 Task: Plan a trip to Satun, Thailand from 6th December, 2023 to 8th December, 2023 for 2 adults. Place can be private room with 1  bedroom having 2 beds and 1 bathroom. Property type can be flat. Amenities needed are: wifi.
Action: Mouse moved to (575, 122)
Screenshot: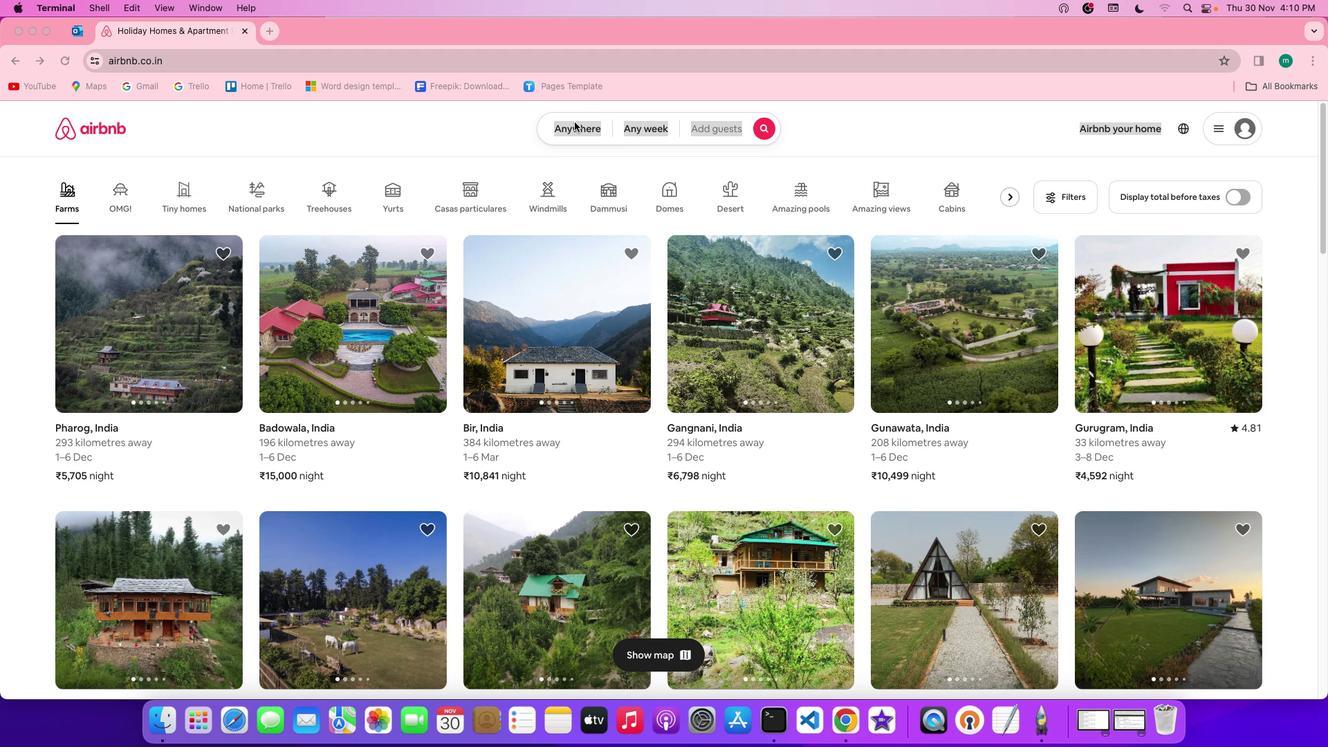
Action: Mouse pressed left at (575, 122)
Screenshot: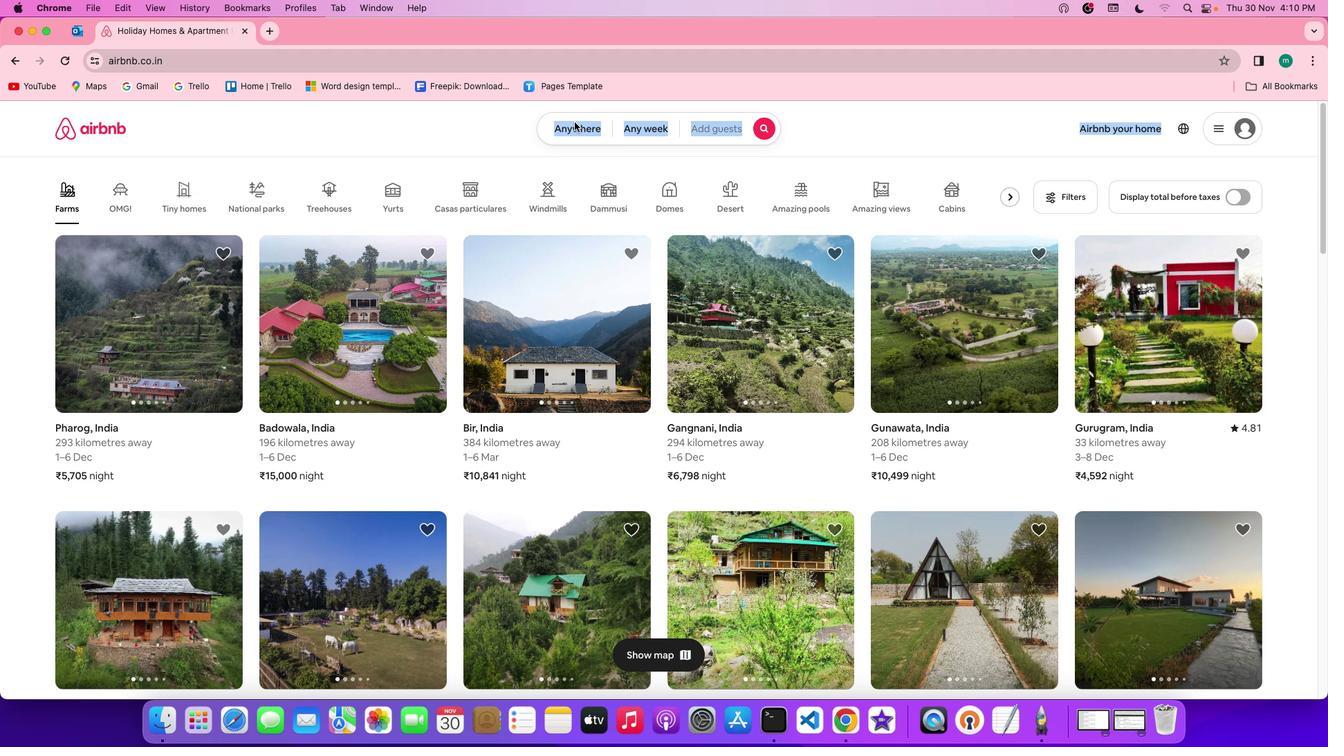 
Action: Mouse pressed left at (575, 122)
Screenshot: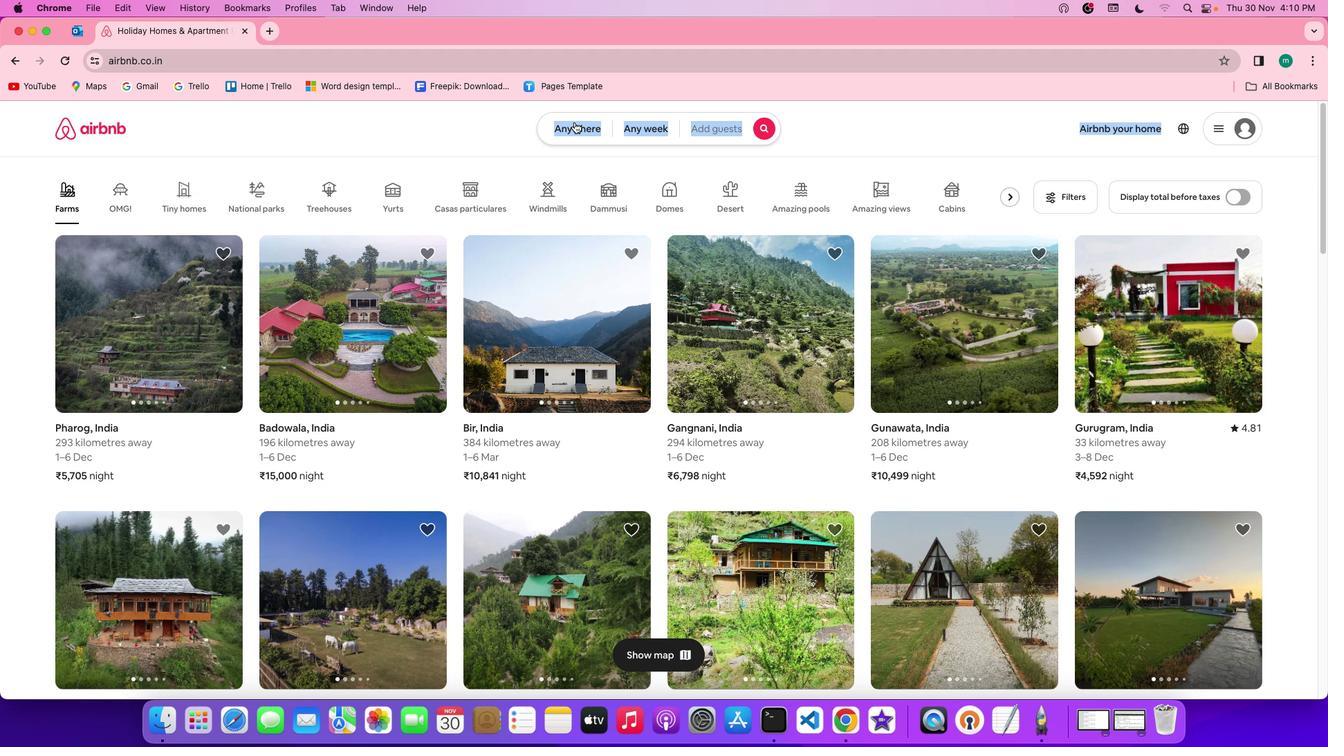 
Action: Mouse moved to (562, 173)
Screenshot: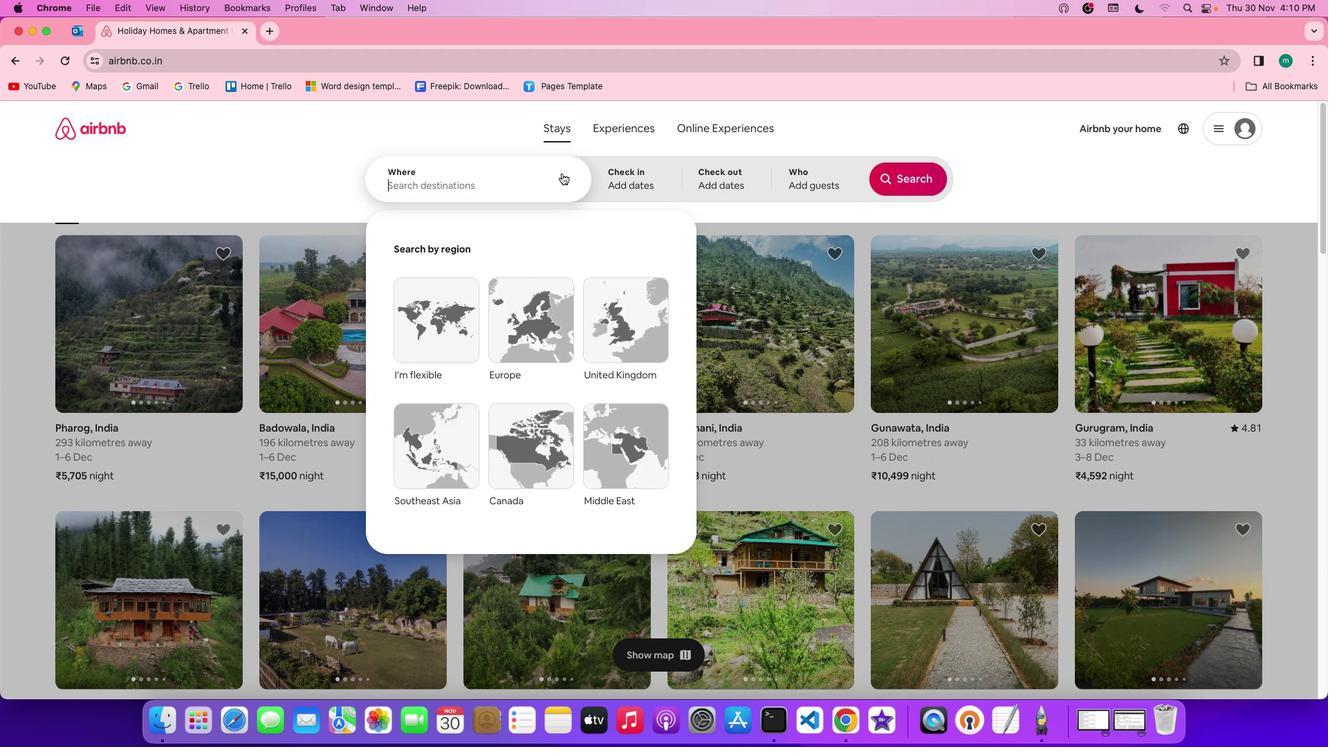 
Action: Mouse pressed left at (562, 173)
Screenshot: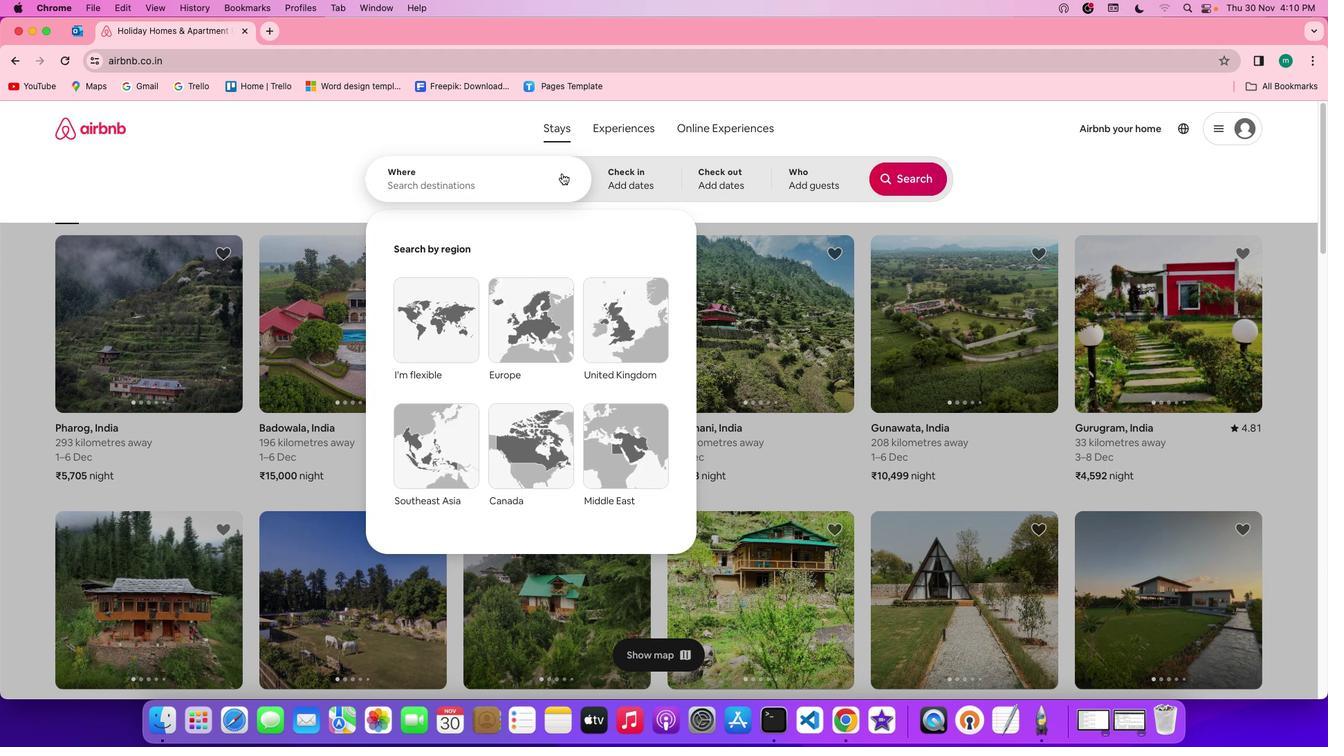 
Action: Key pressed Key.shift'S''a''t''u''n'','Key.spaceKey.shift't''h'Key.shift'A'Key.backspace'a''i''l''a''n''d'
Screenshot: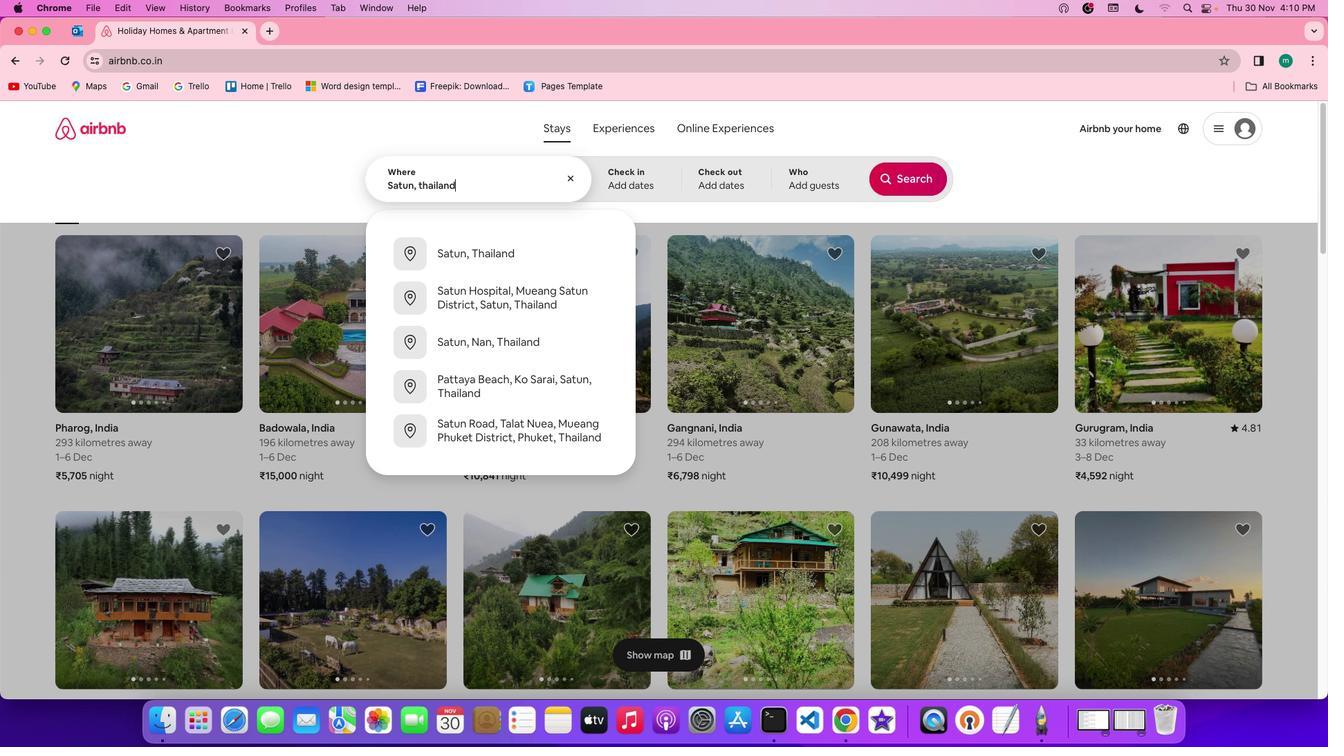 
Action: Mouse moved to (646, 165)
Screenshot: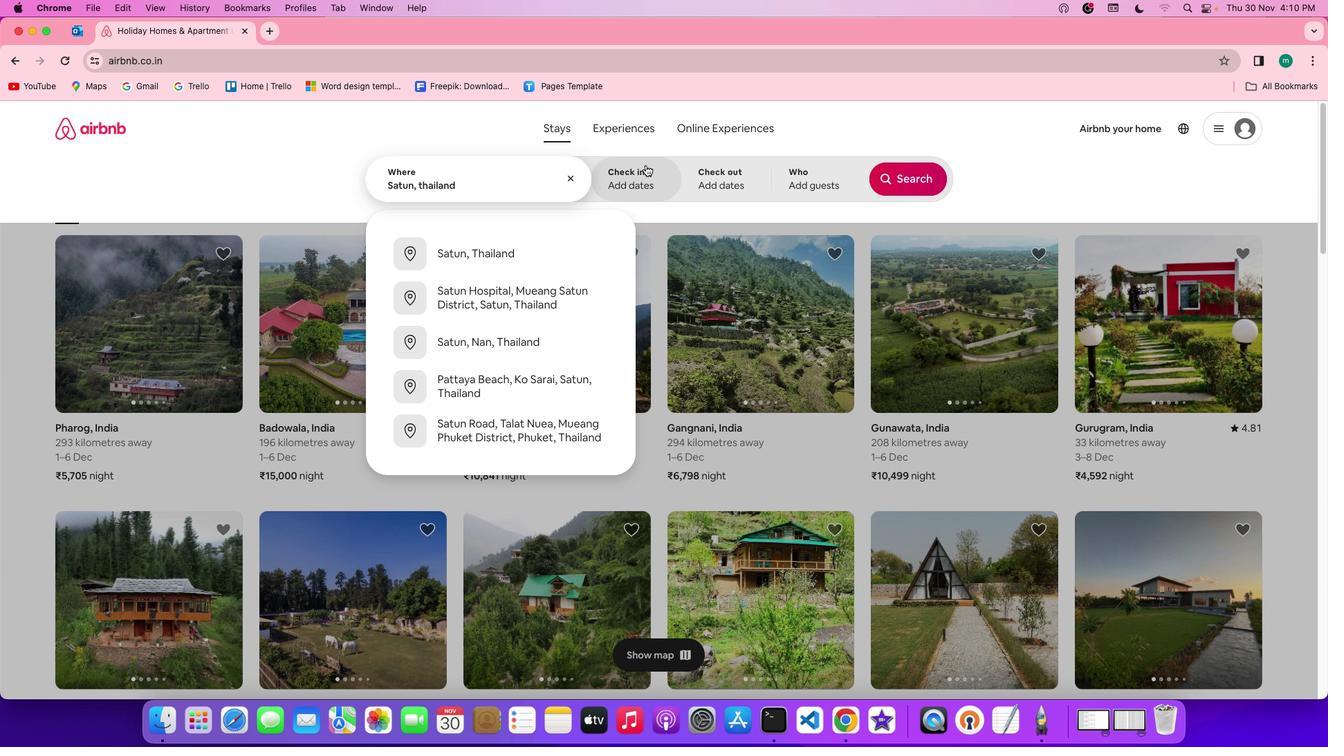 
Action: Mouse pressed left at (646, 165)
Screenshot: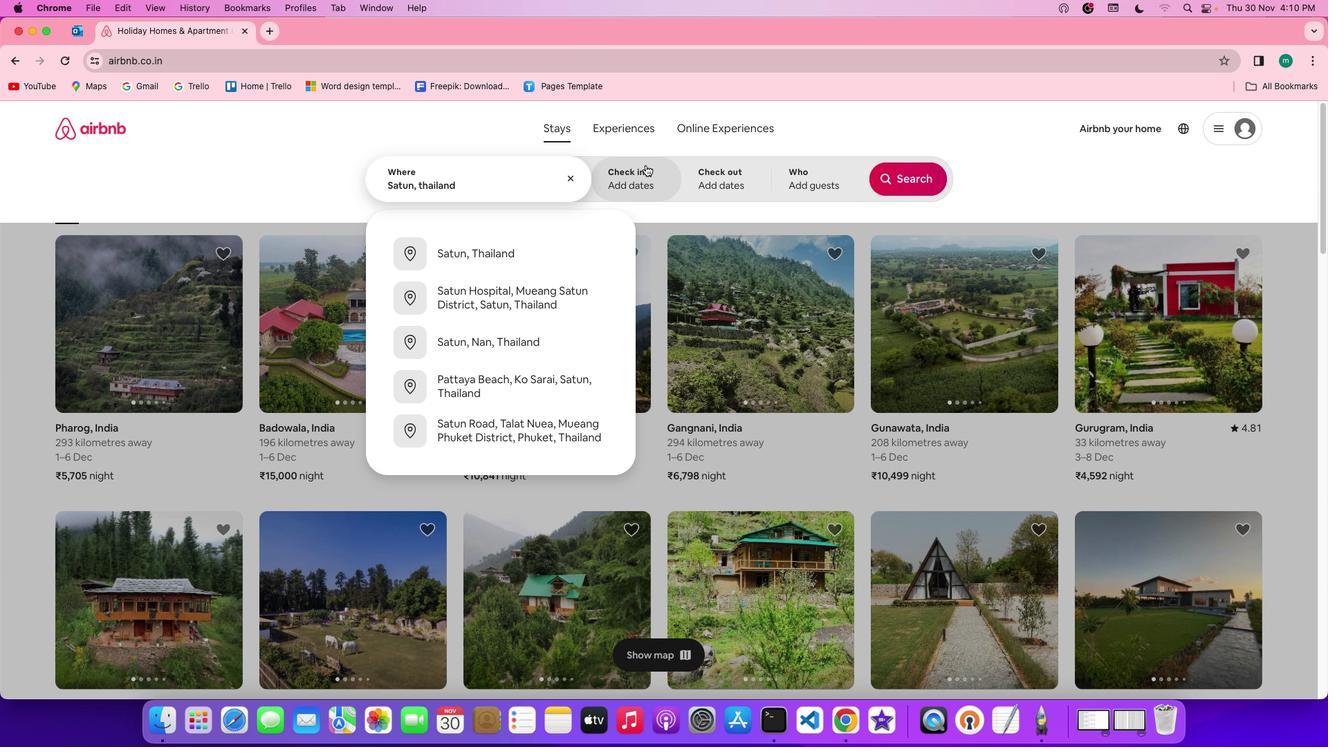 
Action: Mouse moved to (794, 394)
Screenshot: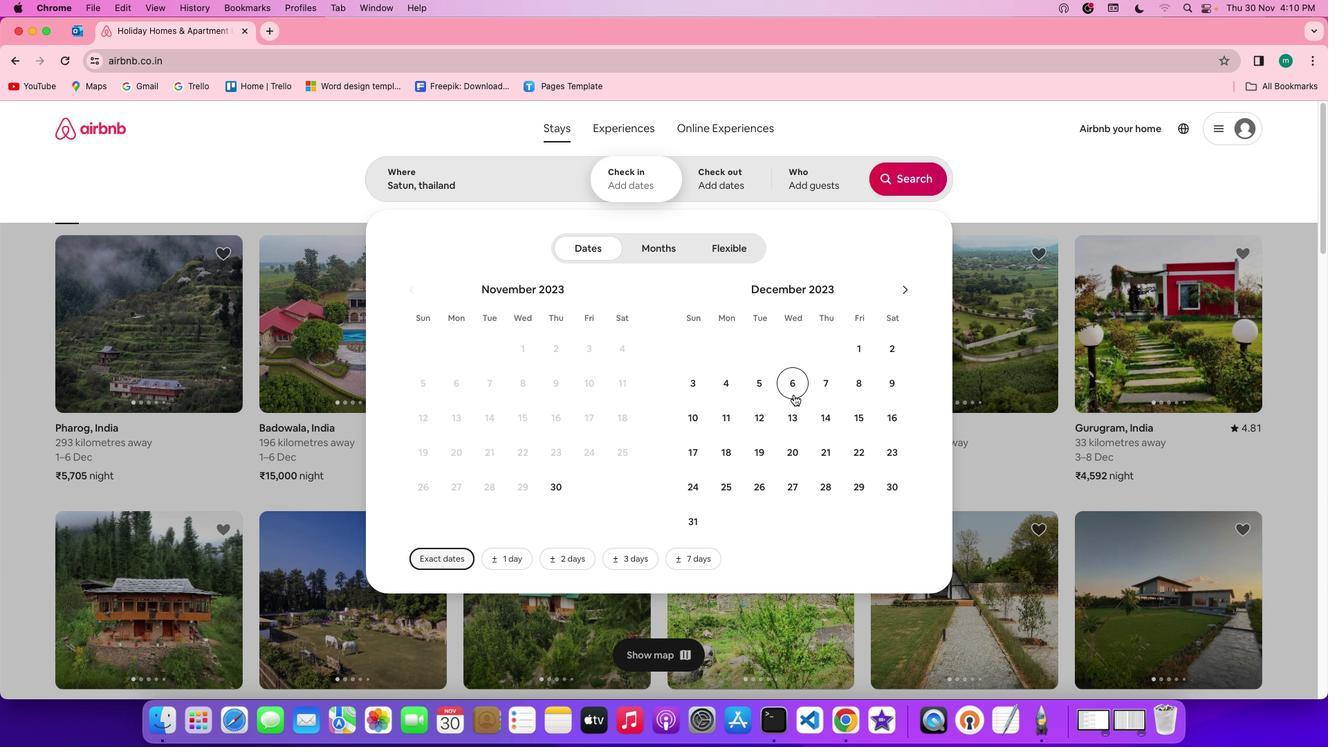 
Action: Mouse pressed left at (794, 394)
Screenshot: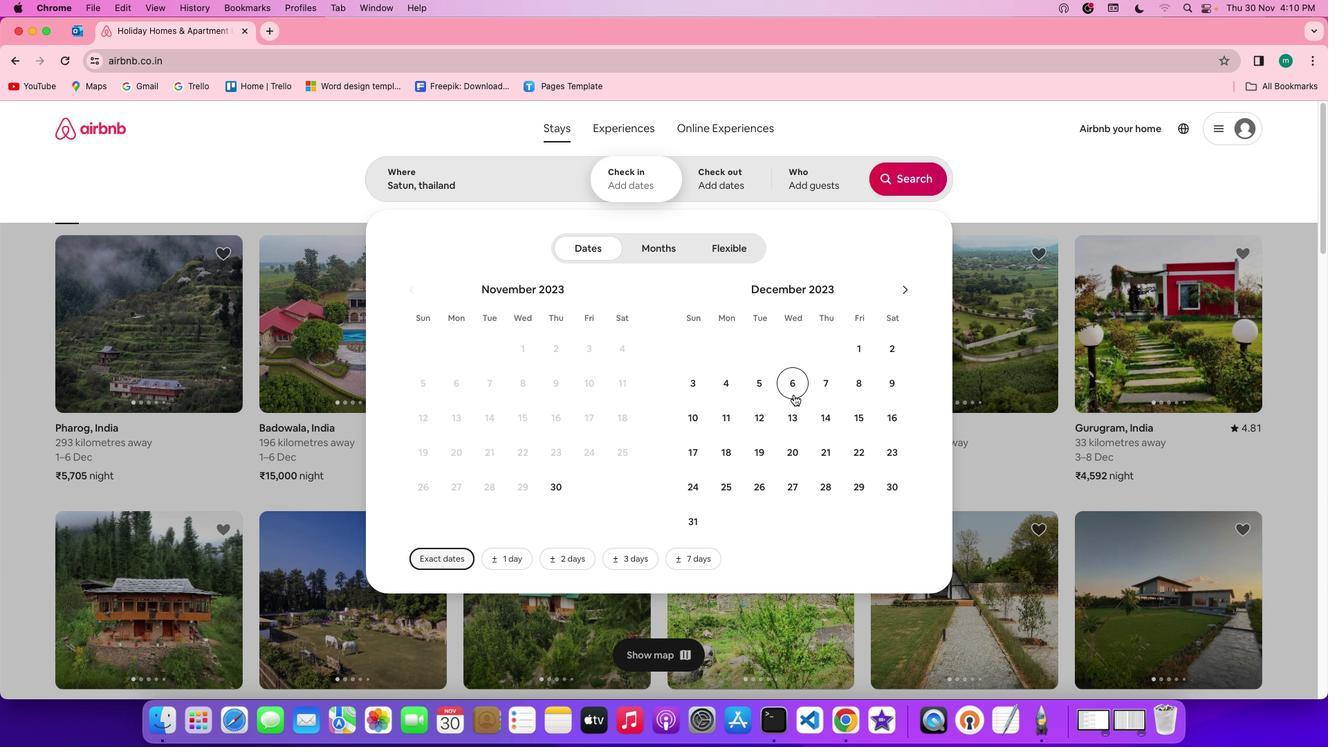
Action: Mouse moved to (856, 392)
Screenshot: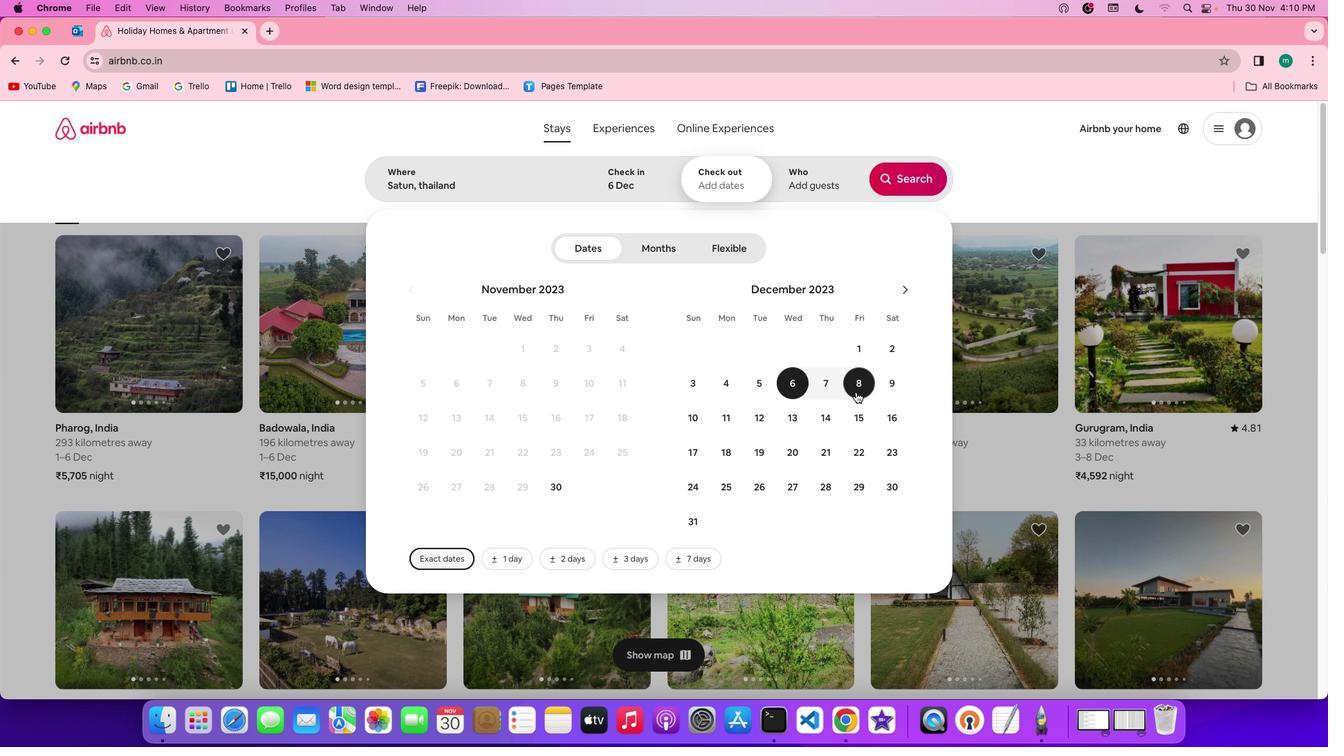 
Action: Mouse pressed left at (856, 392)
Screenshot: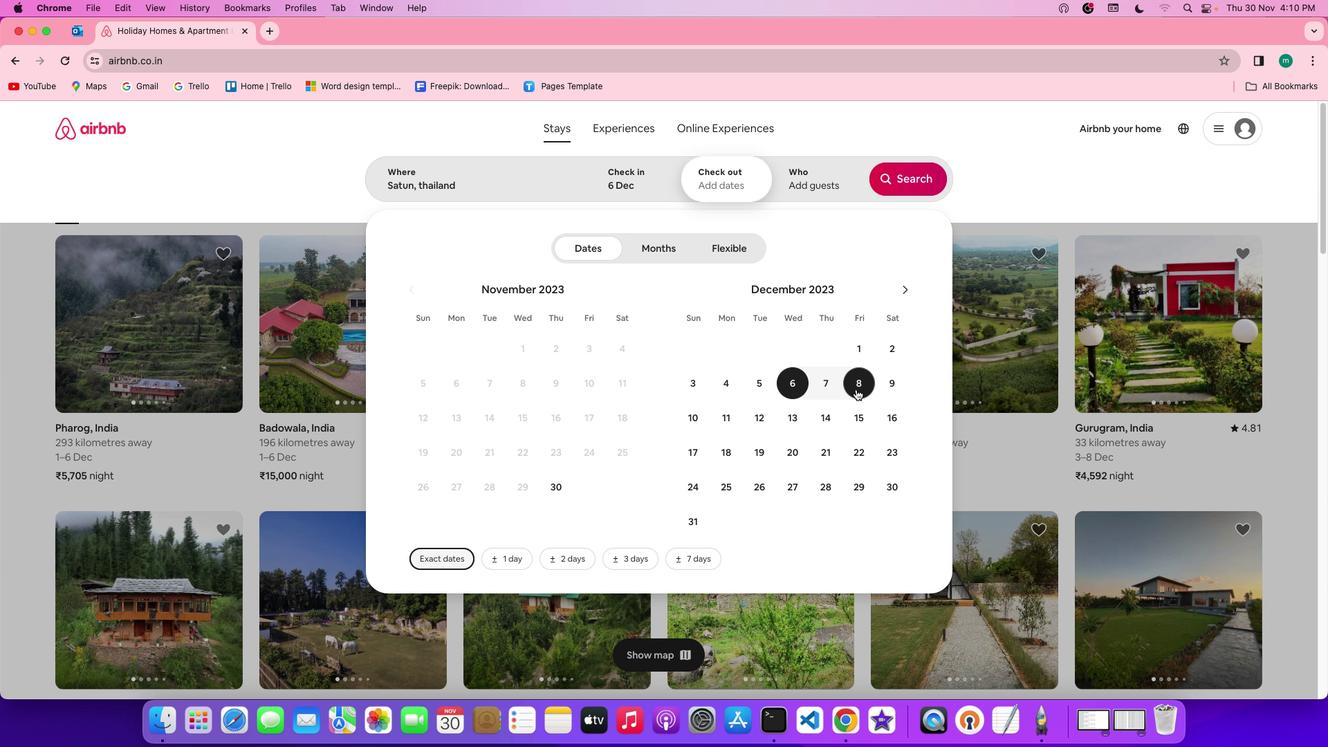 
Action: Mouse moved to (823, 173)
Screenshot: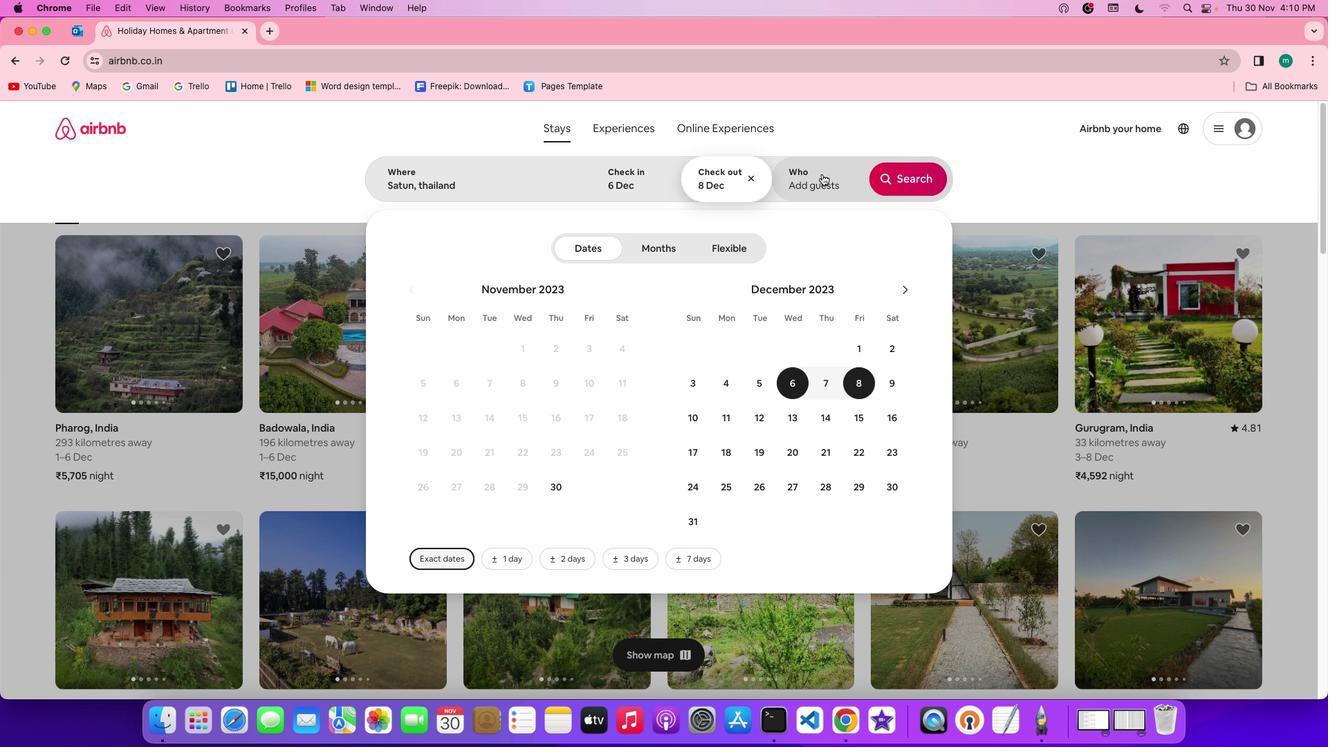 
Action: Mouse pressed left at (823, 173)
Screenshot: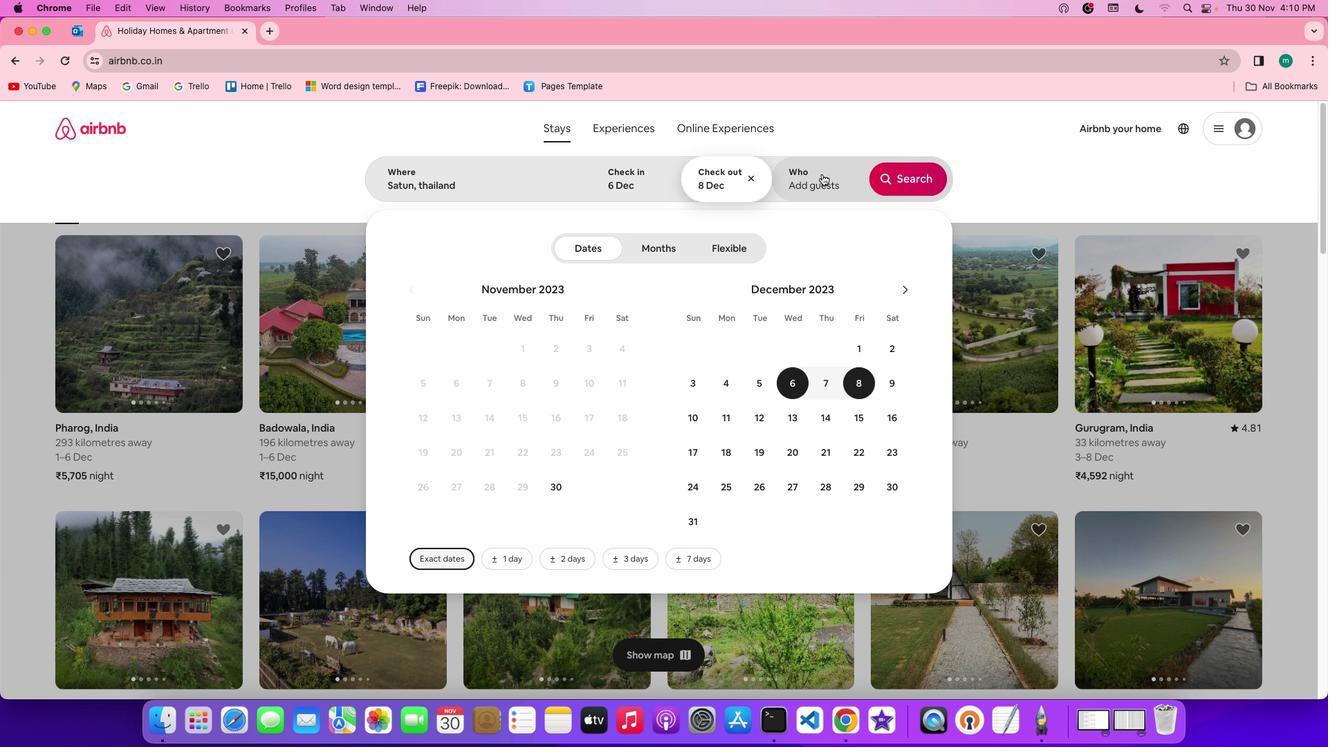 
Action: Mouse moved to (908, 257)
Screenshot: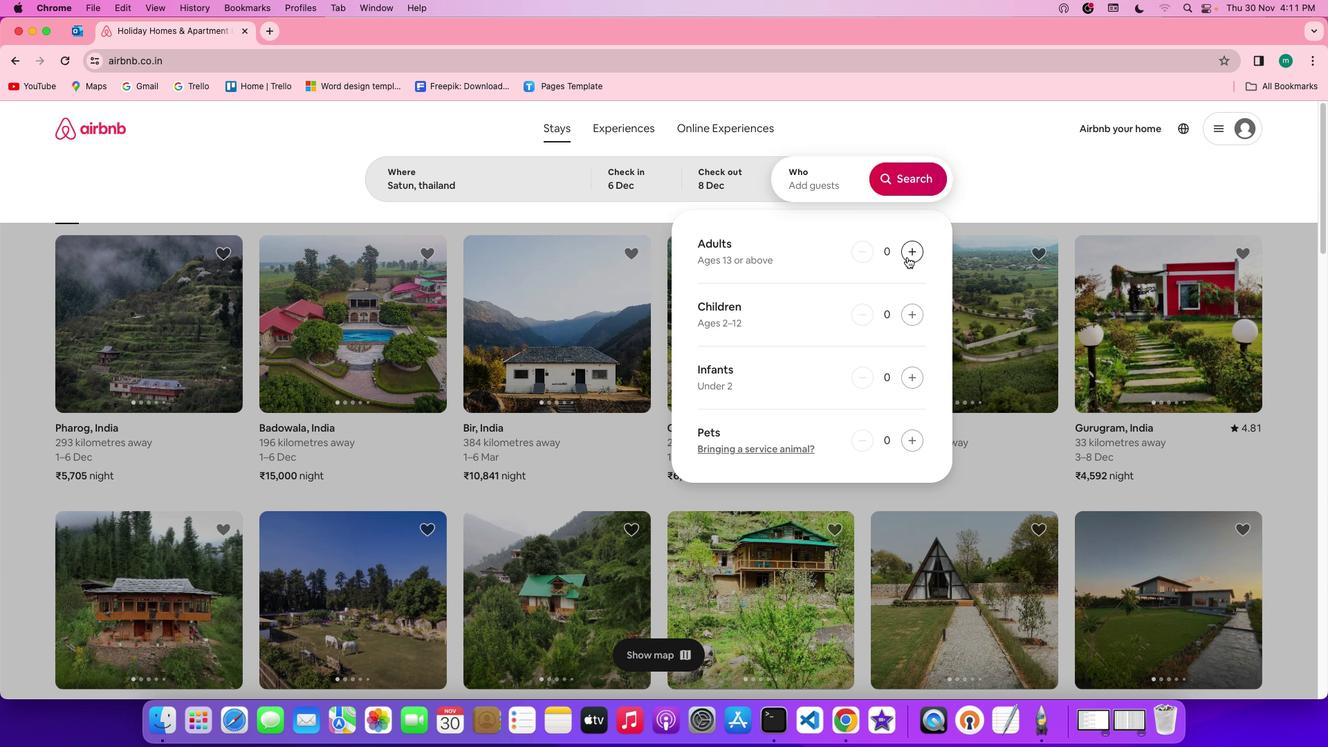 
Action: Mouse pressed left at (908, 257)
Screenshot: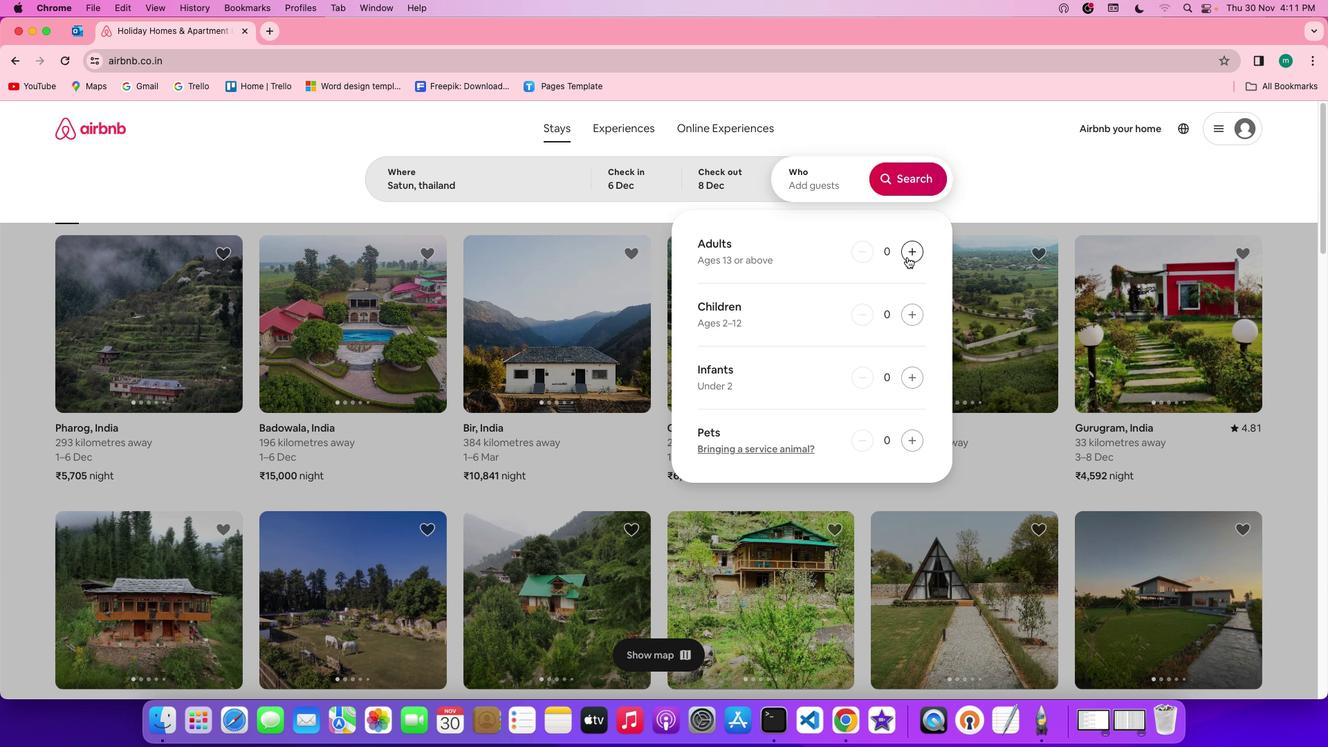 
Action: Mouse pressed left at (908, 257)
Screenshot: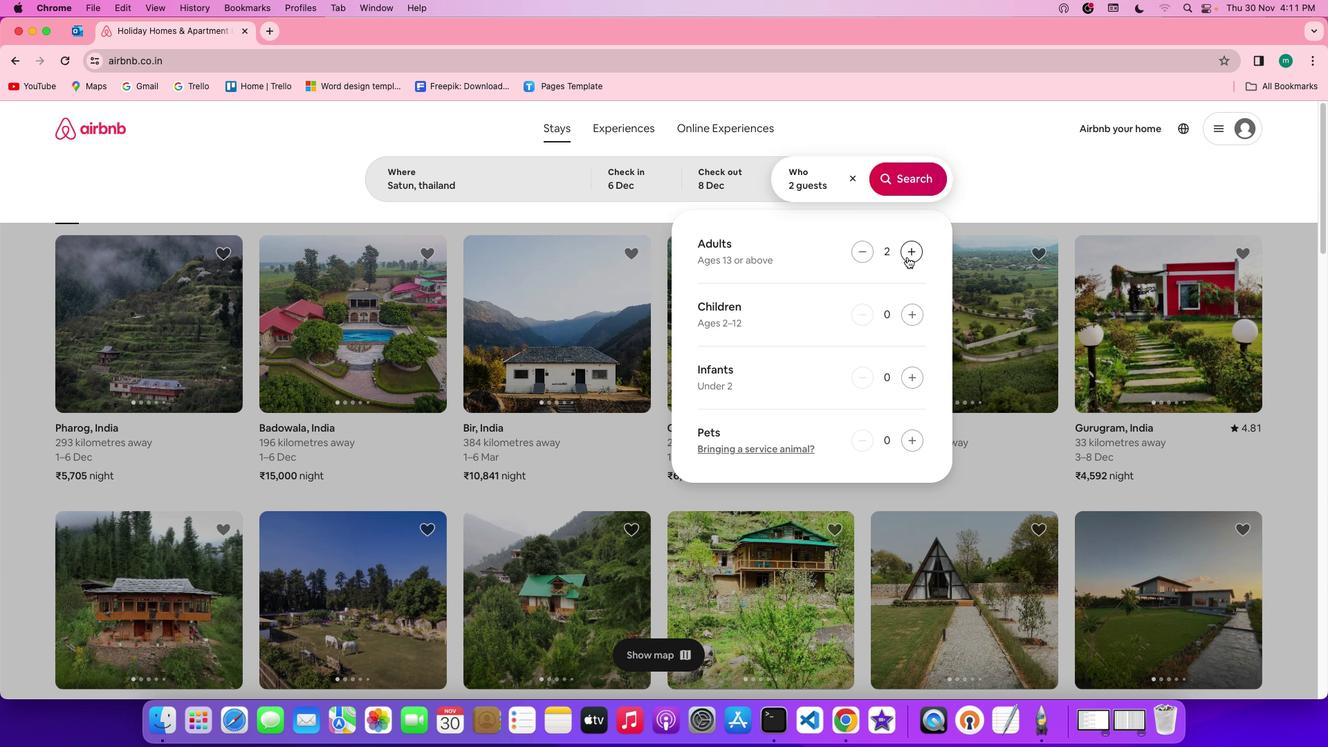 
Action: Mouse moved to (910, 184)
Screenshot: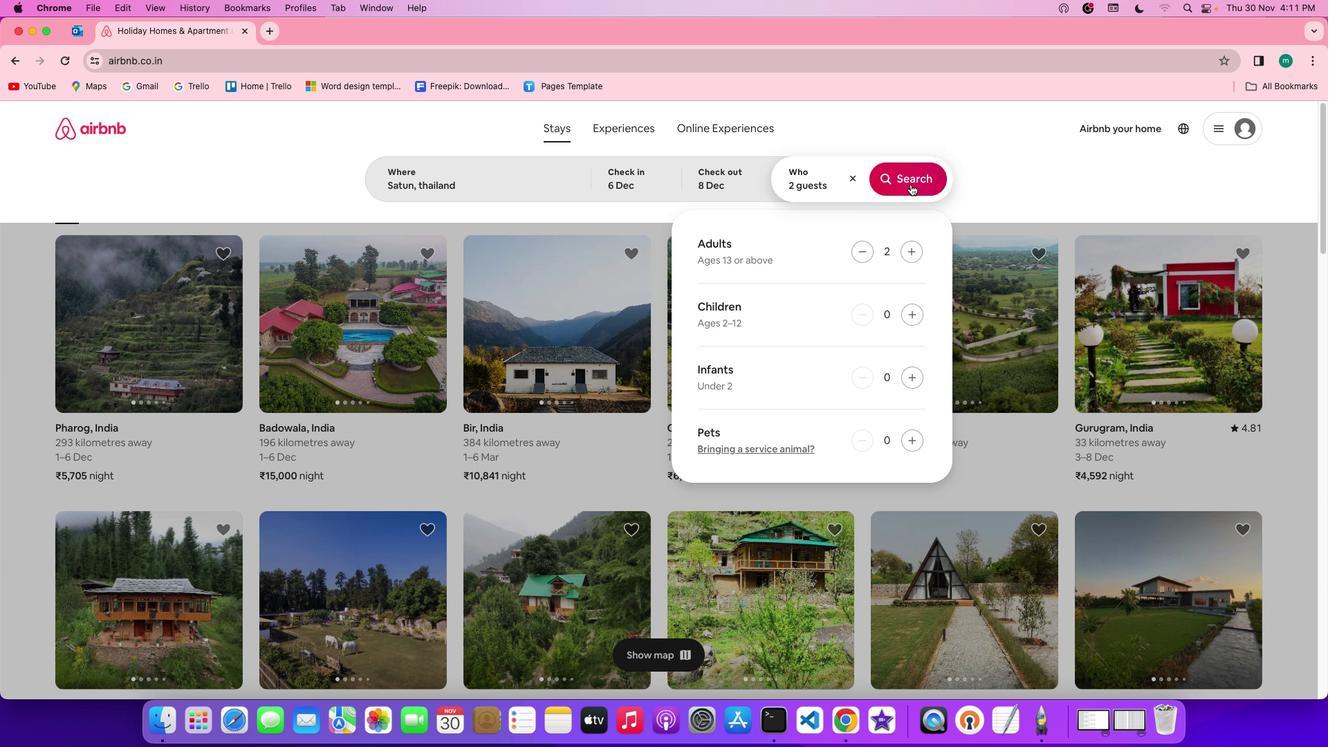 
Action: Mouse pressed left at (910, 184)
Screenshot: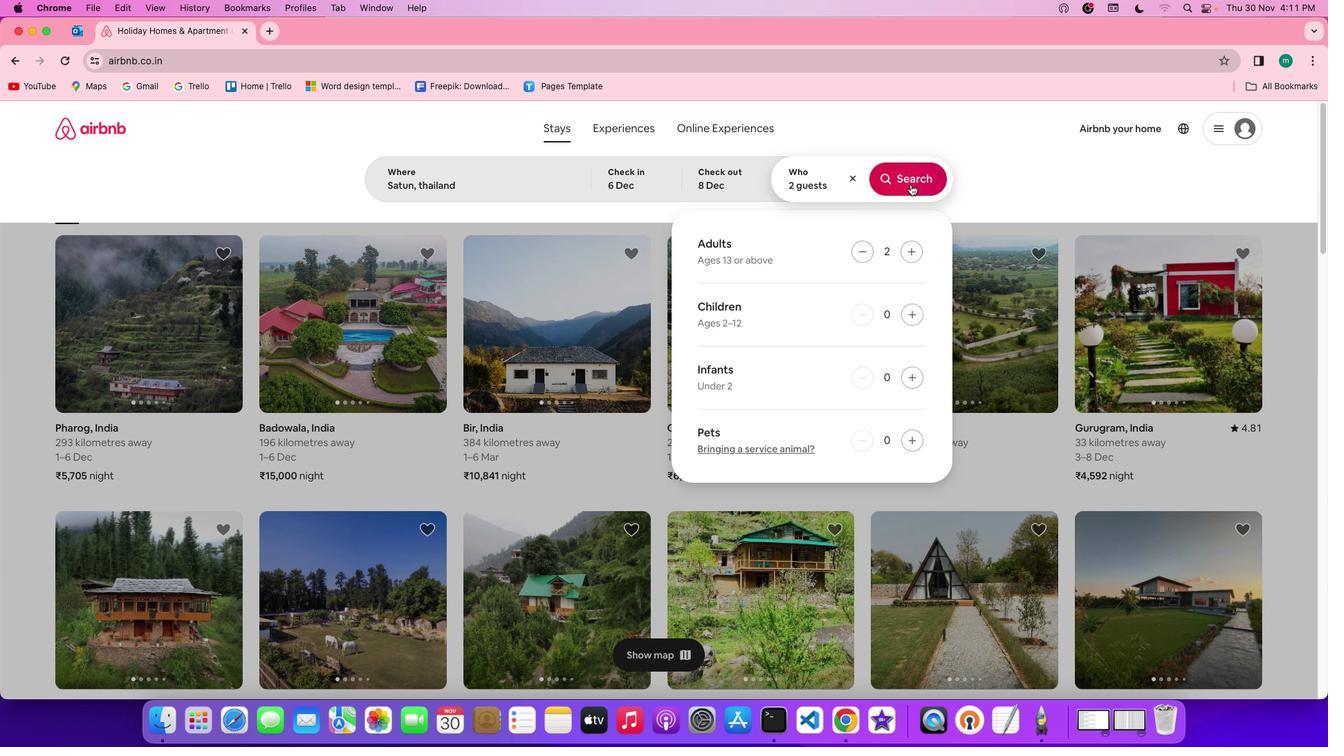 
Action: Mouse moved to (1109, 179)
Screenshot: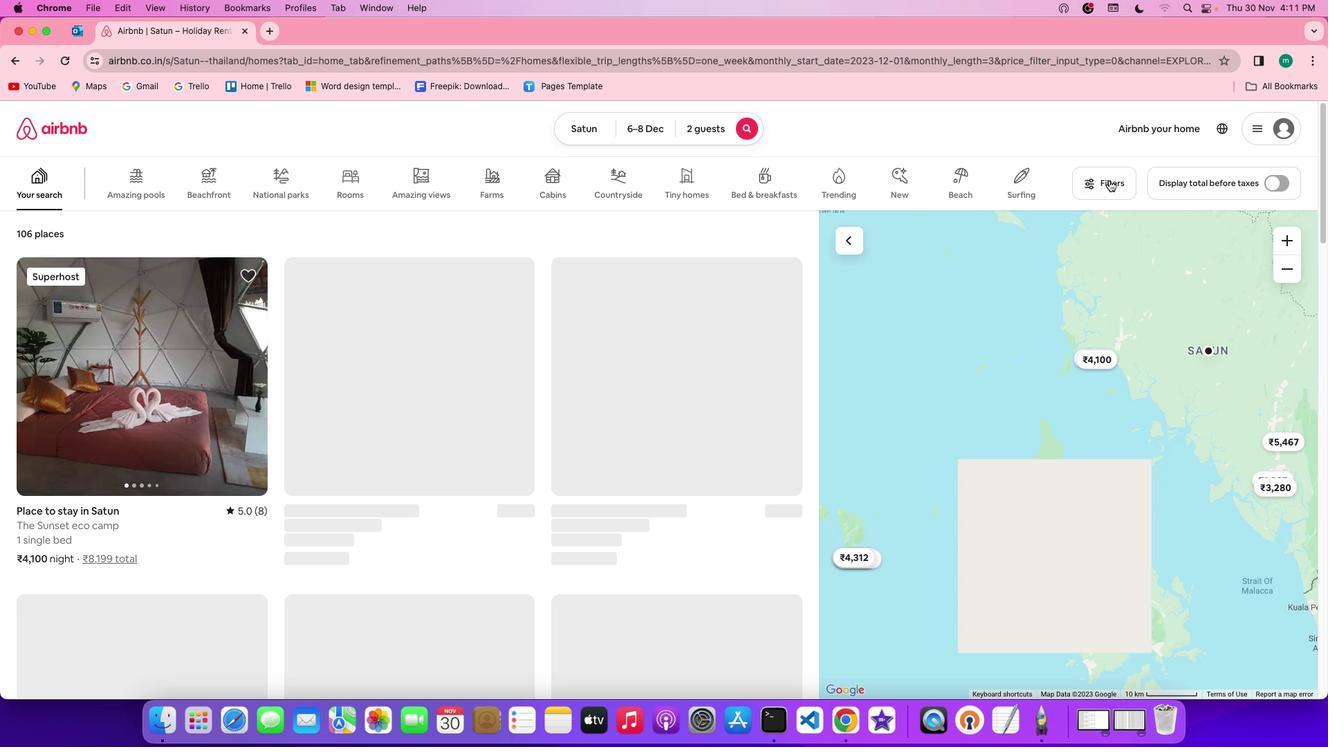 
Action: Mouse pressed left at (1109, 179)
Screenshot: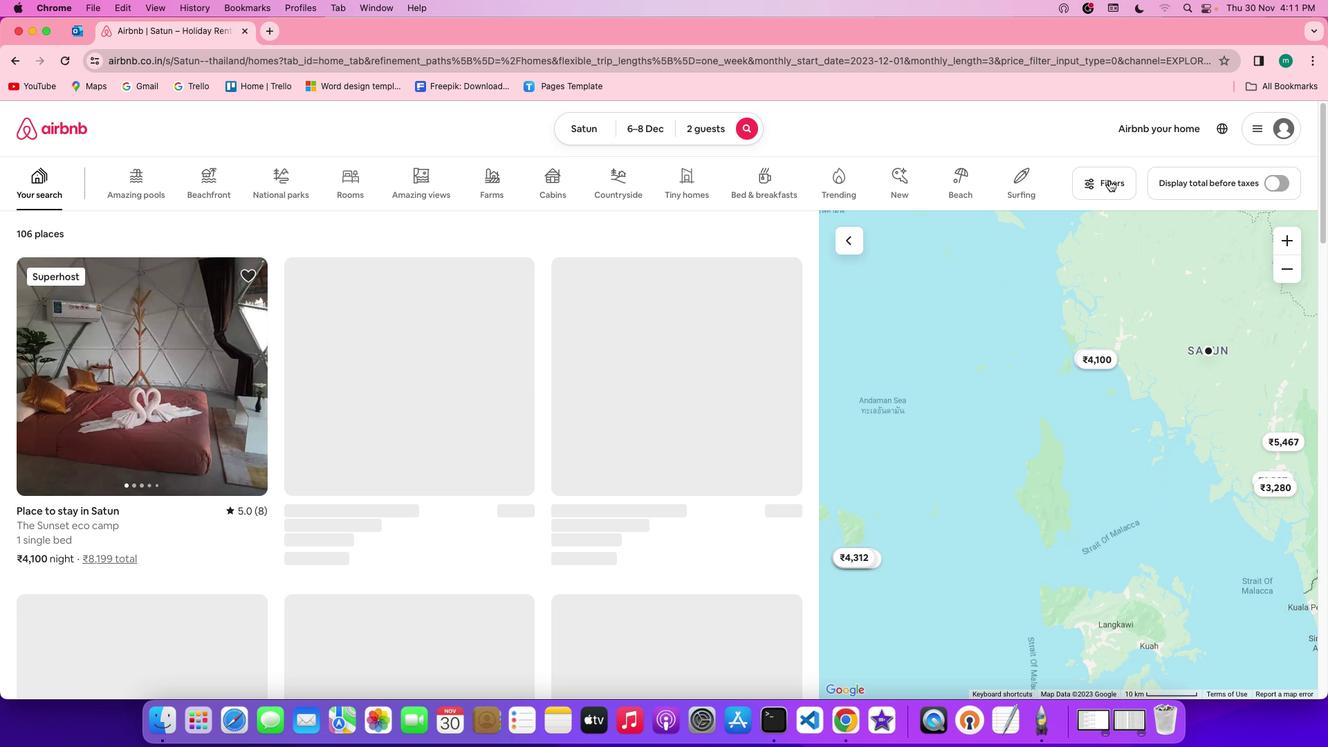 
Action: Mouse moved to (644, 455)
Screenshot: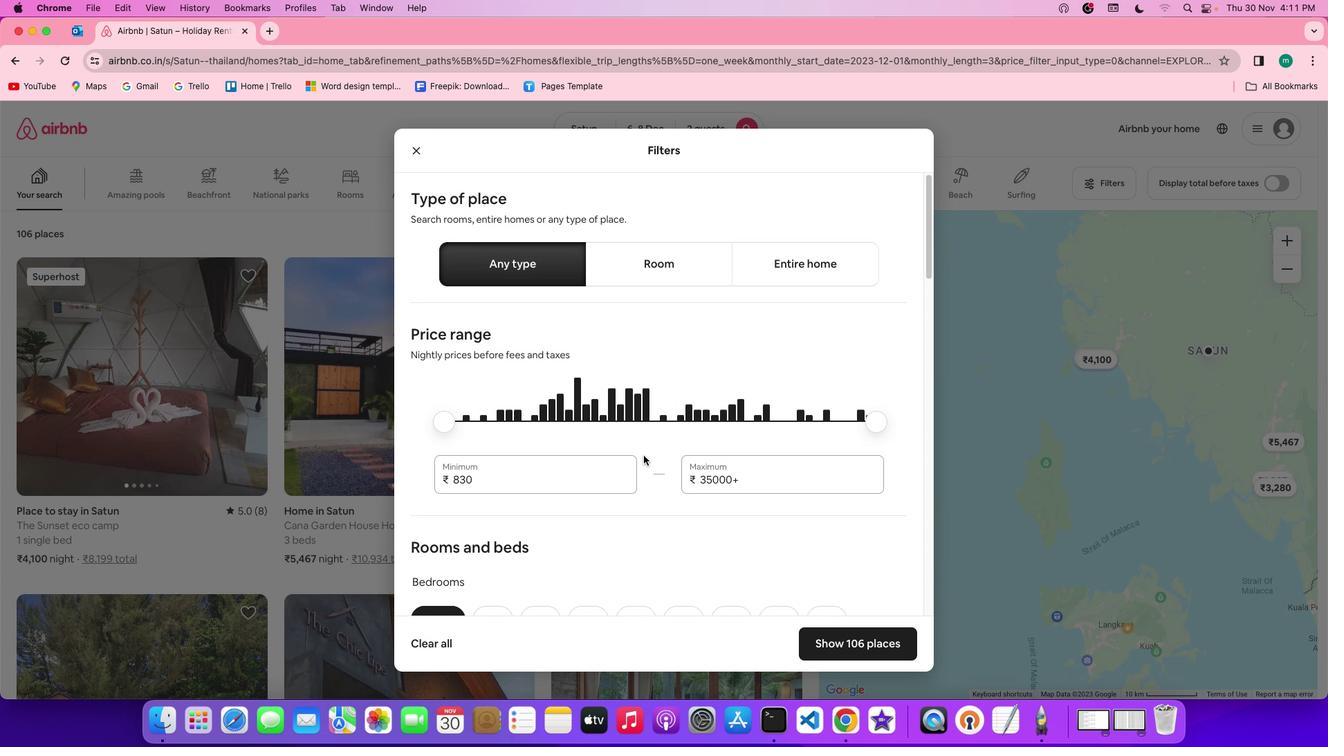
Action: Mouse scrolled (644, 455) with delta (0, 0)
Screenshot: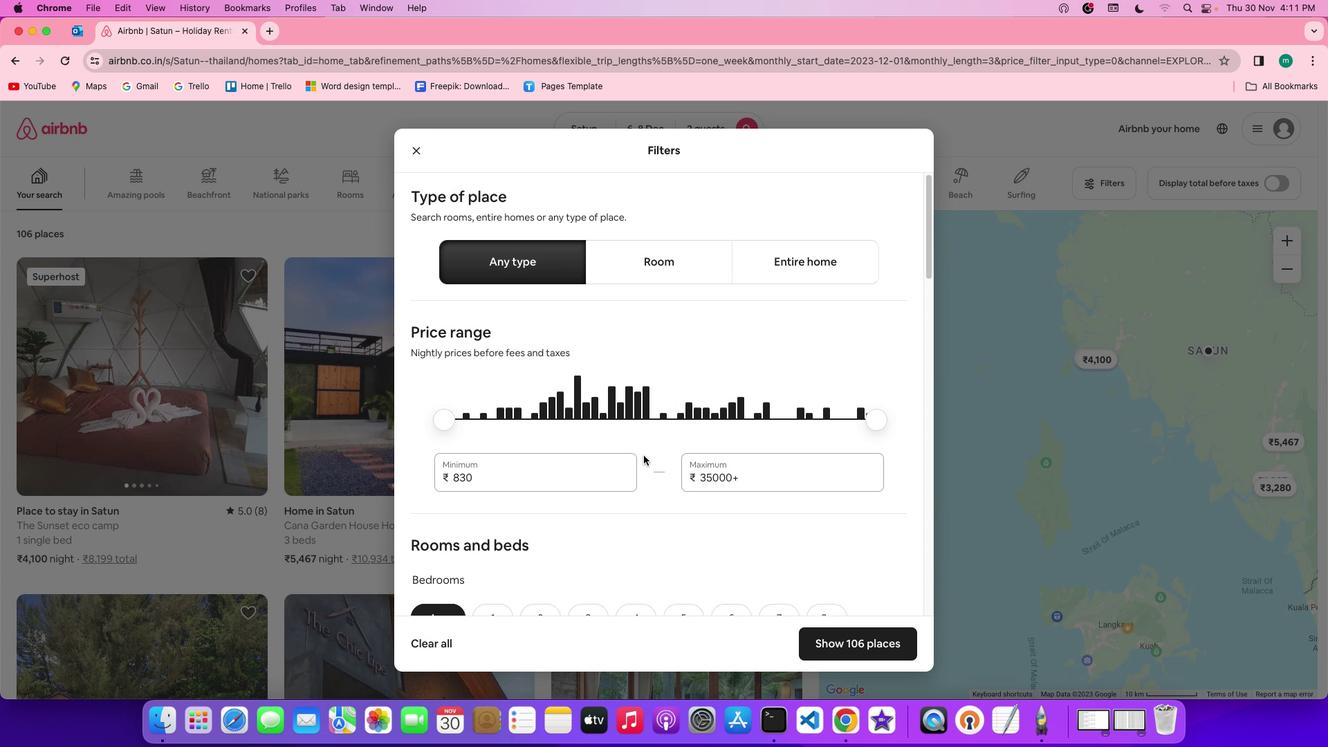 
Action: Mouse moved to (644, 455)
Screenshot: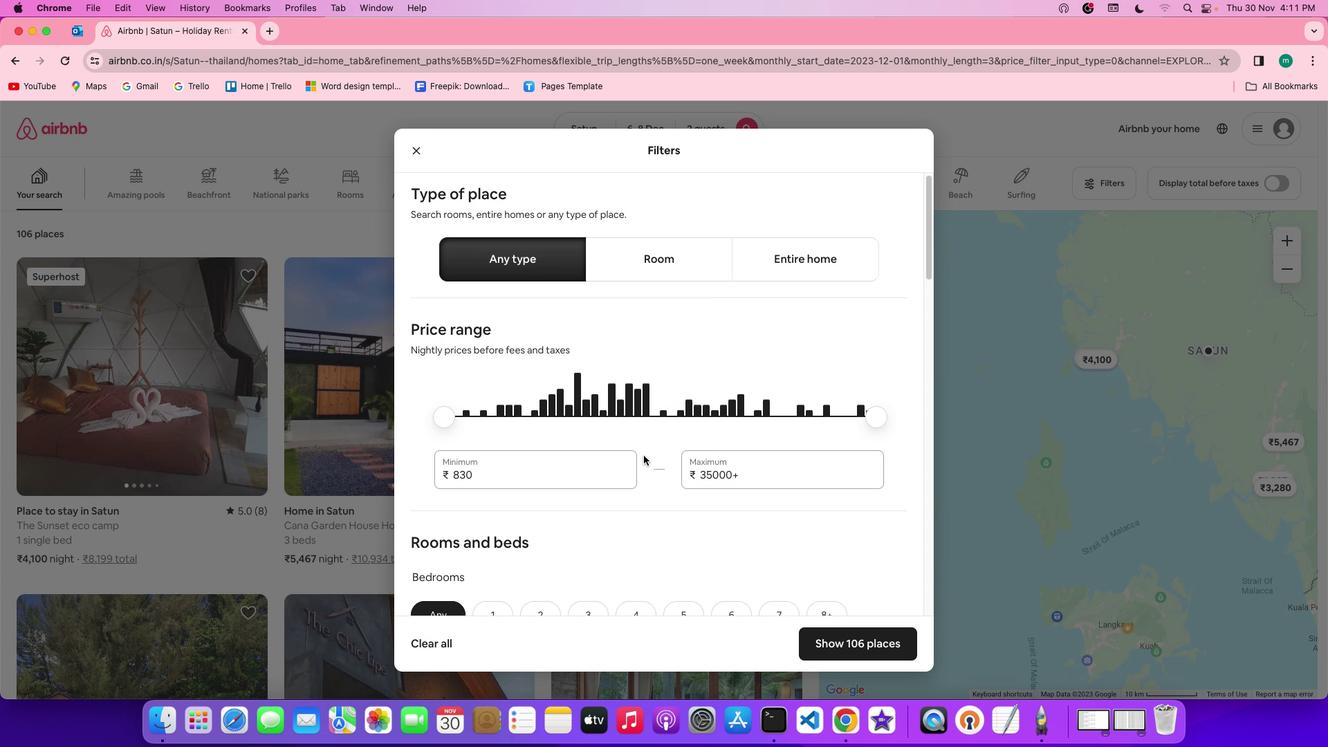 
Action: Mouse scrolled (644, 455) with delta (0, 0)
Screenshot: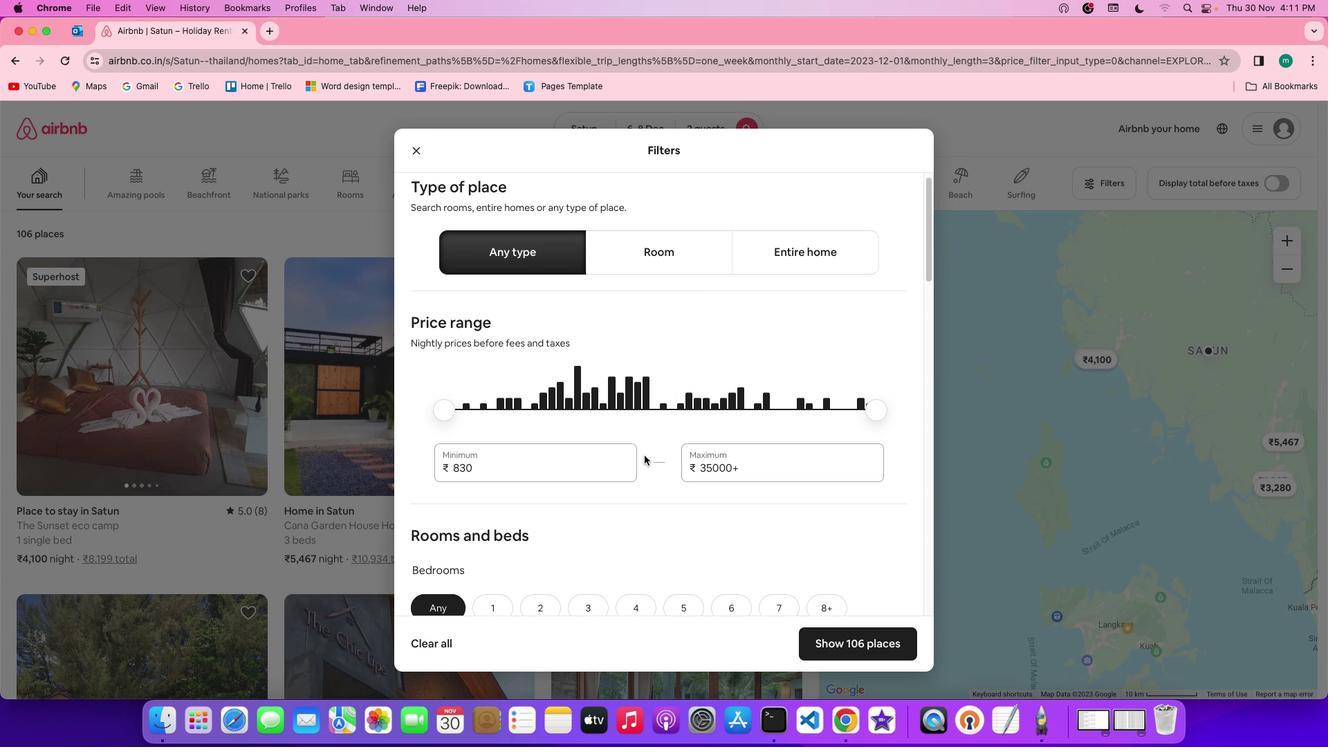 
Action: Mouse scrolled (644, 455) with delta (0, 0)
Screenshot: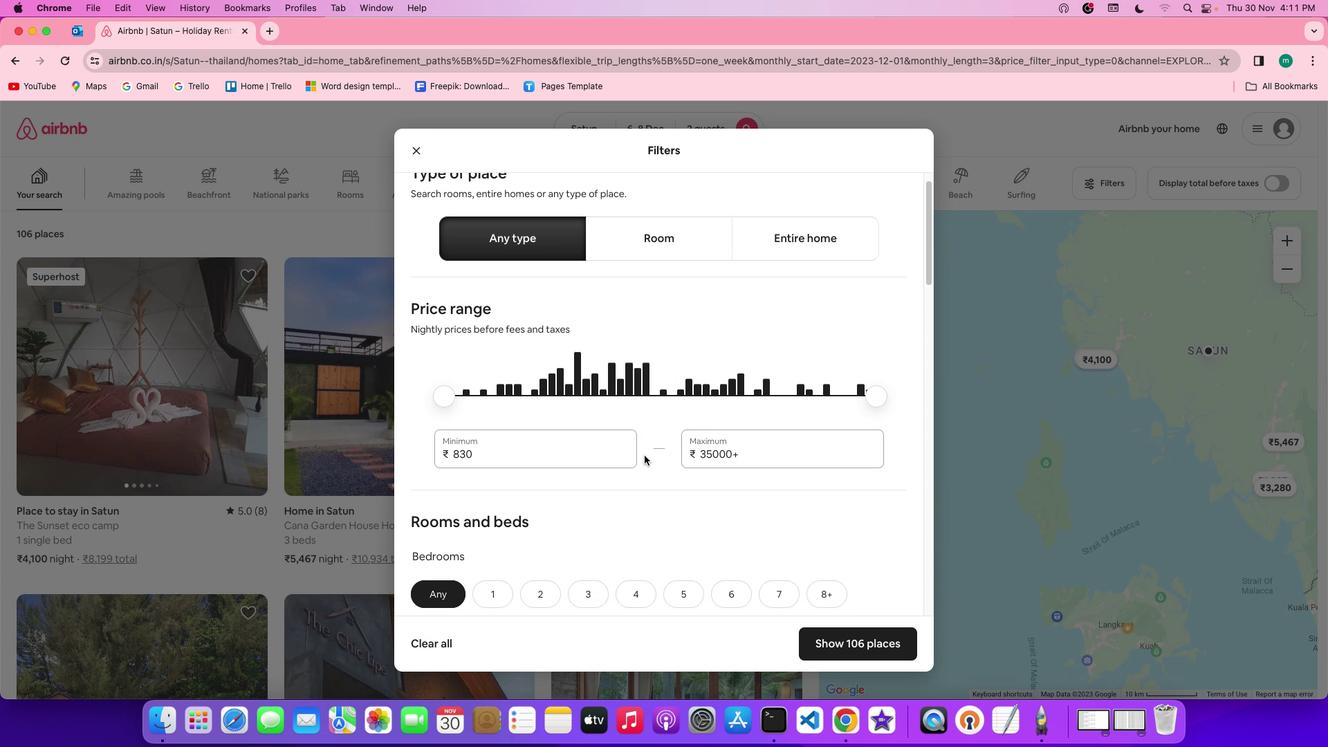 
Action: Mouse moved to (645, 455)
Screenshot: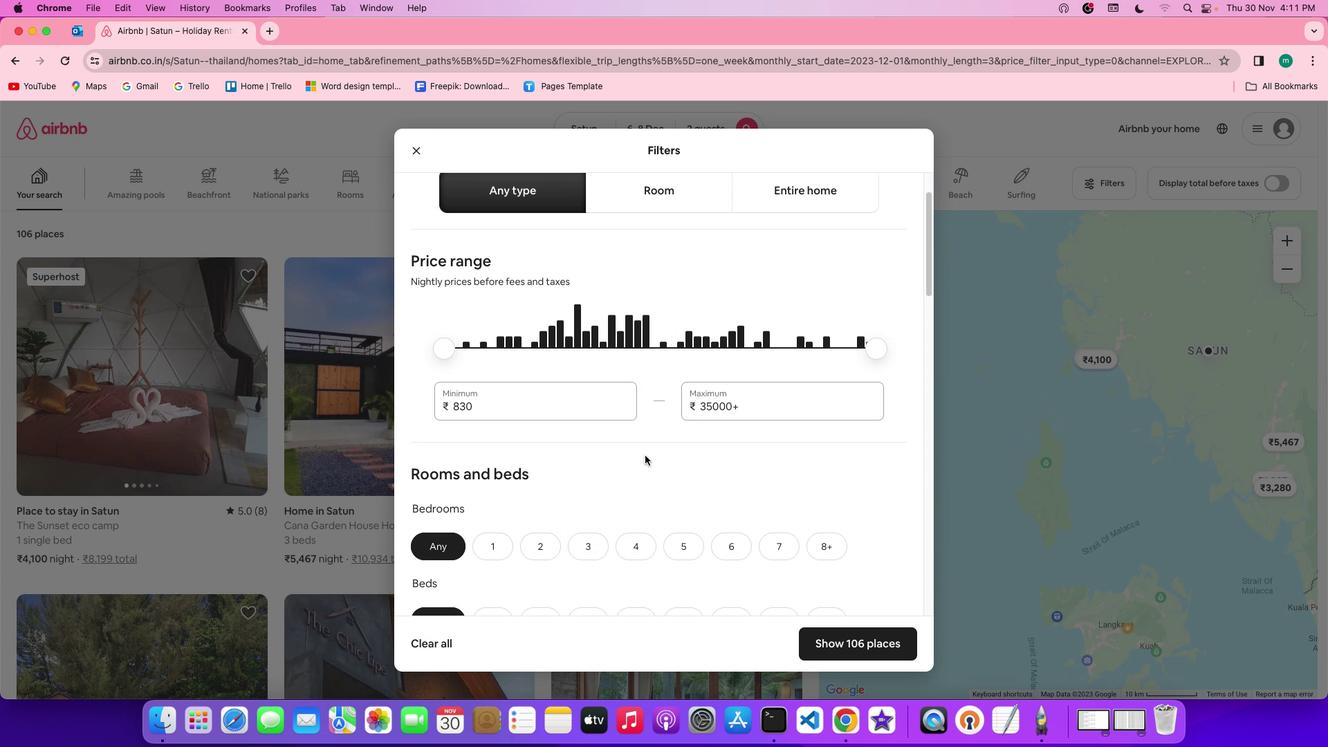 
Action: Mouse scrolled (645, 455) with delta (0, -1)
Screenshot: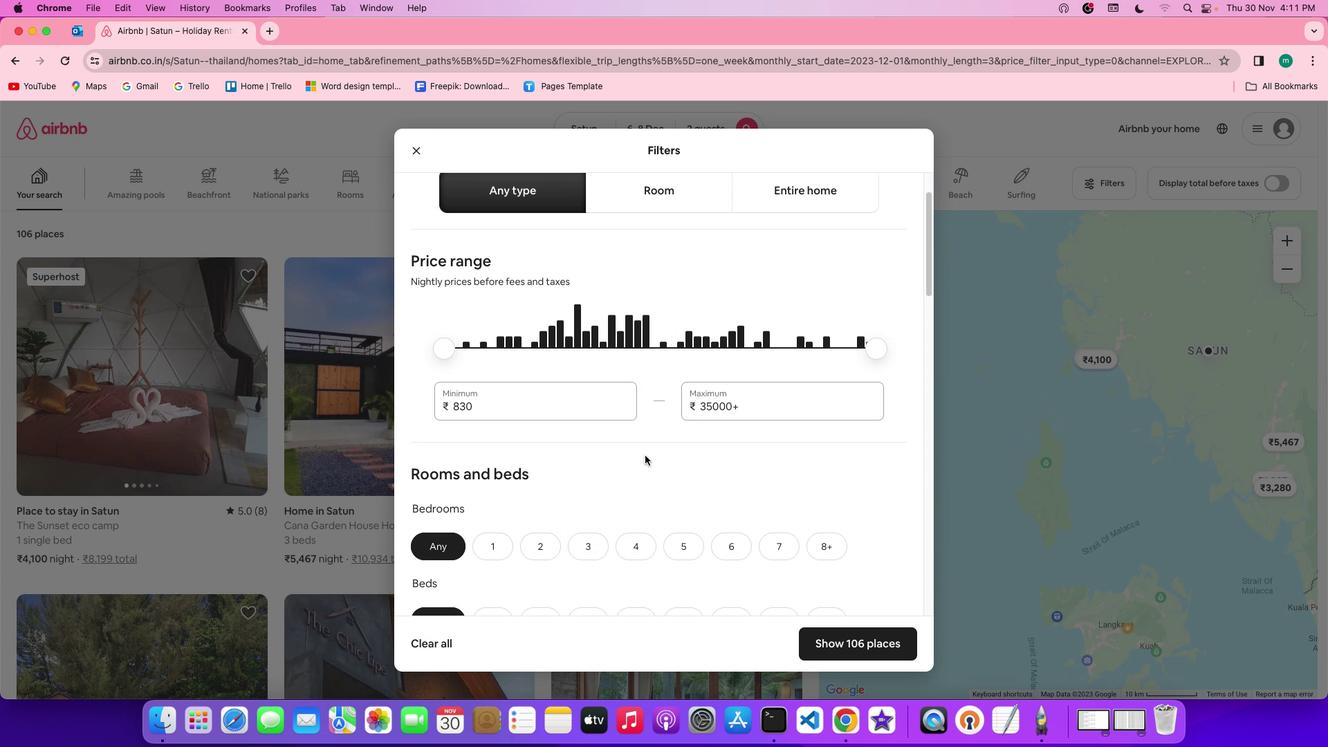 
Action: Mouse scrolled (645, 455) with delta (0, 0)
Screenshot: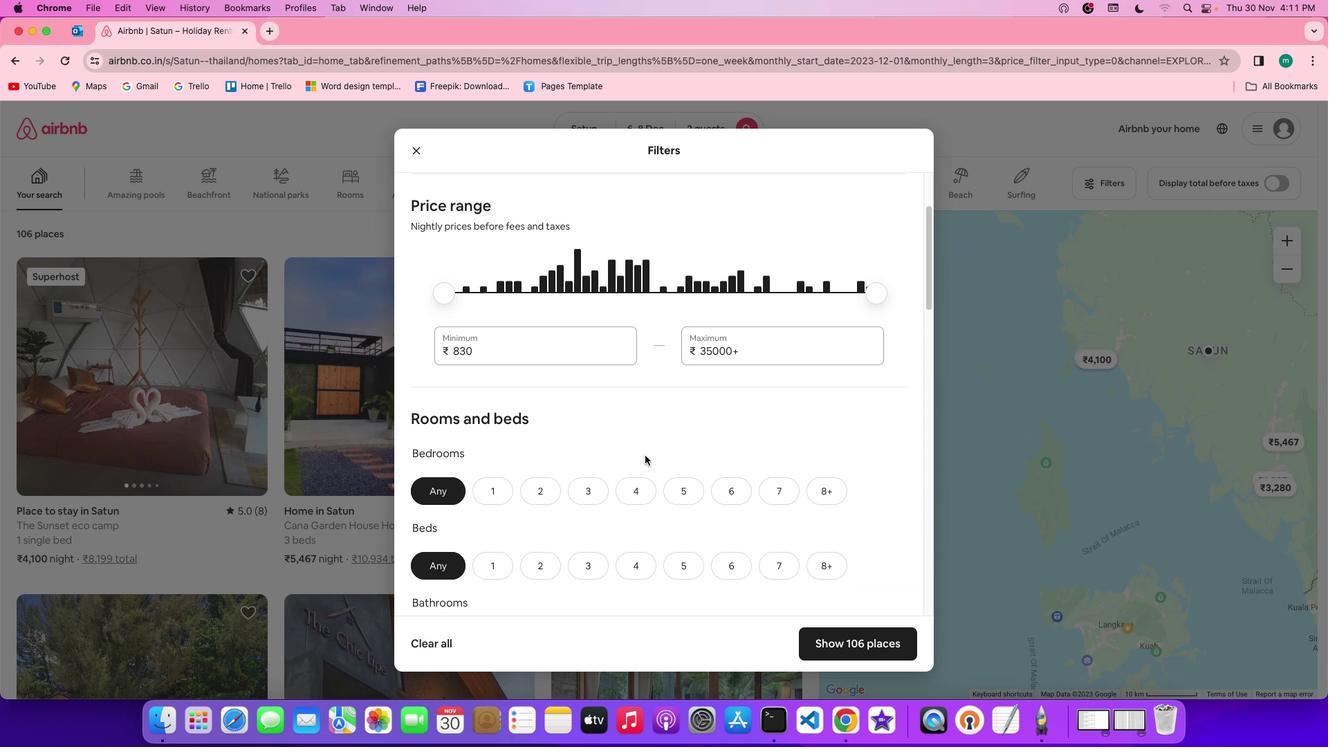 
Action: Mouse scrolled (645, 455) with delta (0, 0)
Screenshot: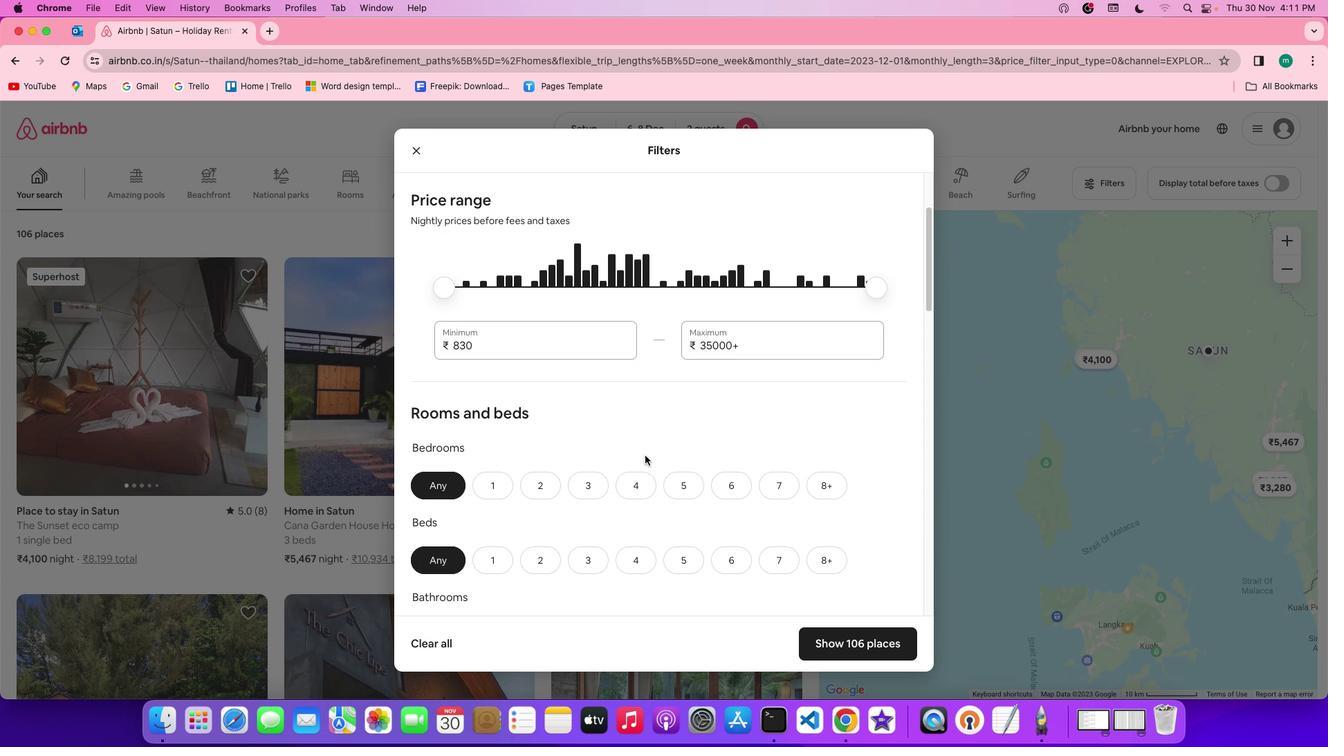
Action: Mouse scrolled (645, 455) with delta (0, -1)
Screenshot: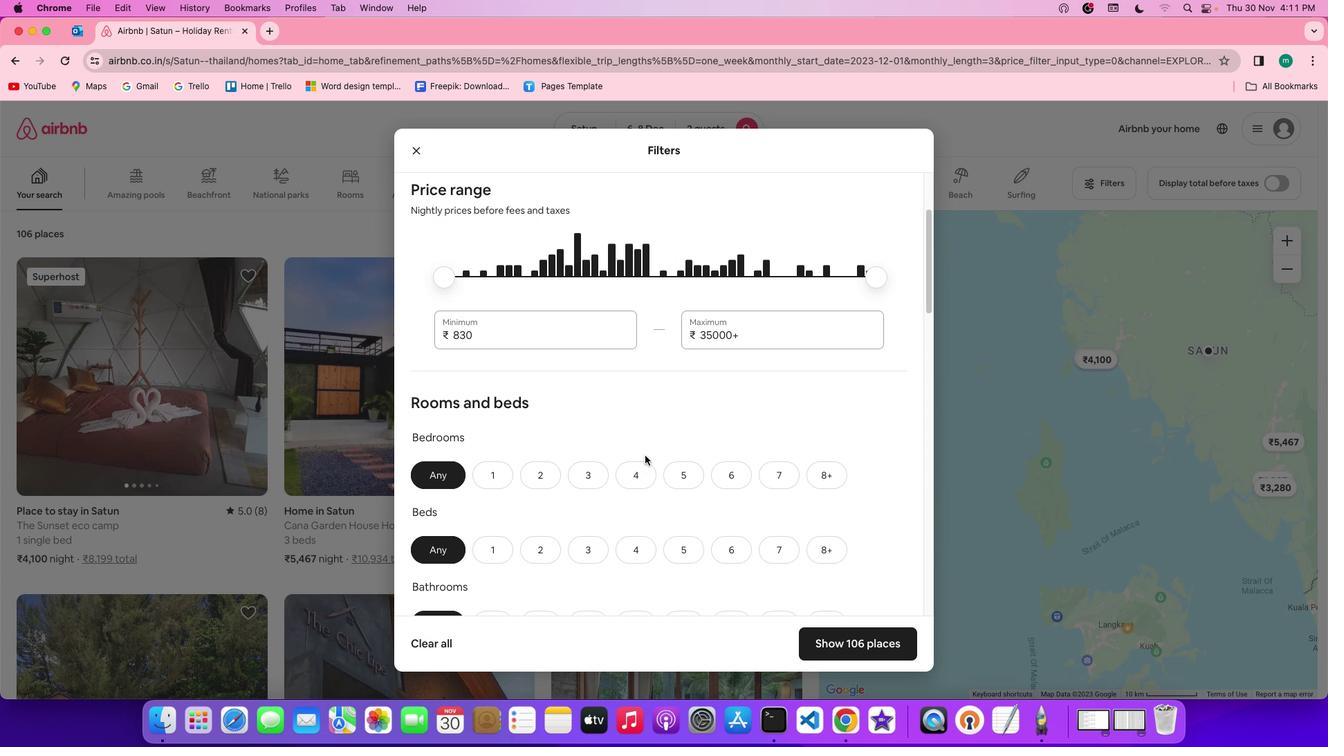 
Action: Mouse scrolled (645, 455) with delta (0, 0)
Screenshot: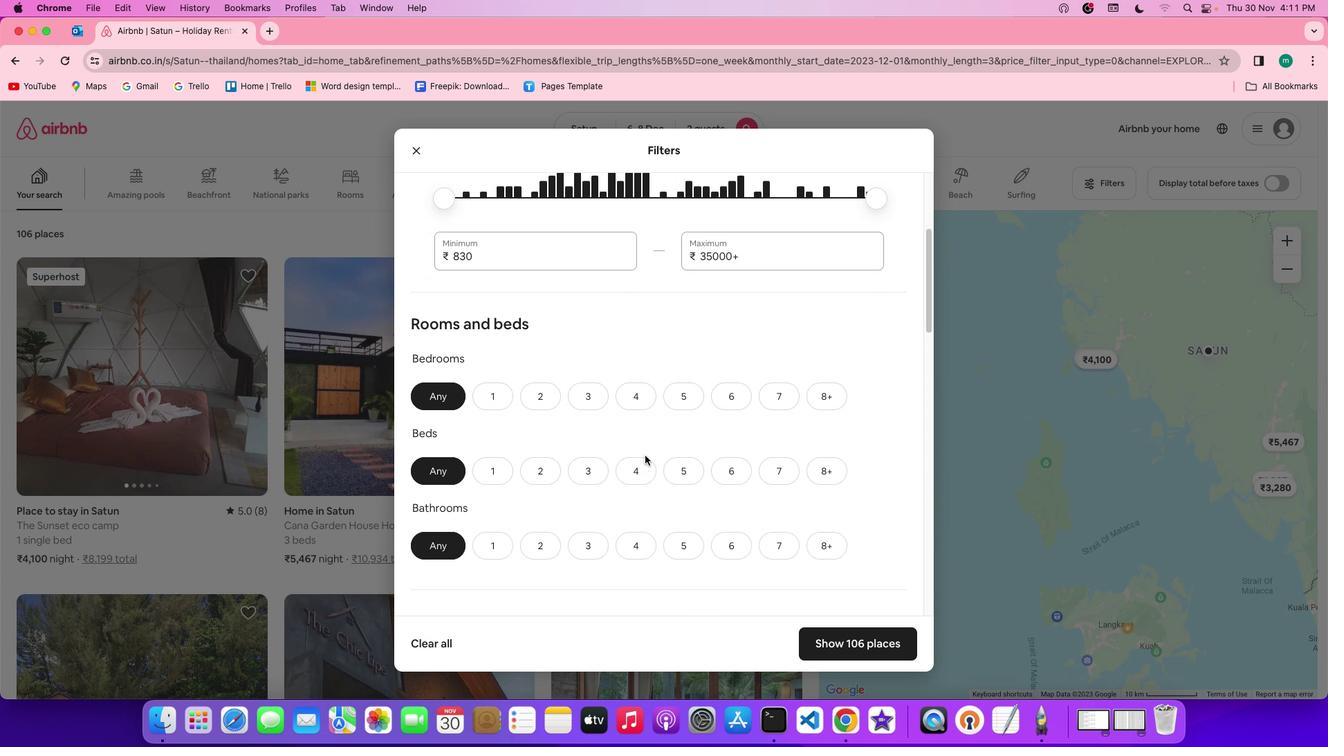 
Action: Mouse scrolled (645, 455) with delta (0, 0)
Screenshot: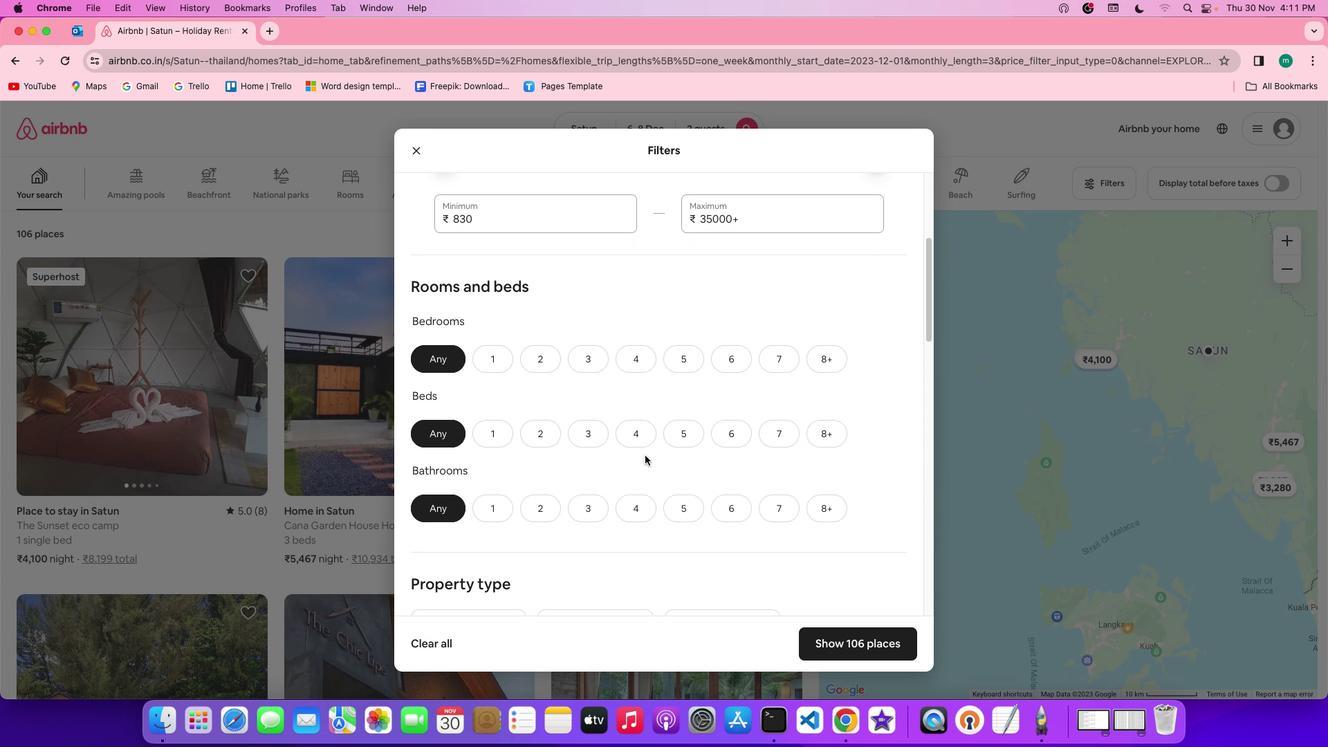 
Action: Mouse scrolled (645, 455) with delta (0, 0)
Screenshot: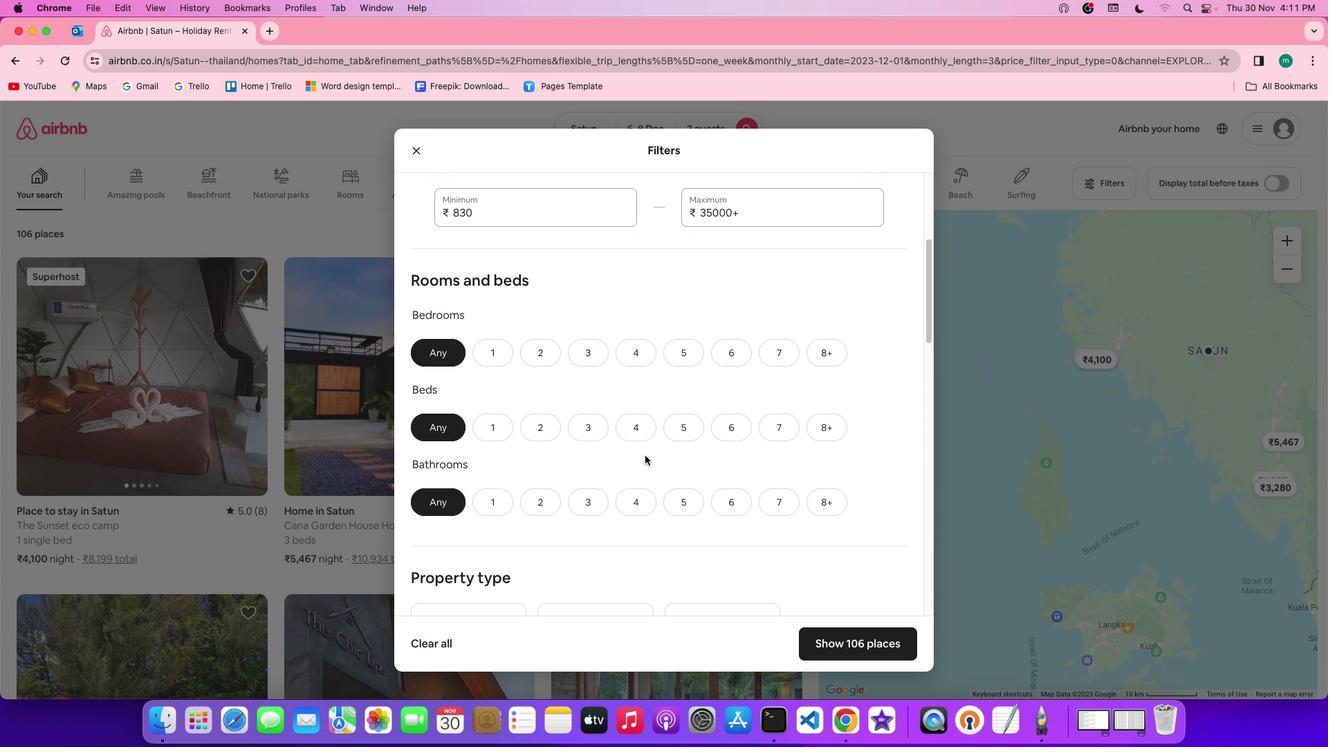 
Action: Mouse scrolled (645, 455) with delta (0, -1)
Screenshot: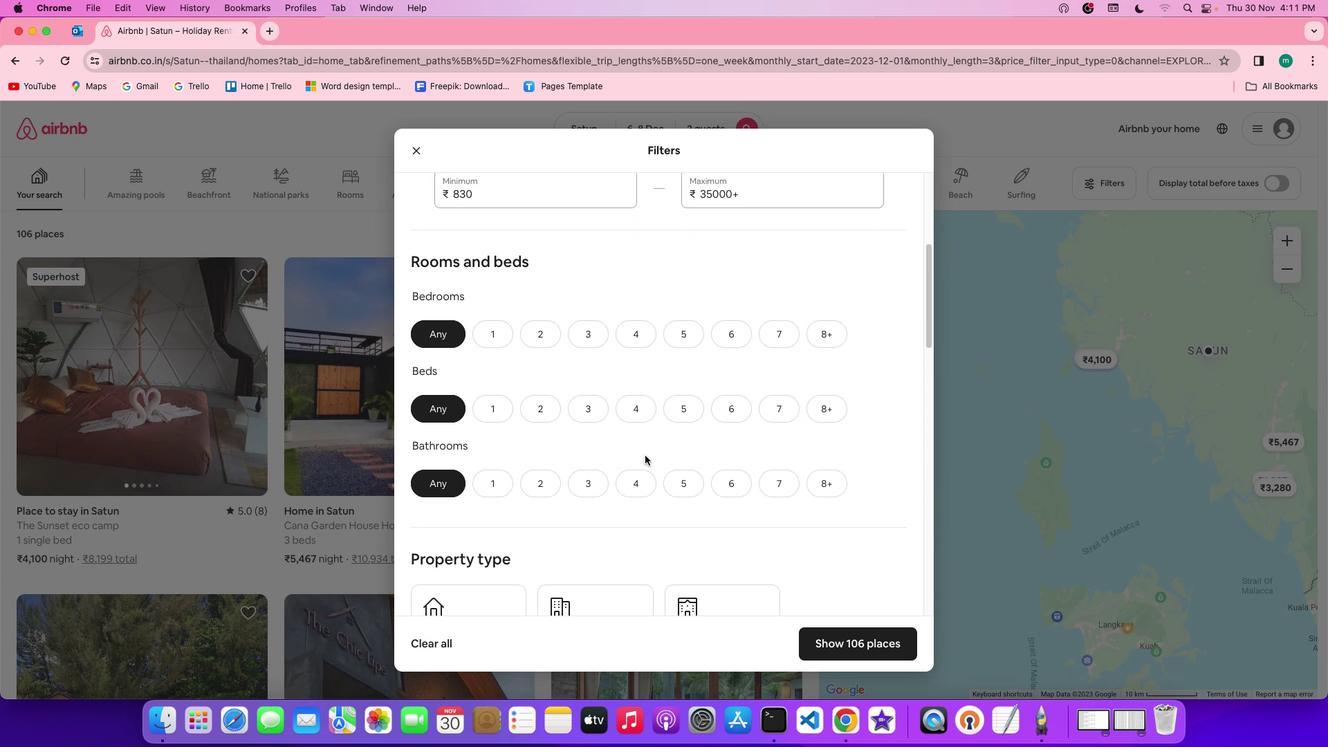 
Action: Mouse moved to (490, 284)
Screenshot: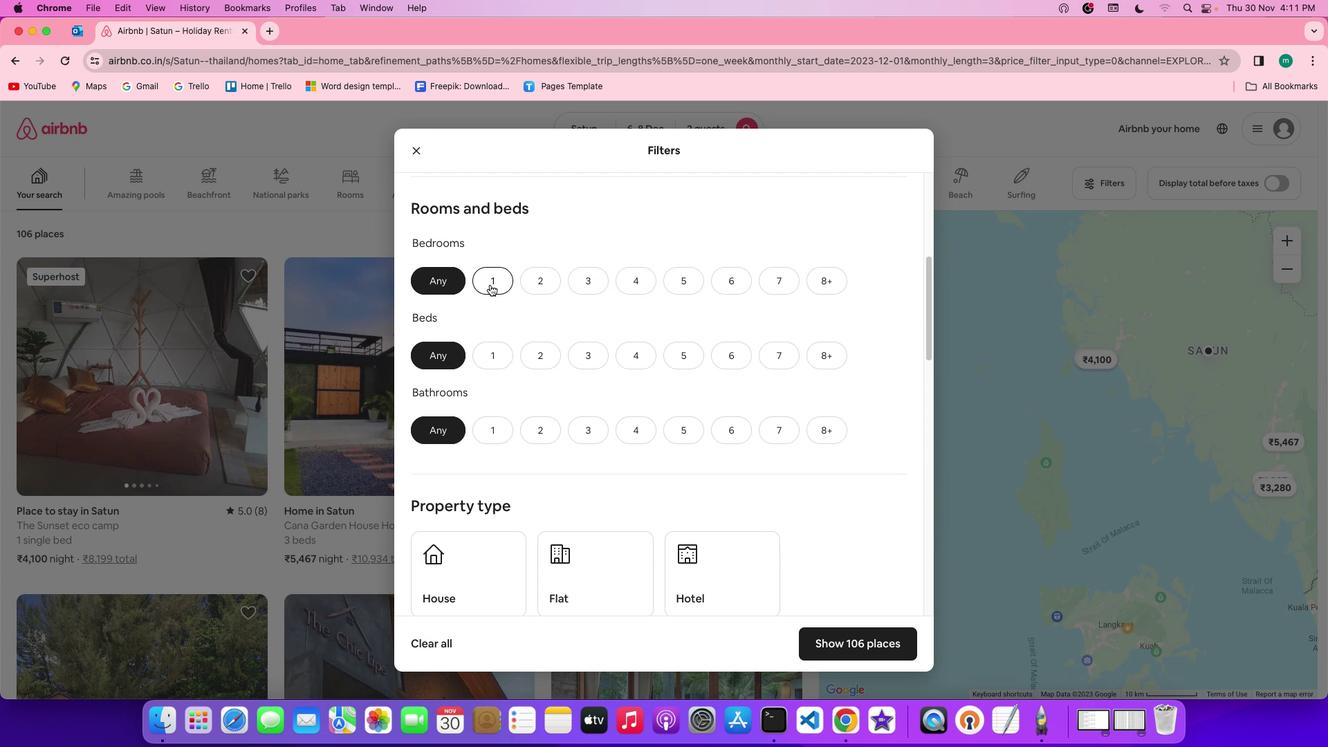 
Action: Mouse pressed left at (490, 284)
Screenshot: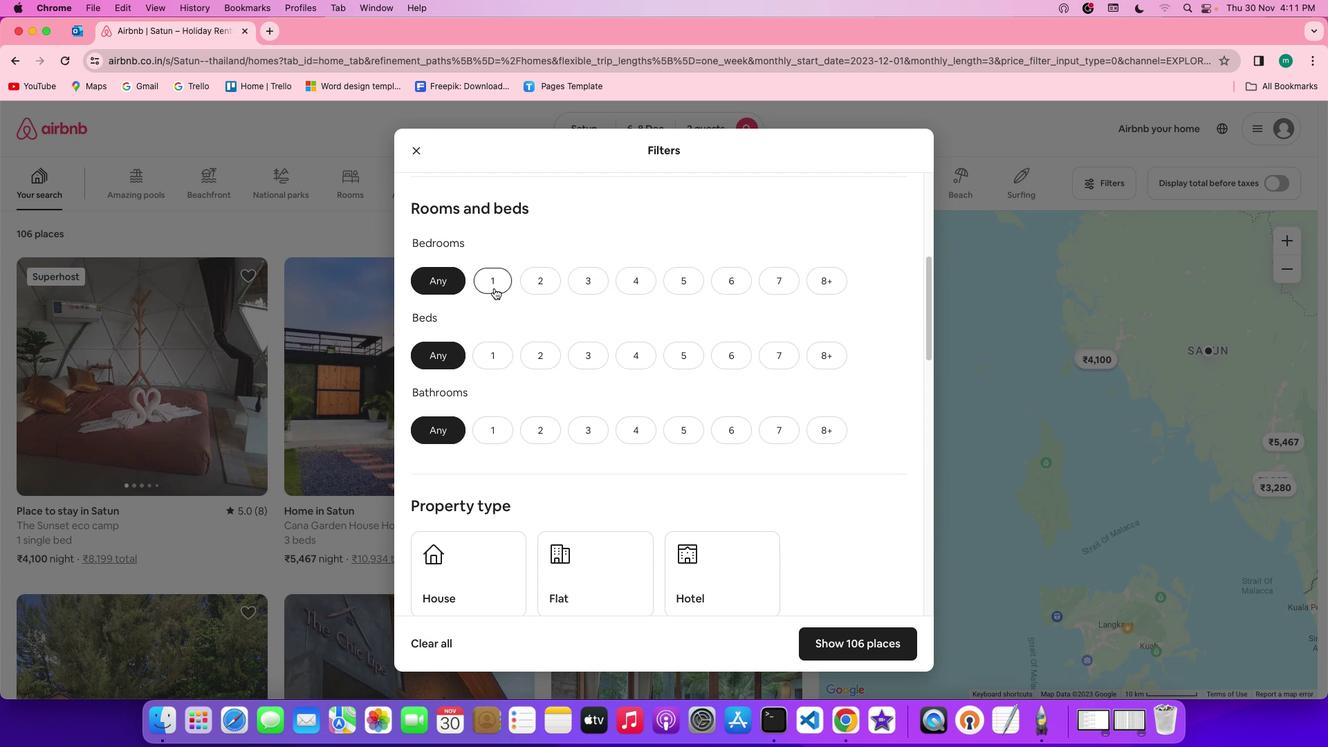 
Action: Mouse moved to (550, 348)
Screenshot: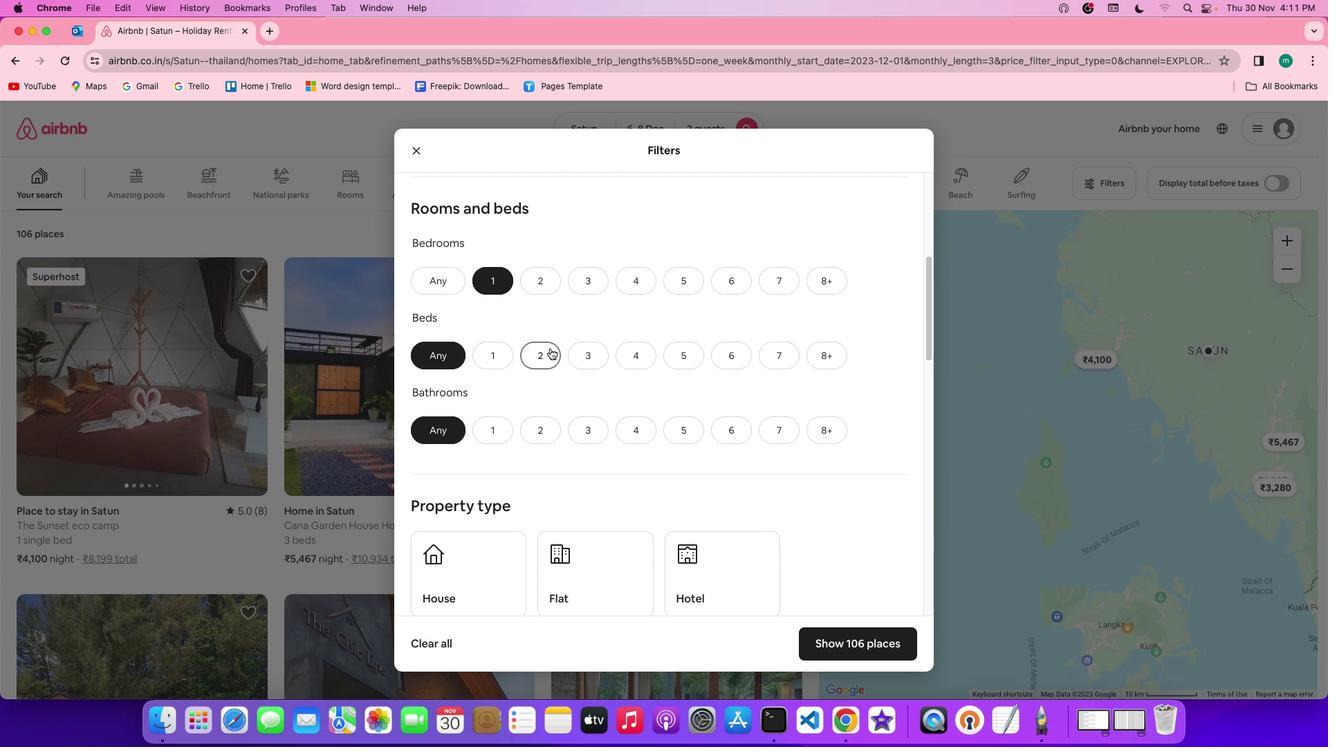 
Action: Mouse pressed left at (550, 348)
Screenshot: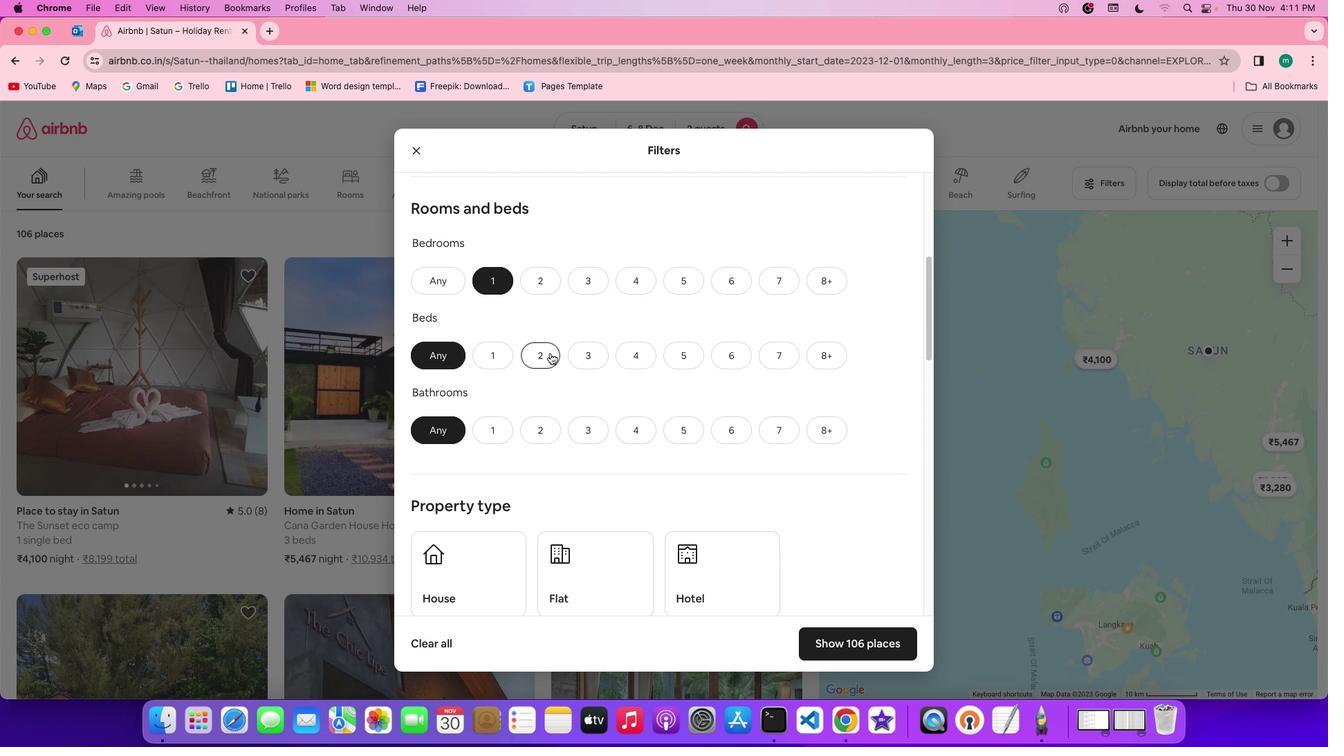 
Action: Mouse moved to (494, 417)
Screenshot: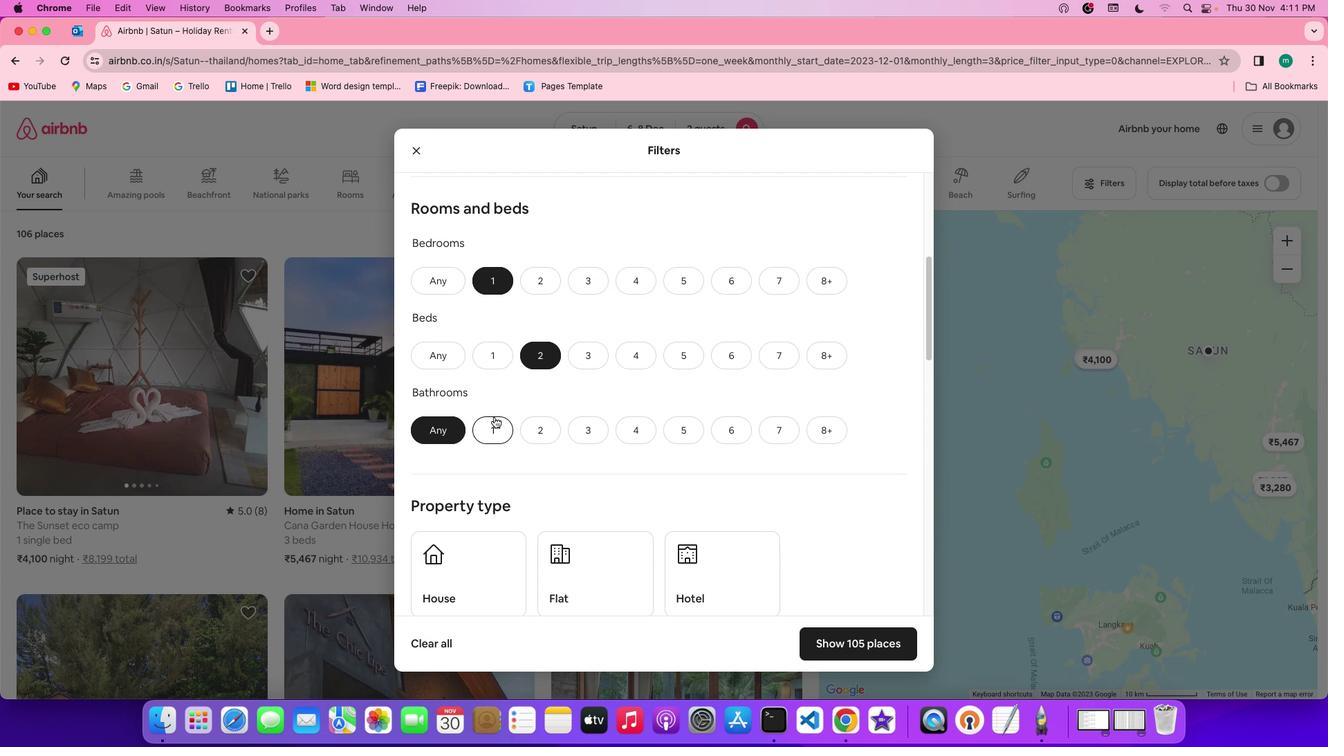 
Action: Mouse pressed left at (494, 417)
Screenshot: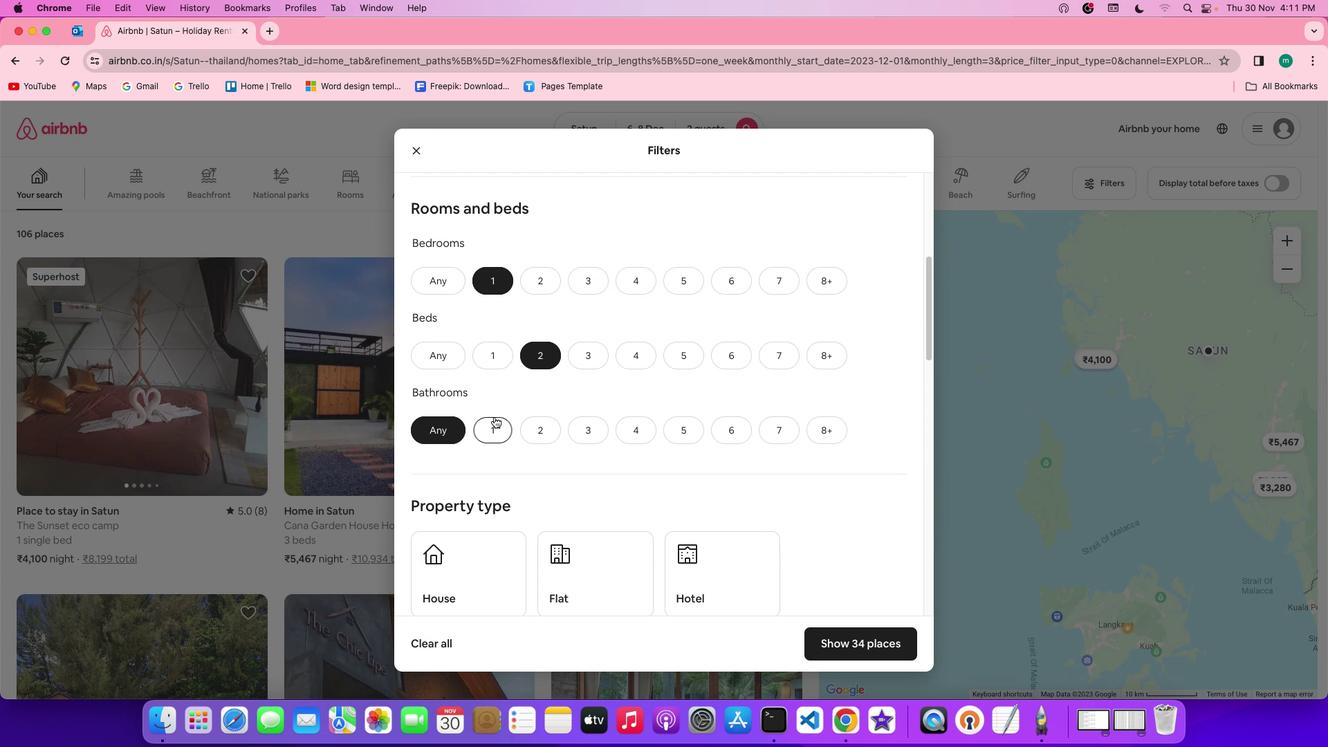 
Action: Mouse moved to (686, 412)
Screenshot: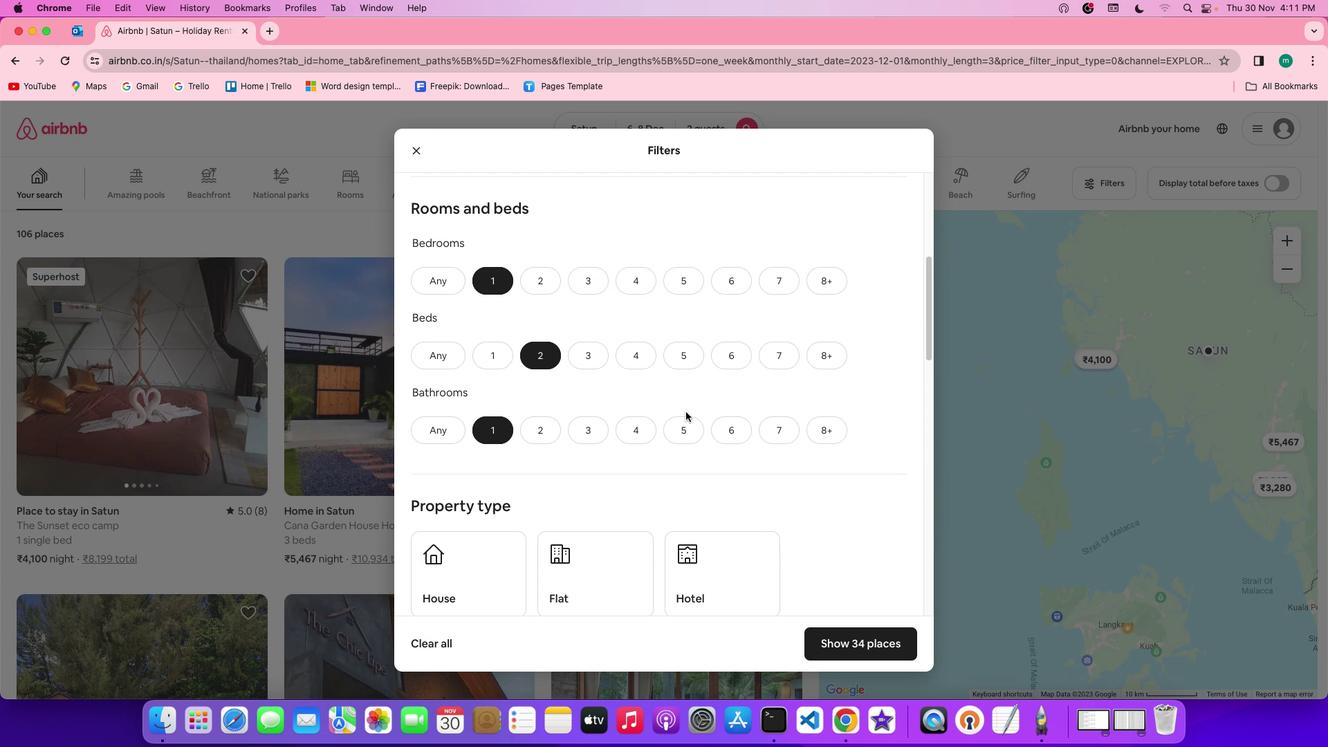 
Action: Mouse scrolled (686, 412) with delta (0, 0)
Screenshot: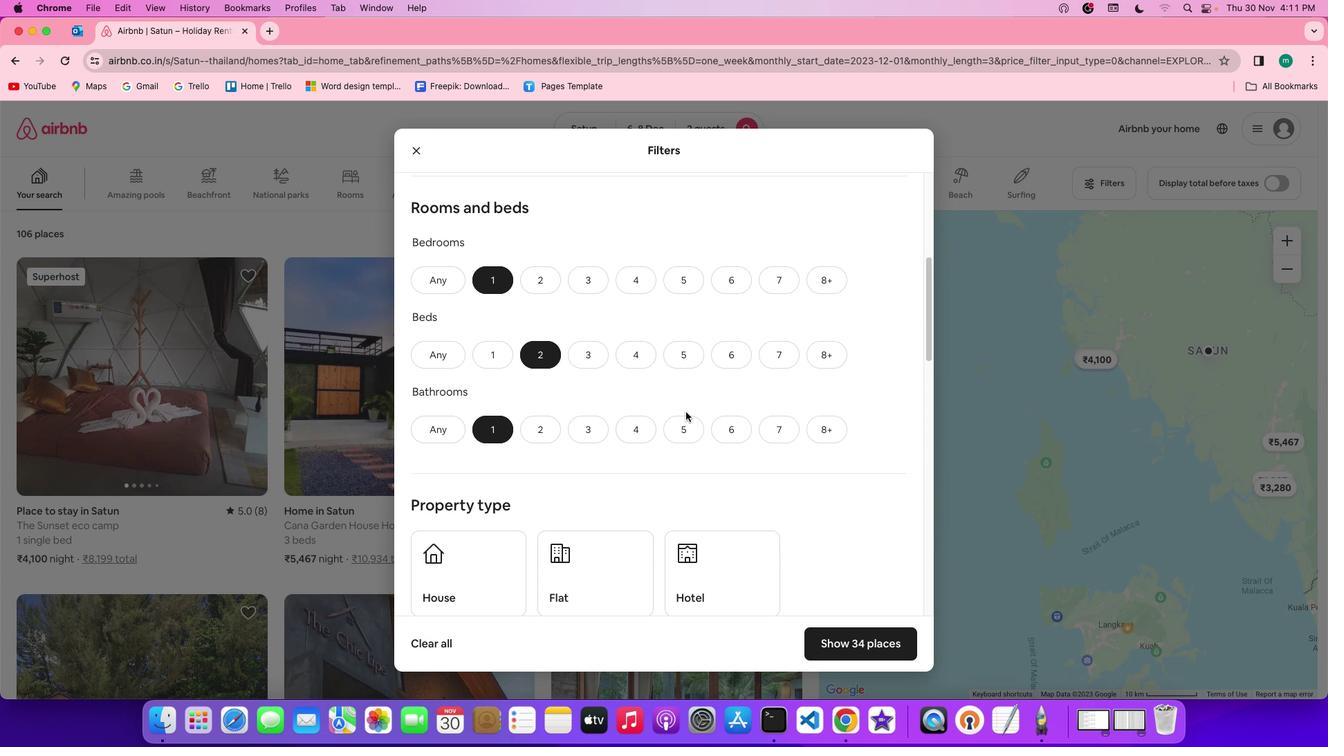 
Action: Mouse scrolled (686, 412) with delta (0, 0)
Screenshot: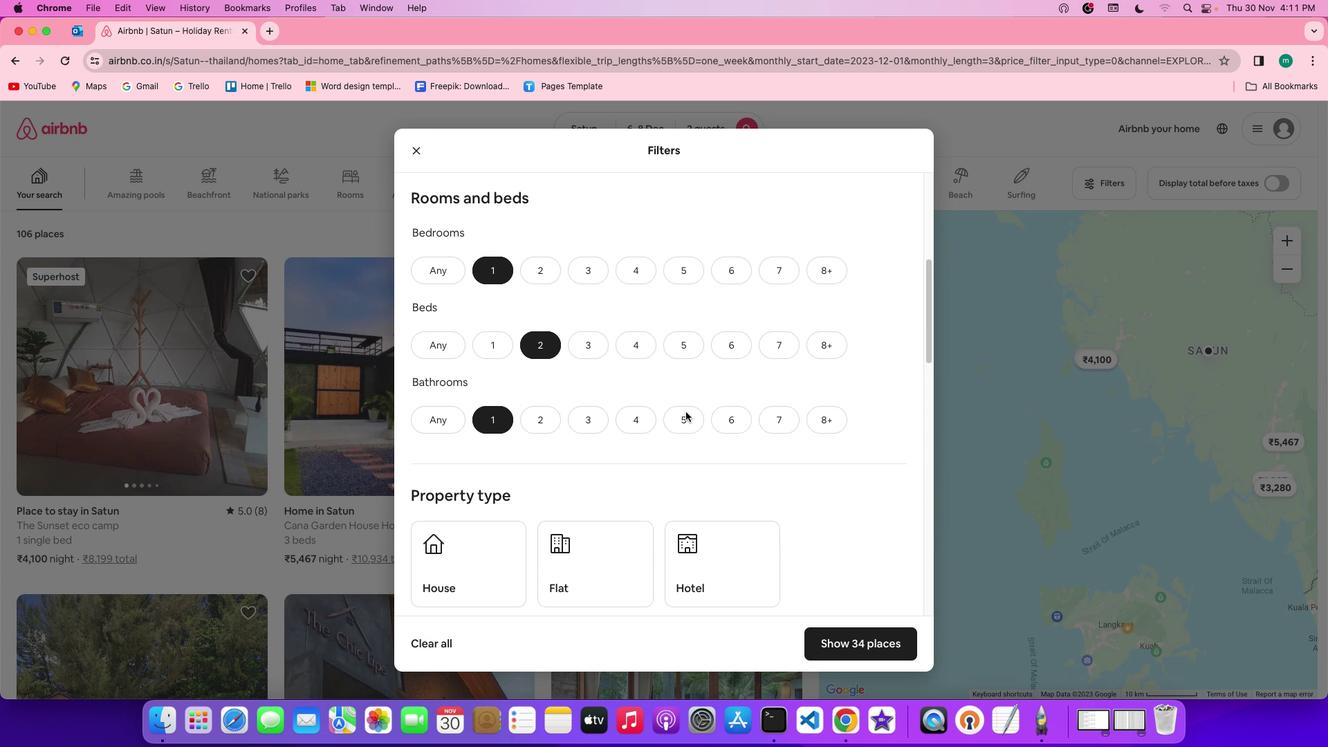 
Action: Mouse scrolled (686, 412) with delta (0, -1)
Screenshot: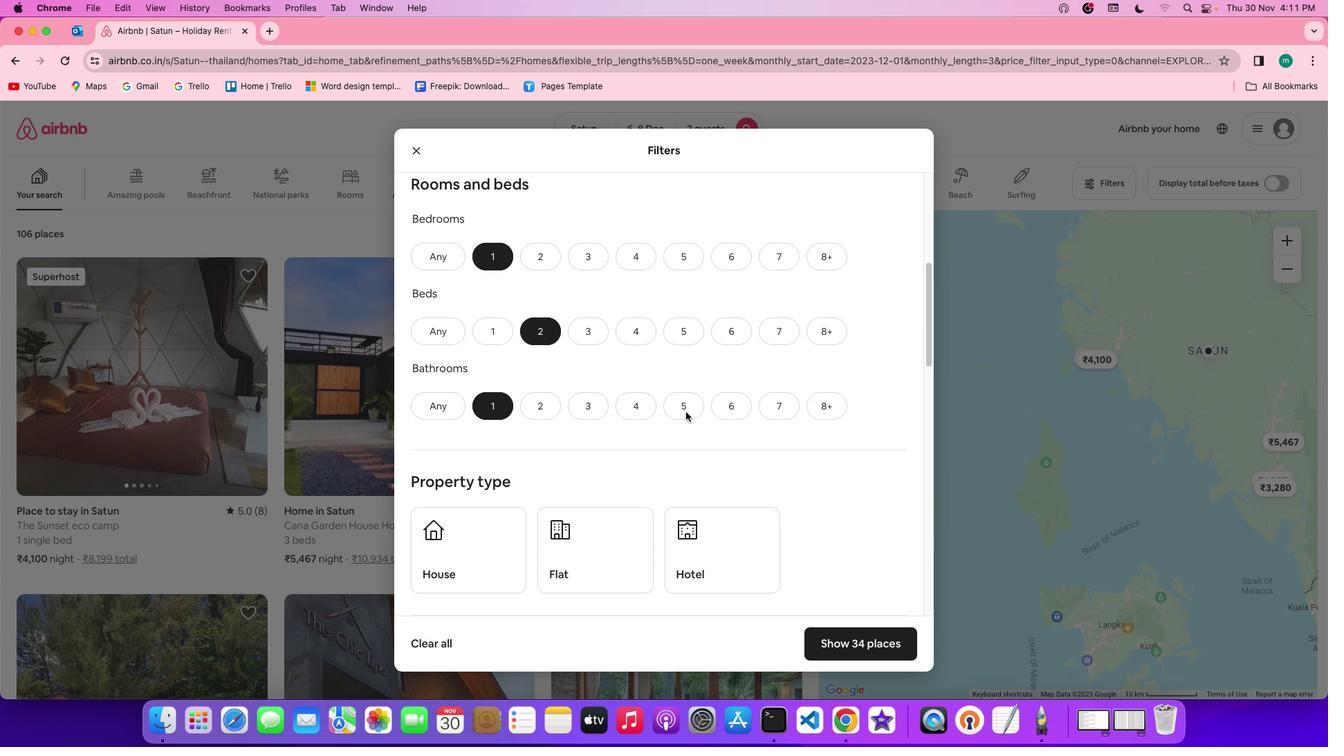 
Action: Mouse scrolled (686, 412) with delta (0, 0)
Screenshot: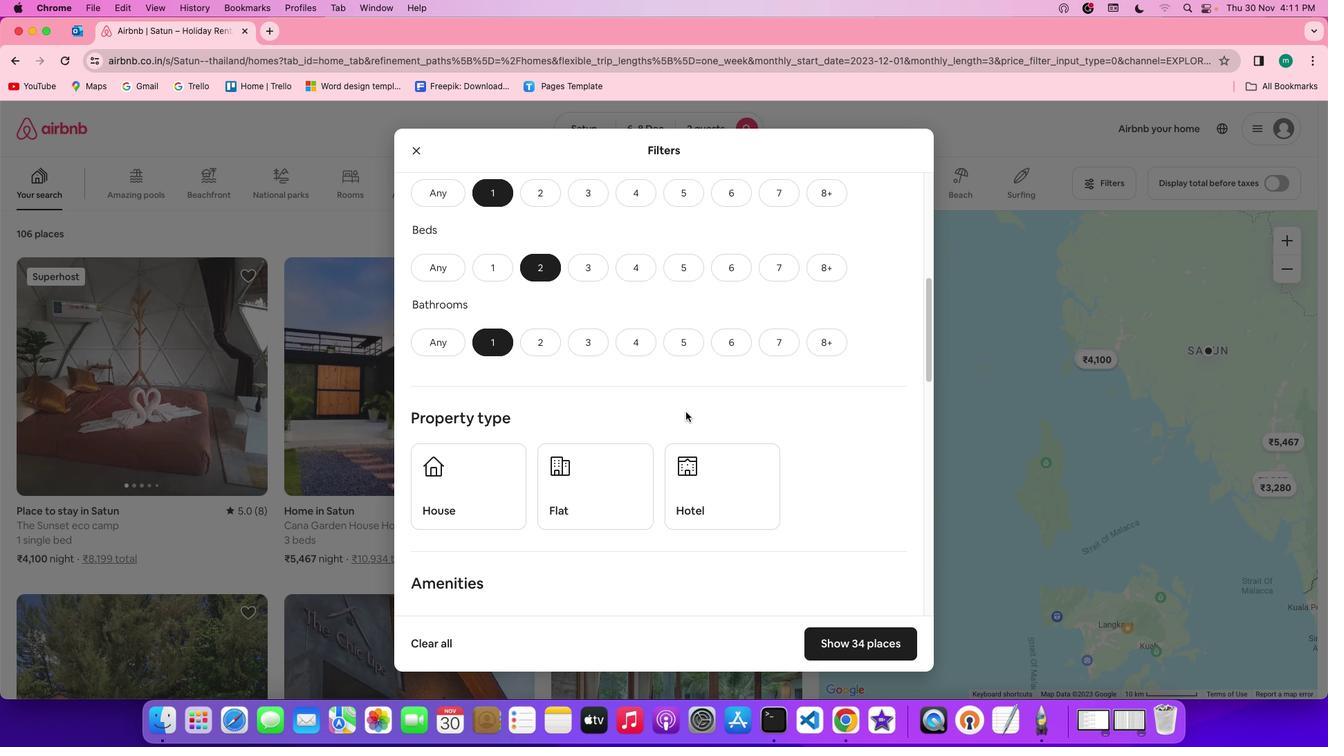 
Action: Mouse scrolled (686, 412) with delta (0, 0)
Screenshot: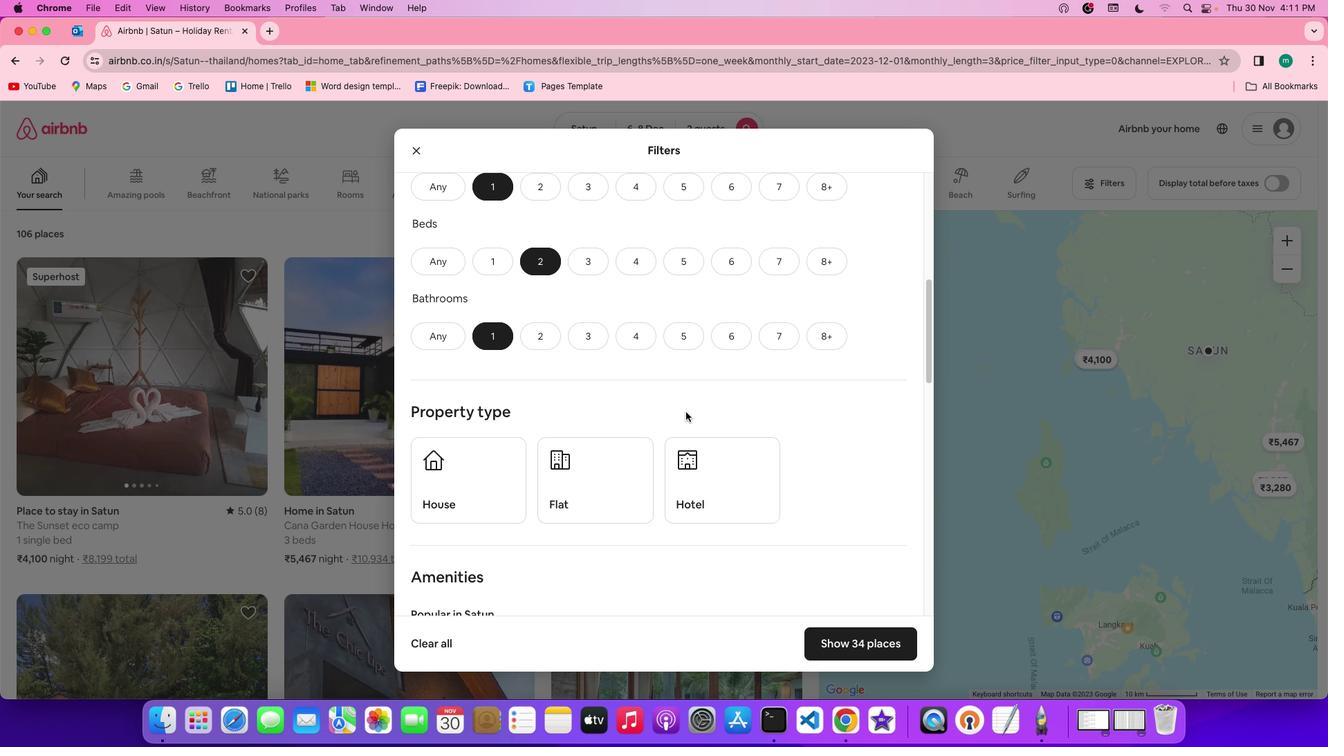 
Action: Mouse scrolled (686, 412) with delta (0, -1)
Screenshot: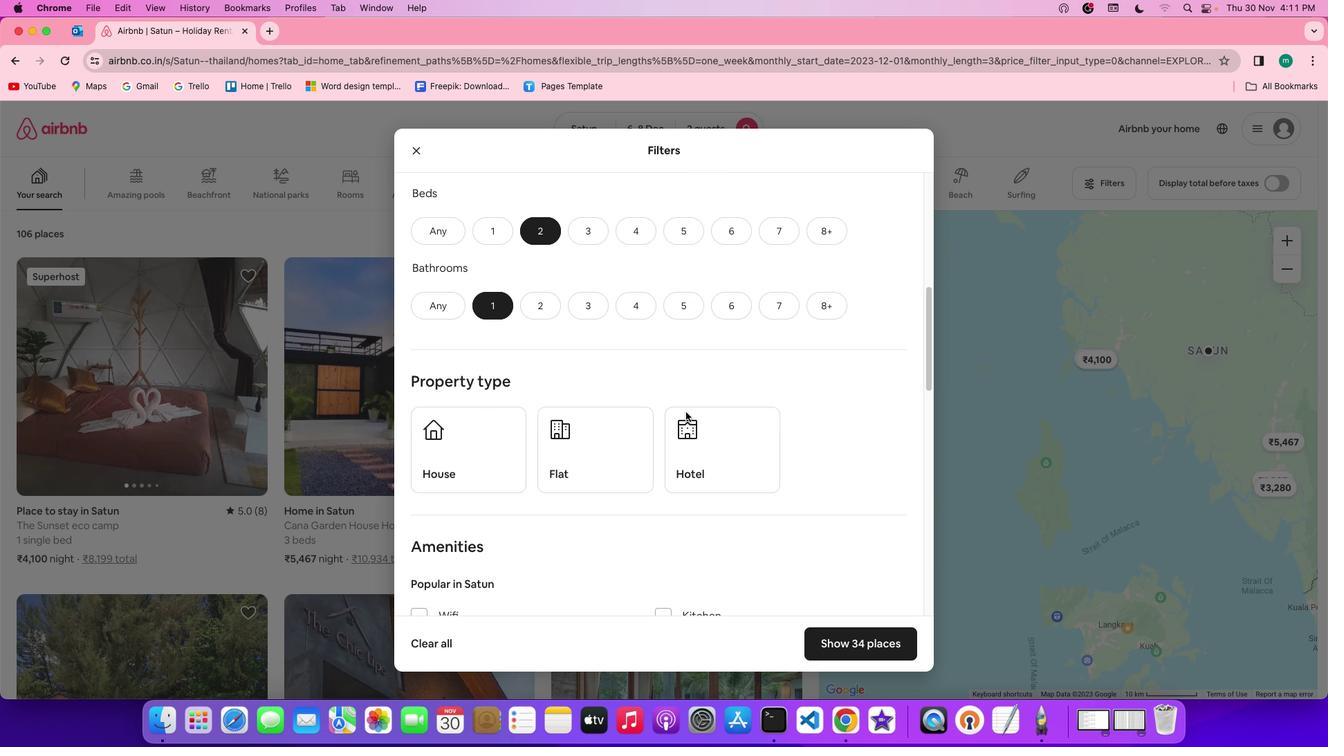 
Action: Mouse scrolled (686, 412) with delta (0, 0)
Screenshot: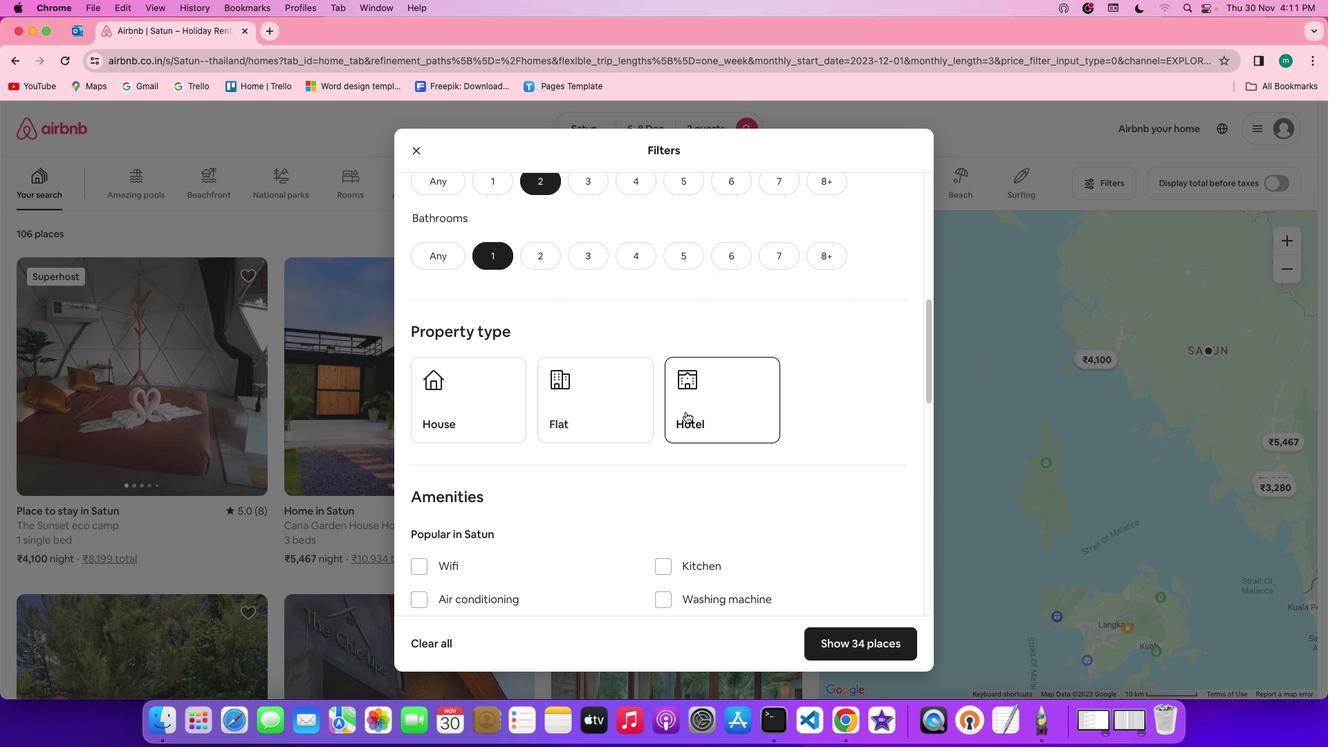 
Action: Mouse scrolled (686, 412) with delta (0, 0)
Screenshot: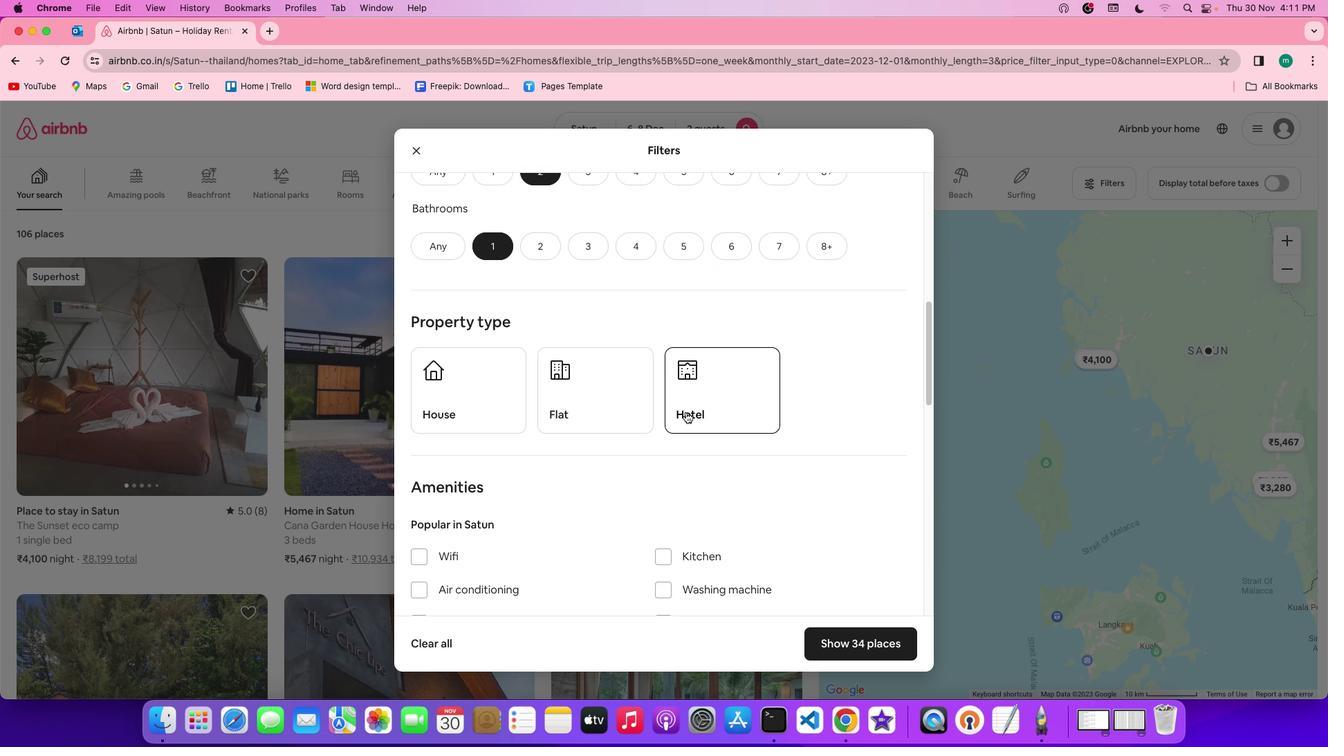 
Action: Mouse scrolled (686, 412) with delta (0, 0)
Screenshot: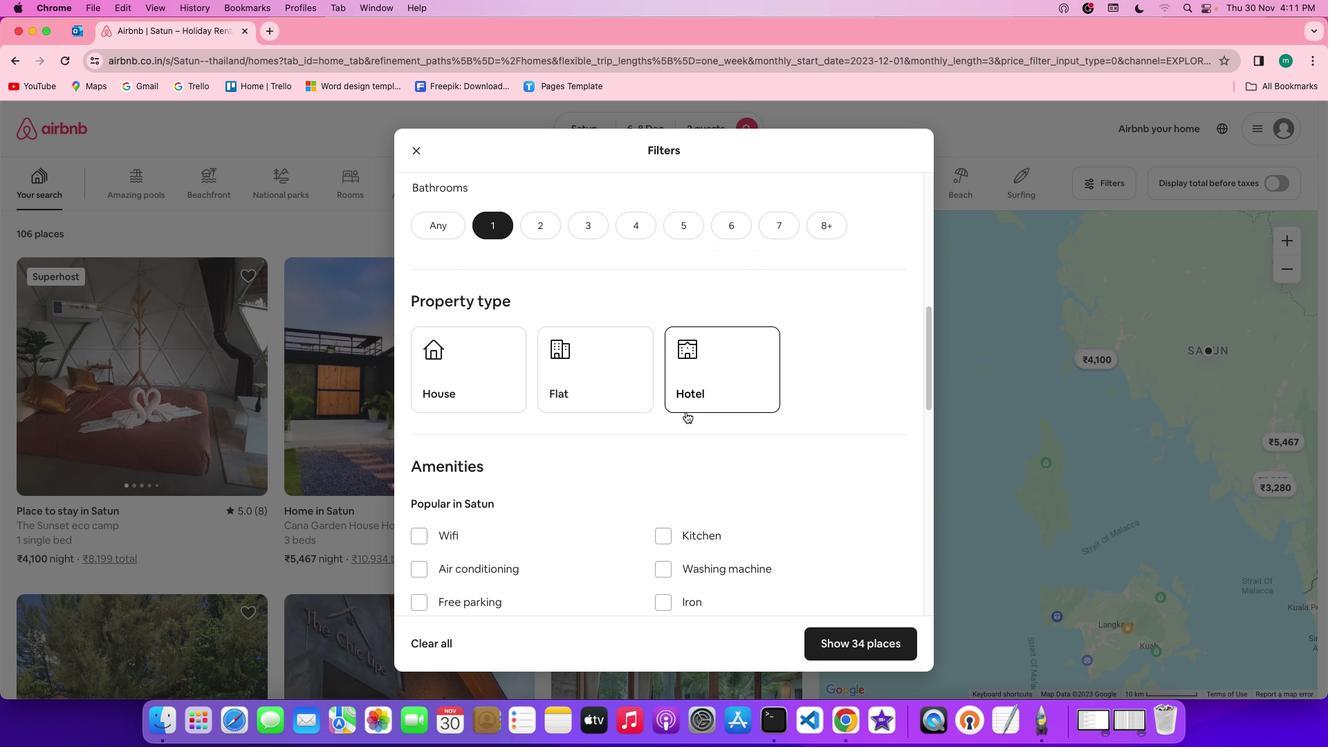 
Action: Mouse scrolled (686, 412) with delta (0, 0)
Screenshot: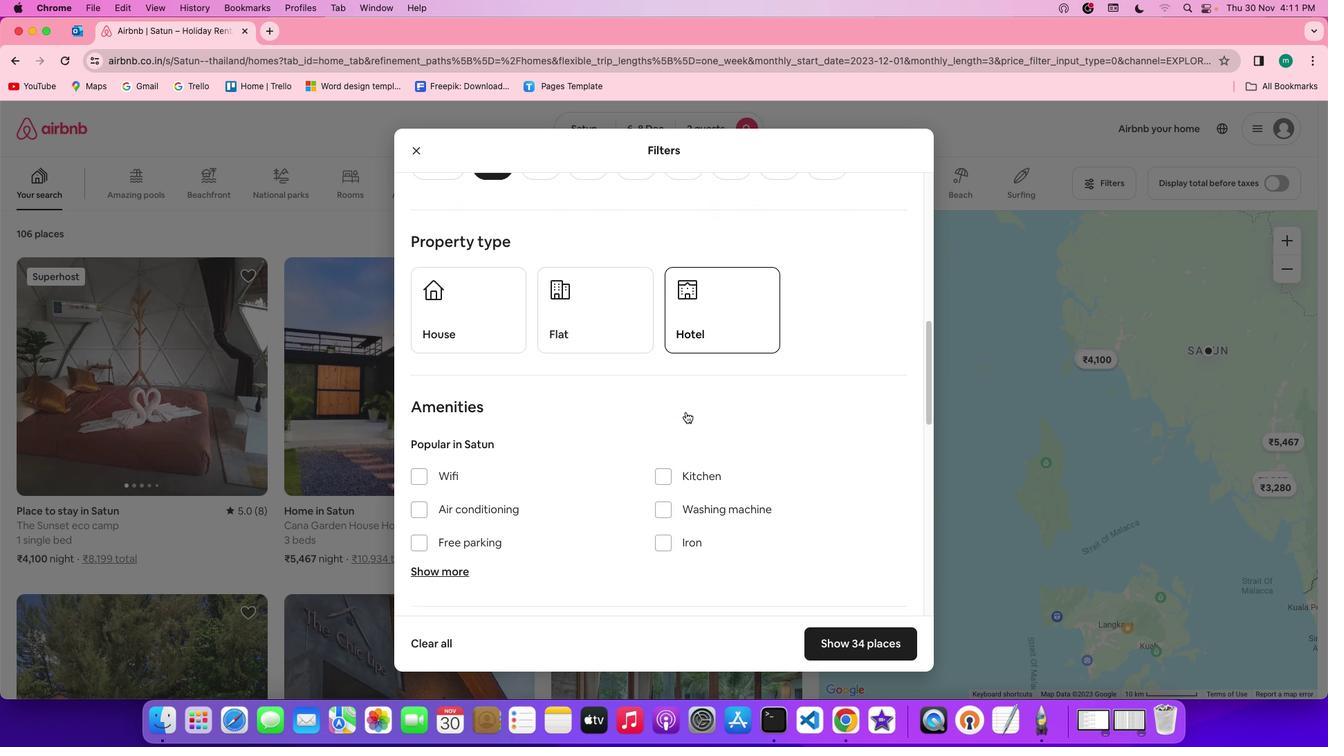 
Action: Mouse scrolled (686, 412) with delta (0, 0)
Screenshot: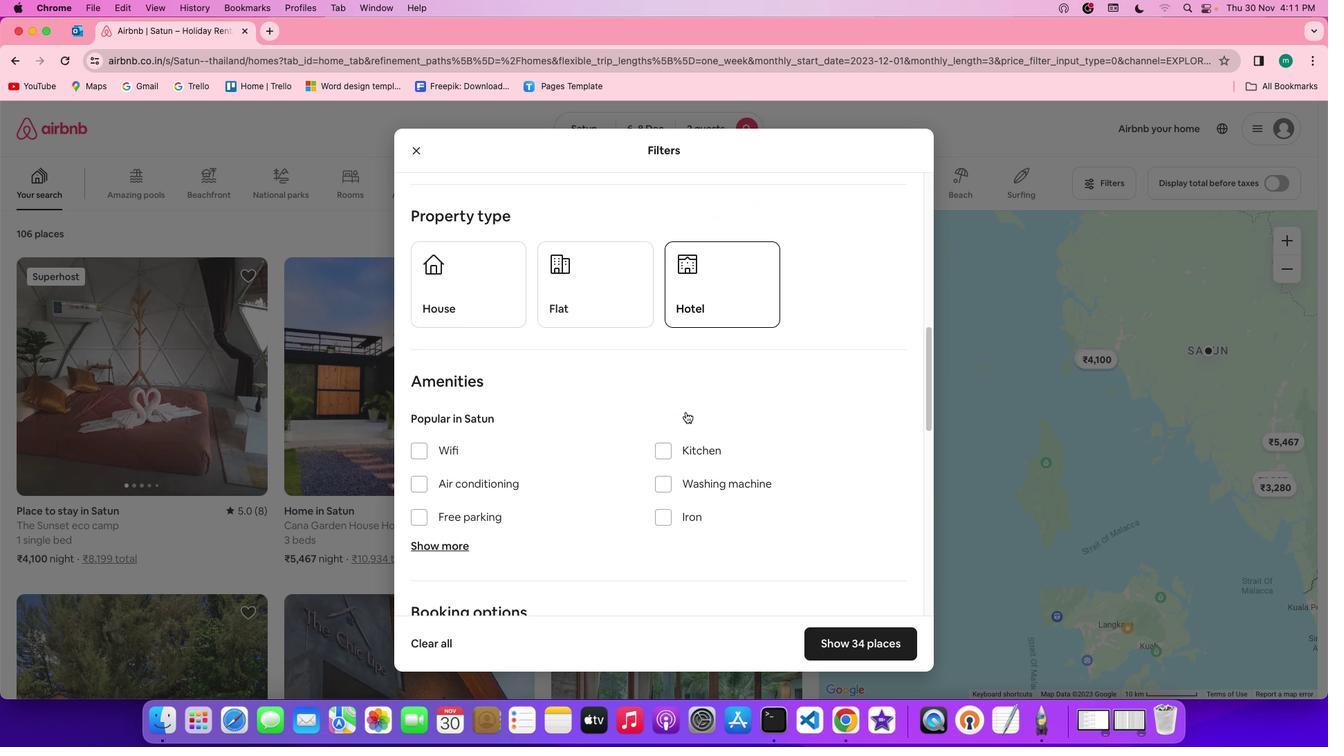 
Action: Mouse scrolled (686, 412) with delta (0, 0)
Screenshot: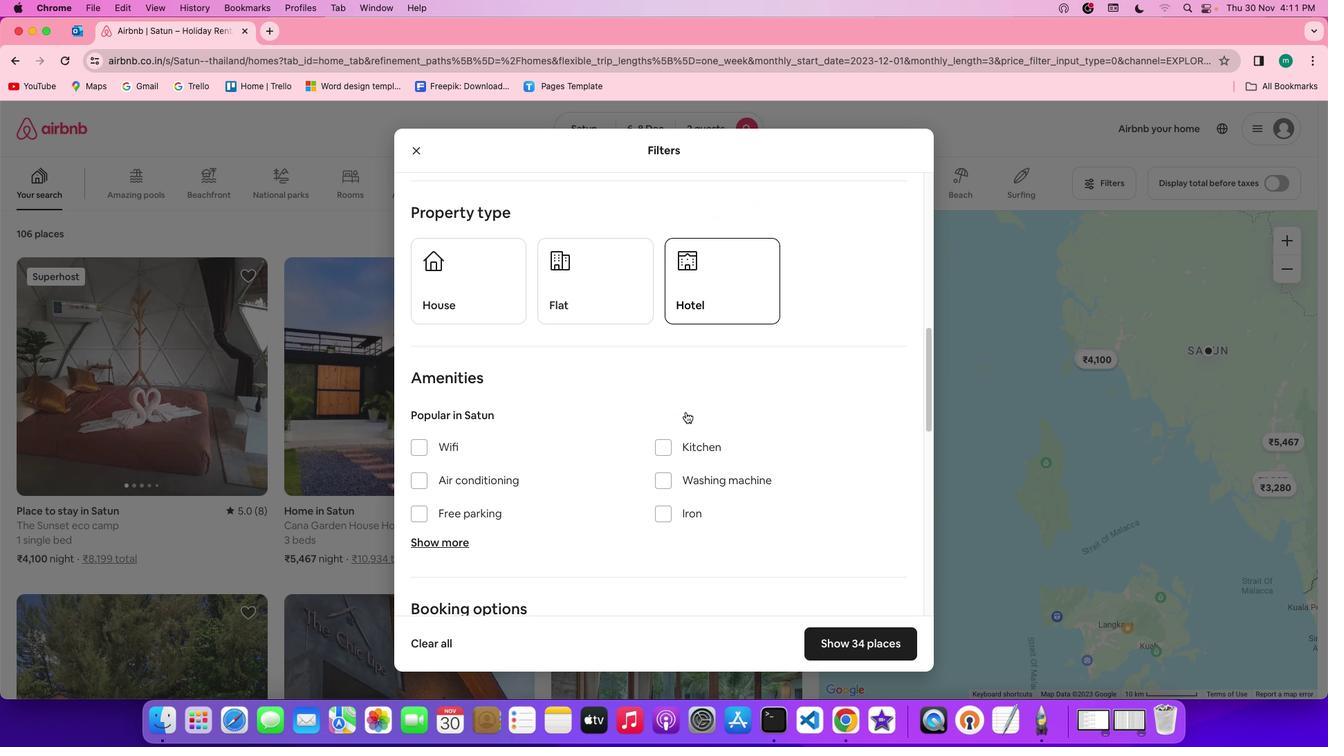 
Action: Mouse moved to (600, 299)
Screenshot: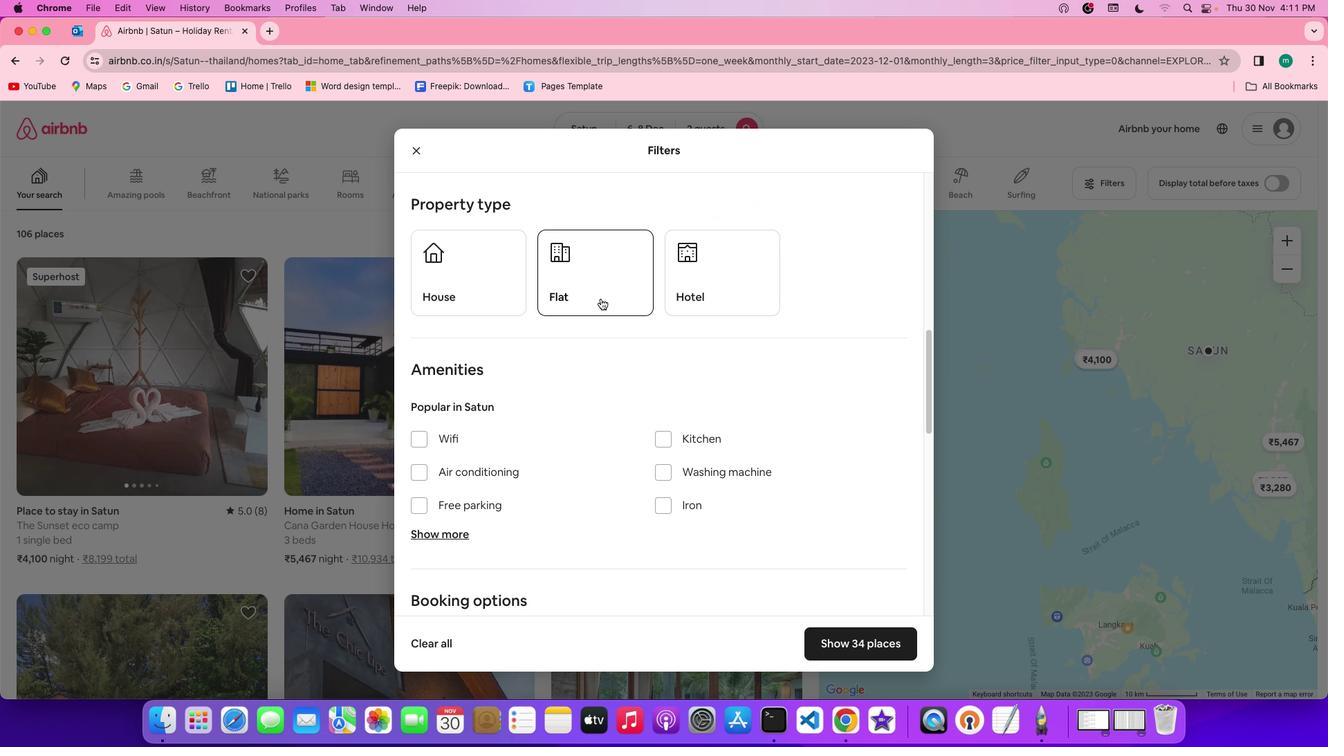 
Action: Mouse pressed left at (600, 299)
Screenshot: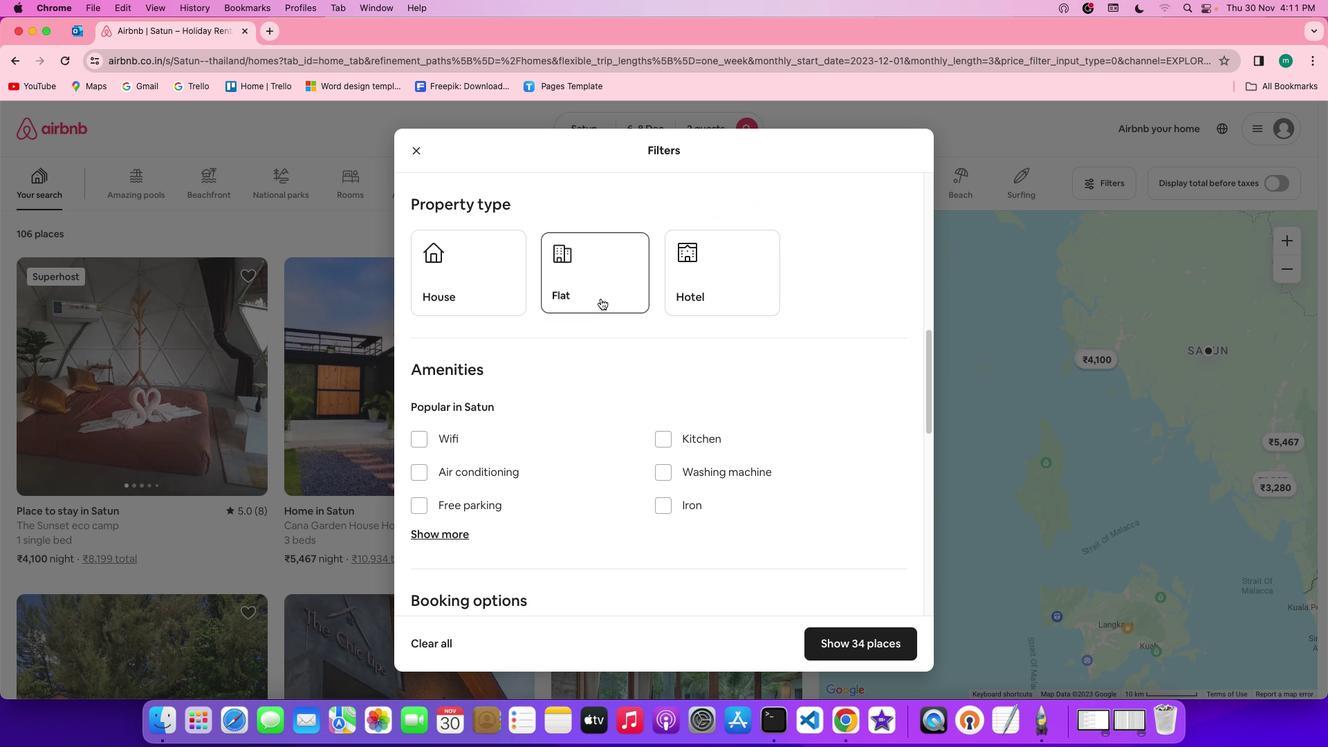 
Action: Mouse moved to (791, 425)
Screenshot: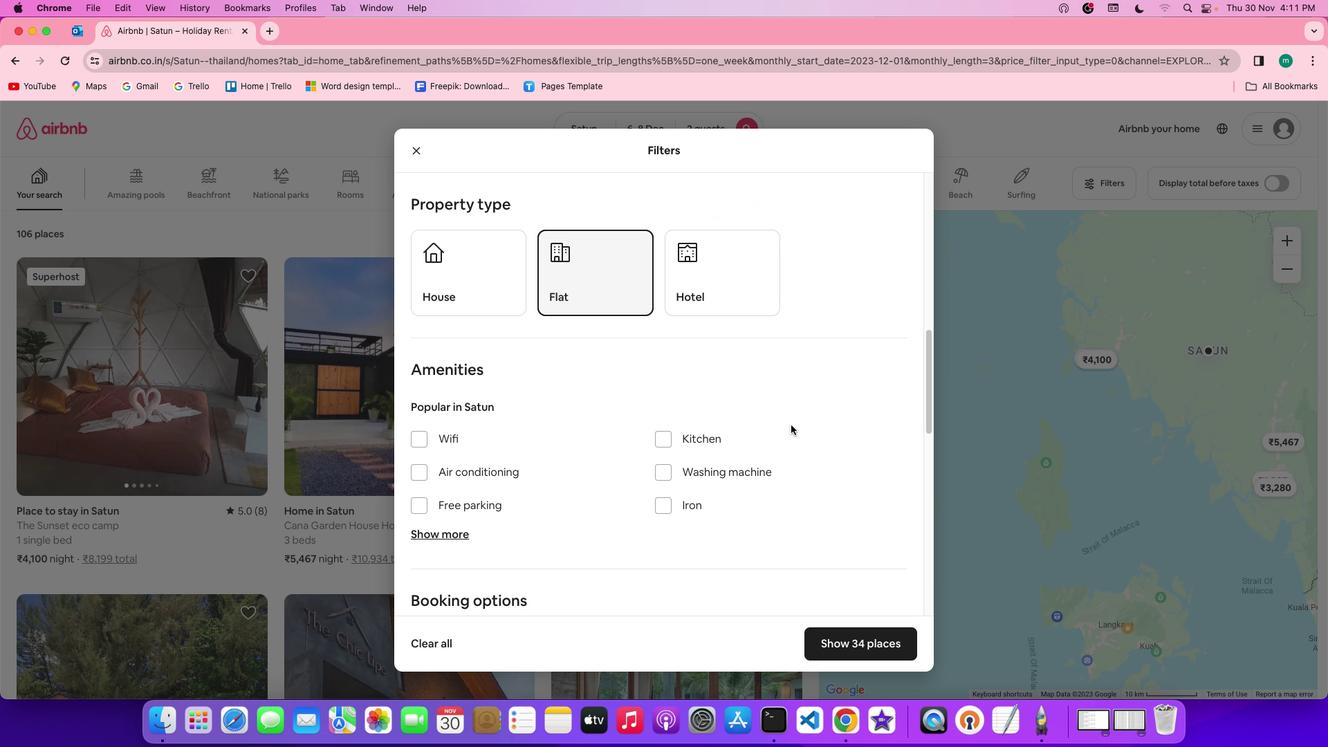 
Action: Mouse scrolled (791, 425) with delta (0, 0)
Screenshot: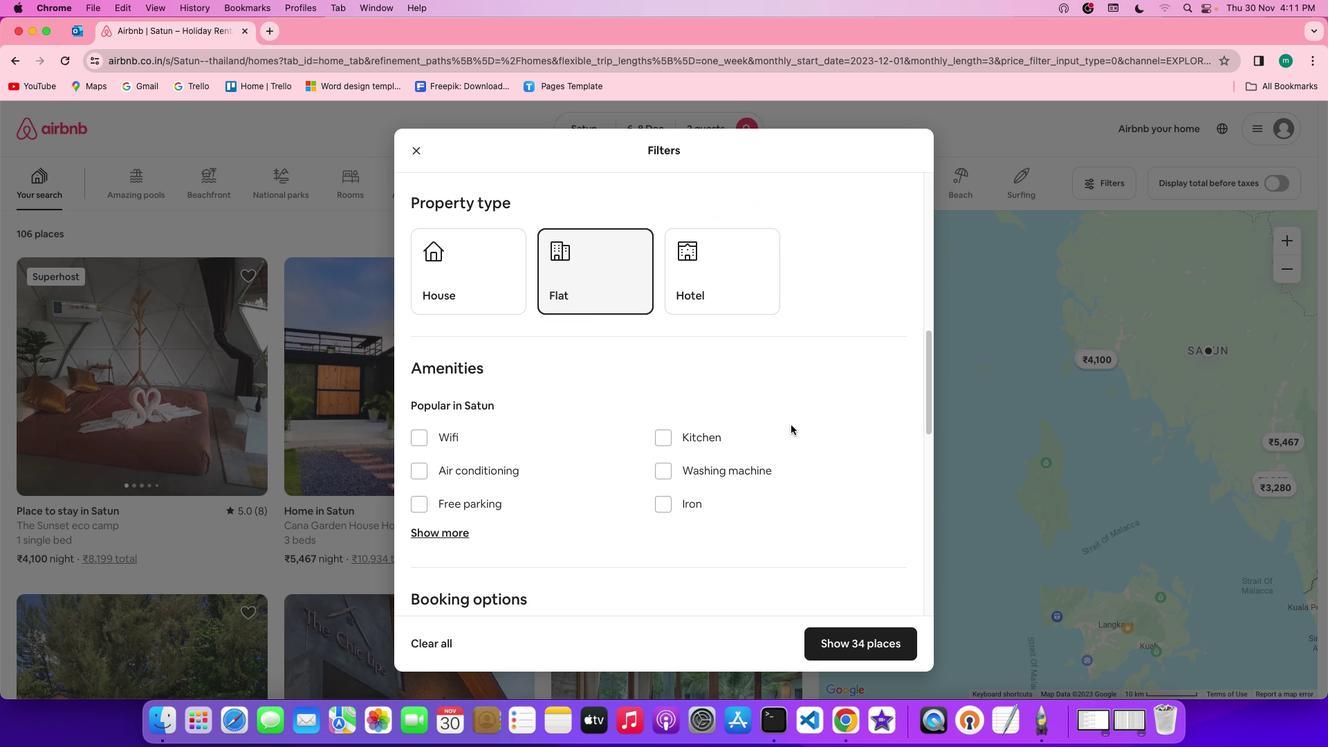 
Action: Mouse scrolled (791, 425) with delta (0, 0)
Screenshot: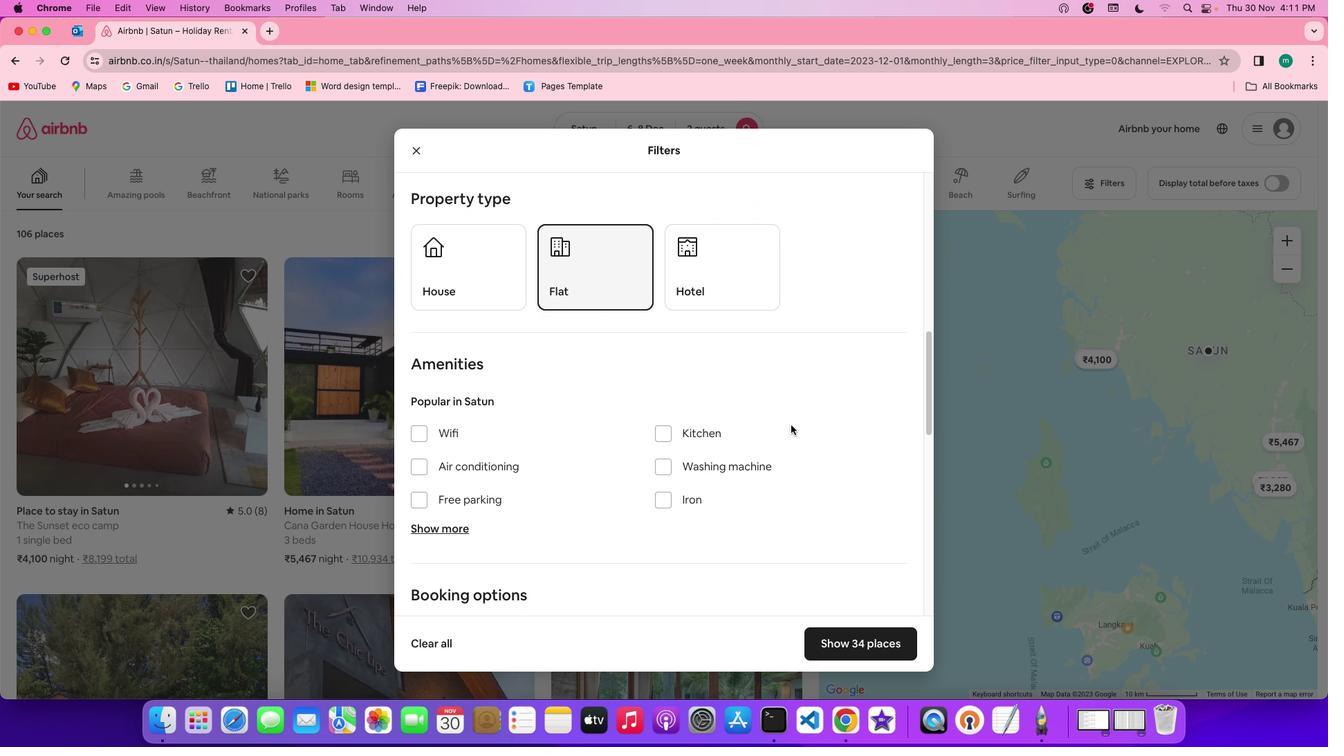 
Action: Mouse scrolled (791, 425) with delta (0, 0)
Screenshot: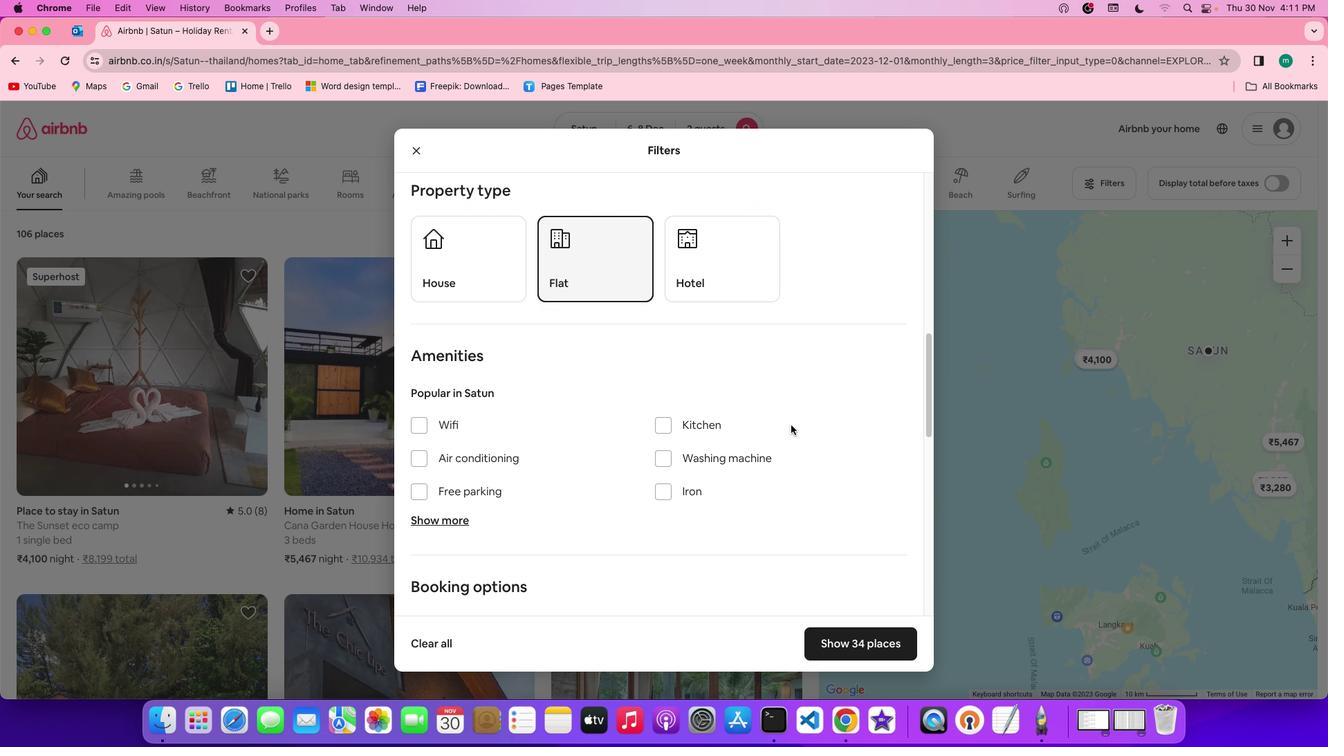 
Action: Mouse scrolled (791, 425) with delta (0, 0)
Screenshot: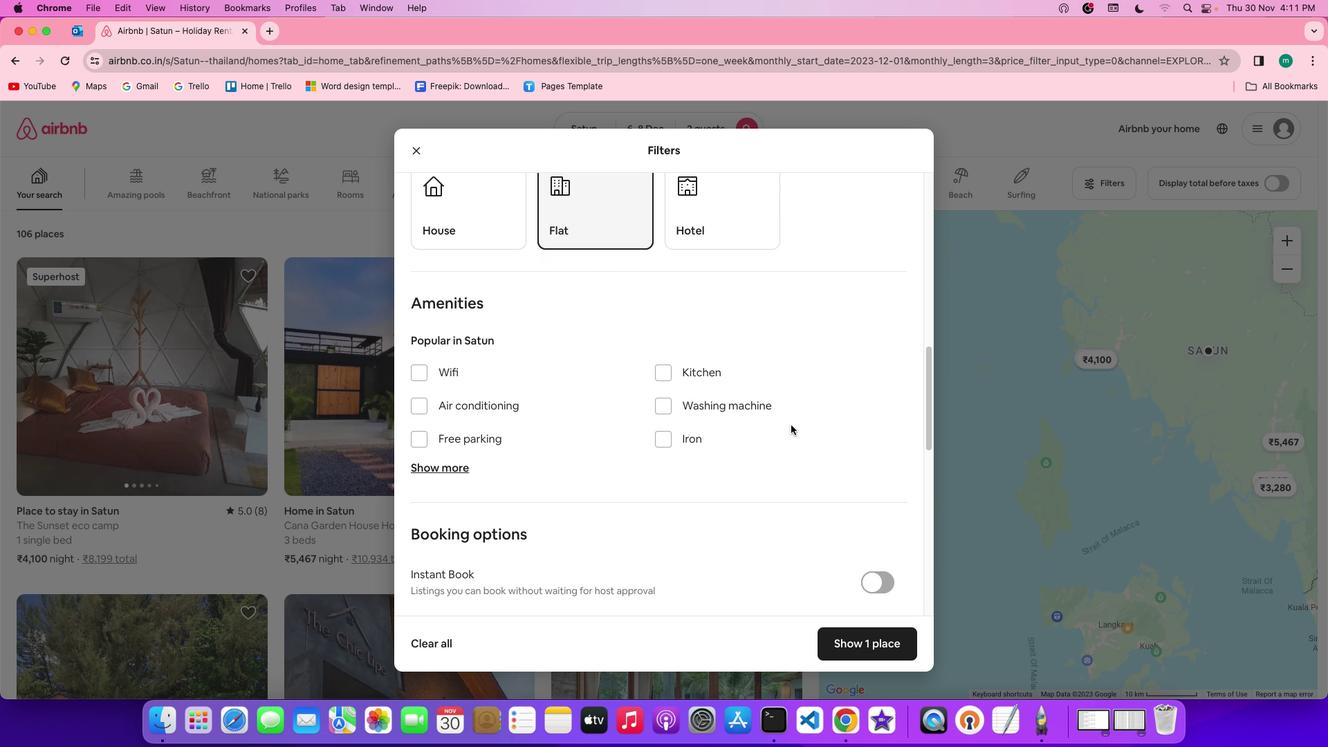 
Action: Mouse scrolled (791, 425) with delta (0, 0)
Screenshot: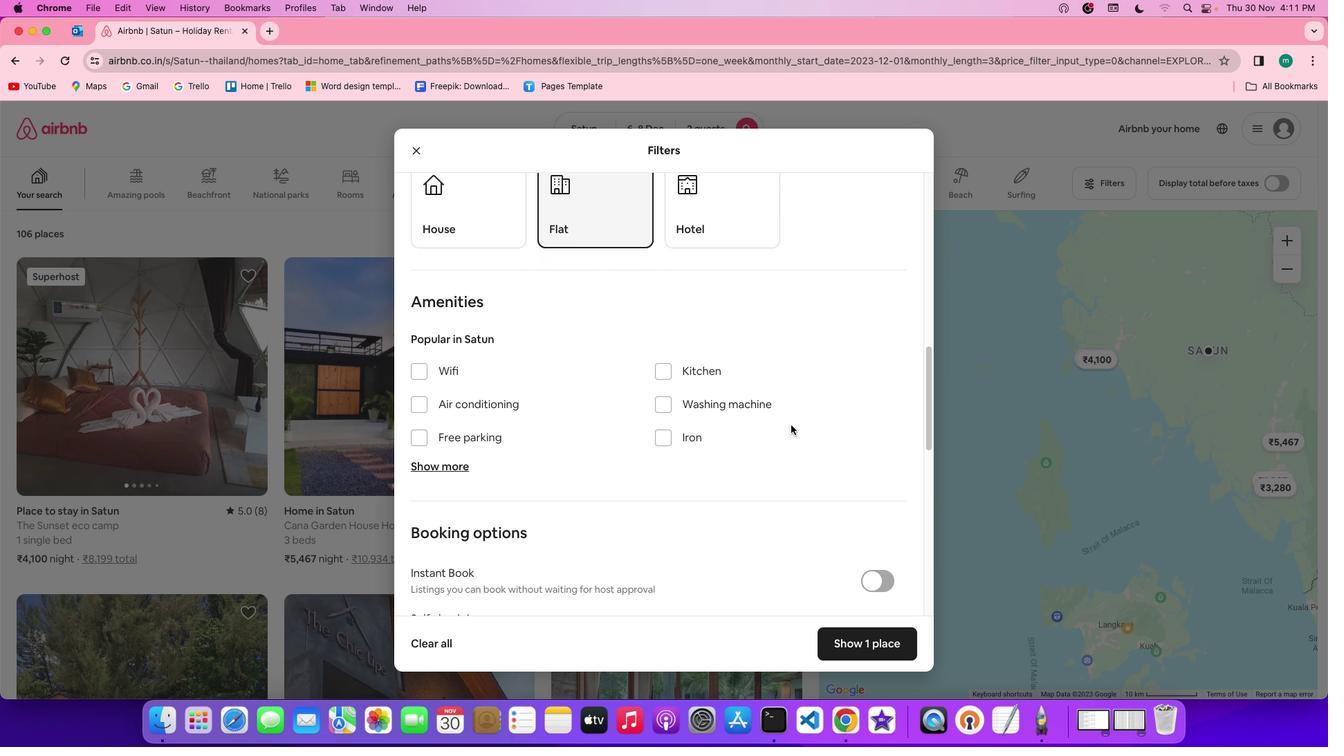 
Action: Mouse scrolled (791, 425) with delta (0, 0)
Screenshot: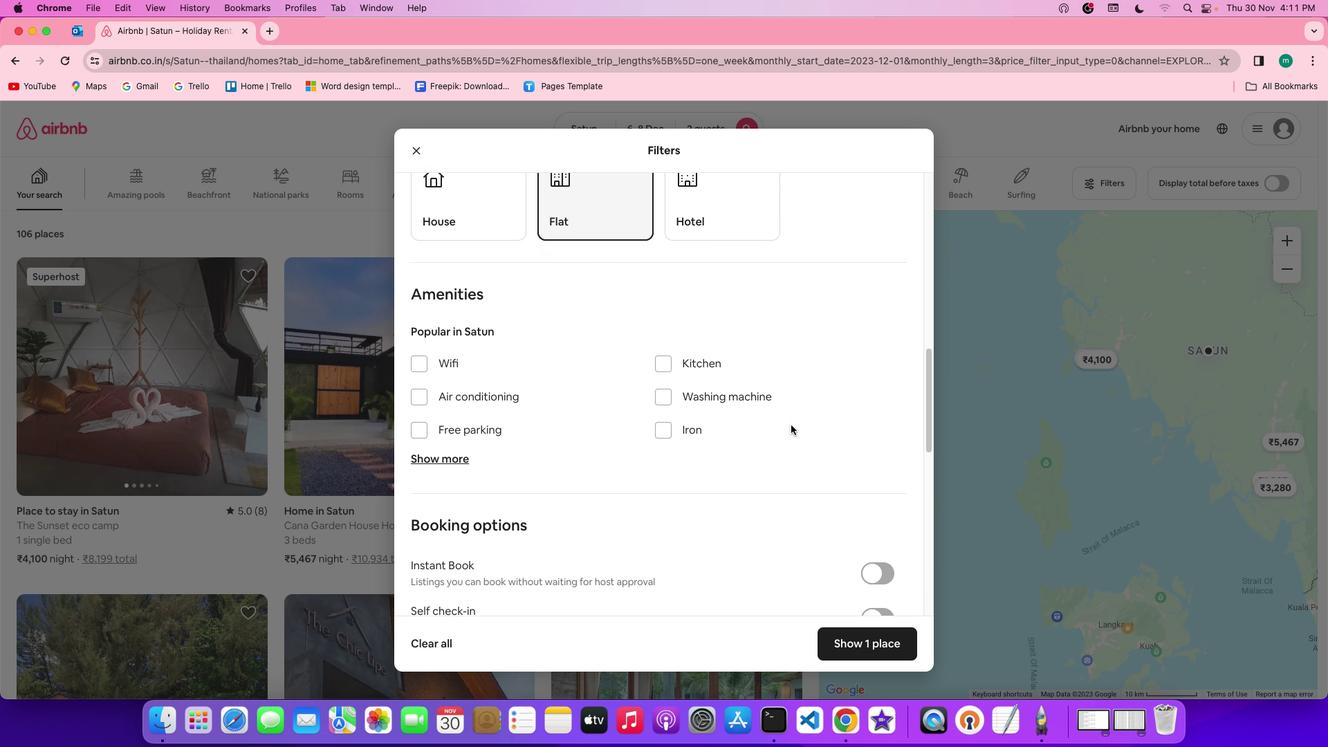 
Action: Mouse scrolled (791, 425) with delta (0, 0)
Screenshot: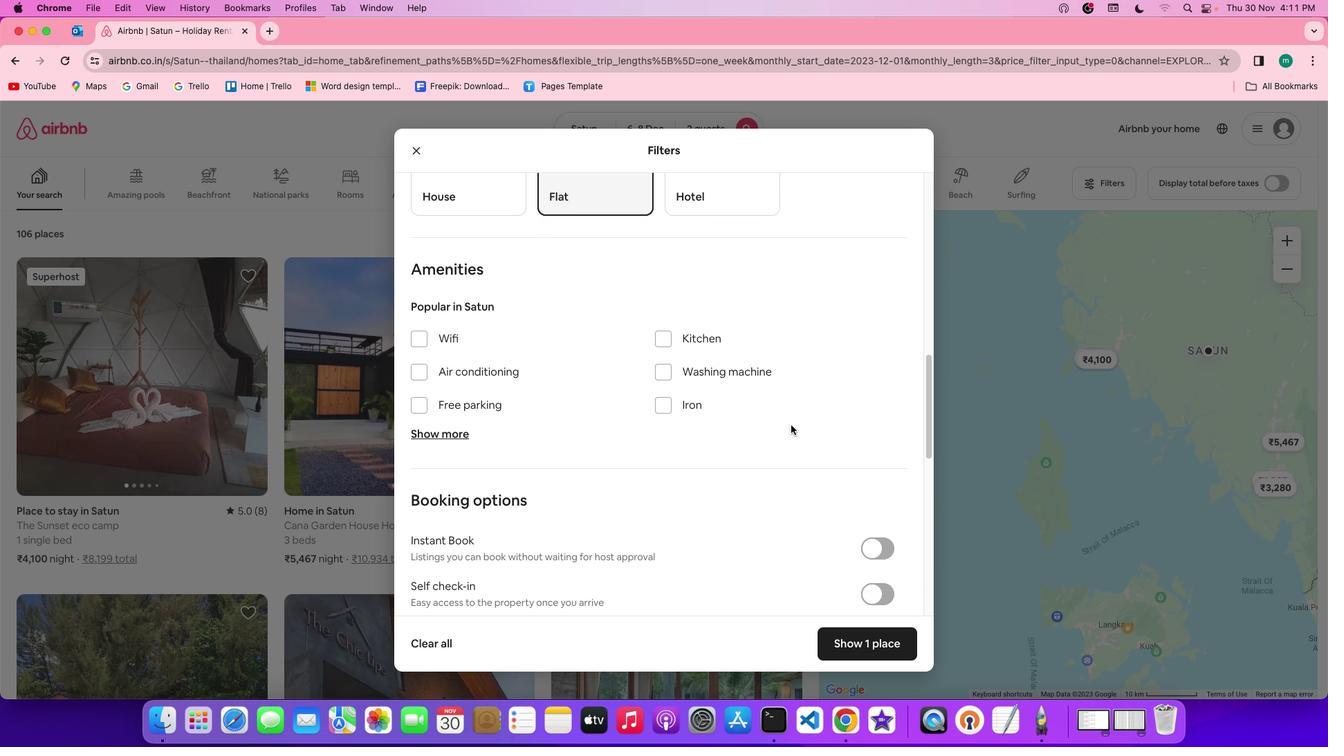 
Action: Mouse moved to (427, 321)
Screenshot: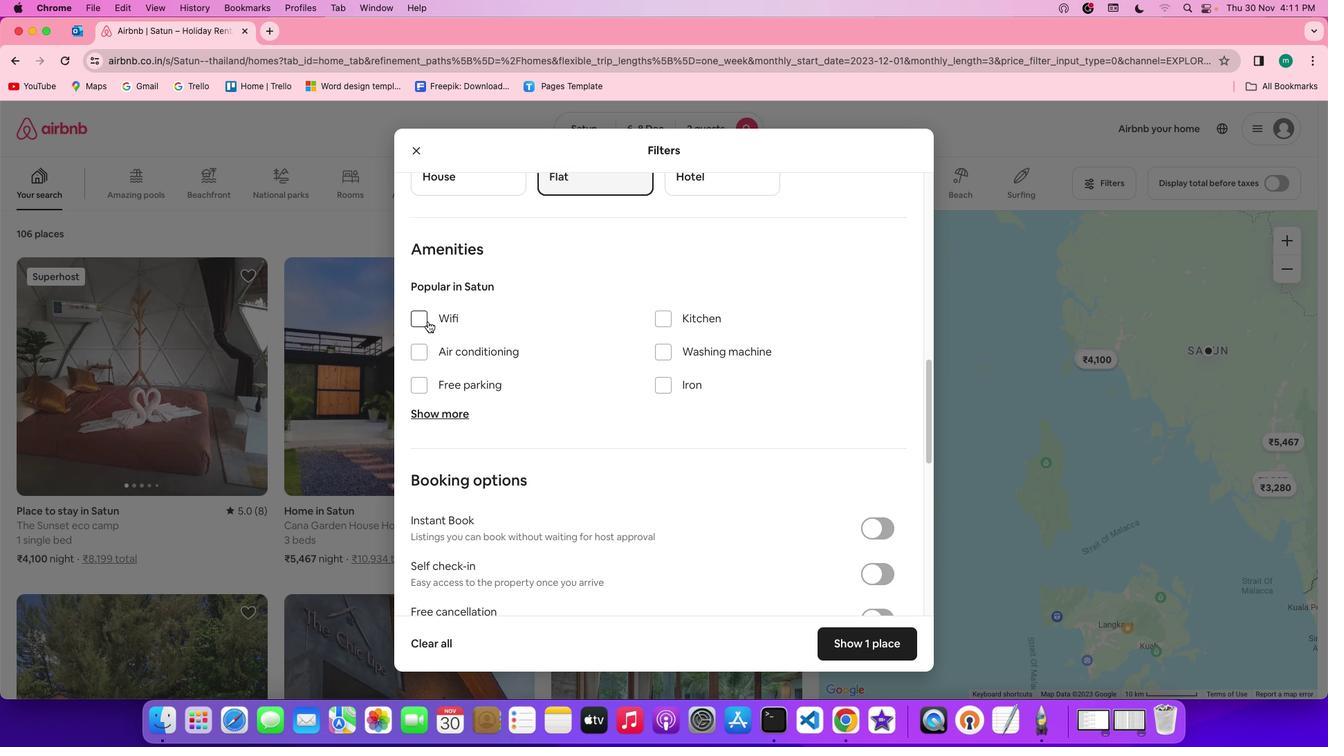 
Action: Mouse pressed left at (427, 321)
Screenshot: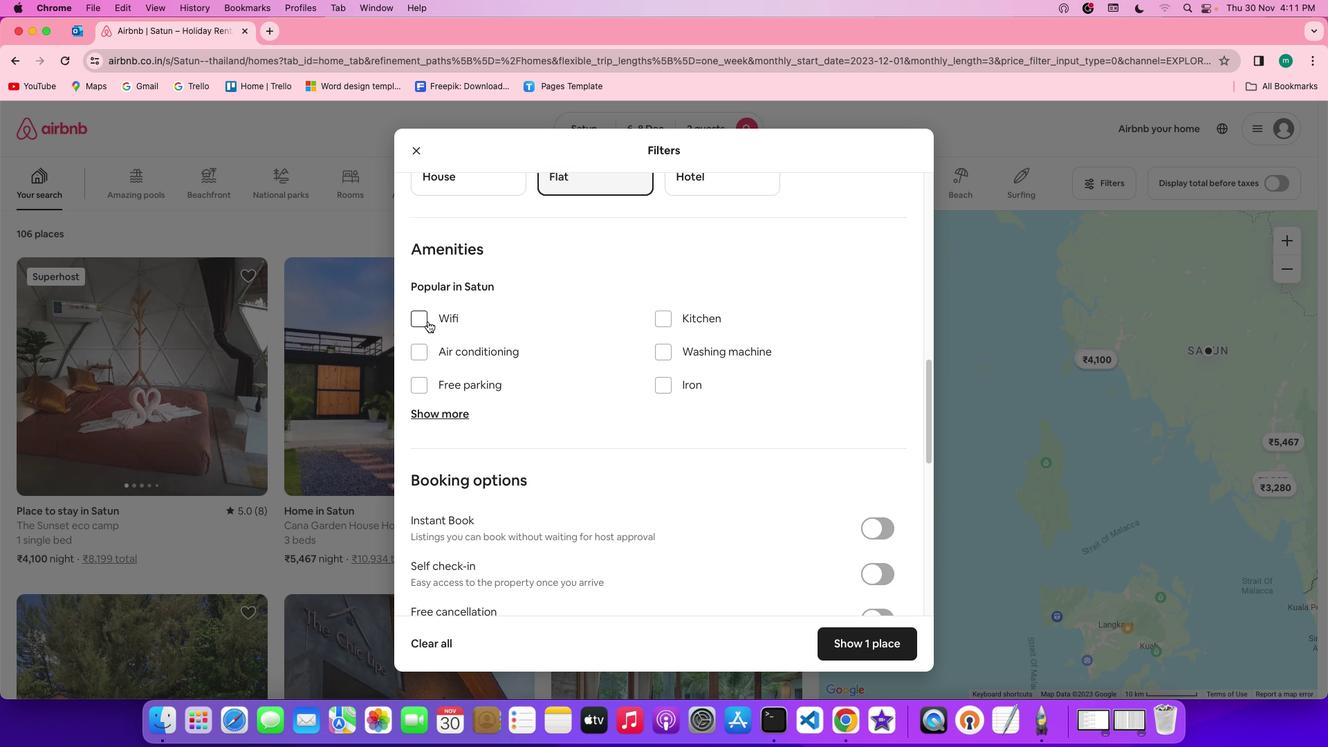 
Action: Mouse moved to (704, 464)
Screenshot: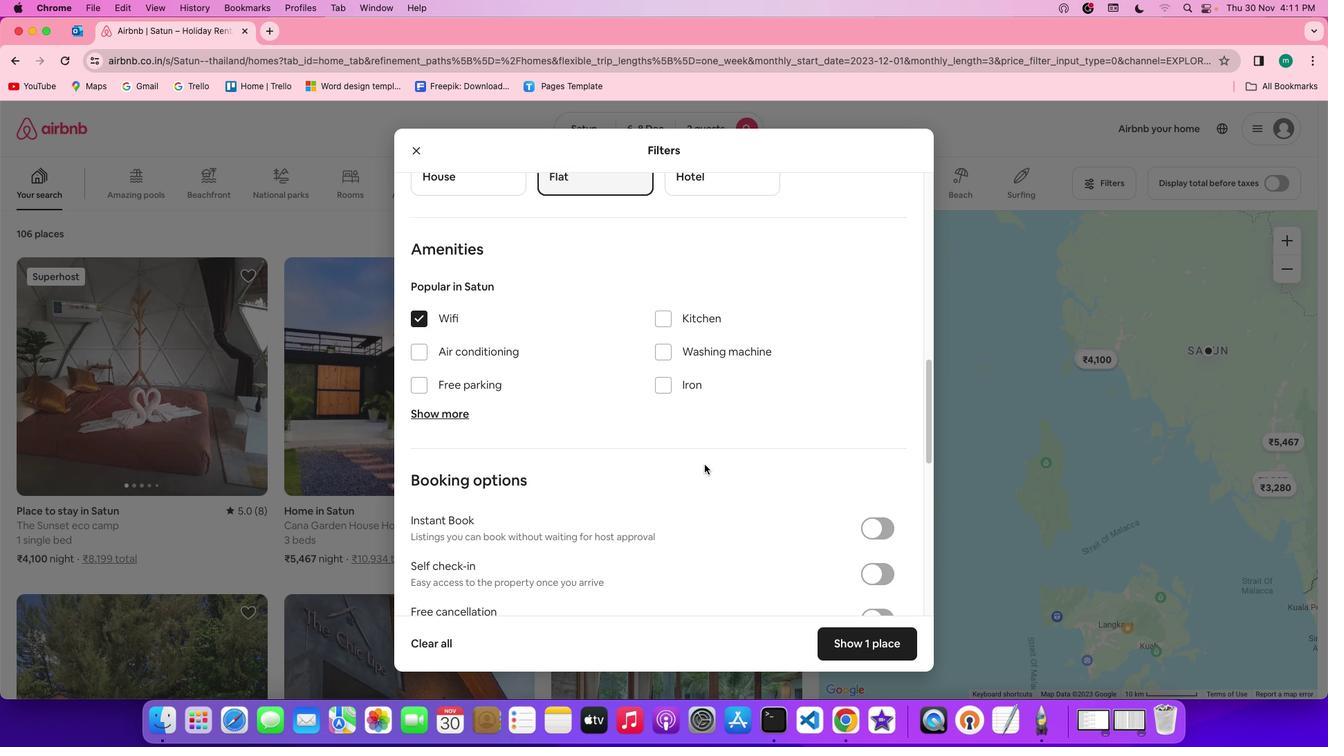 
Action: Mouse scrolled (704, 464) with delta (0, 0)
Screenshot: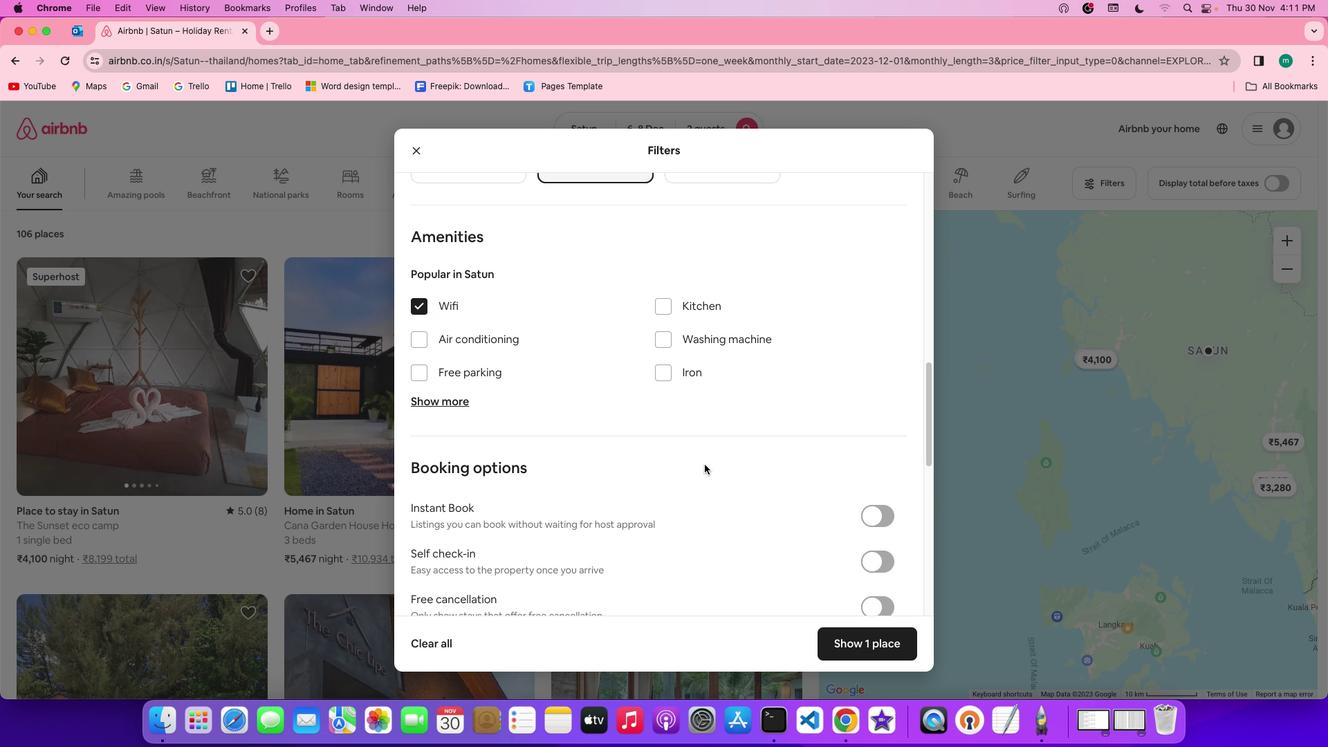 
Action: Mouse scrolled (704, 464) with delta (0, 0)
Screenshot: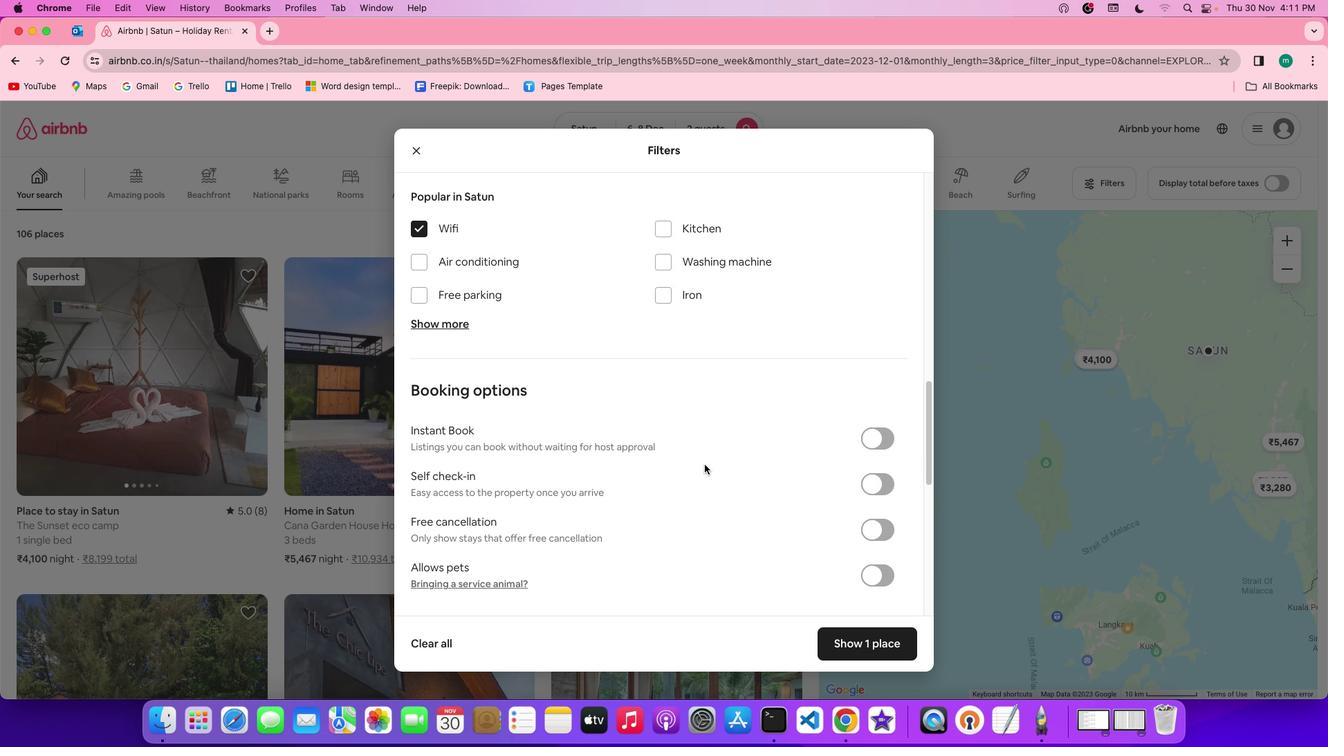 
Action: Mouse scrolled (704, 464) with delta (0, -2)
Screenshot: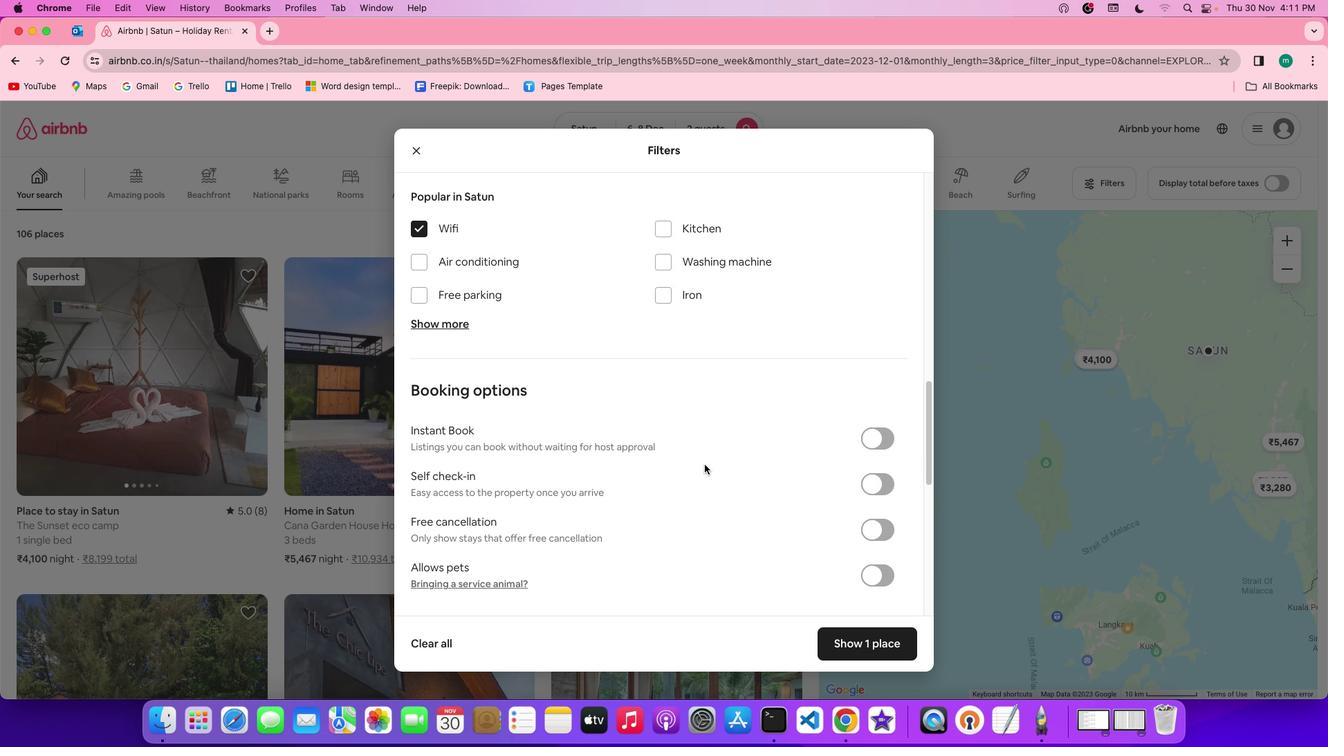 
Action: Mouse scrolled (704, 464) with delta (0, -3)
Screenshot: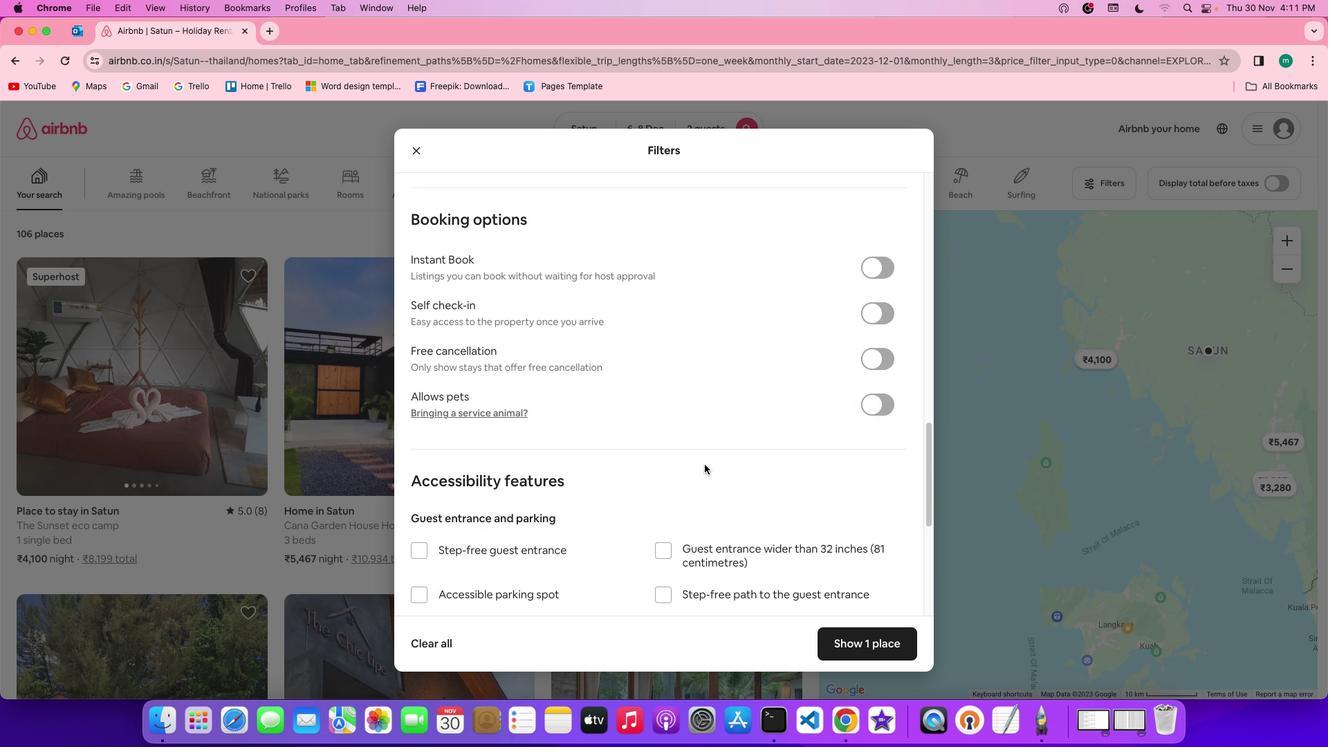 
Action: Mouse scrolled (704, 464) with delta (0, -4)
Screenshot: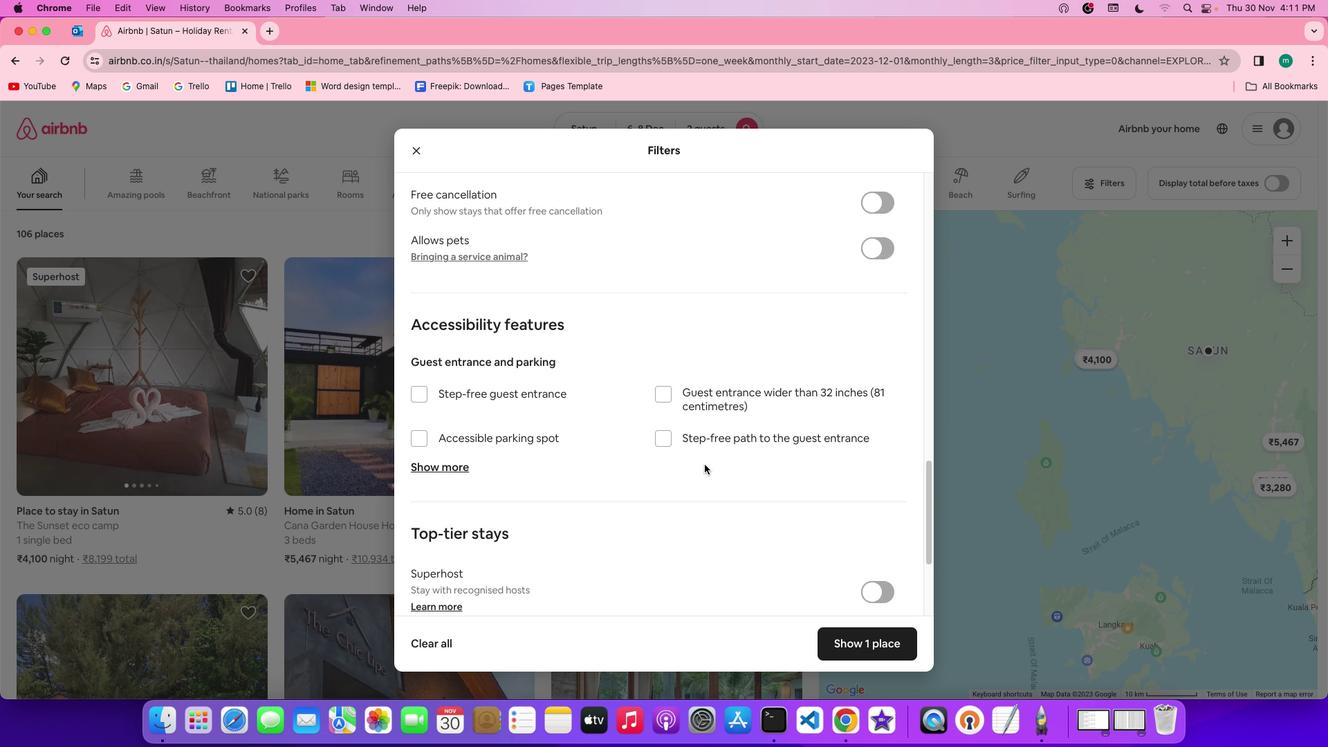 
Action: Mouse scrolled (704, 464) with delta (0, 0)
Screenshot: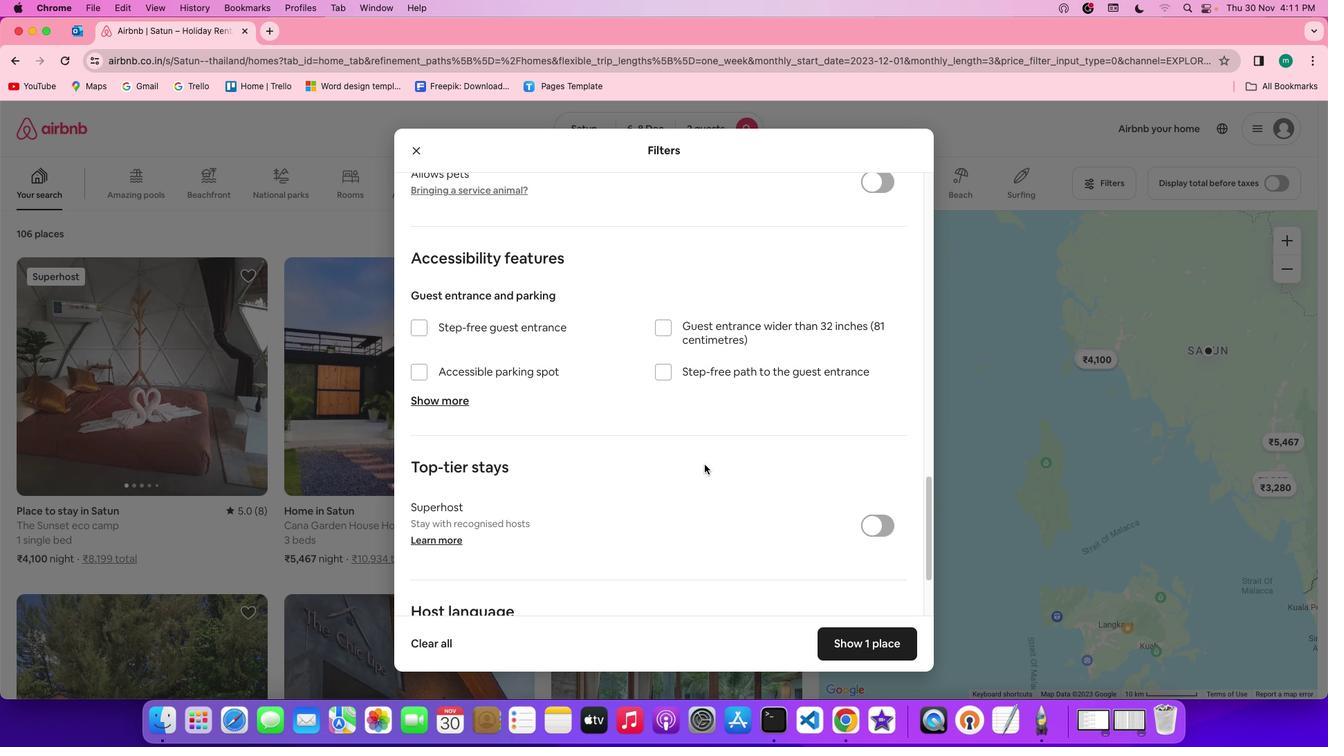 
Action: Mouse scrolled (704, 464) with delta (0, 0)
Screenshot: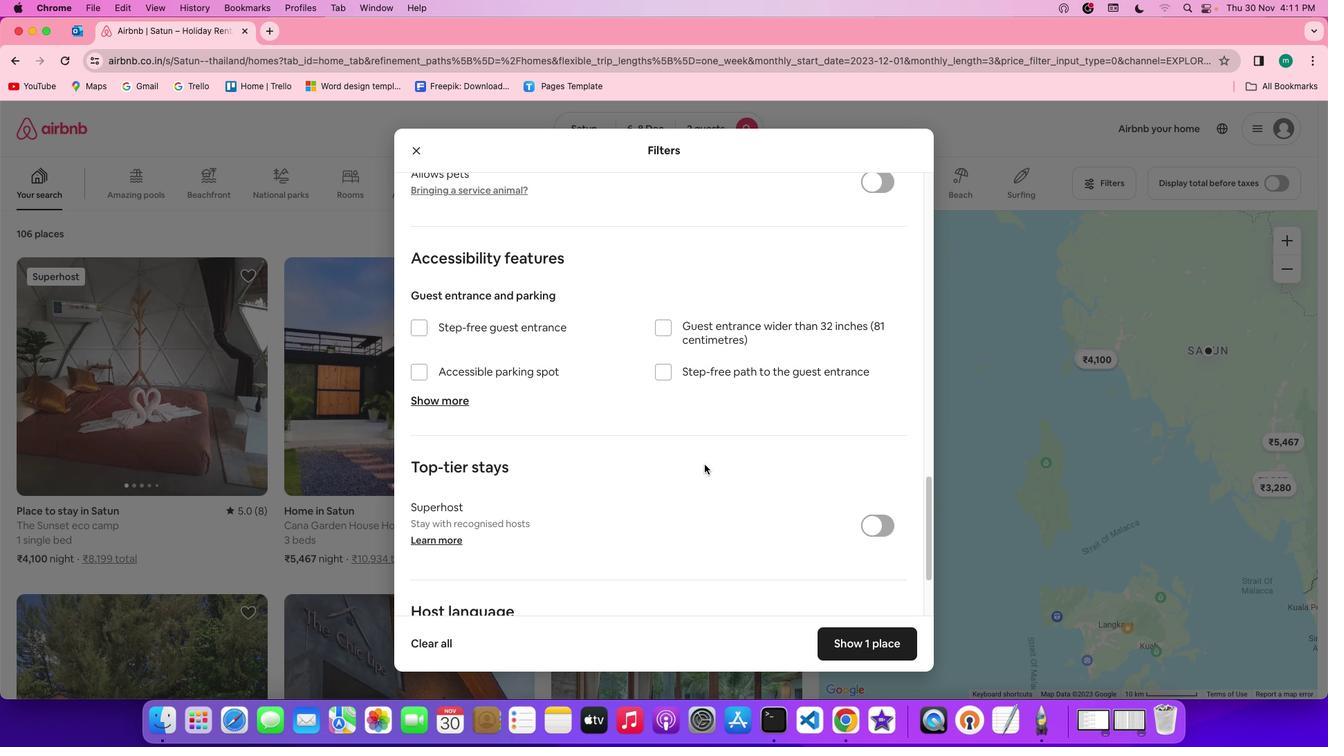 
Action: Mouse scrolled (704, 464) with delta (0, -2)
Screenshot: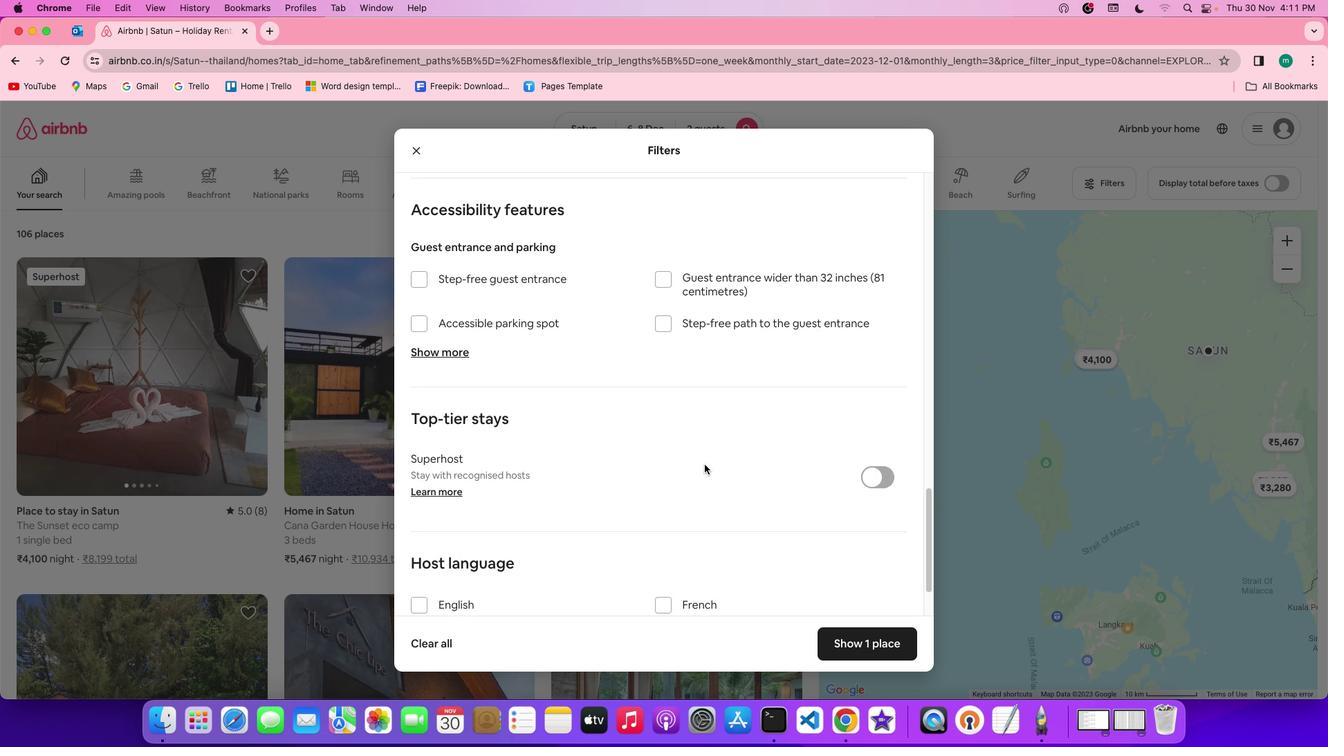 
Action: Mouse scrolled (704, 464) with delta (0, -3)
Screenshot: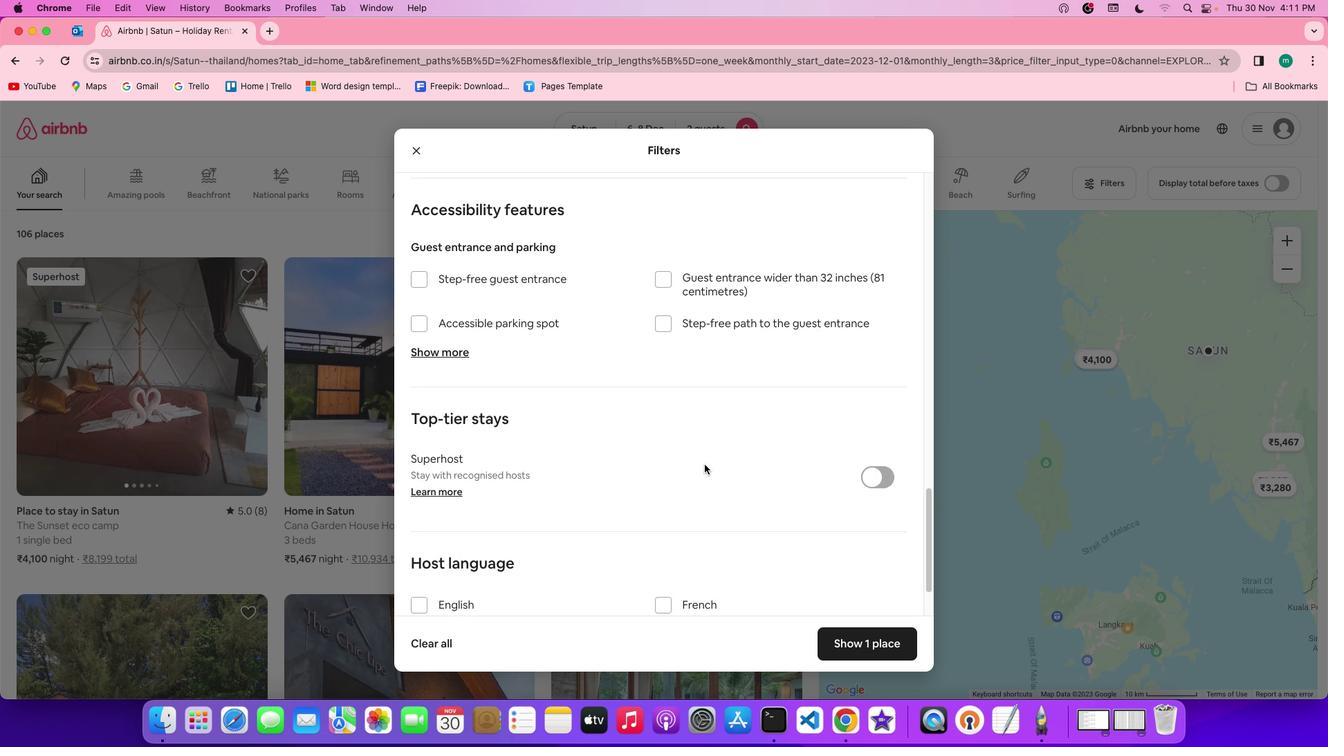 
Action: Mouse scrolled (704, 464) with delta (0, -4)
Screenshot: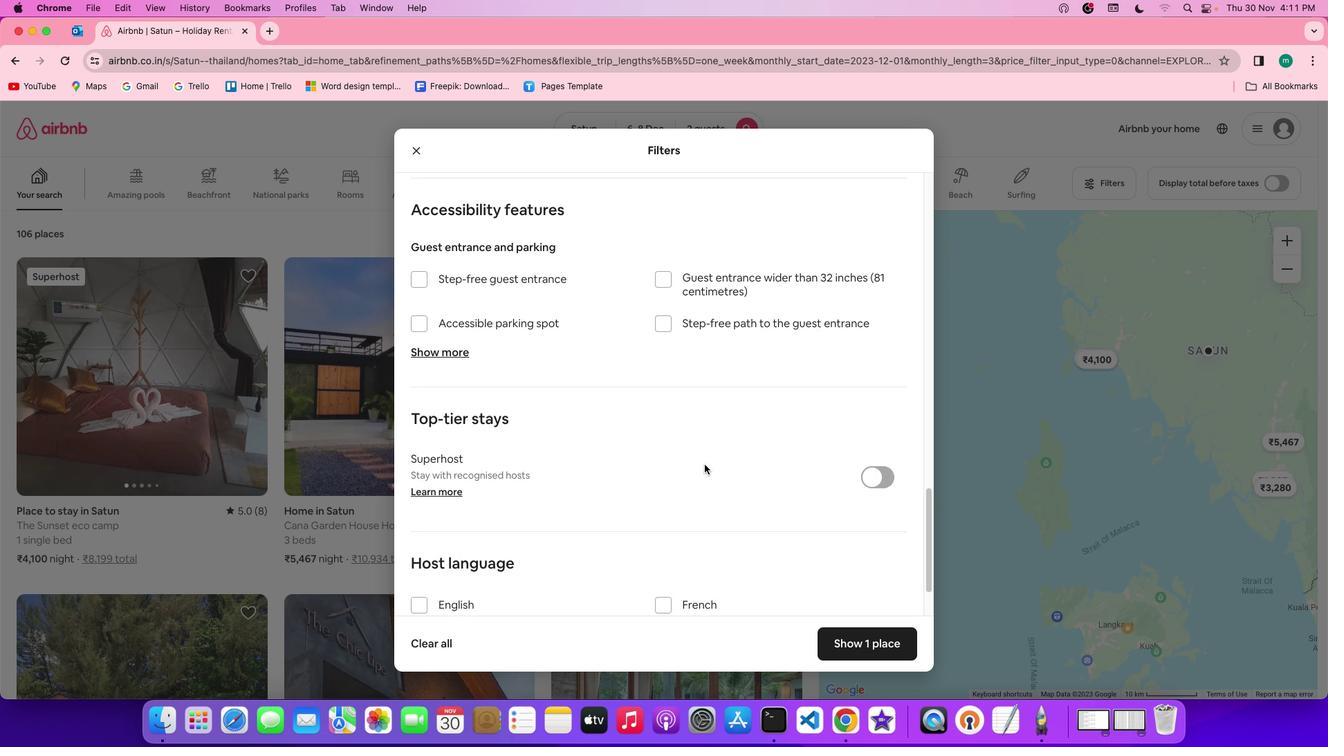 
Action: Mouse scrolled (704, 464) with delta (0, -4)
Screenshot: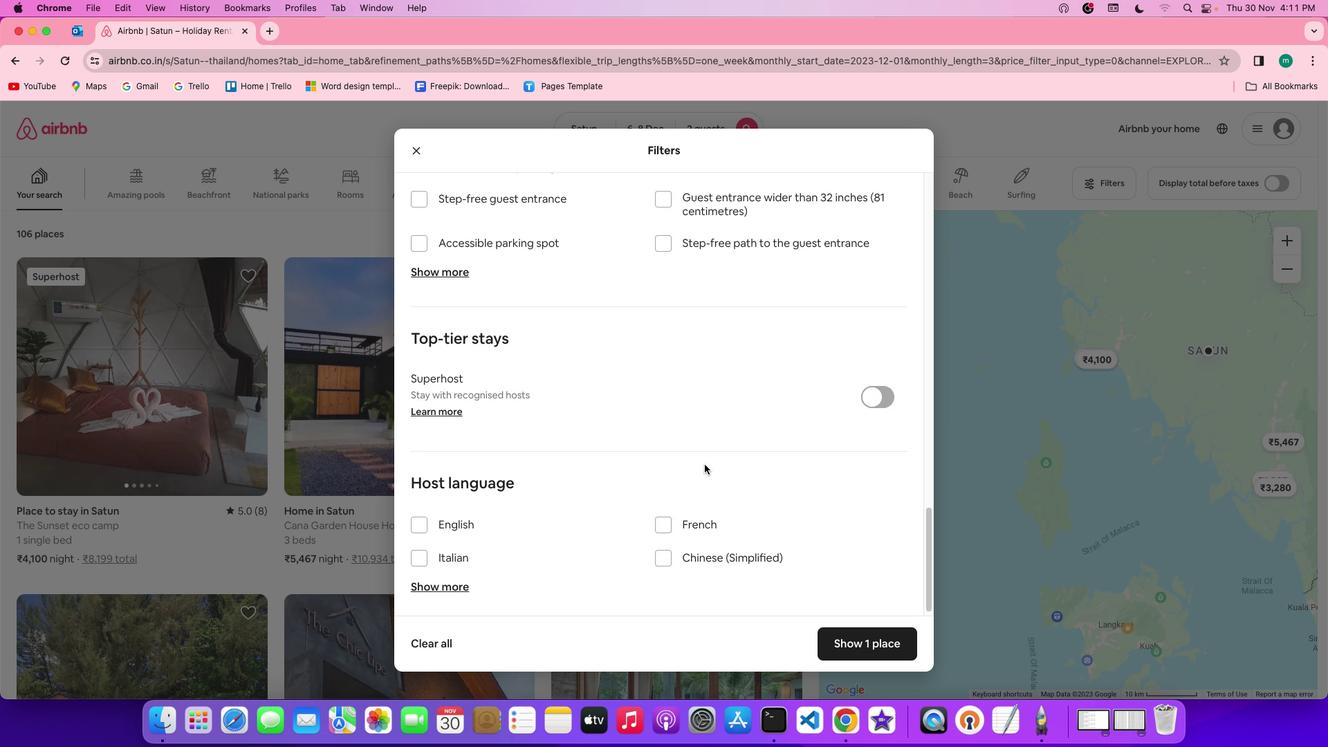 
Action: Mouse moved to (850, 559)
Screenshot: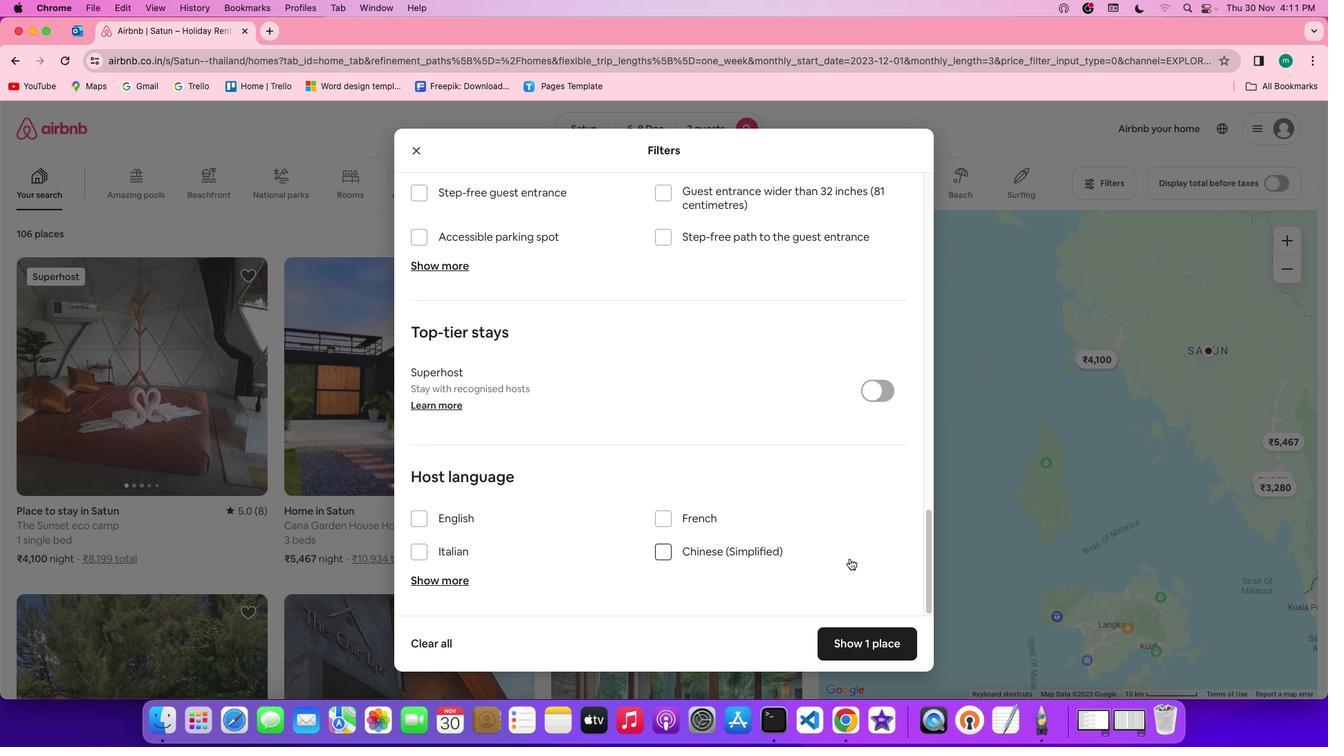 
Action: Mouse scrolled (850, 559) with delta (0, 0)
Screenshot: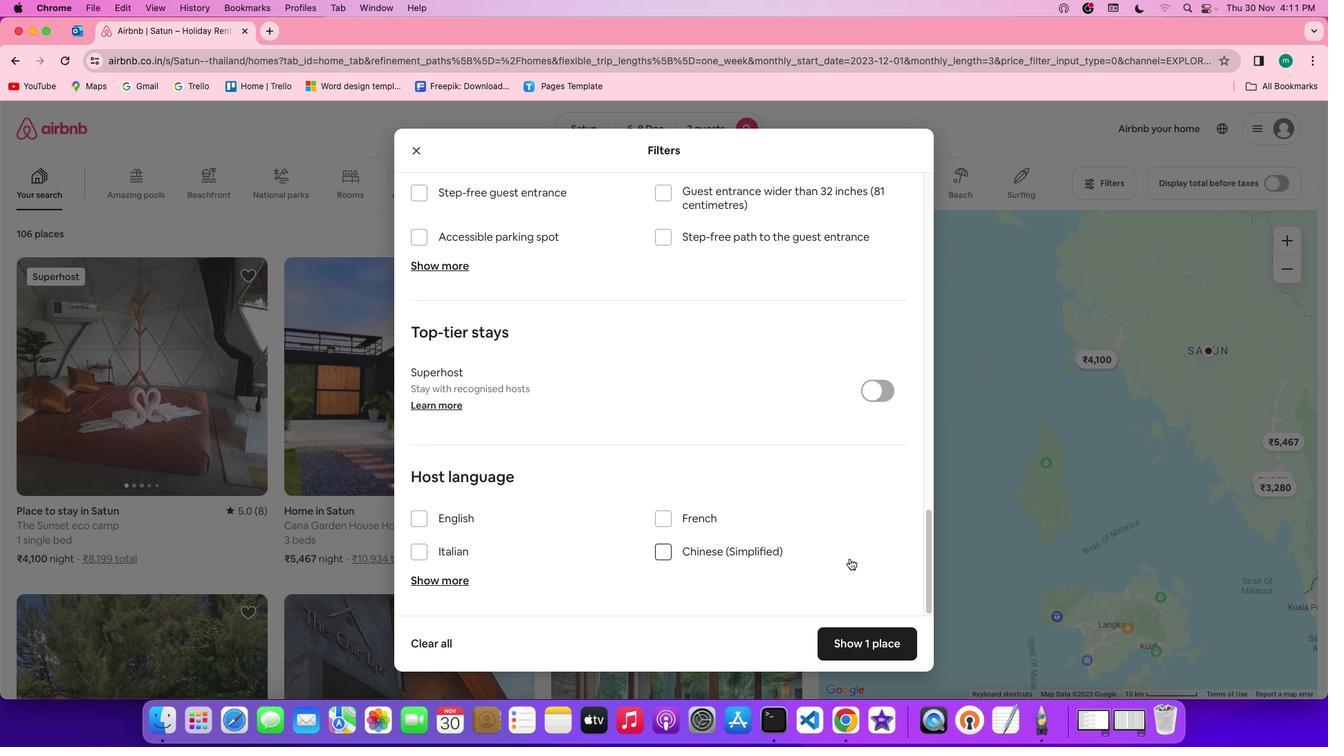 
Action: Mouse scrolled (850, 559) with delta (0, 0)
Screenshot: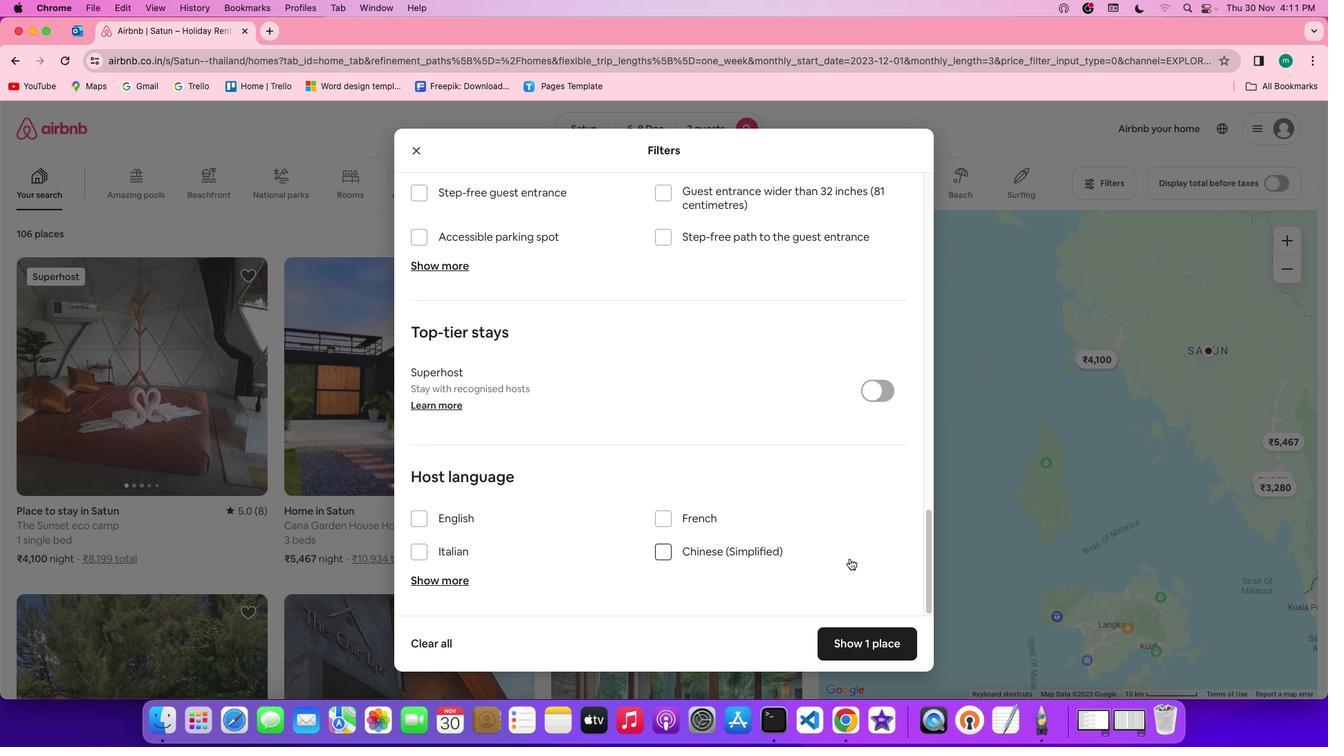 
Action: Mouse scrolled (850, 559) with delta (0, -2)
Screenshot: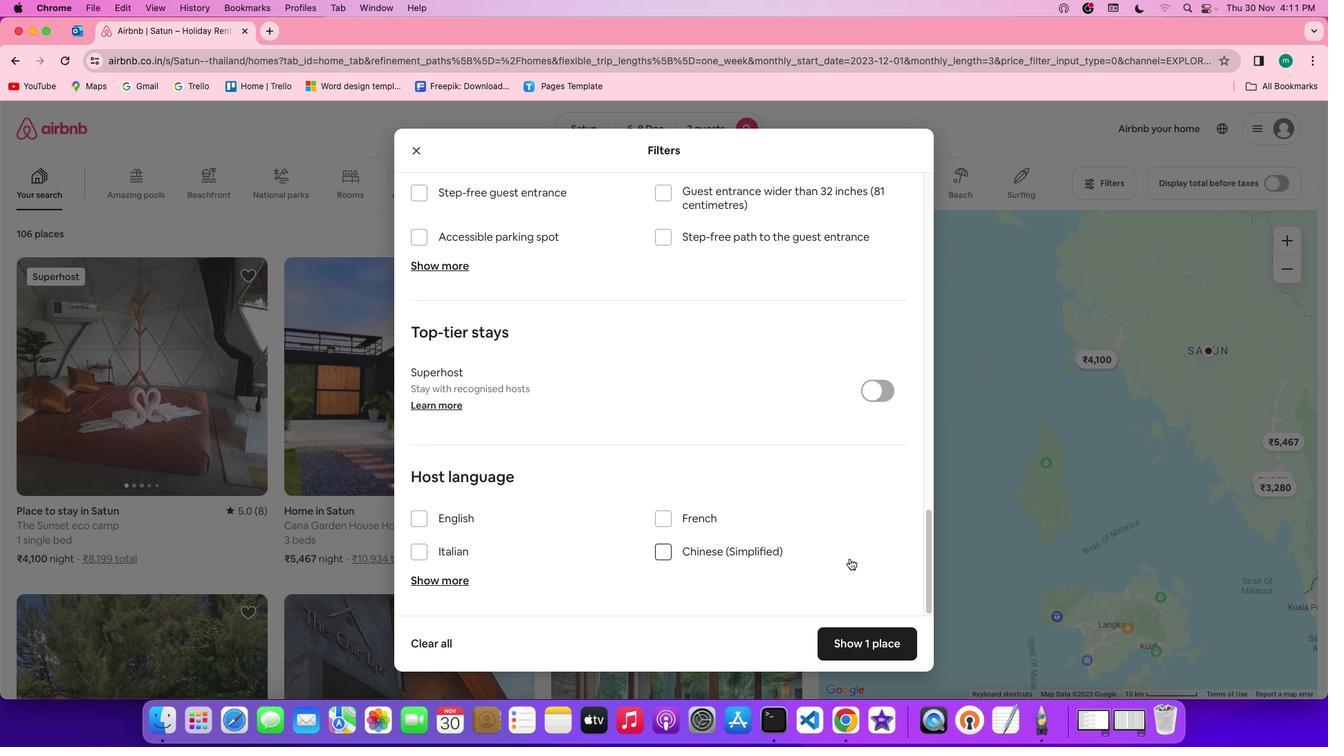 
Action: Mouse scrolled (850, 559) with delta (0, -3)
Screenshot: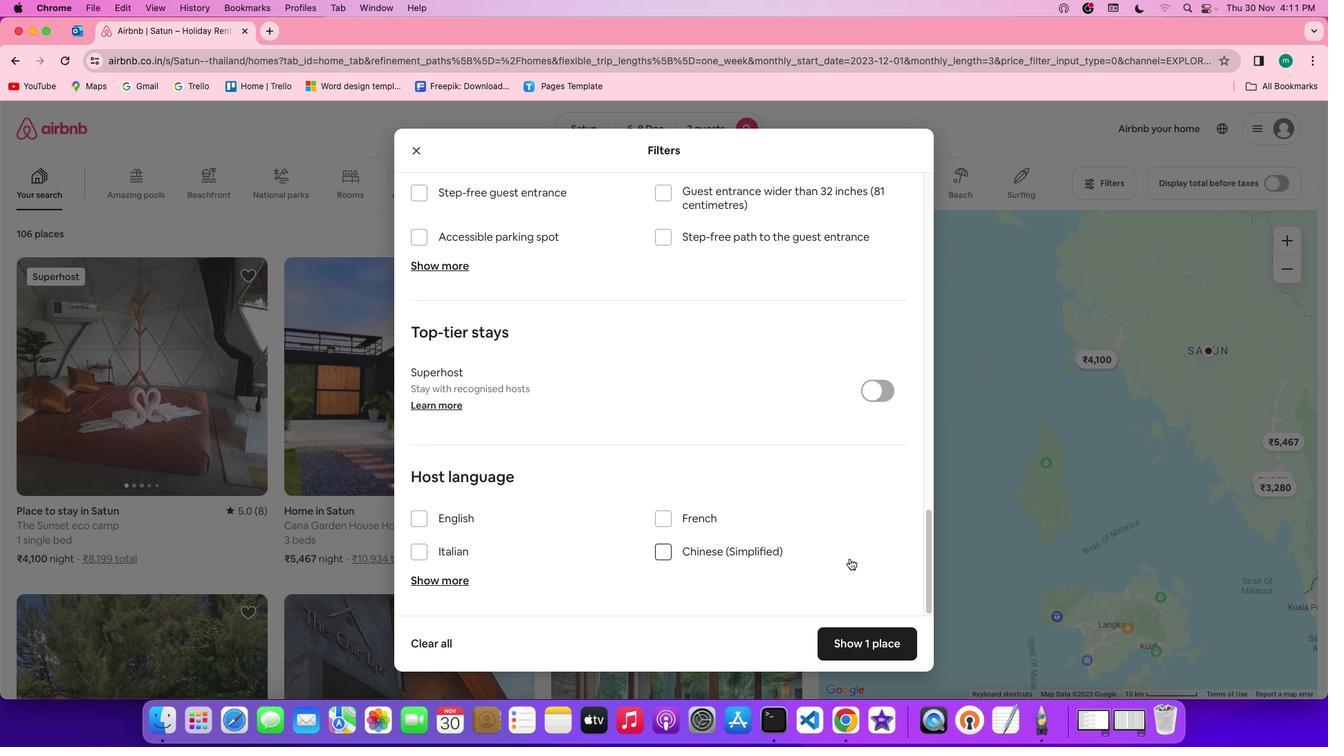 
Action: Mouse scrolled (850, 559) with delta (0, -4)
Screenshot: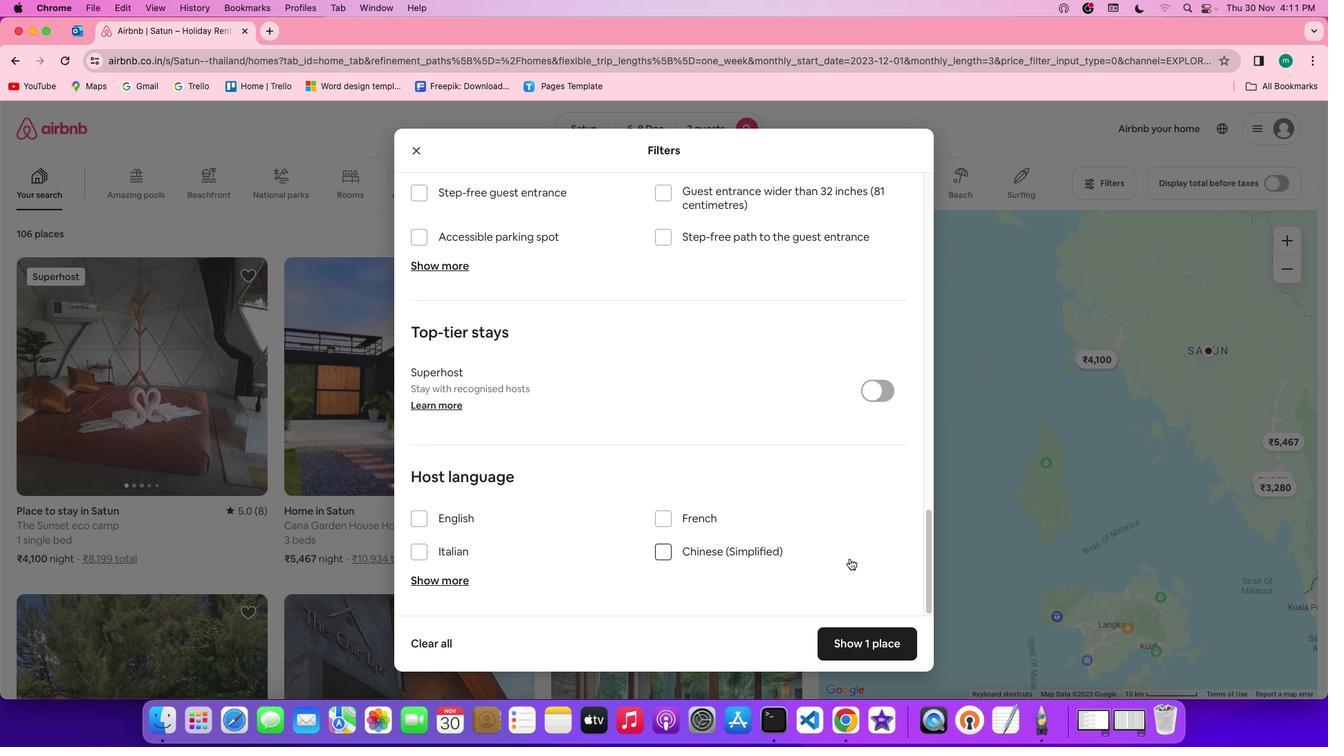 
Action: Mouse moved to (875, 643)
Screenshot: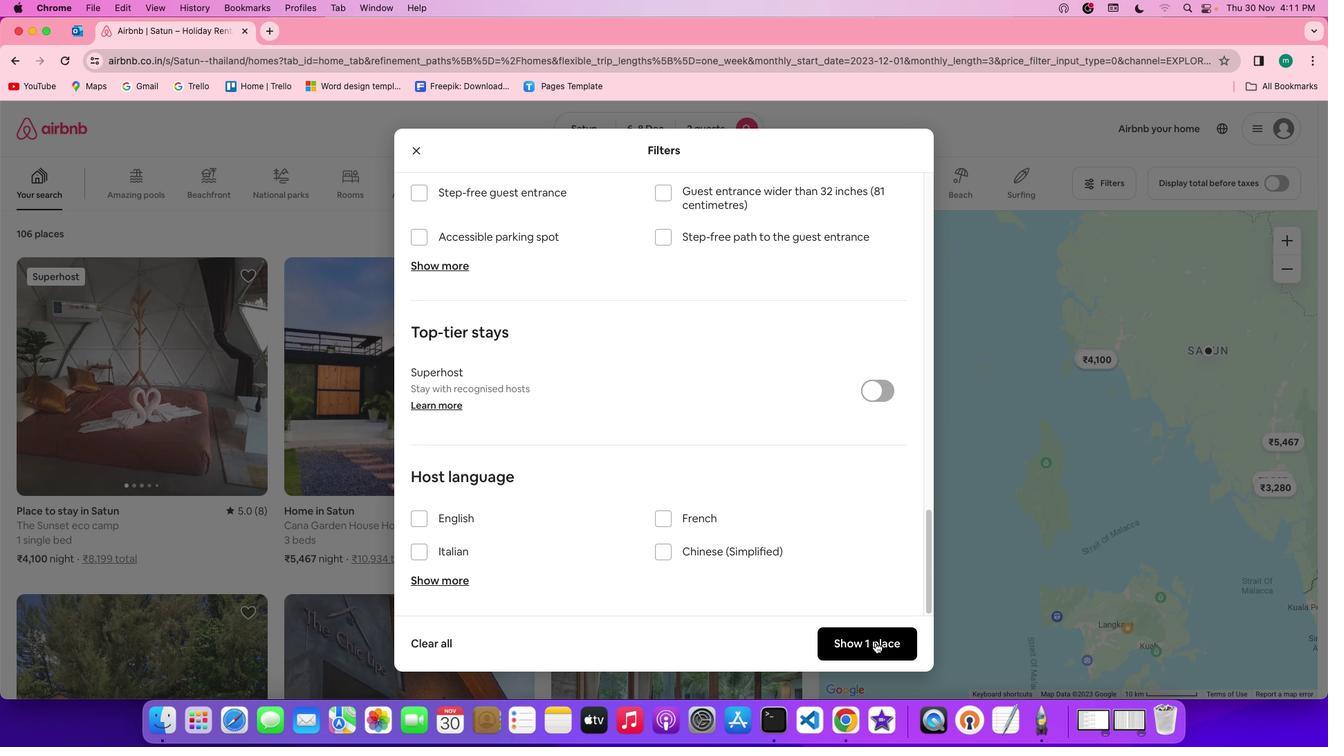
Action: Mouse pressed left at (875, 643)
Screenshot: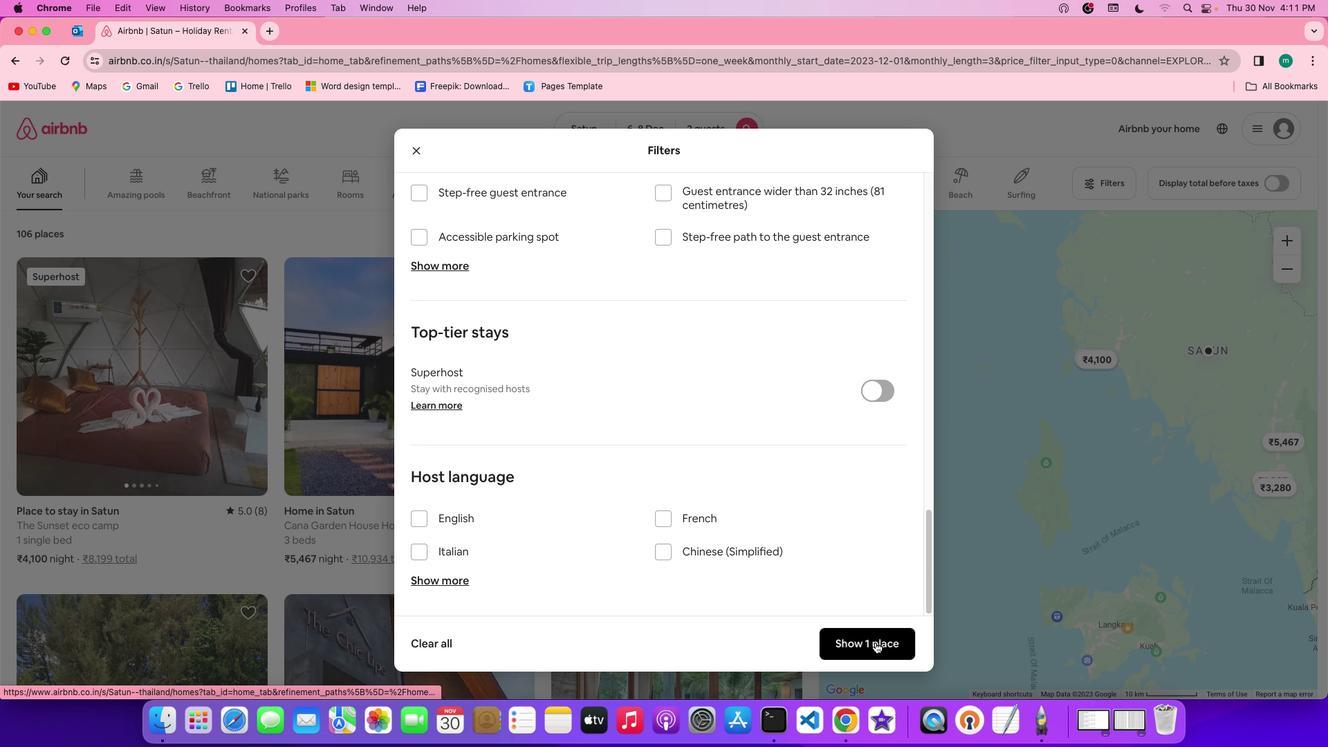 
Action: Mouse moved to (137, 411)
Screenshot: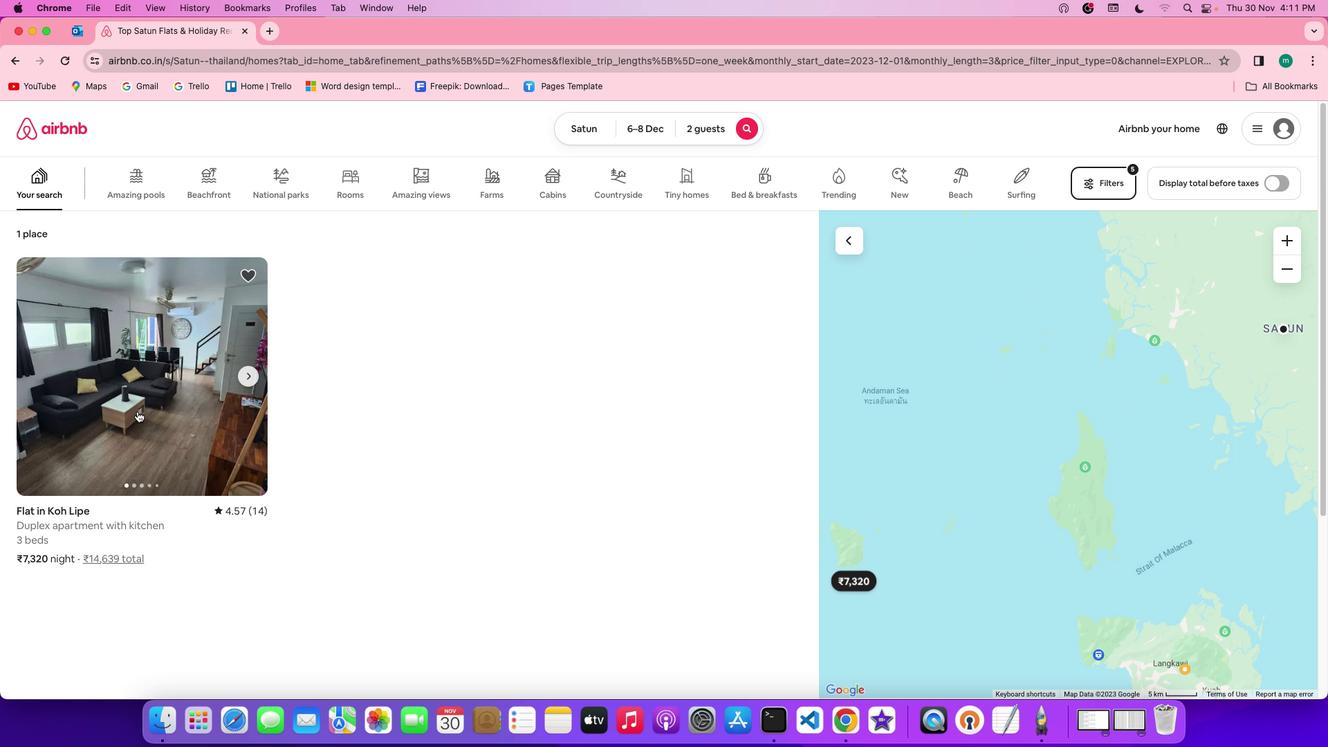 
Action: Mouse pressed left at (137, 411)
Screenshot: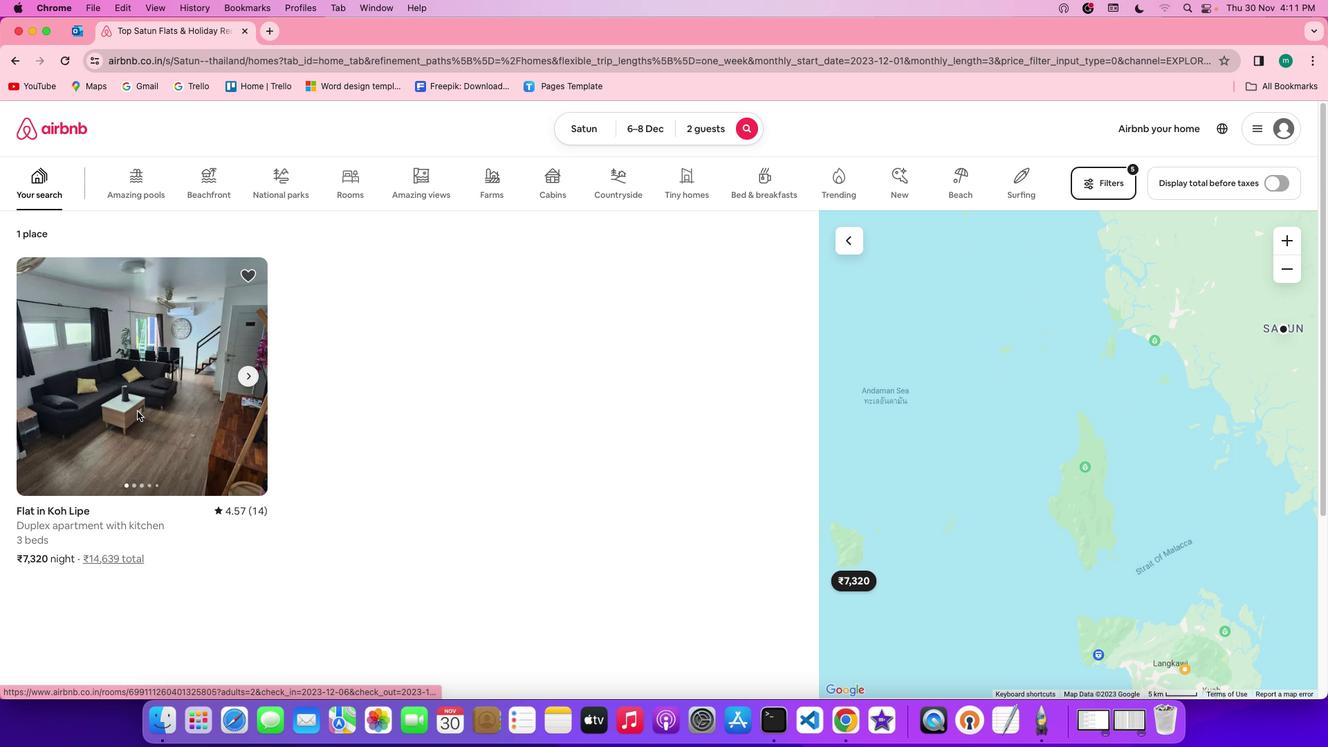 
Action: Mouse moved to (958, 517)
Screenshot: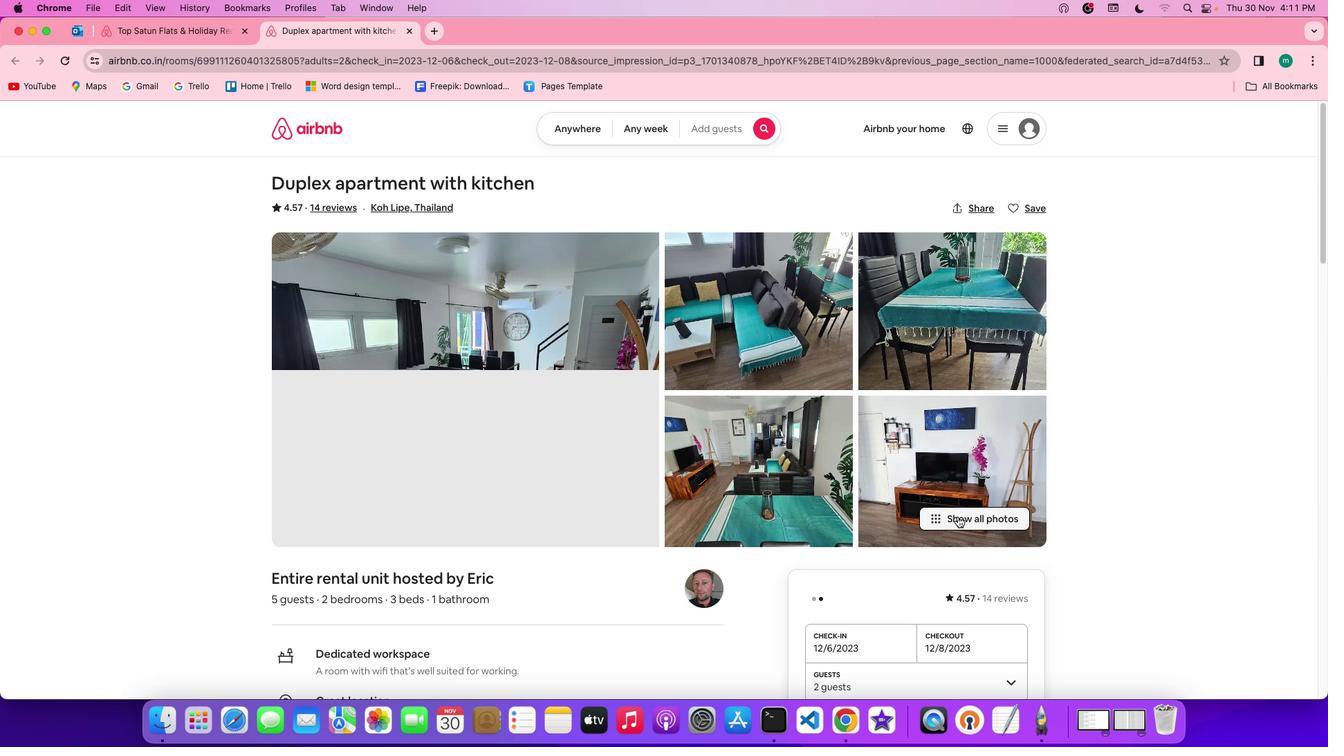 
Action: Mouse pressed left at (958, 517)
Screenshot: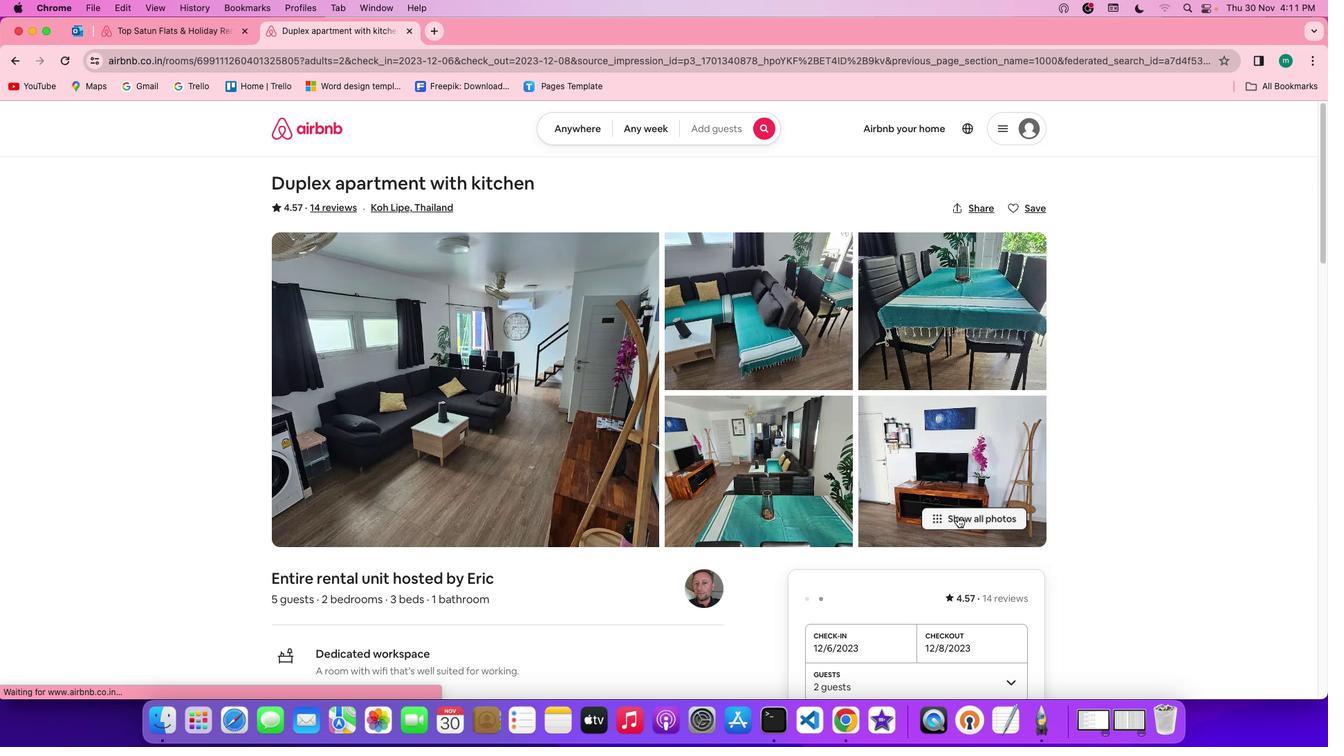 
Action: Mouse moved to (617, 512)
Screenshot: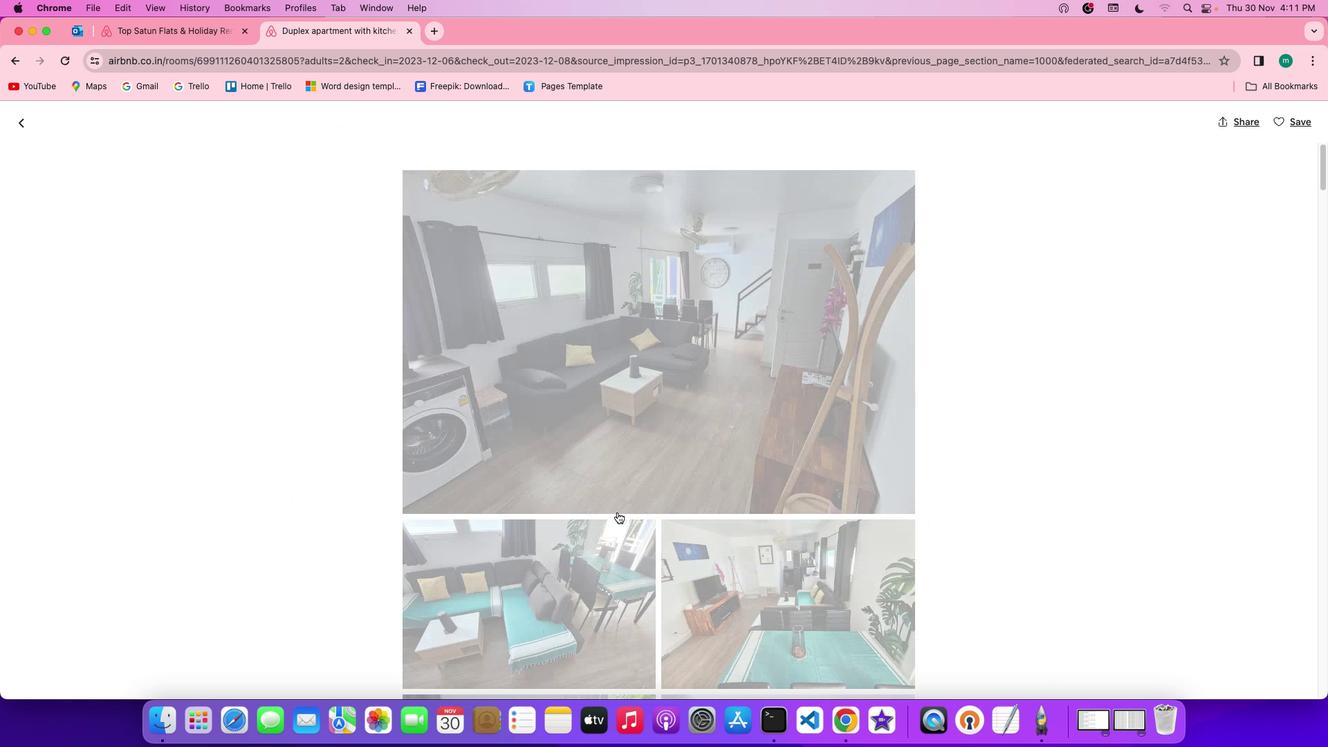 
Action: Mouse scrolled (617, 512) with delta (0, 0)
Screenshot: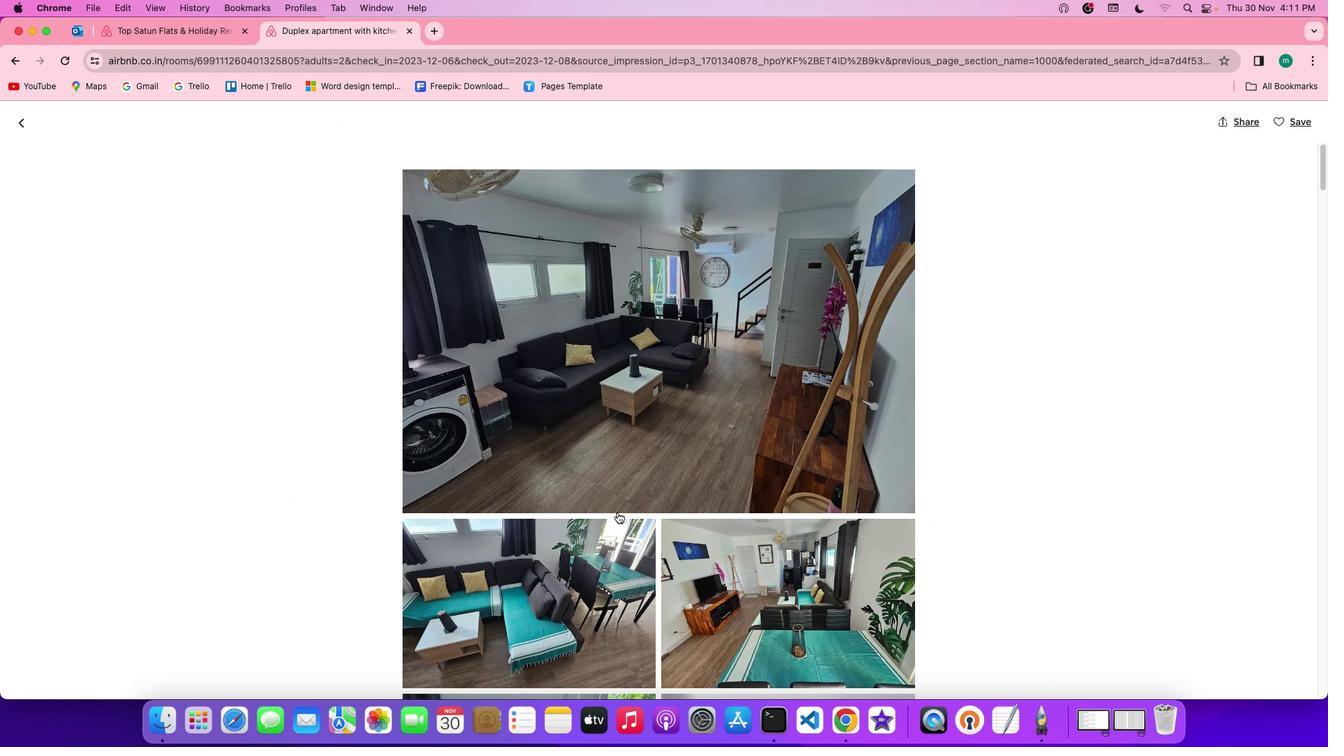
Action: Mouse scrolled (617, 512) with delta (0, 0)
Screenshot: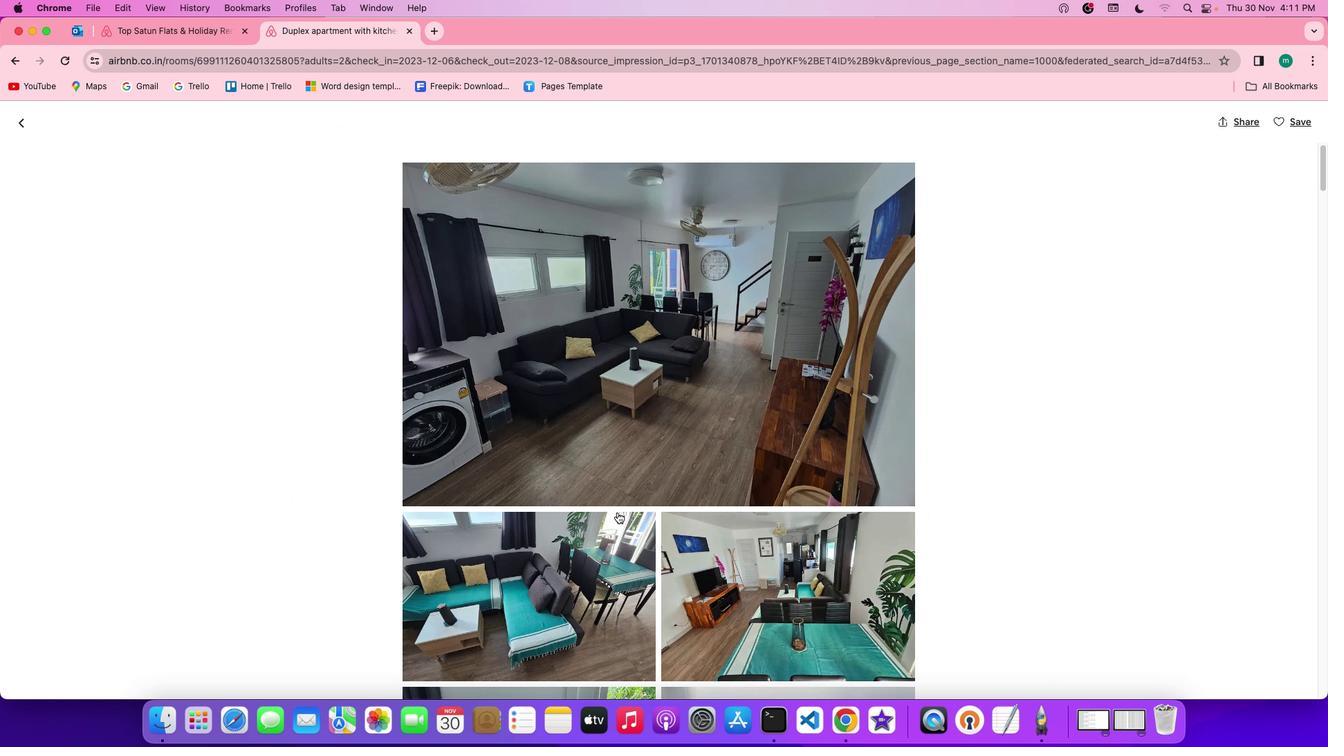 
Action: Mouse scrolled (617, 512) with delta (0, -1)
Screenshot: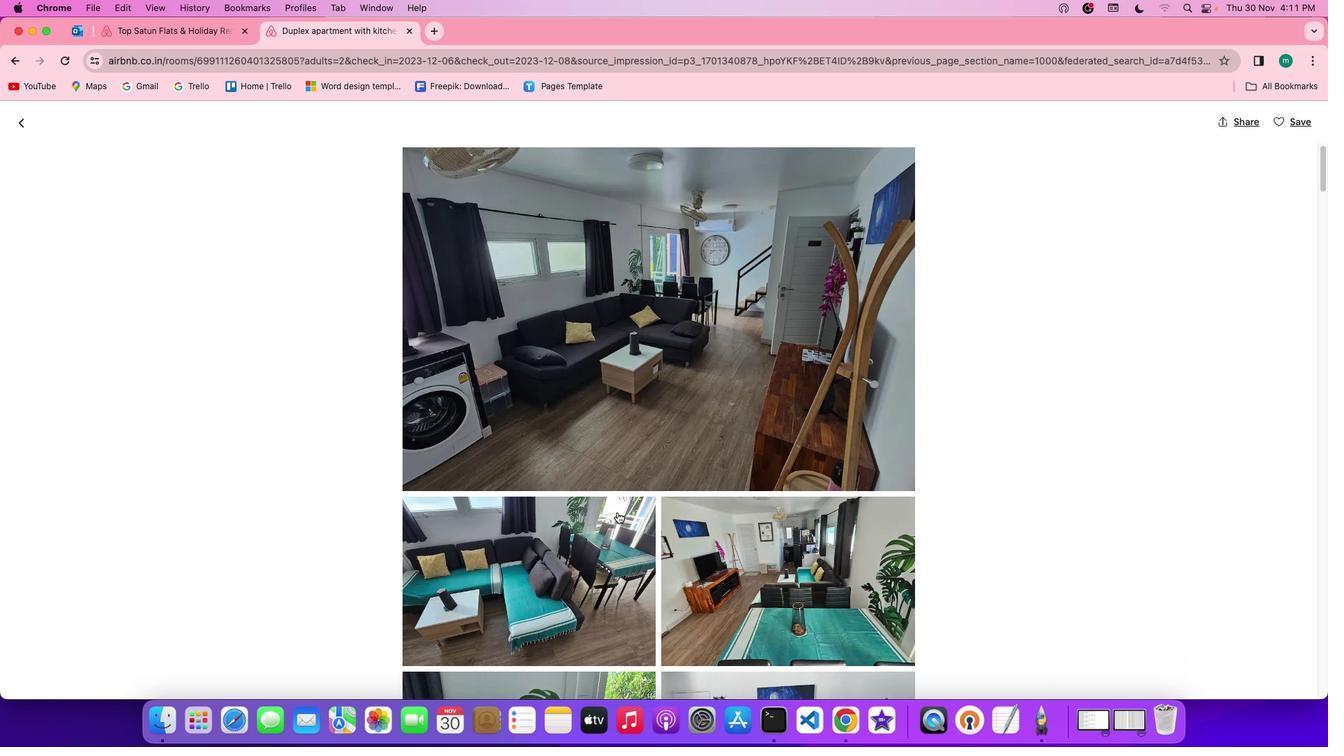 
Action: Mouse scrolled (617, 512) with delta (0, -1)
Screenshot: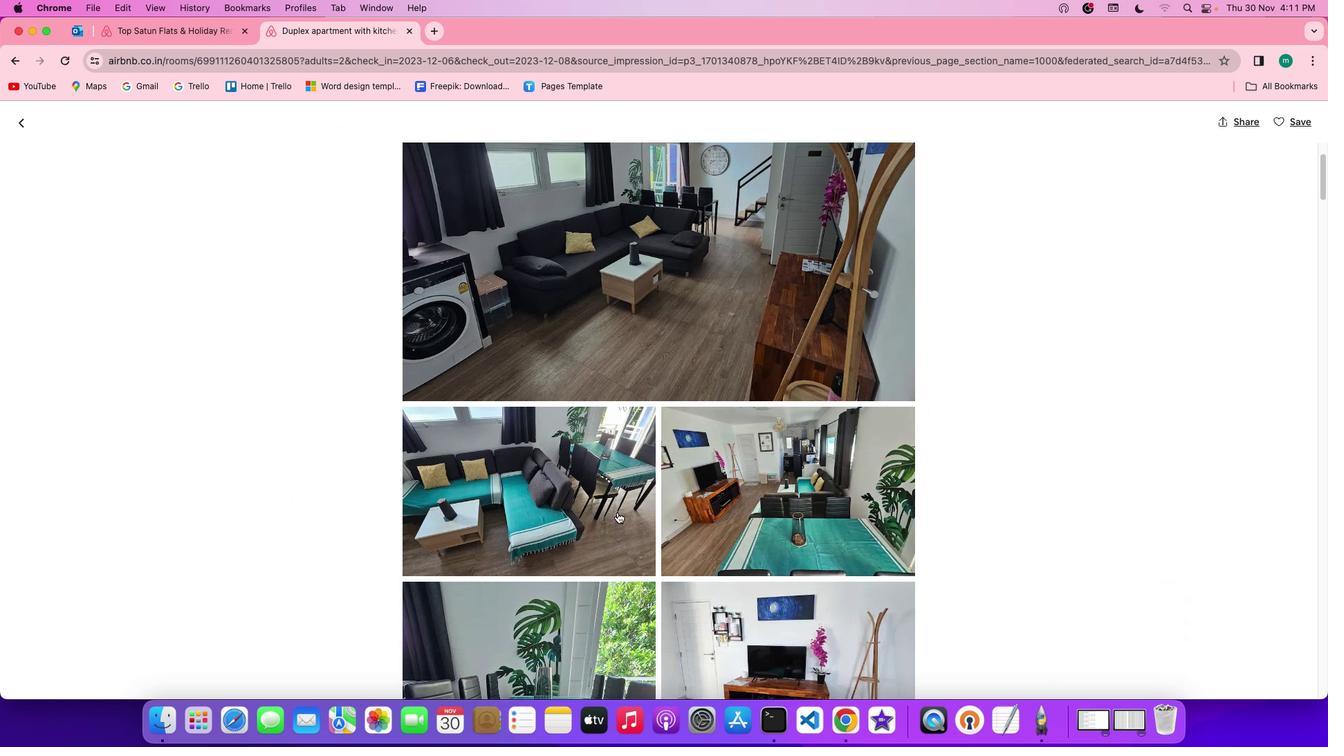 
Action: Mouse scrolled (617, 512) with delta (0, 0)
Screenshot: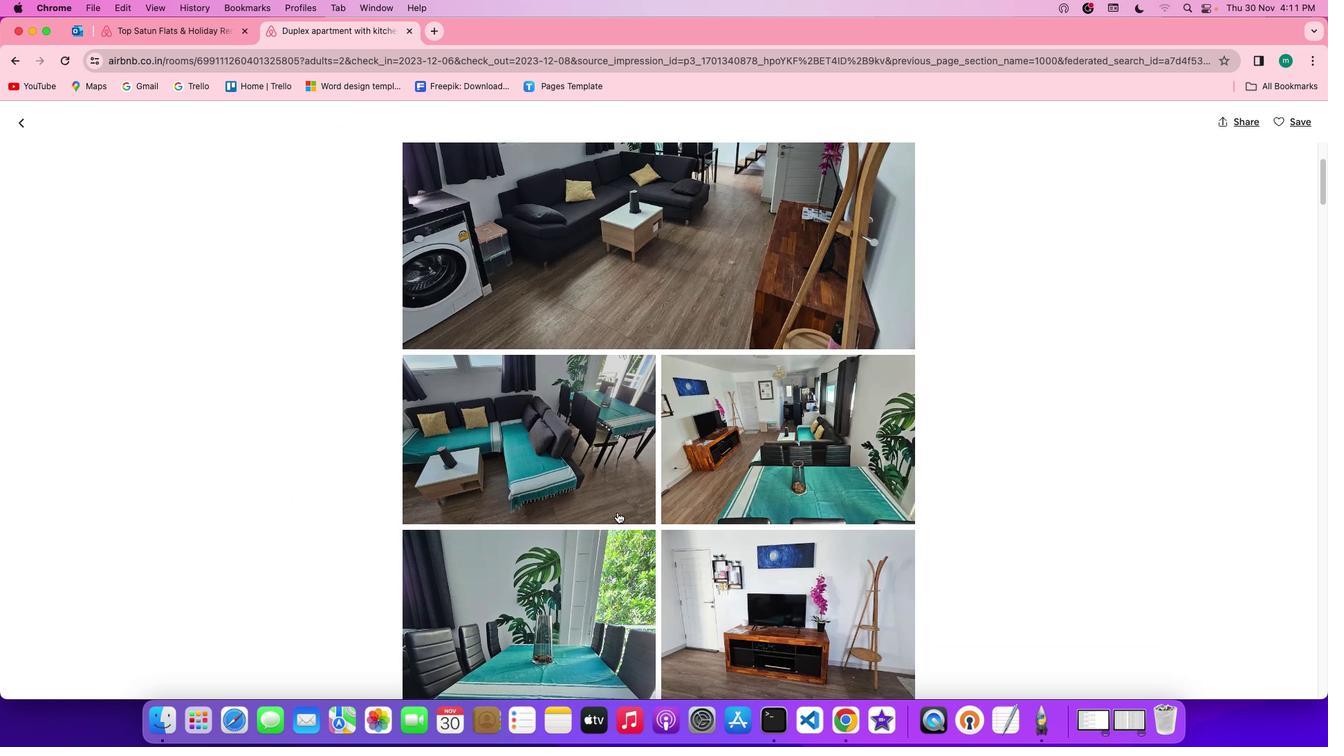 
Action: Mouse scrolled (617, 512) with delta (0, 0)
Screenshot: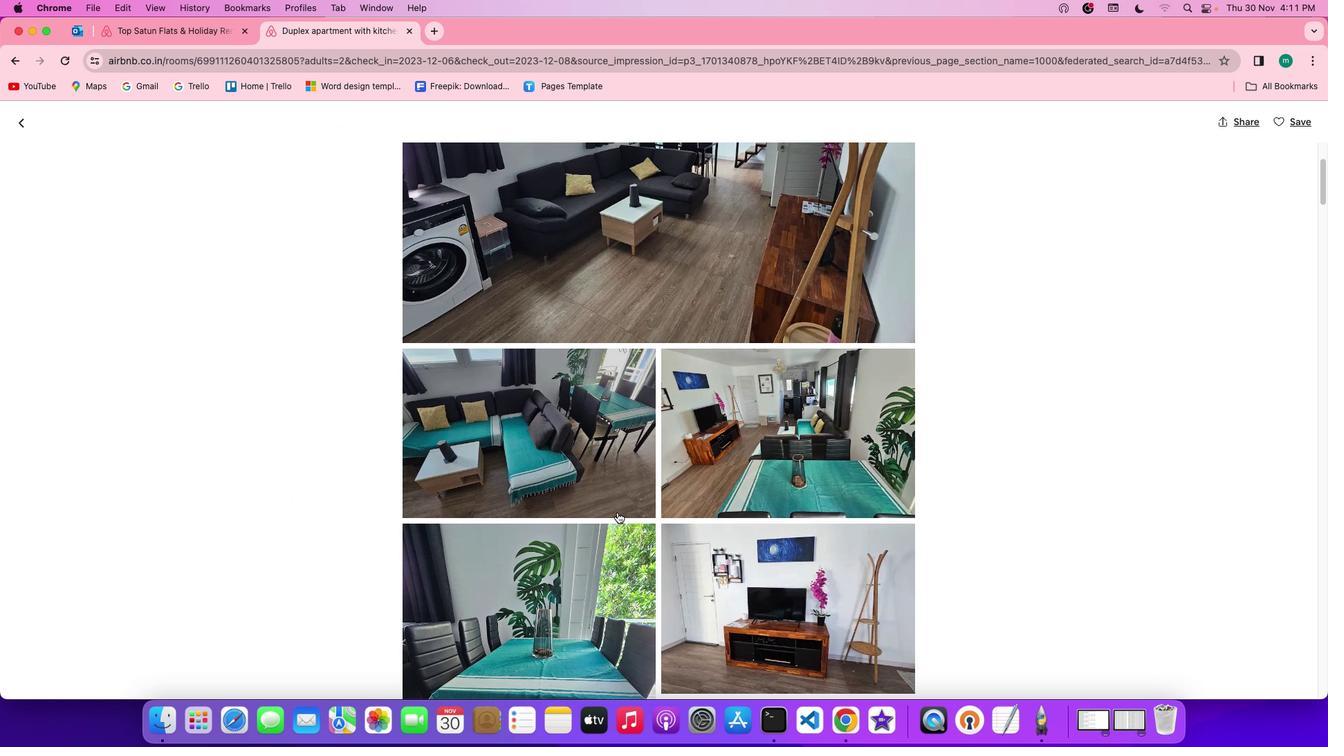 
Action: Mouse scrolled (617, 512) with delta (0, 0)
Screenshot: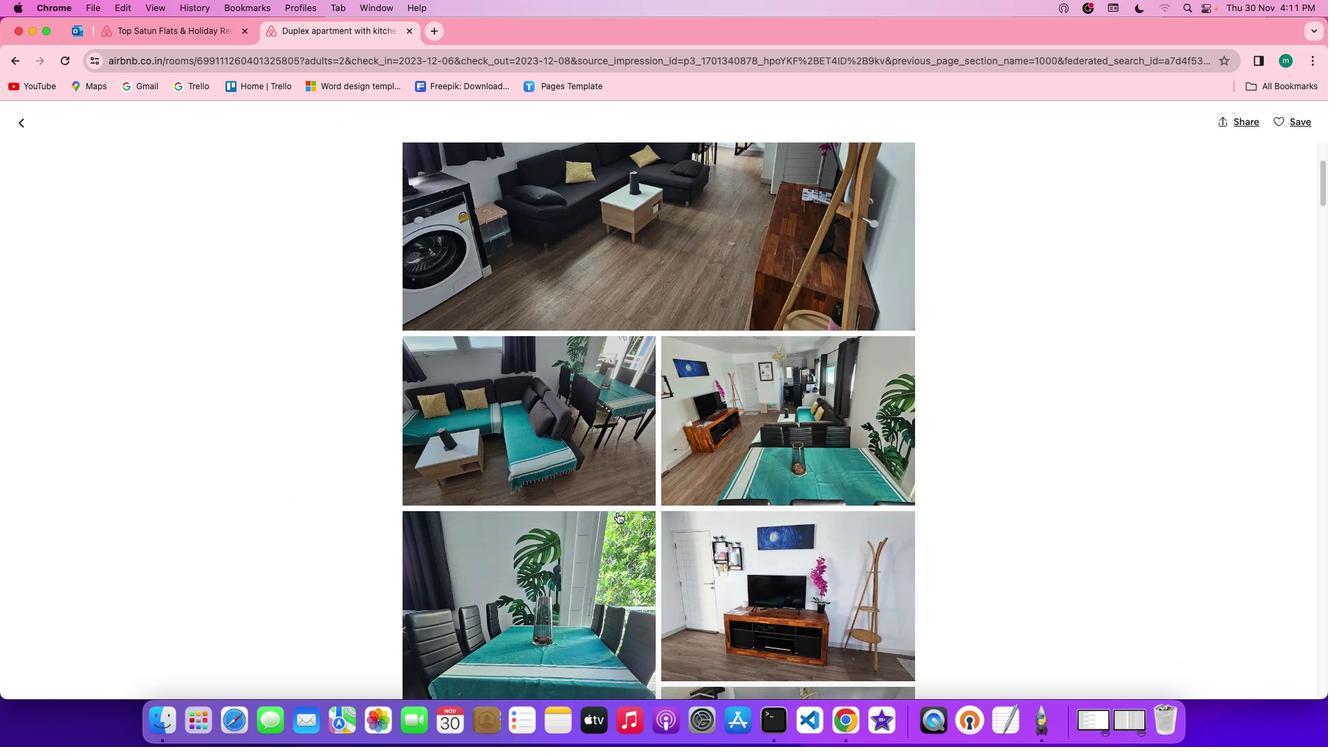 
Action: Mouse scrolled (617, 512) with delta (0, -2)
Screenshot: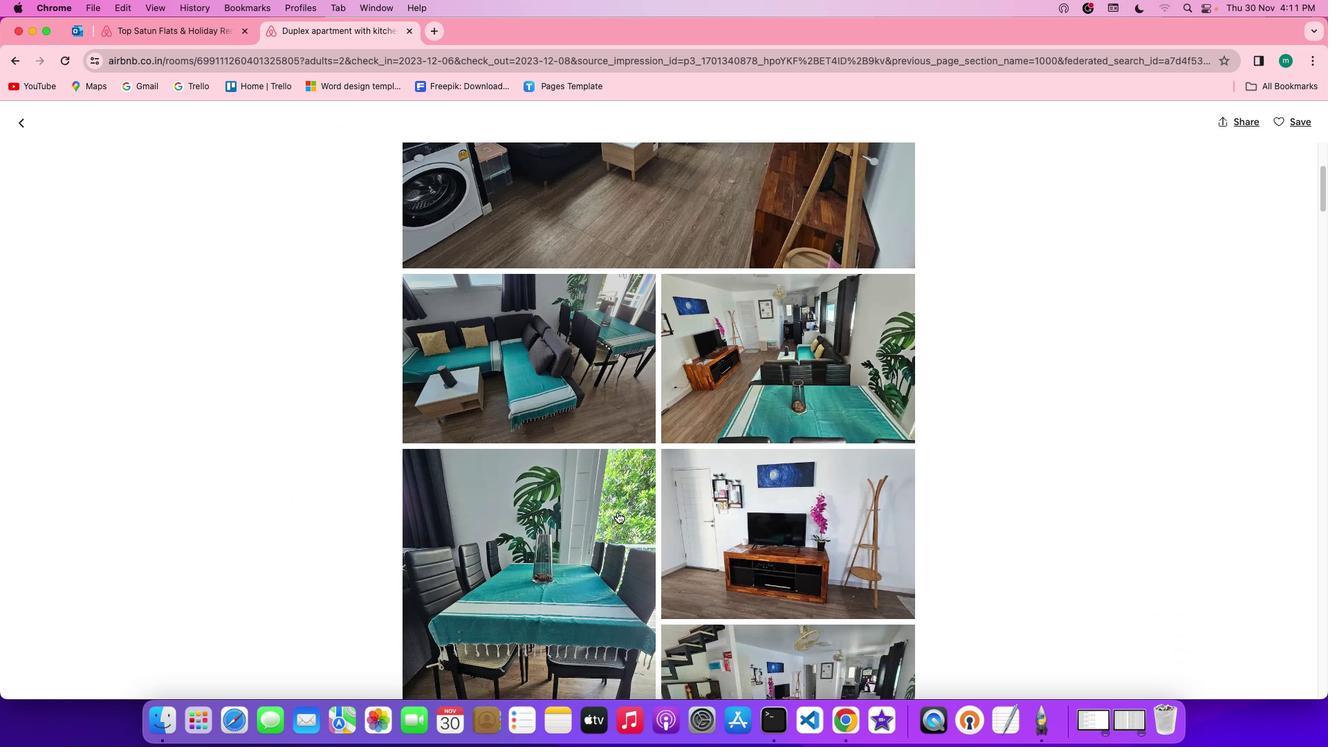 
Action: Mouse scrolled (617, 512) with delta (0, 0)
Screenshot: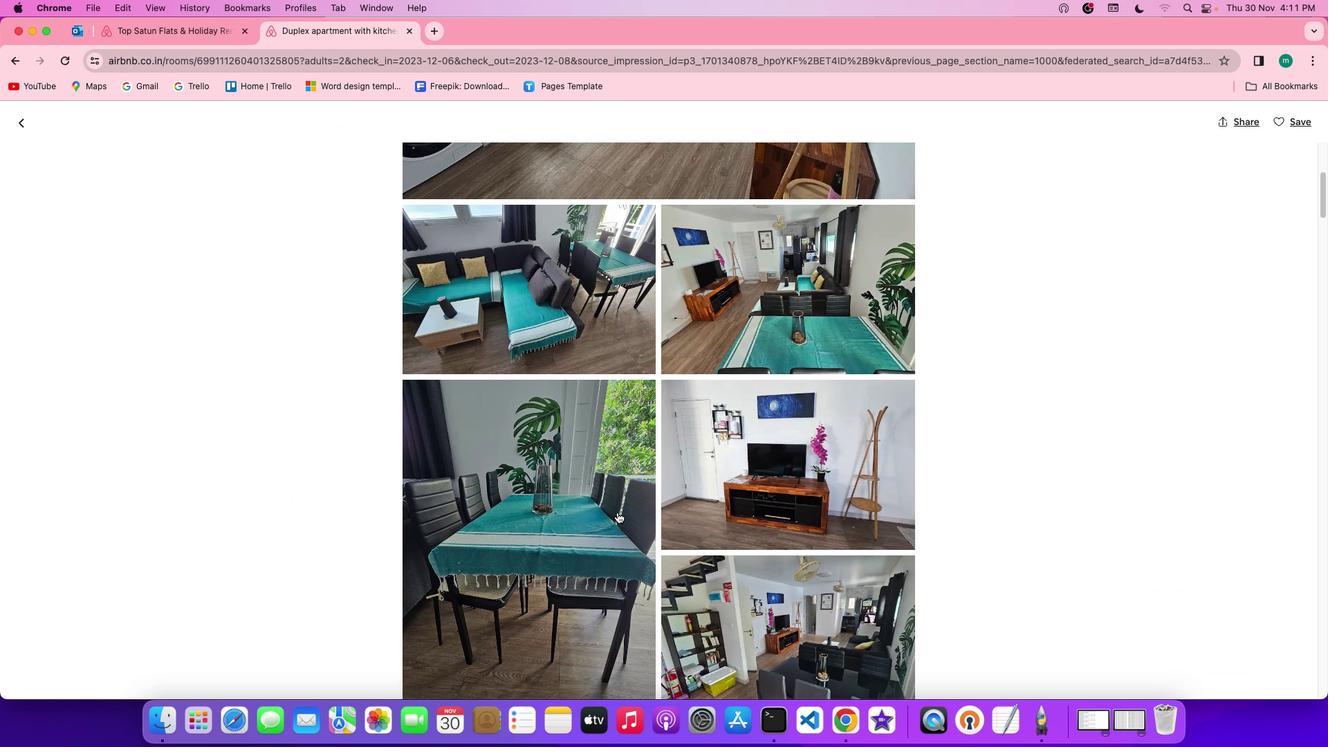 
Action: Mouse scrolled (617, 512) with delta (0, 0)
Screenshot: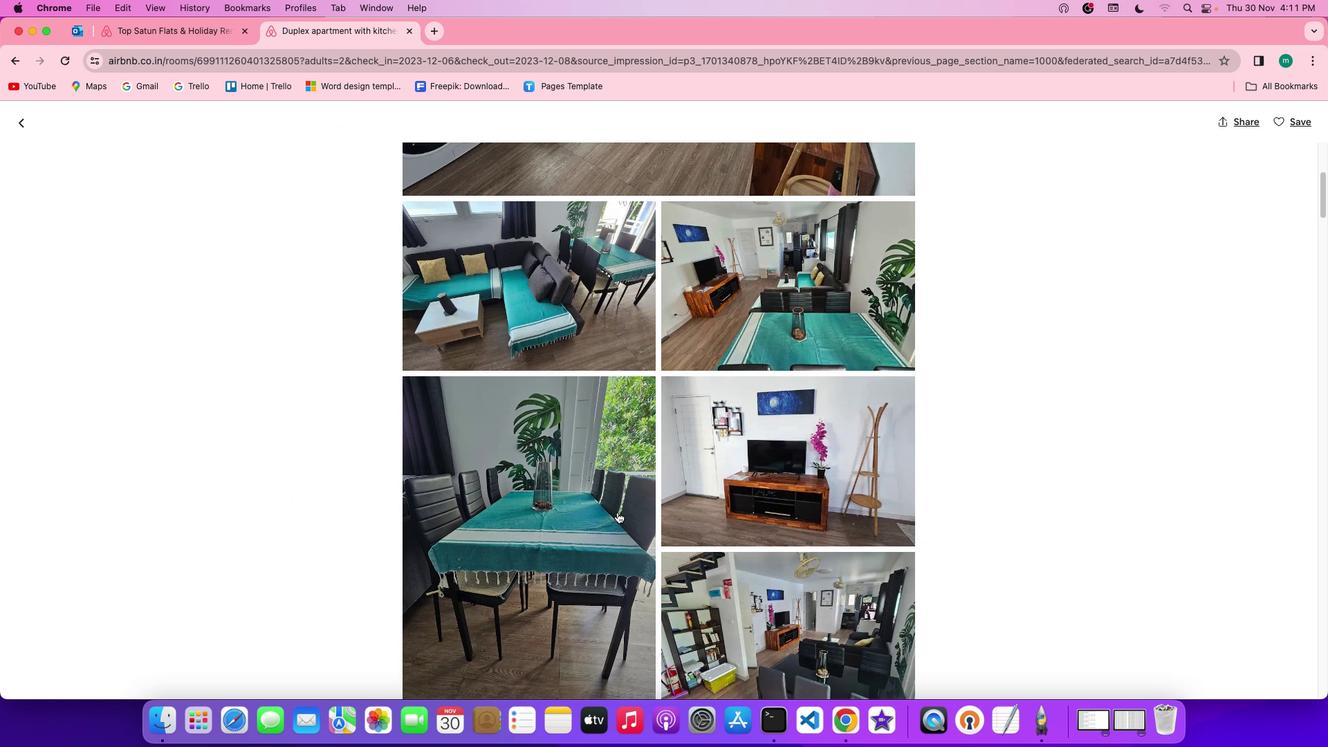 
Action: Mouse scrolled (617, 512) with delta (0, 0)
Screenshot: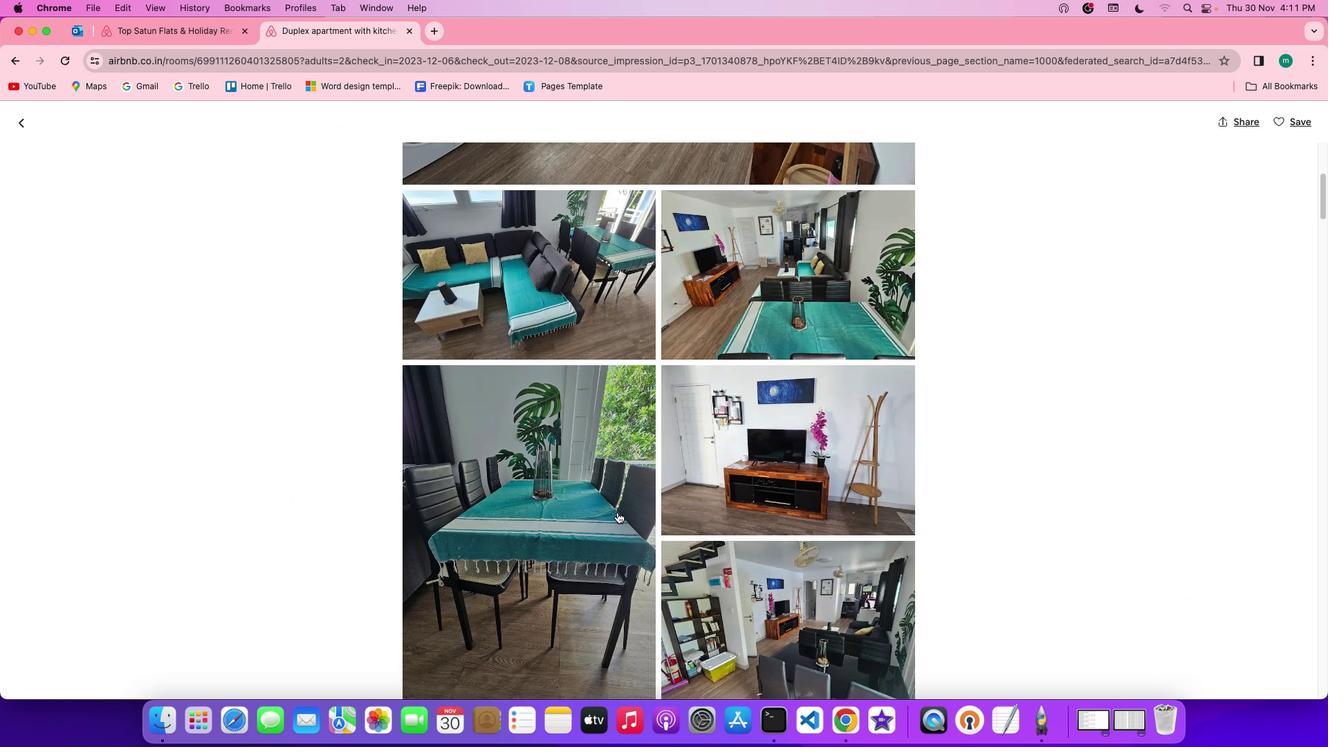 
Action: Mouse scrolled (617, 512) with delta (0, -1)
Screenshot: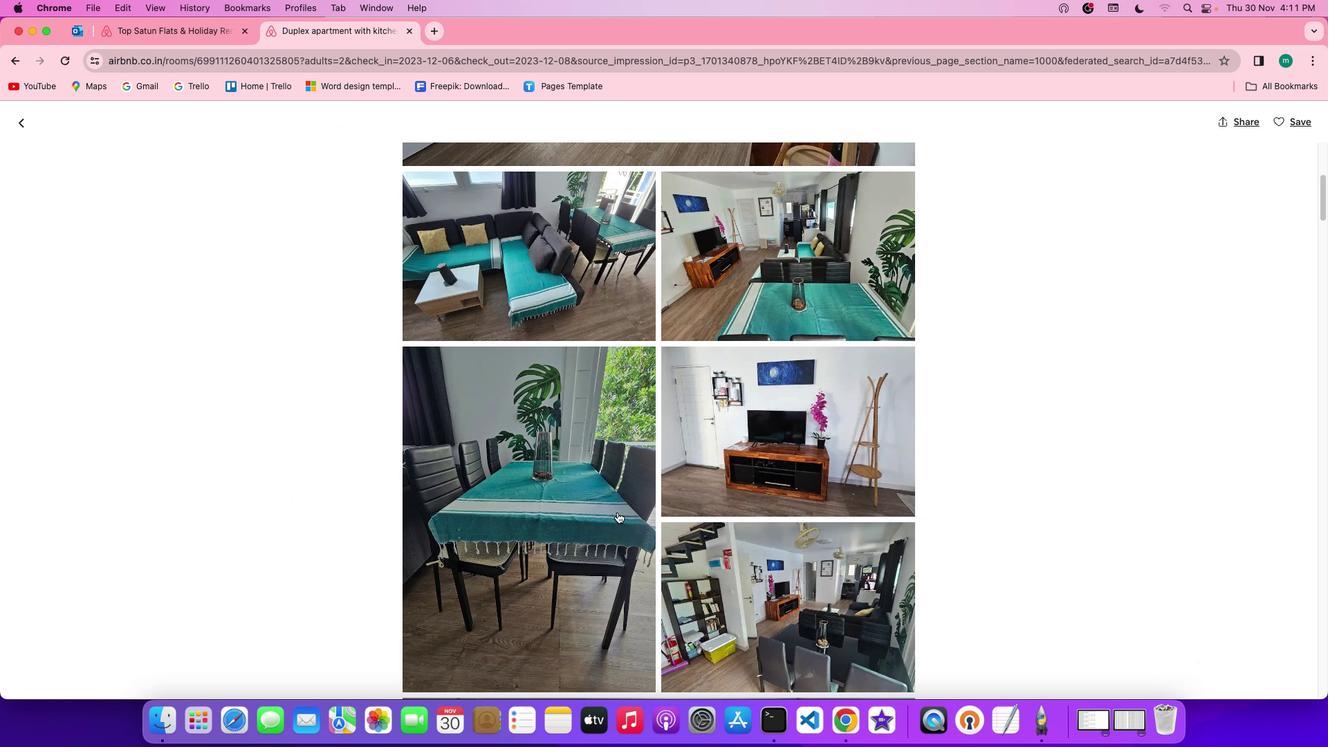 
Action: Mouse scrolled (617, 512) with delta (0, -2)
Screenshot: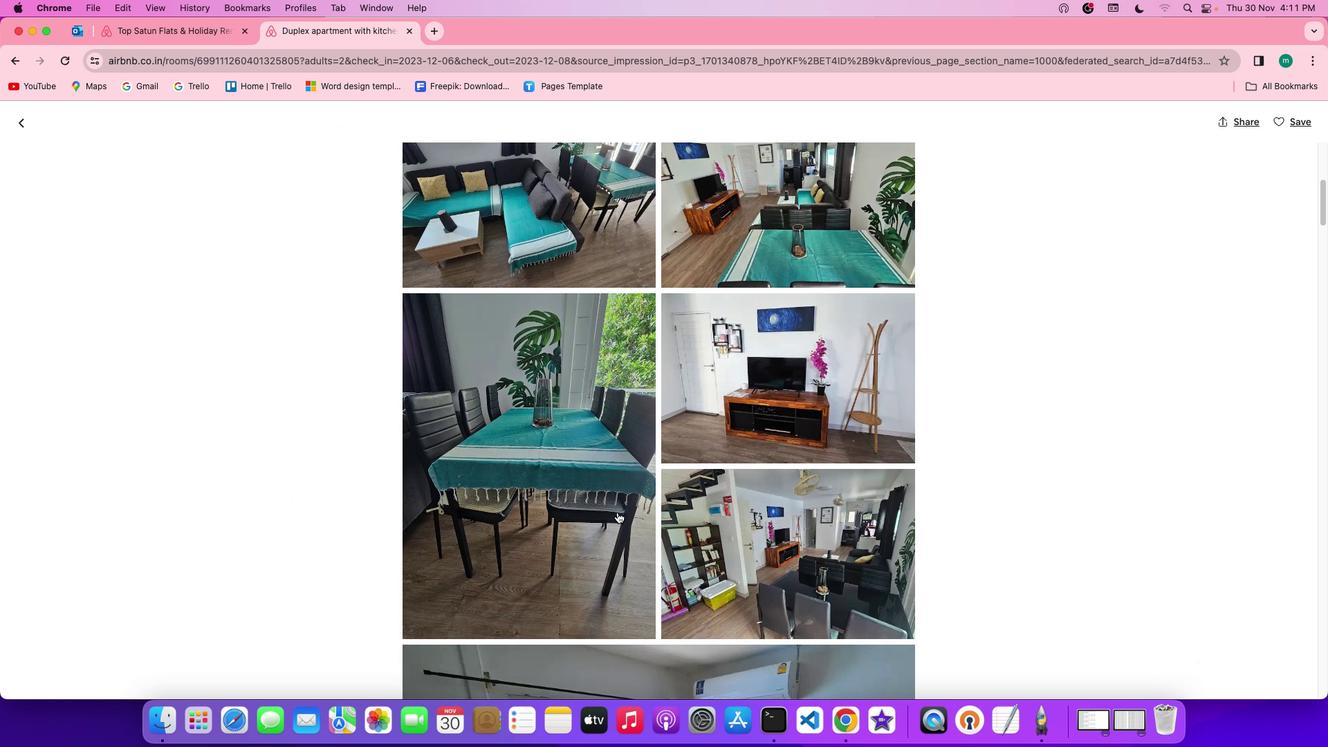
Action: Mouse scrolled (617, 512) with delta (0, -2)
Screenshot: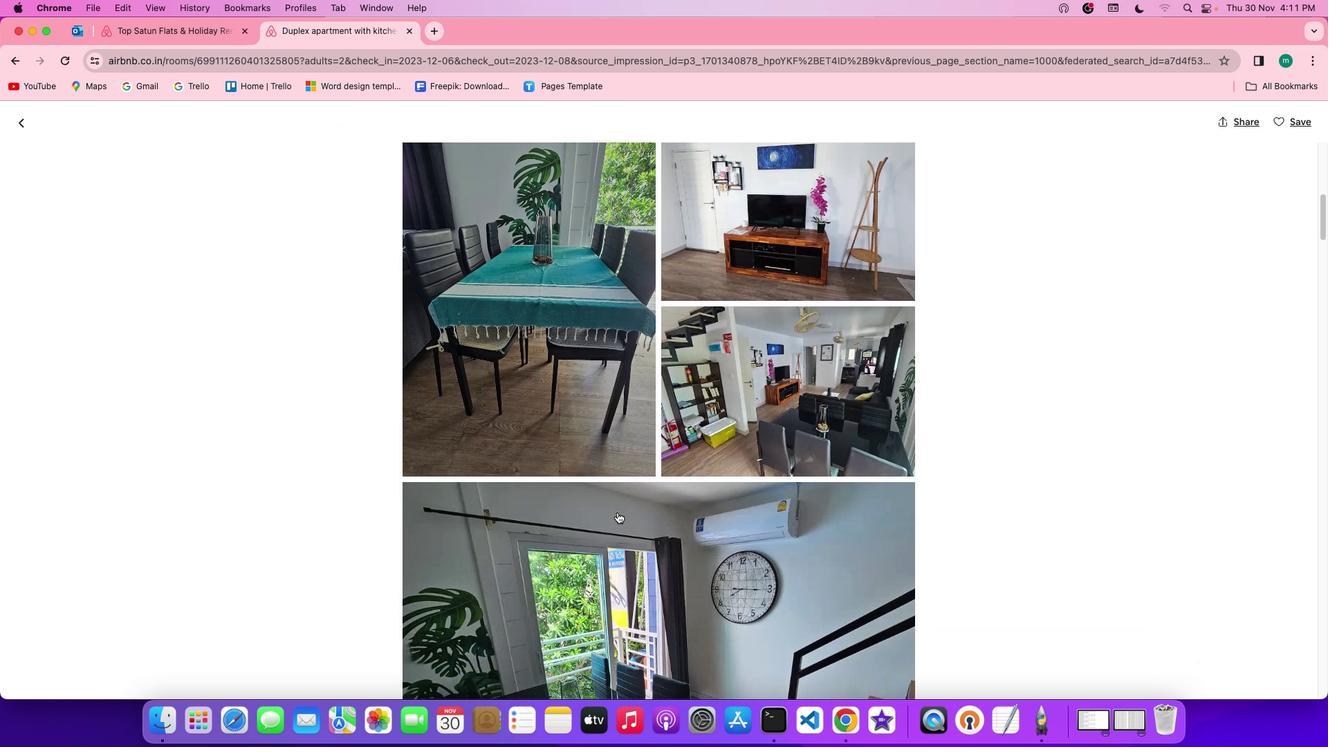
Action: Mouse scrolled (617, 512) with delta (0, 0)
Screenshot: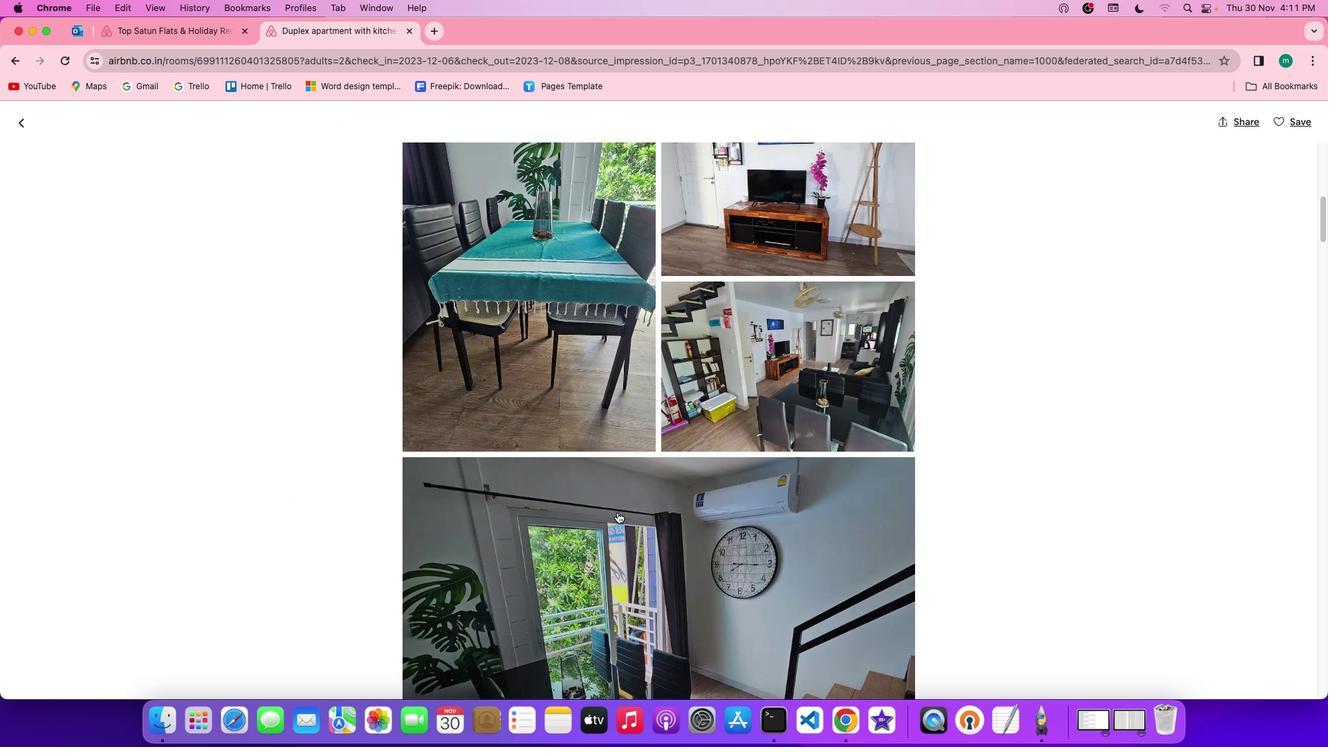 
Action: Mouse scrolled (617, 512) with delta (0, 0)
Screenshot: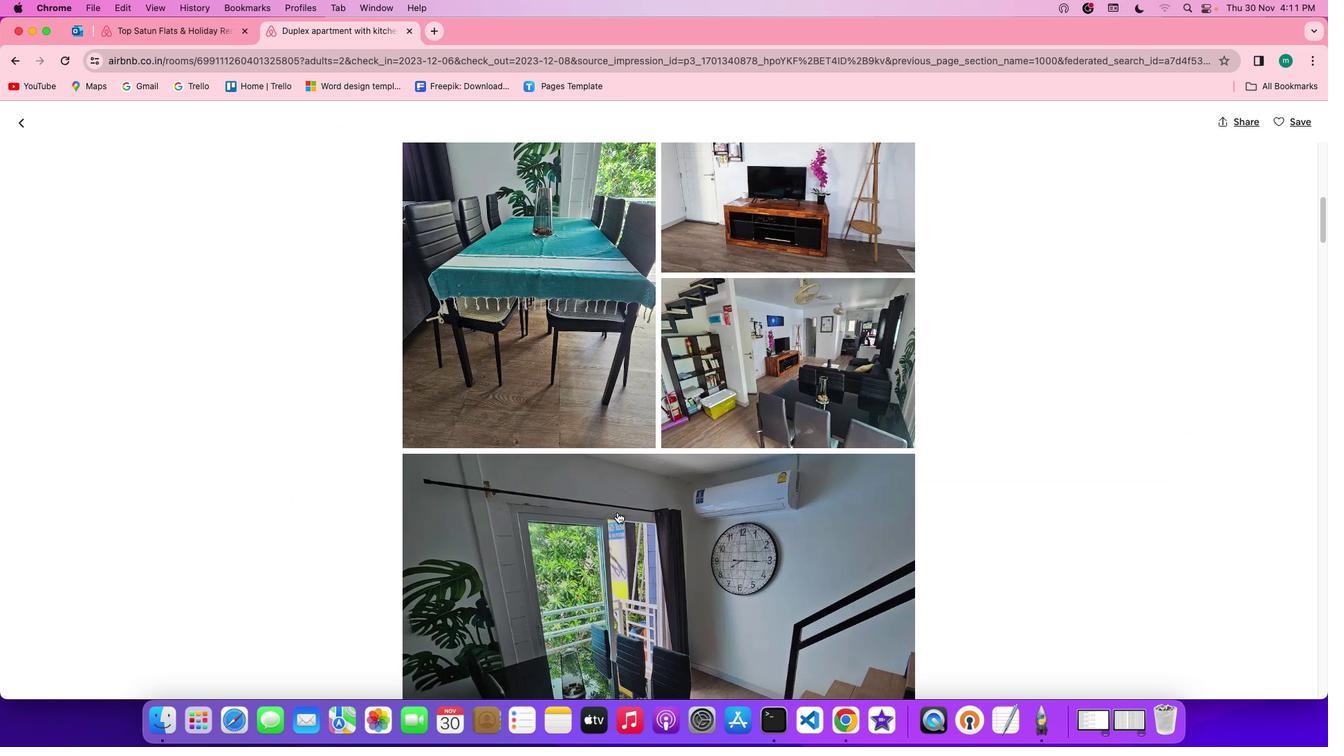 
Action: Mouse scrolled (617, 512) with delta (0, -1)
Screenshot: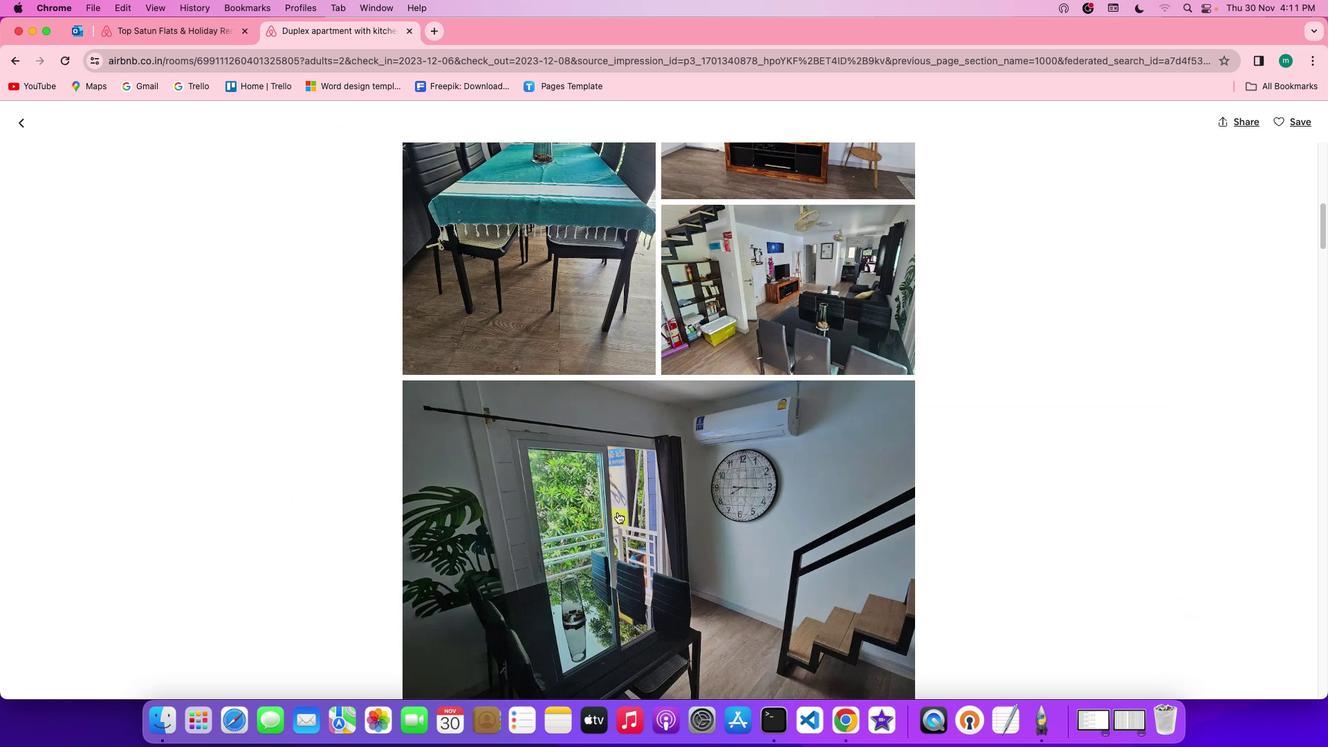 
Action: Mouse scrolled (617, 512) with delta (0, -2)
Screenshot: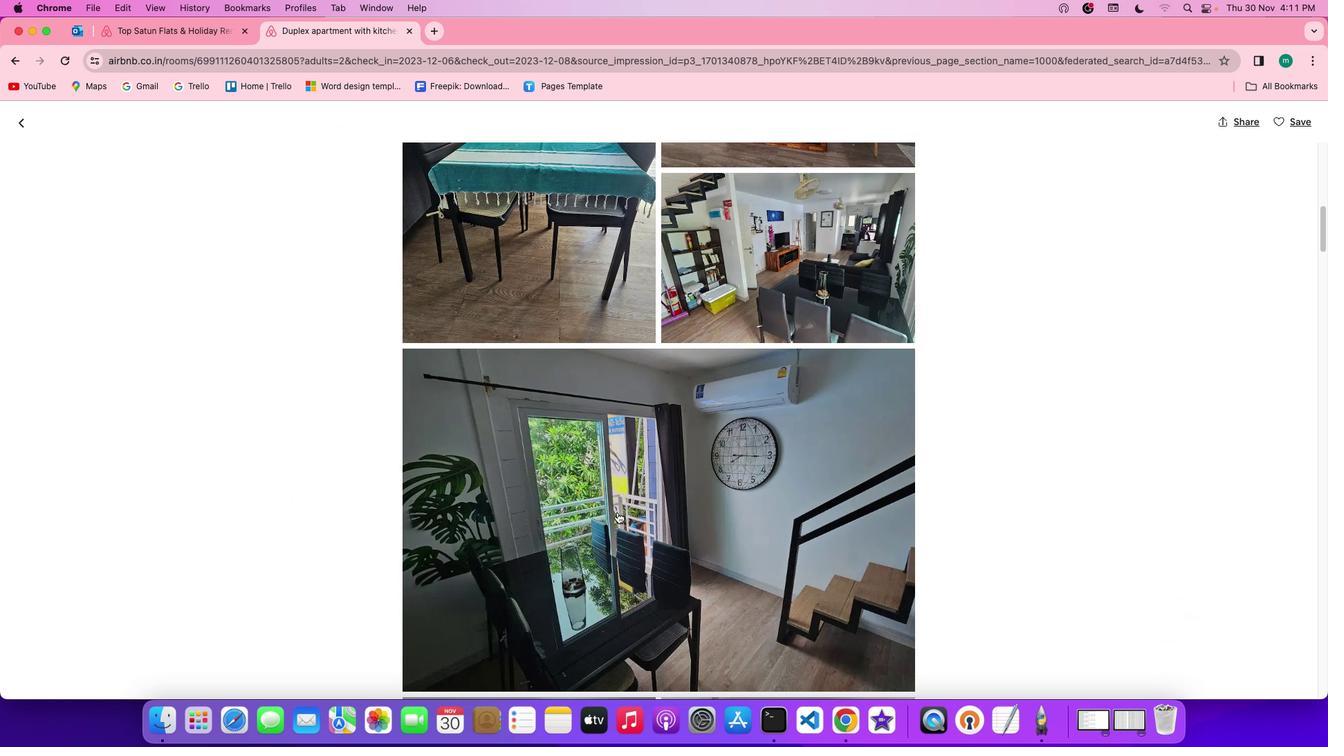 
Action: Mouse scrolled (617, 512) with delta (0, 0)
Screenshot: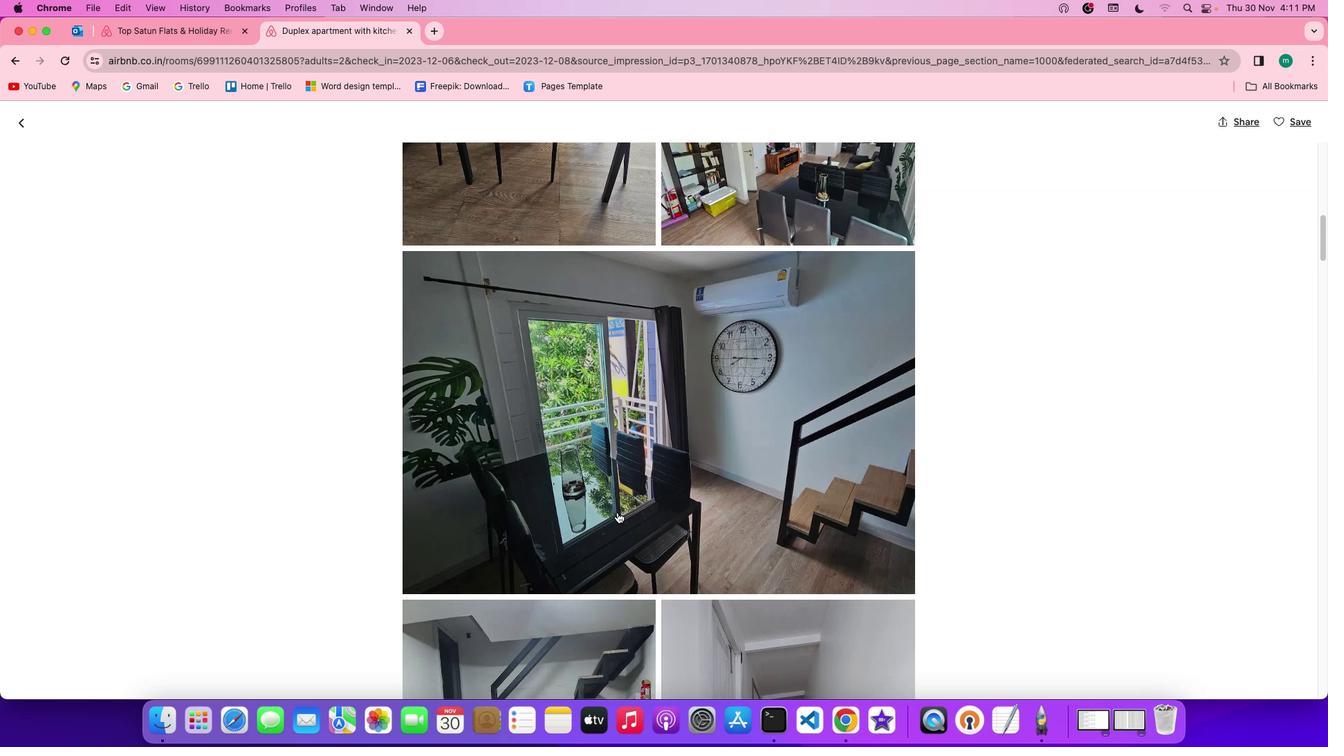 
Action: Mouse scrolled (617, 512) with delta (0, 0)
Screenshot: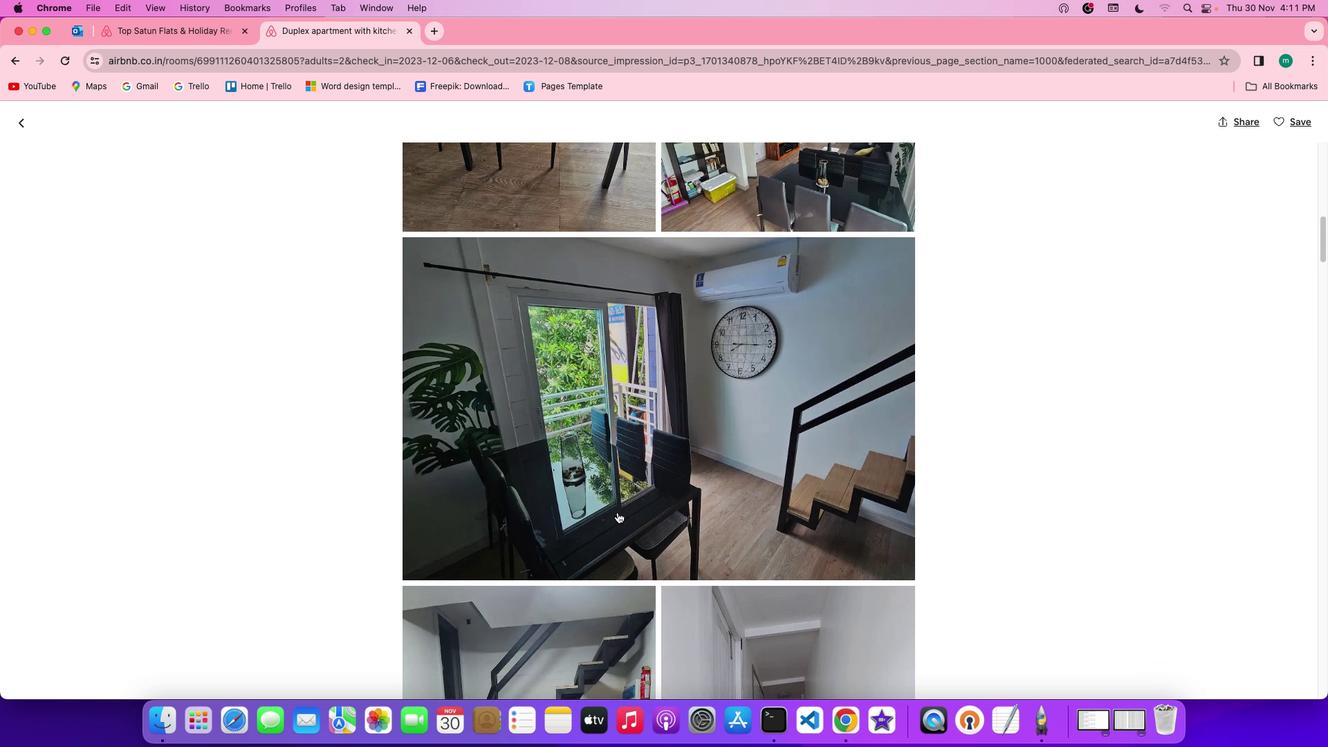 
Action: Mouse scrolled (617, 512) with delta (0, 0)
Screenshot: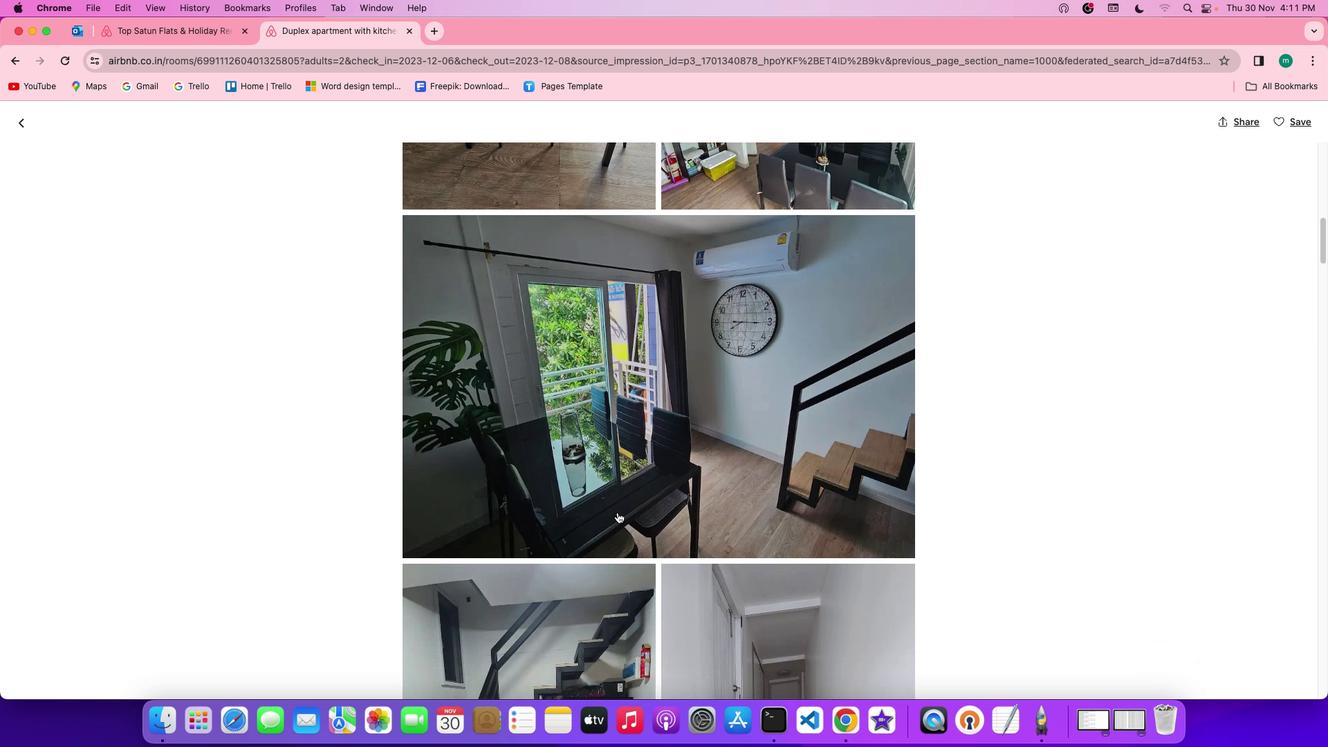 
Action: Mouse scrolled (617, 512) with delta (0, -1)
Screenshot: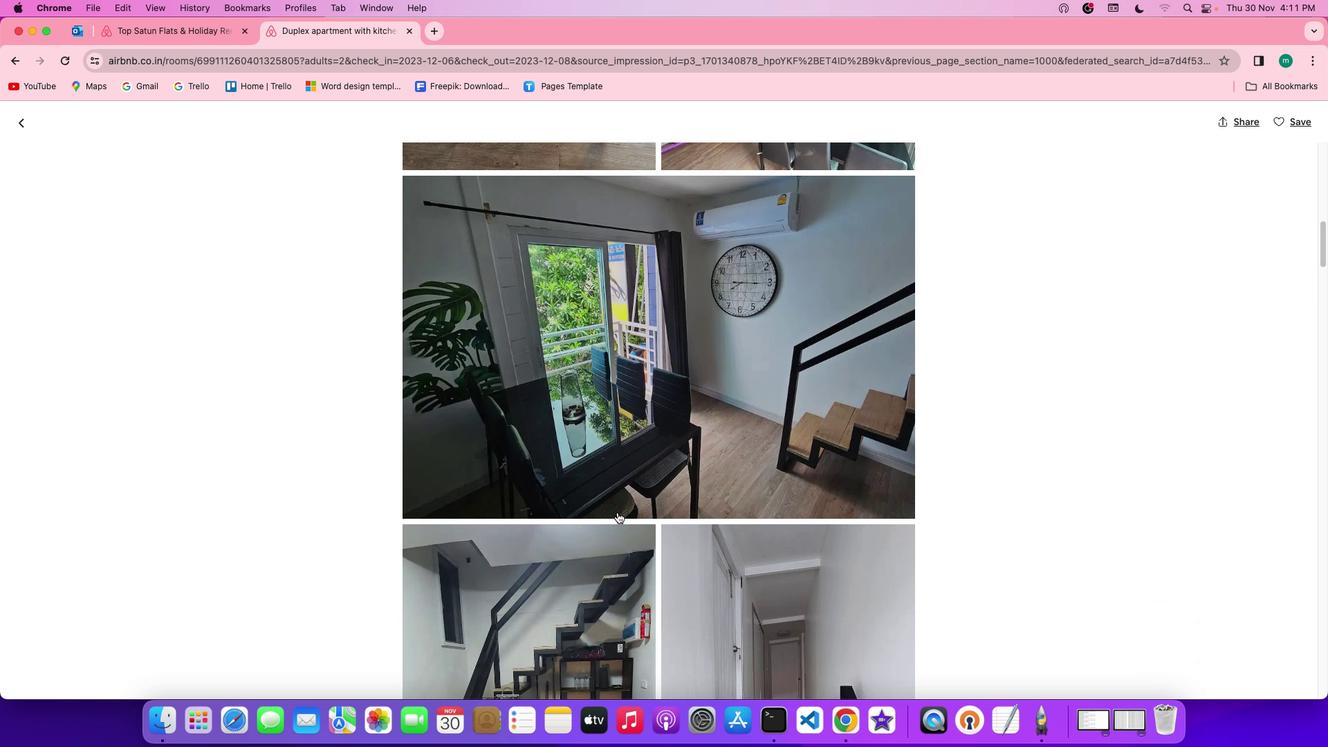 
Action: Mouse scrolled (617, 512) with delta (0, -2)
Screenshot: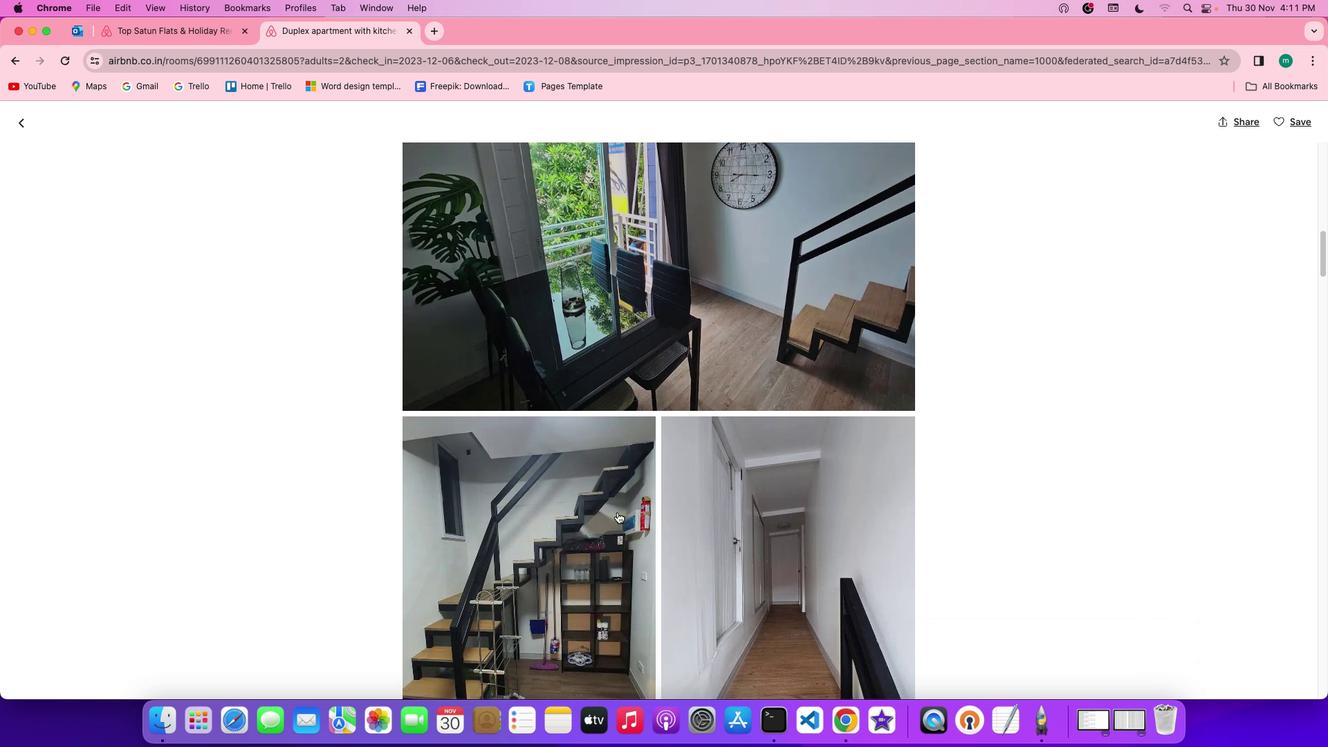 
Action: Mouse scrolled (617, 512) with delta (0, 0)
Screenshot: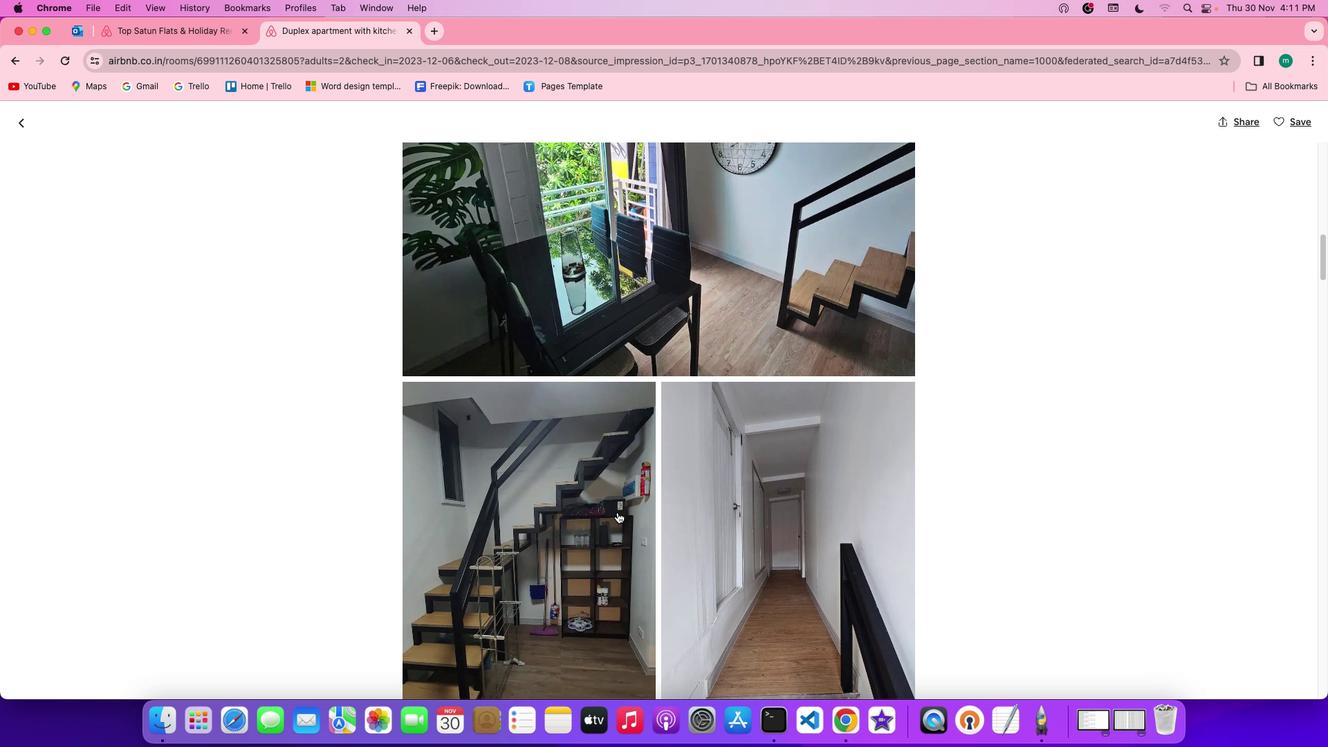 
Action: Mouse scrolled (617, 512) with delta (0, 0)
Screenshot: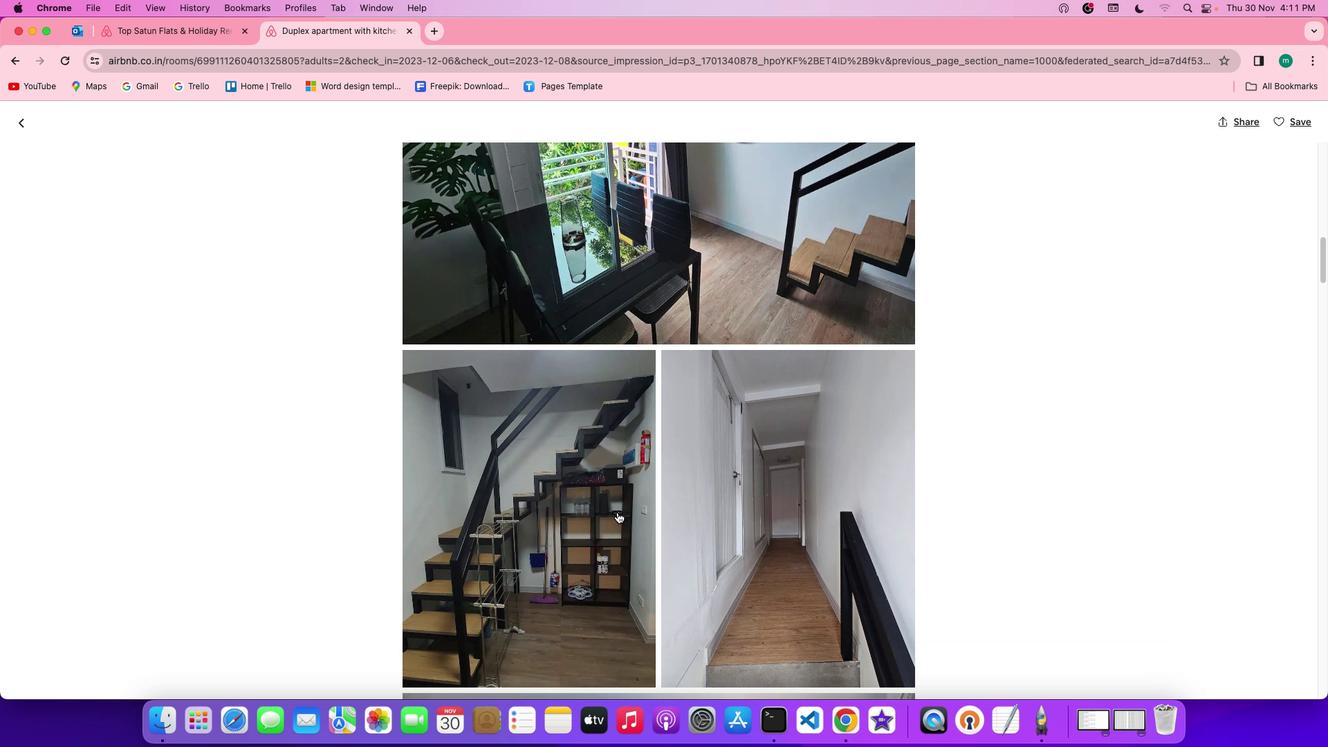 
Action: Mouse scrolled (617, 512) with delta (0, -1)
Screenshot: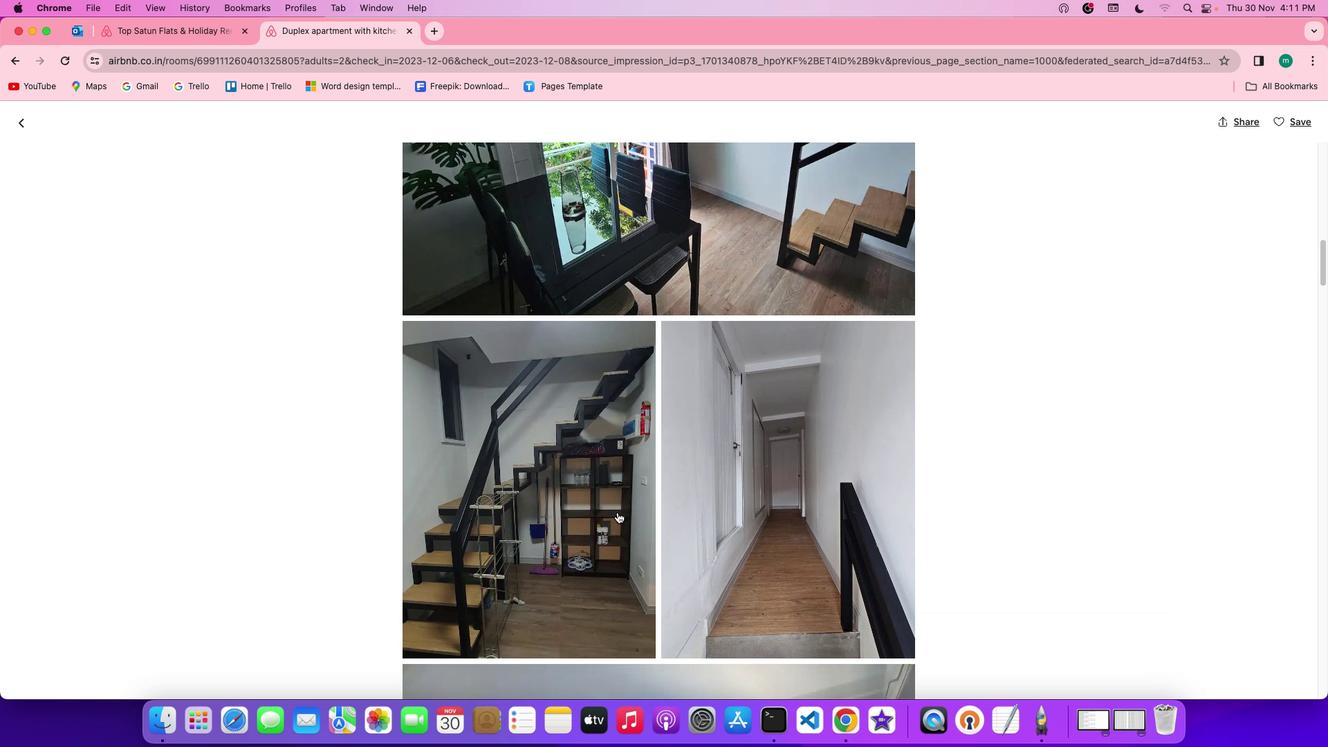 
Action: Mouse scrolled (617, 512) with delta (0, -2)
Screenshot: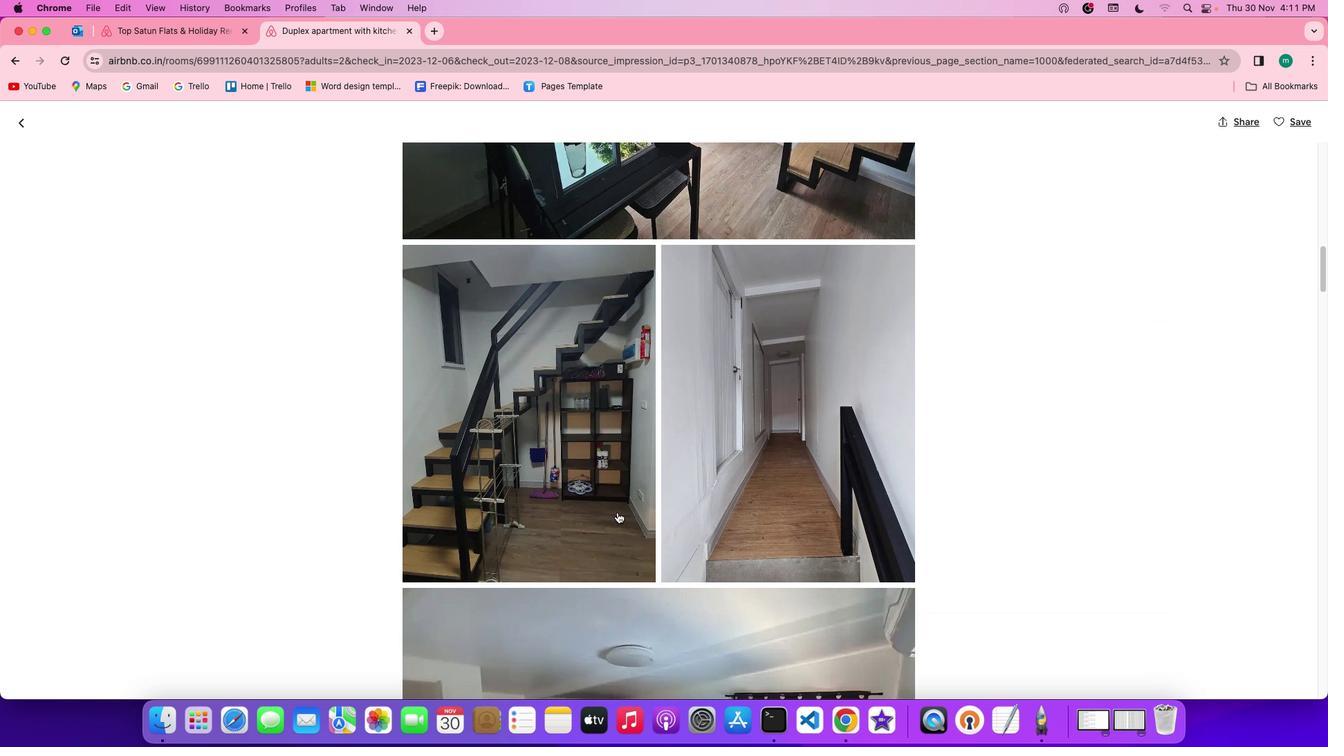 
Action: Mouse scrolled (617, 512) with delta (0, 0)
Screenshot: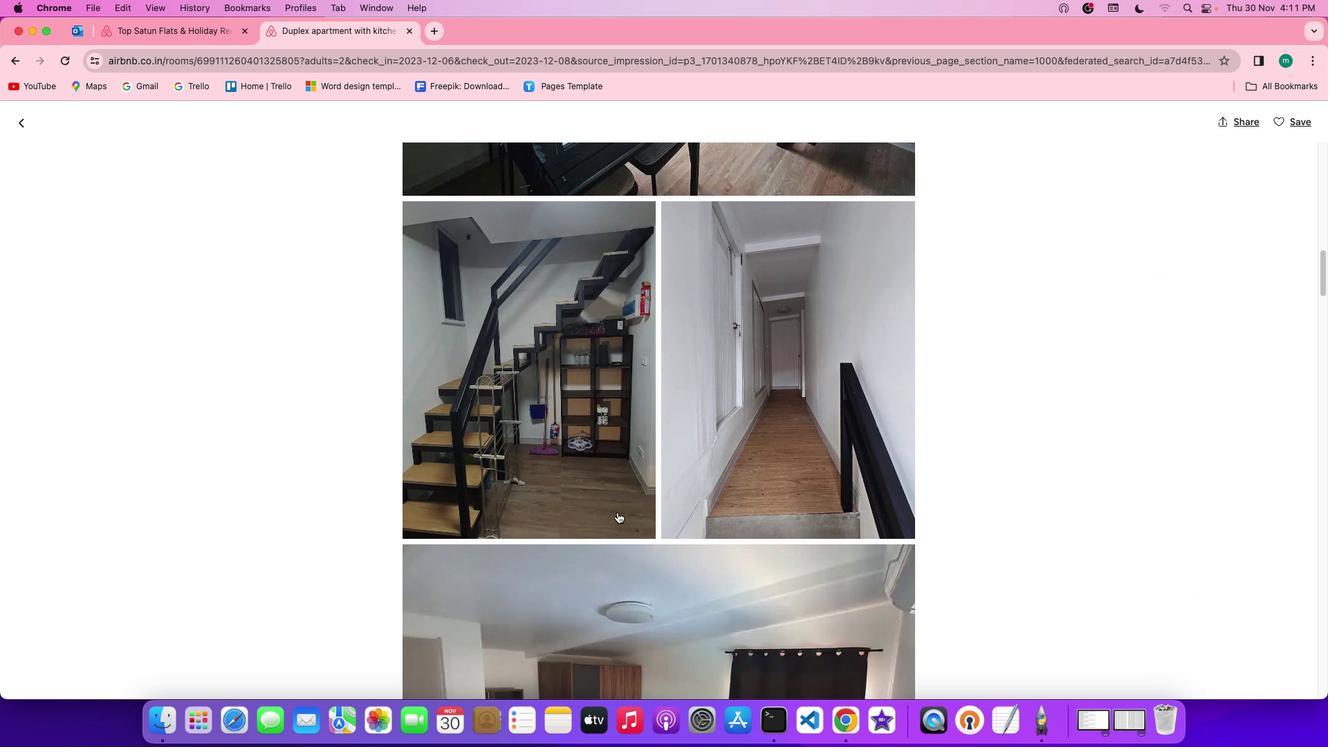 
Action: Mouse scrolled (617, 512) with delta (0, 0)
Screenshot: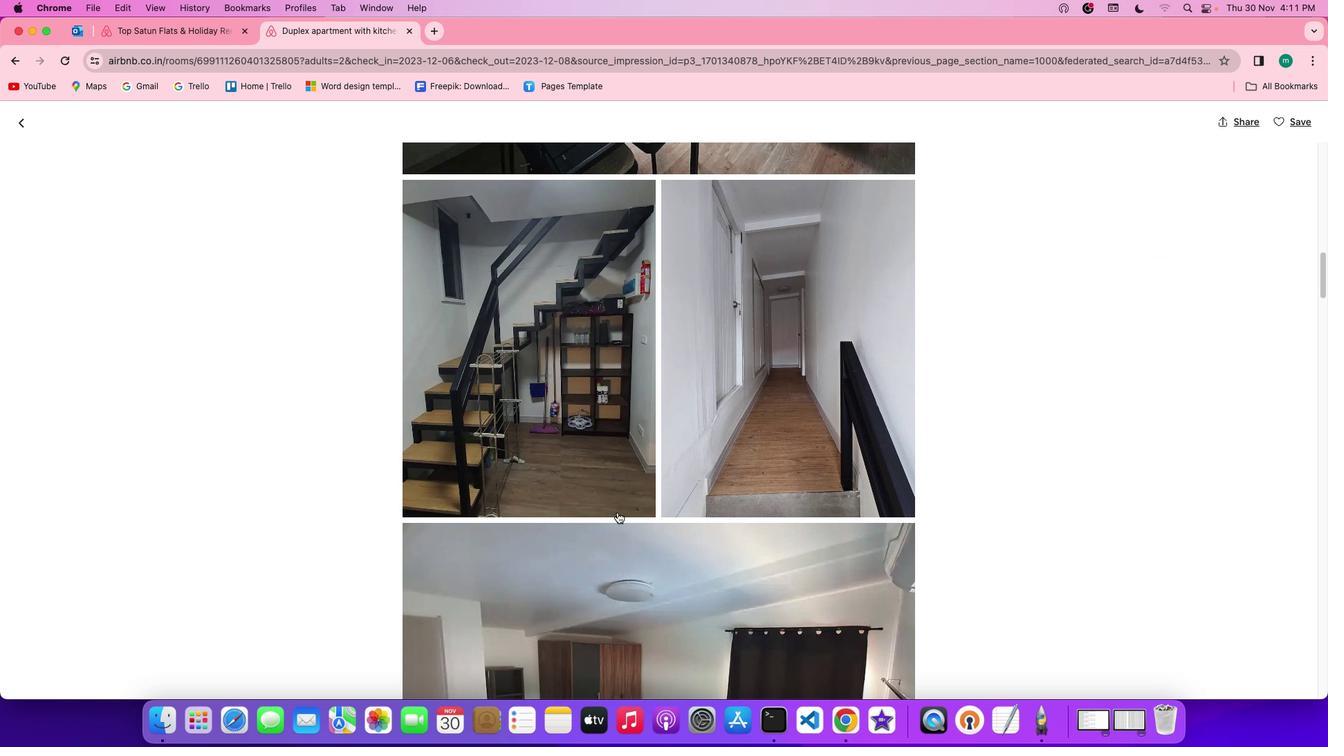 
Action: Mouse scrolled (617, 512) with delta (0, -1)
Screenshot: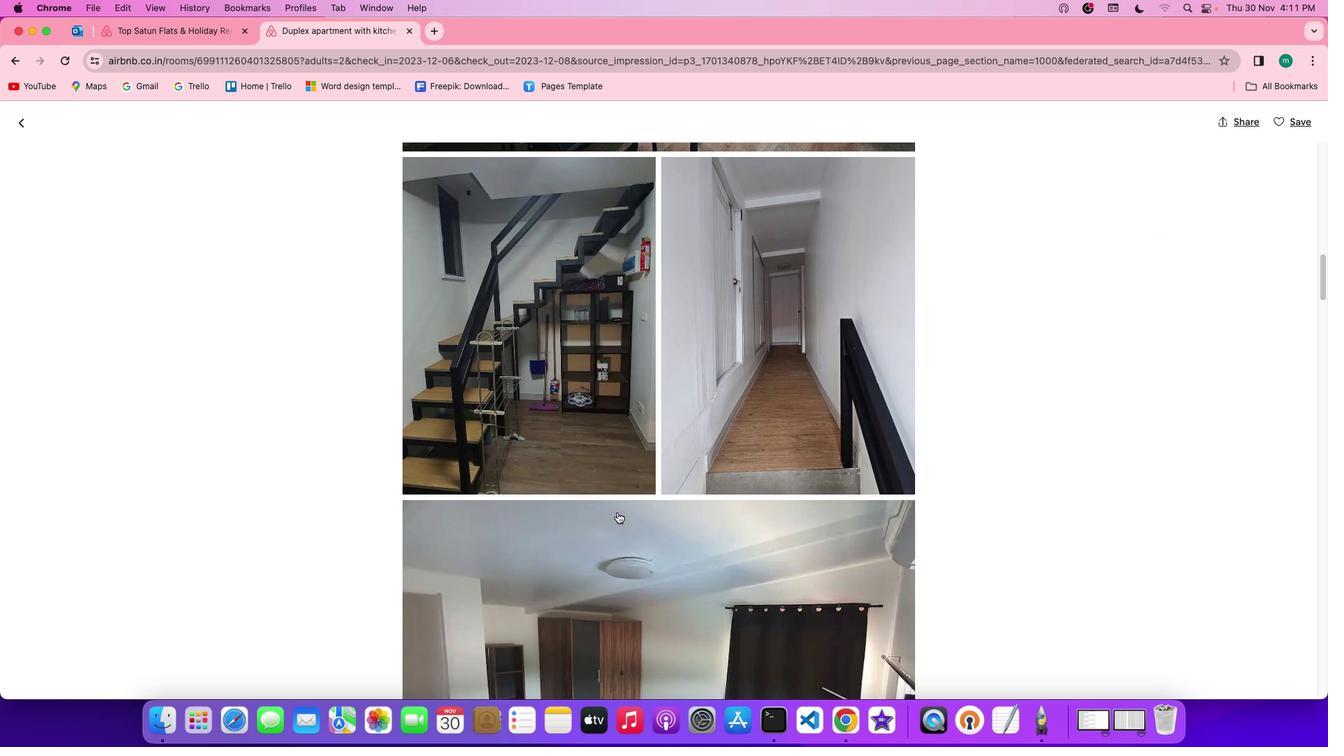 
Action: Mouse scrolled (617, 512) with delta (0, -2)
Screenshot: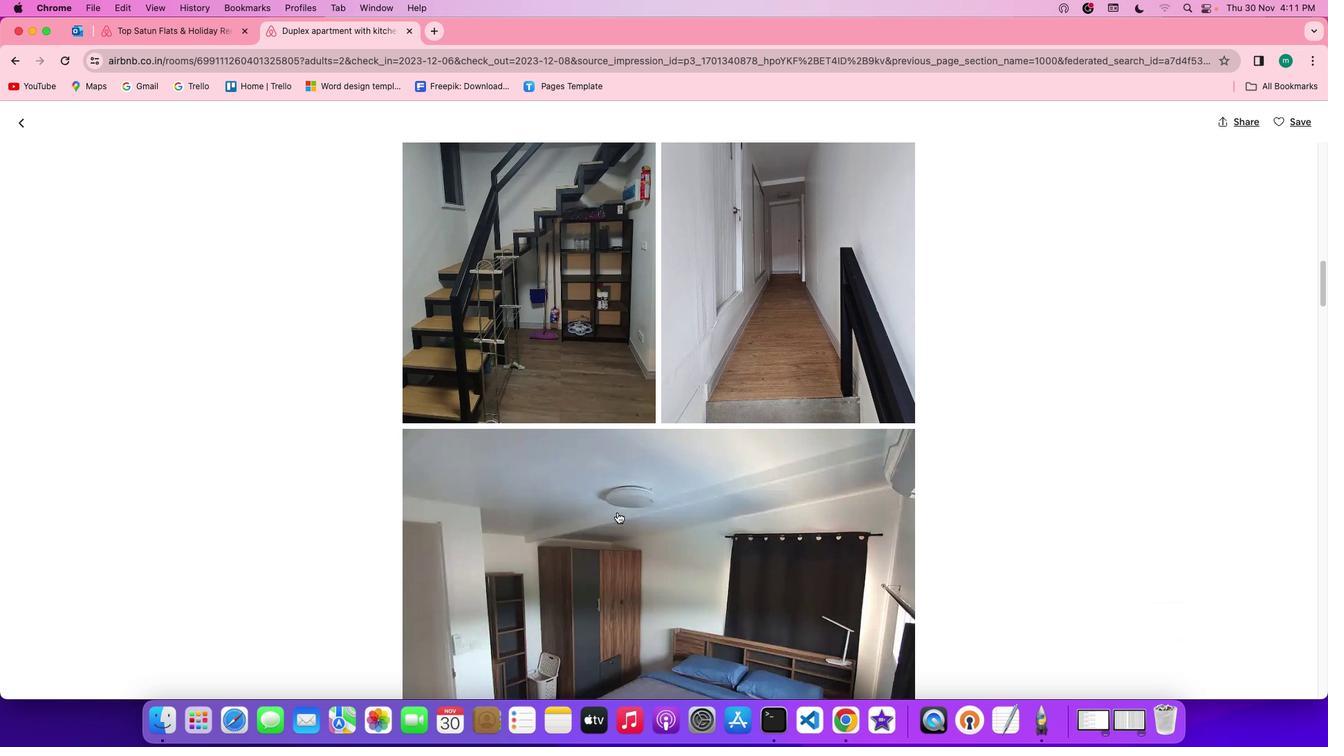 
Action: Mouse scrolled (617, 512) with delta (0, 0)
Screenshot: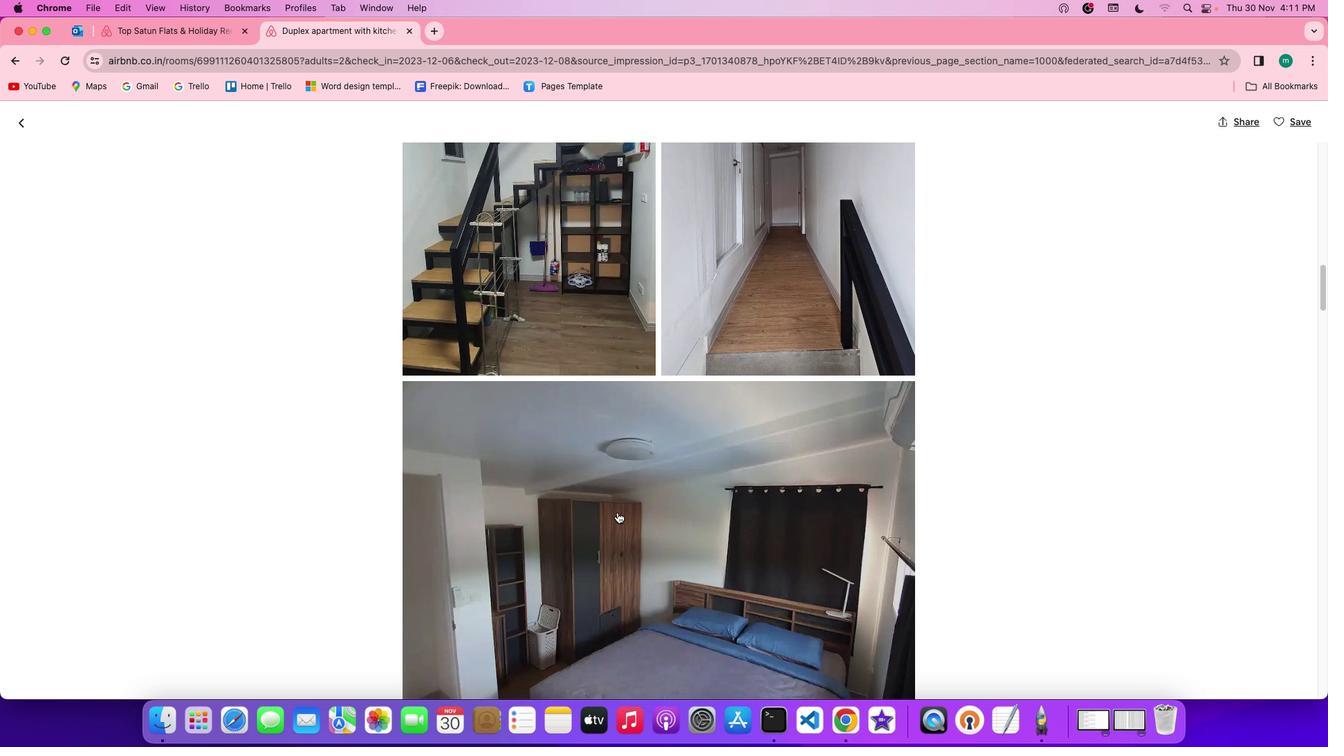 
Action: Mouse scrolled (617, 512) with delta (0, 0)
Screenshot: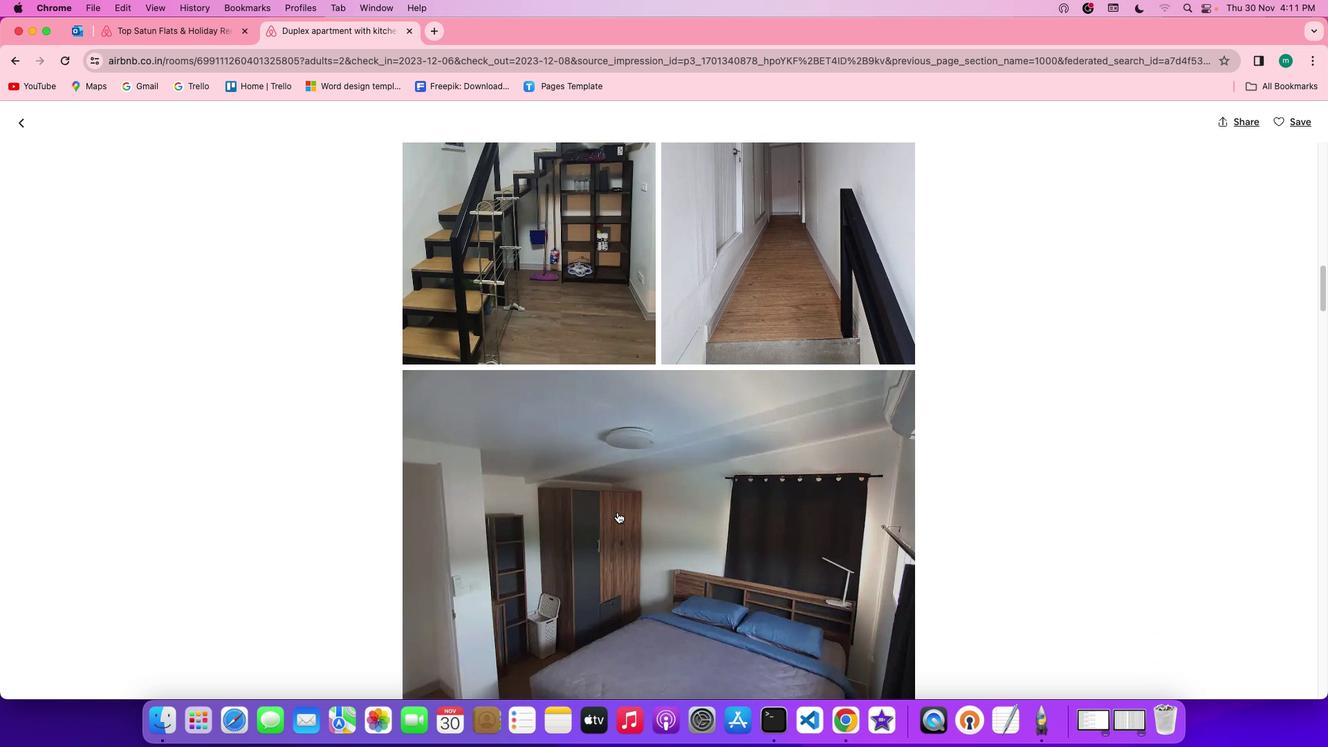 
Action: Mouse scrolled (617, 512) with delta (0, -1)
Screenshot: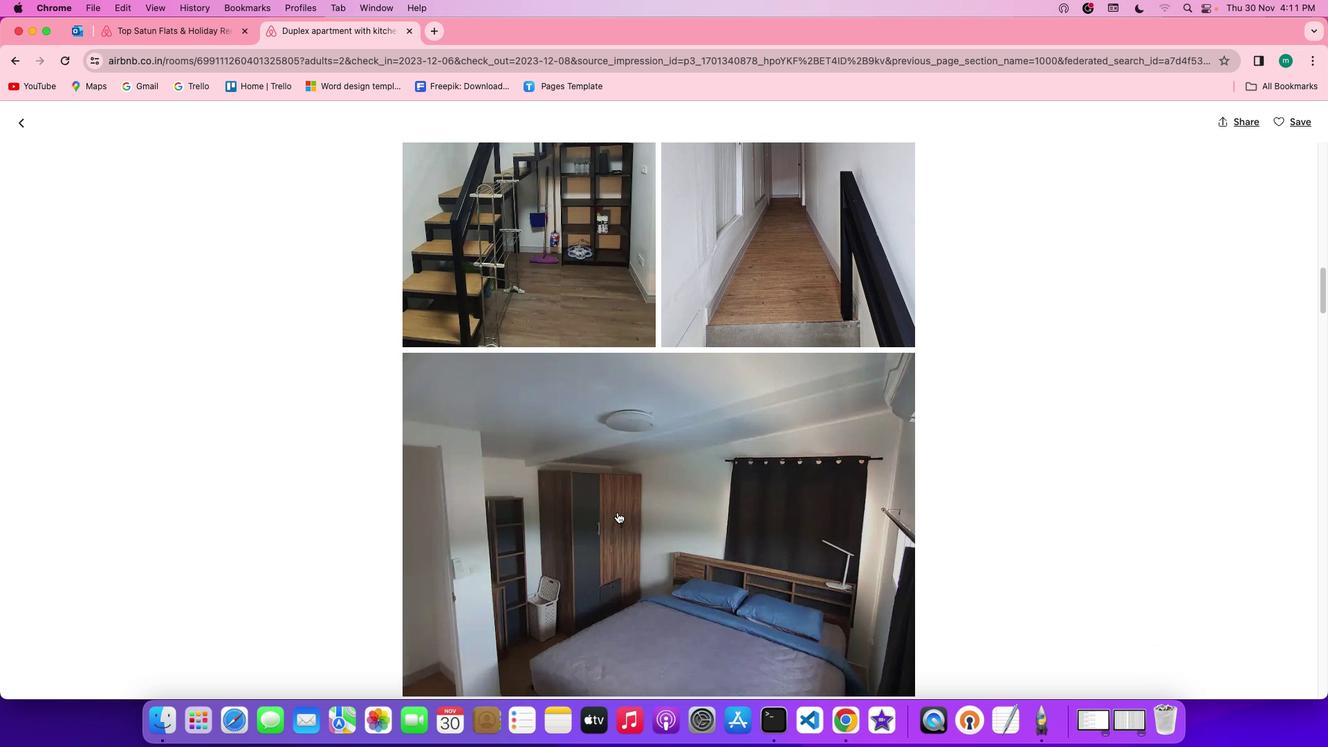 
Action: Mouse scrolled (617, 512) with delta (0, -2)
Screenshot: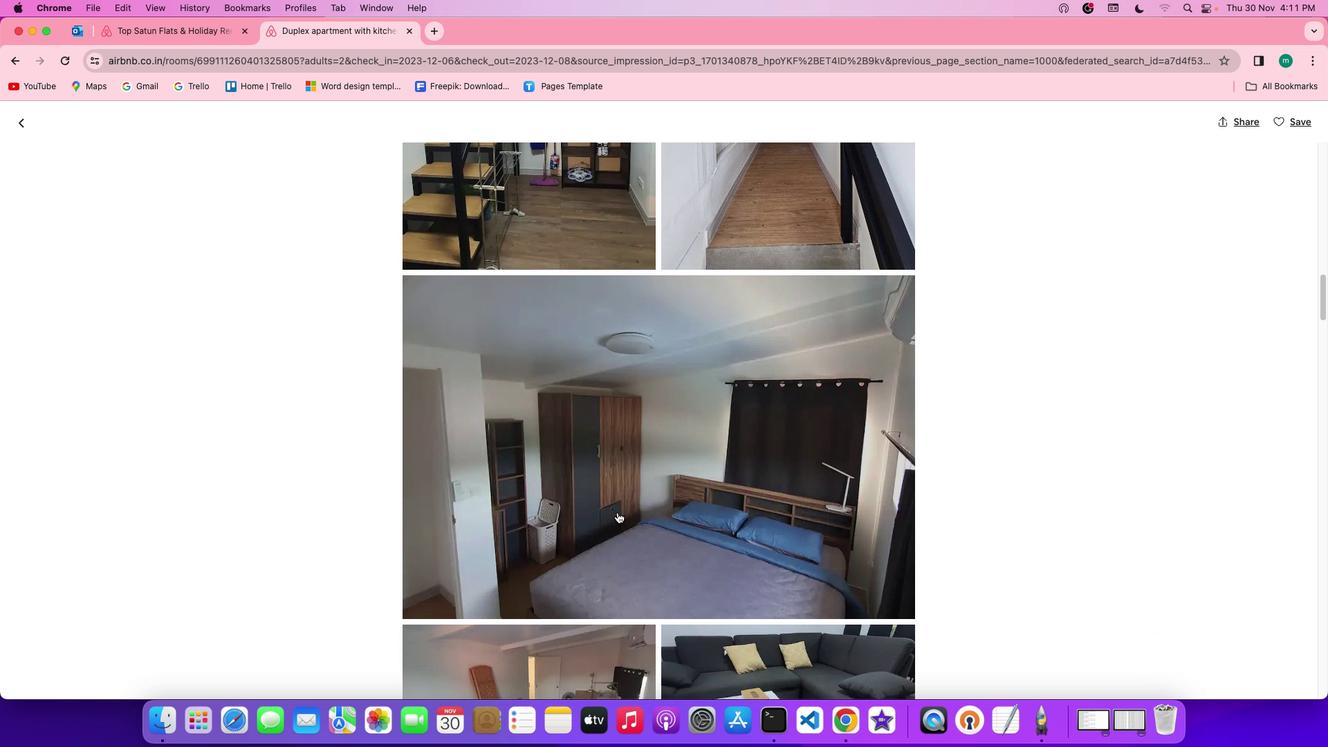 
Action: Mouse scrolled (617, 512) with delta (0, 0)
Screenshot: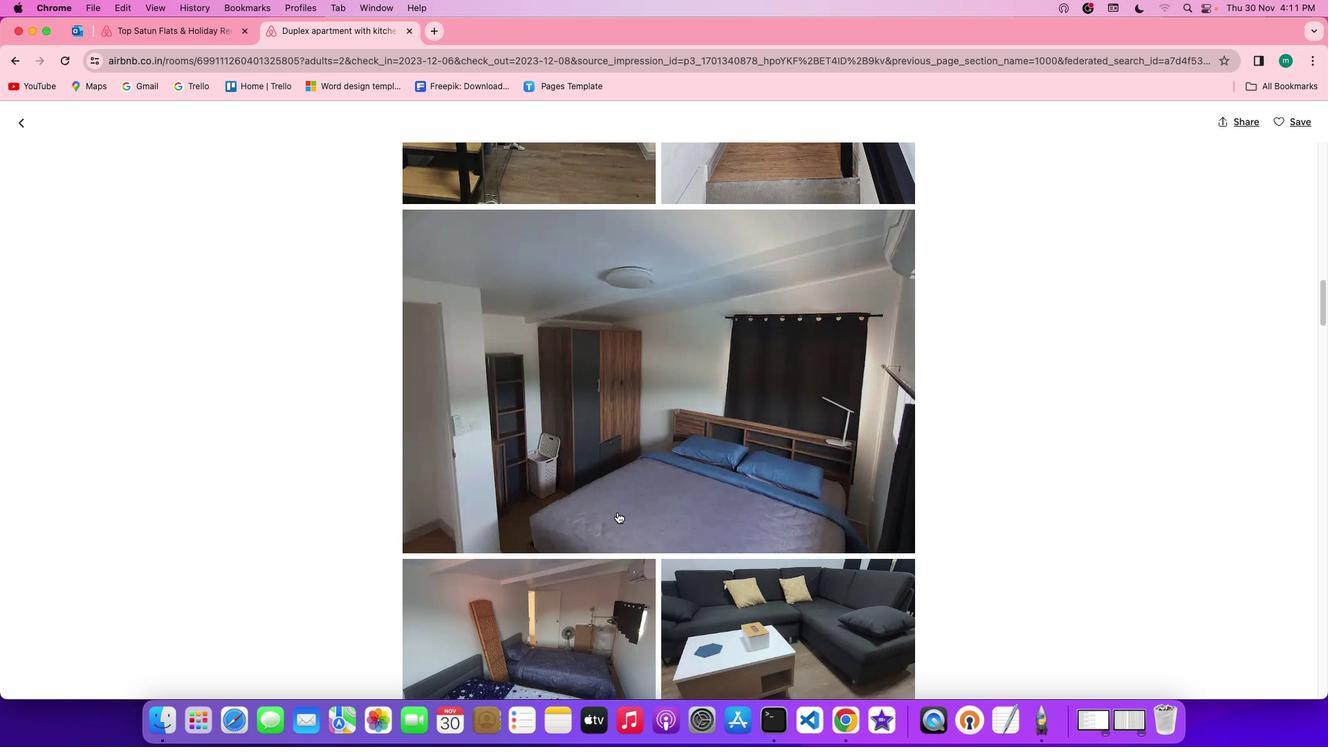 
Action: Mouse scrolled (617, 512) with delta (0, 0)
Screenshot: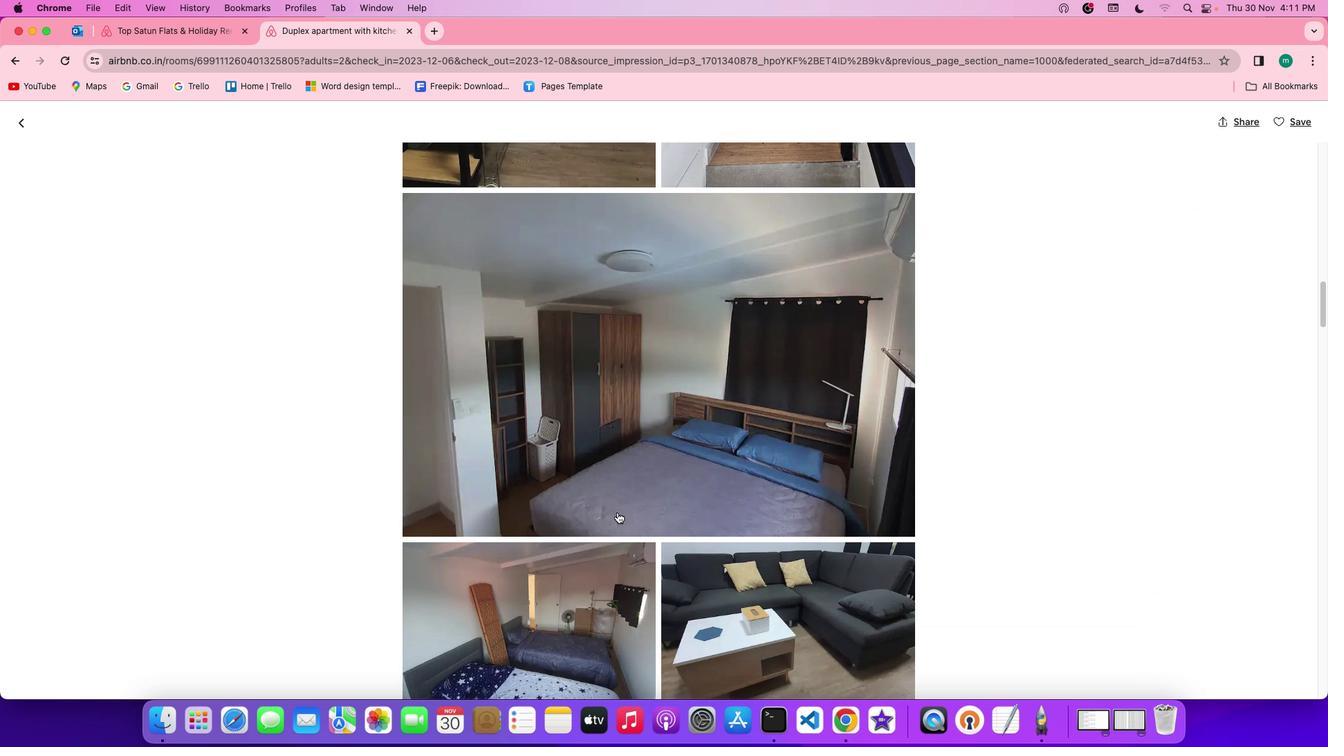 
Action: Mouse scrolled (617, 512) with delta (0, -1)
Screenshot: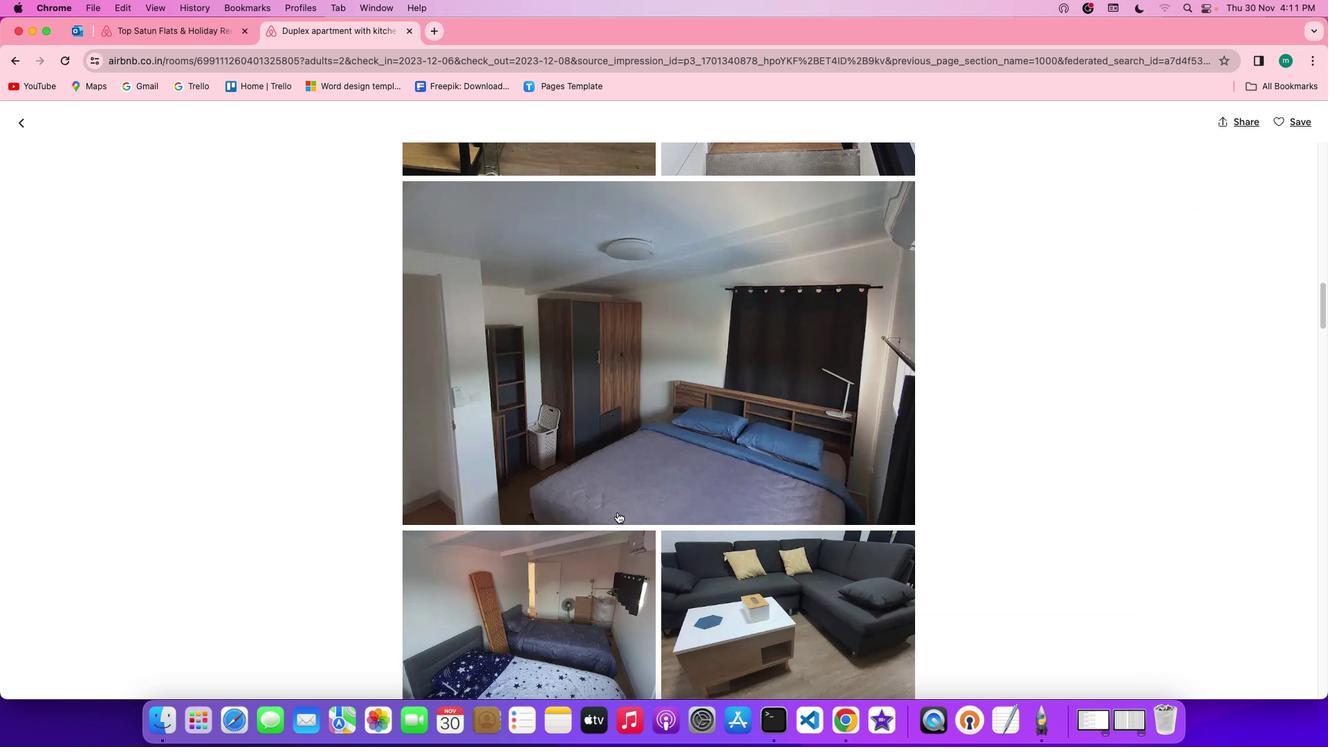 
Action: Mouse scrolled (617, 512) with delta (0, -2)
Screenshot: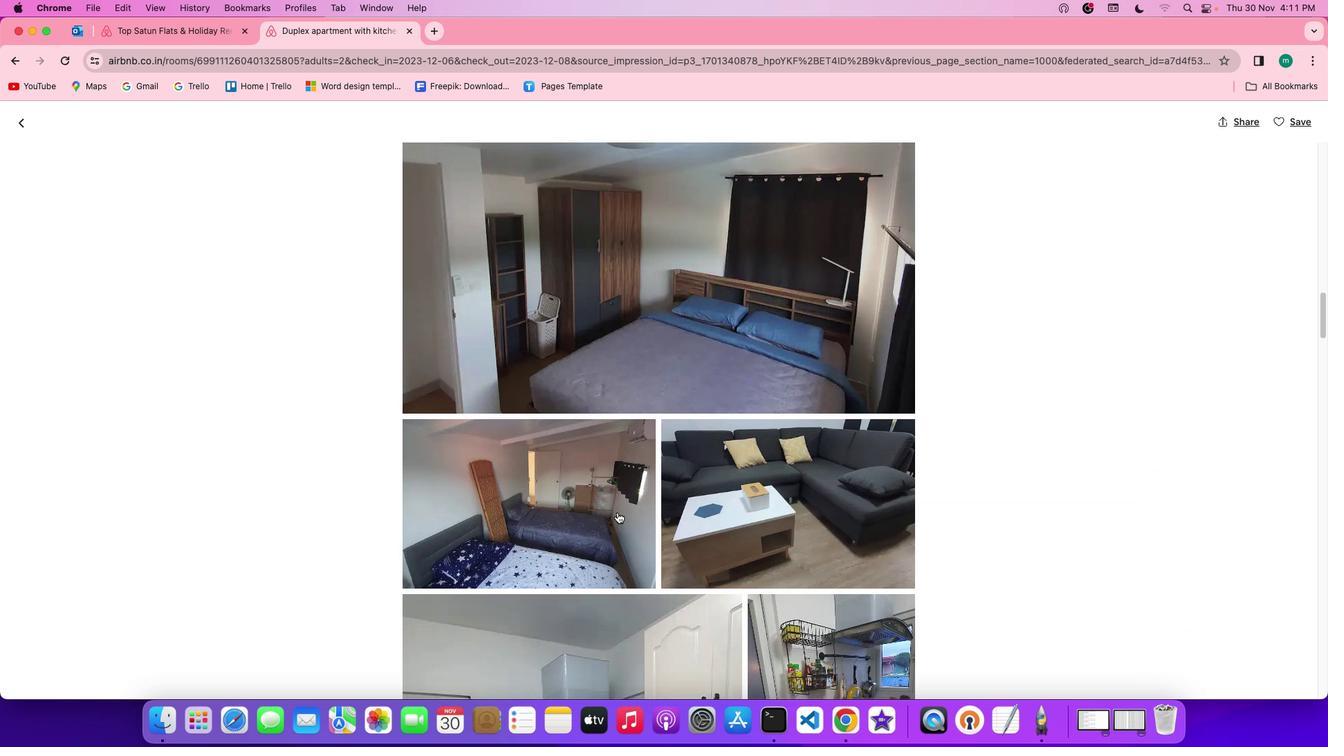 
Action: Mouse scrolled (617, 512) with delta (0, 0)
Screenshot: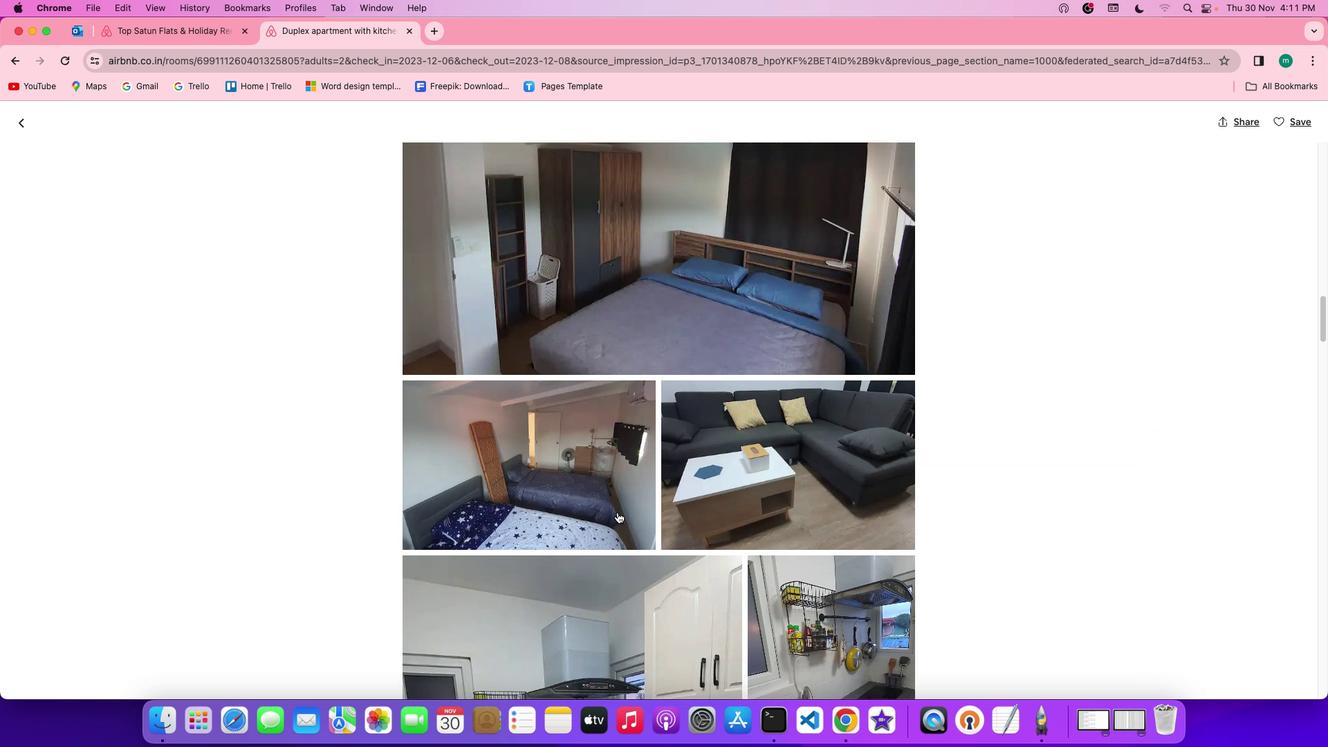 
Action: Mouse scrolled (617, 512) with delta (0, 0)
Screenshot: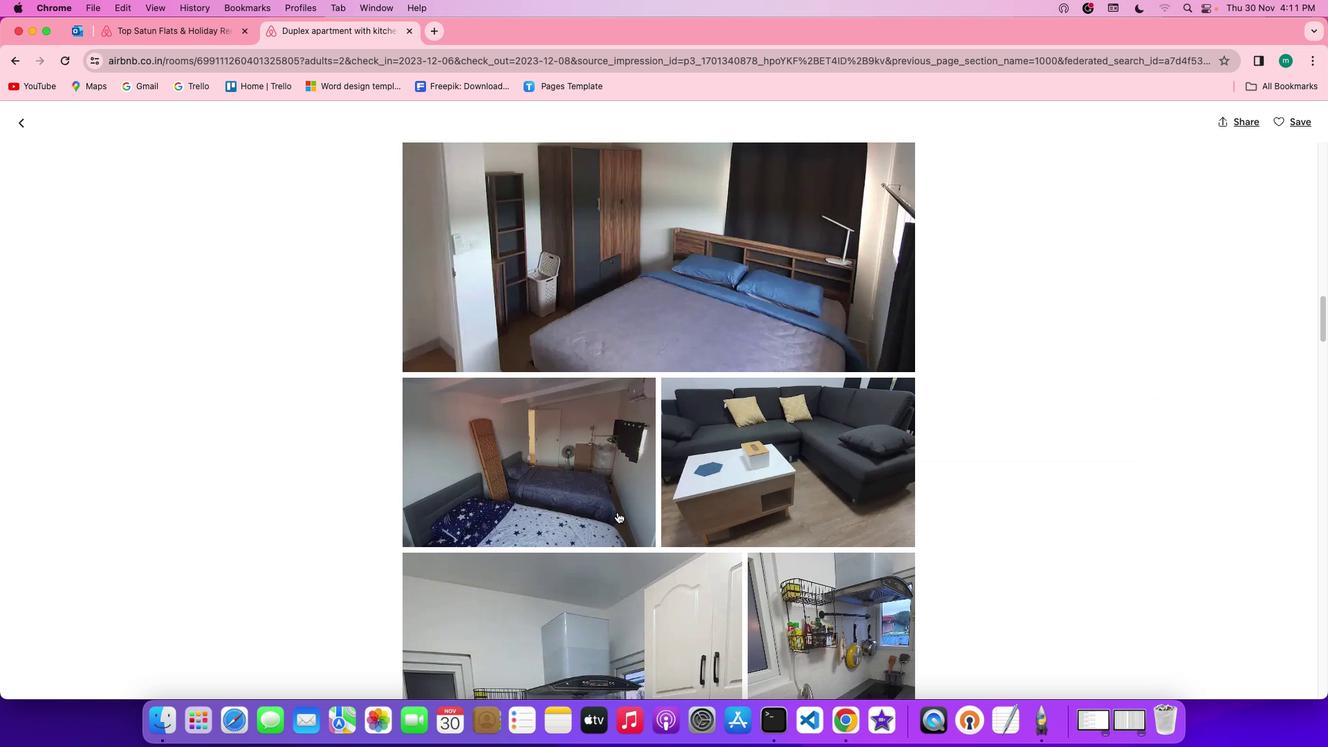 
Action: Mouse scrolled (617, 512) with delta (0, 0)
Screenshot: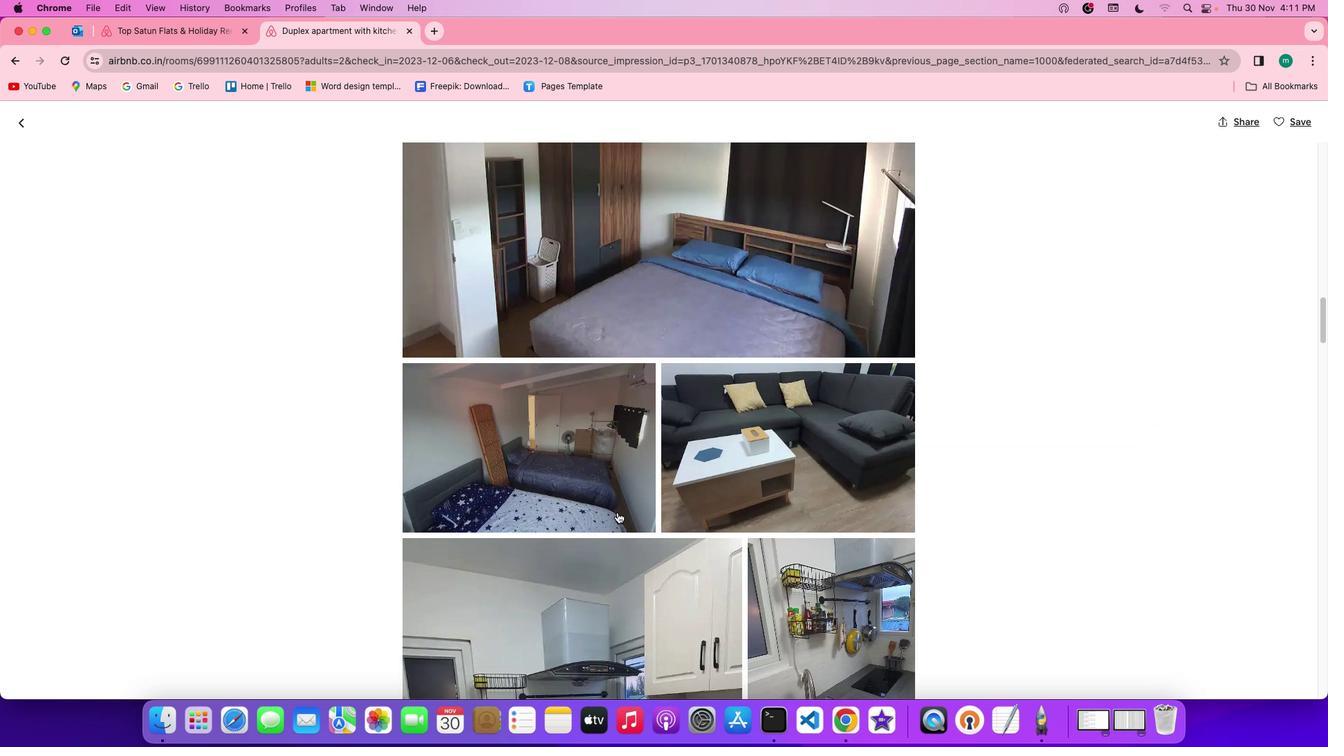 
Action: Mouse scrolled (617, 512) with delta (0, -1)
Screenshot: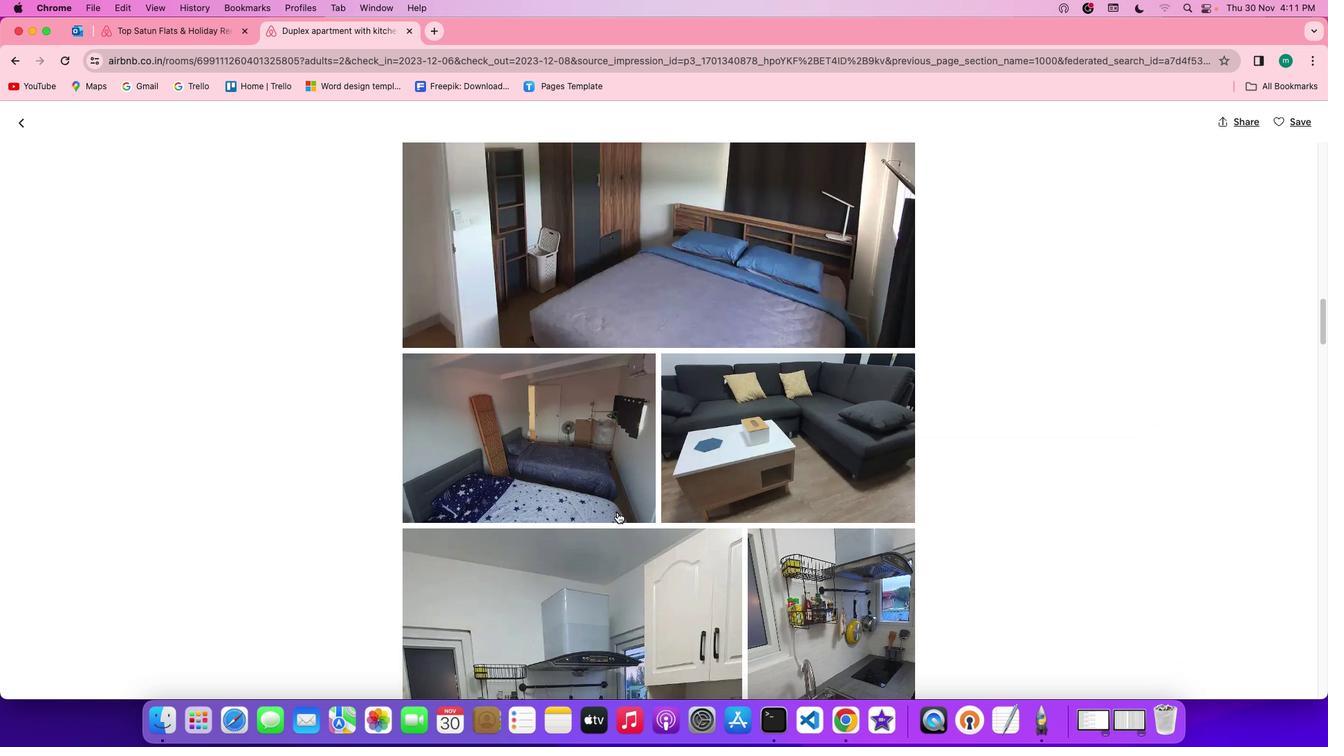 
Action: Mouse scrolled (617, 512) with delta (0, -2)
Screenshot: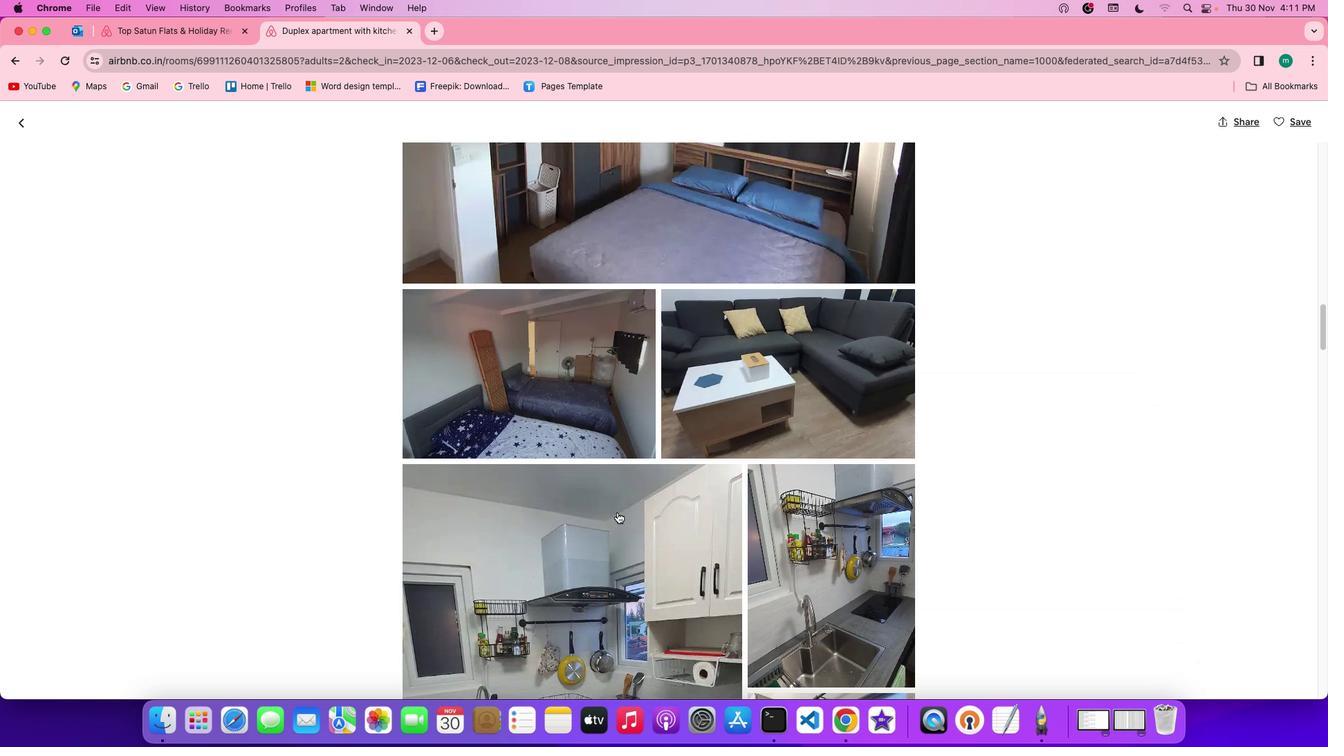 
Action: Mouse scrolled (617, 512) with delta (0, 0)
Screenshot: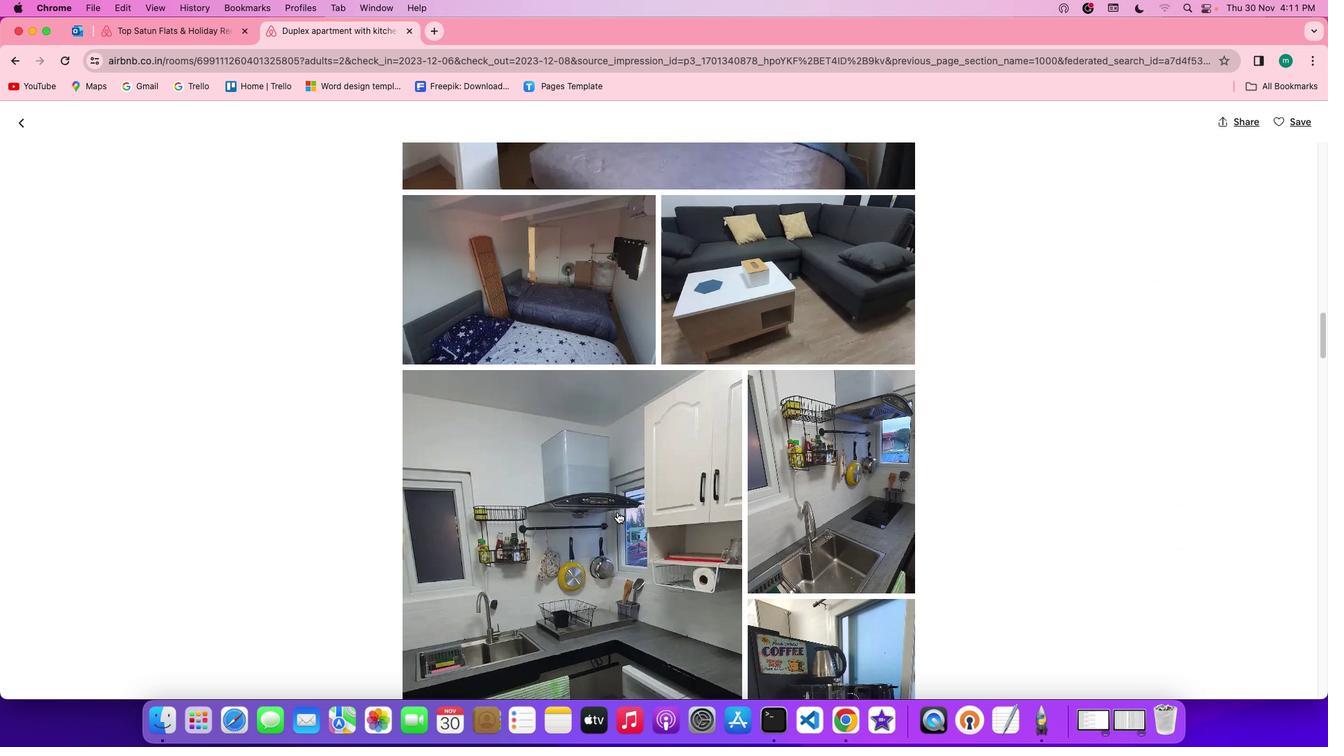 
Action: Mouse scrolled (617, 512) with delta (0, 0)
Screenshot: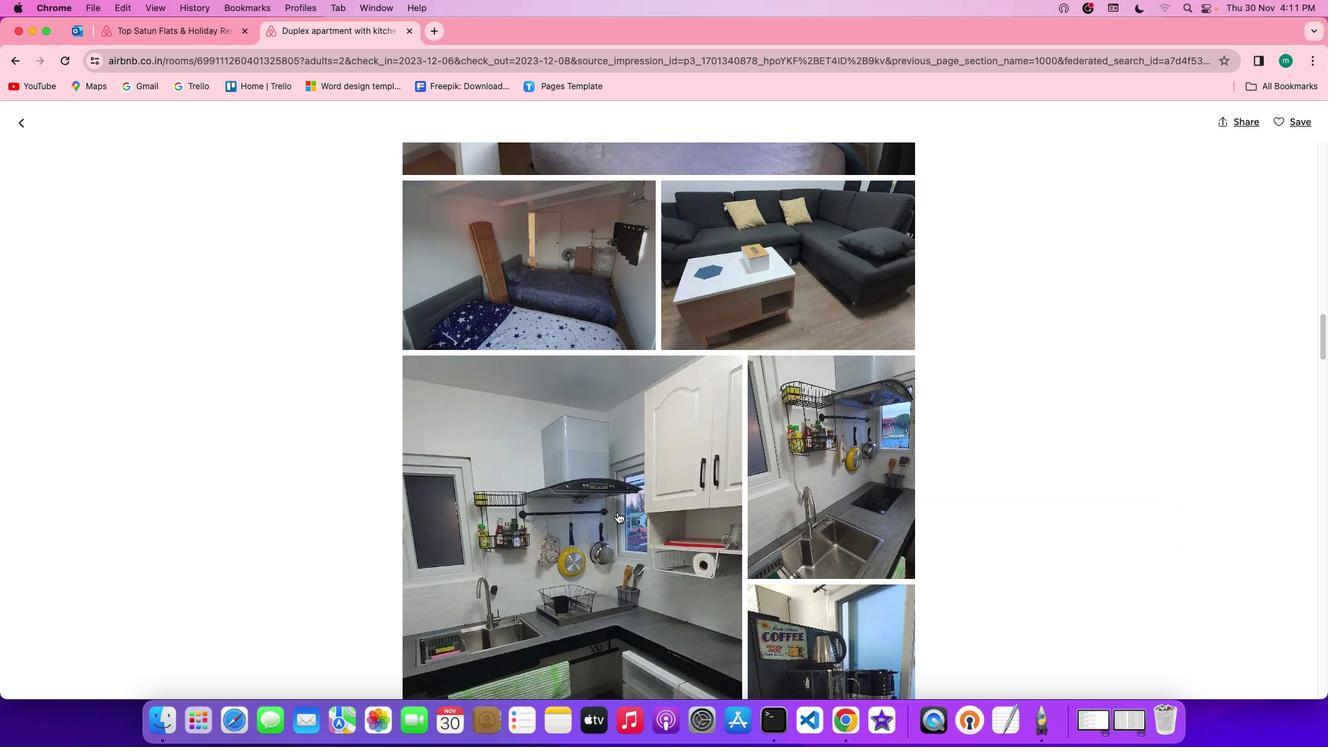 
Action: Mouse scrolled (617, 512) with delta (0, -1)
Screenshot: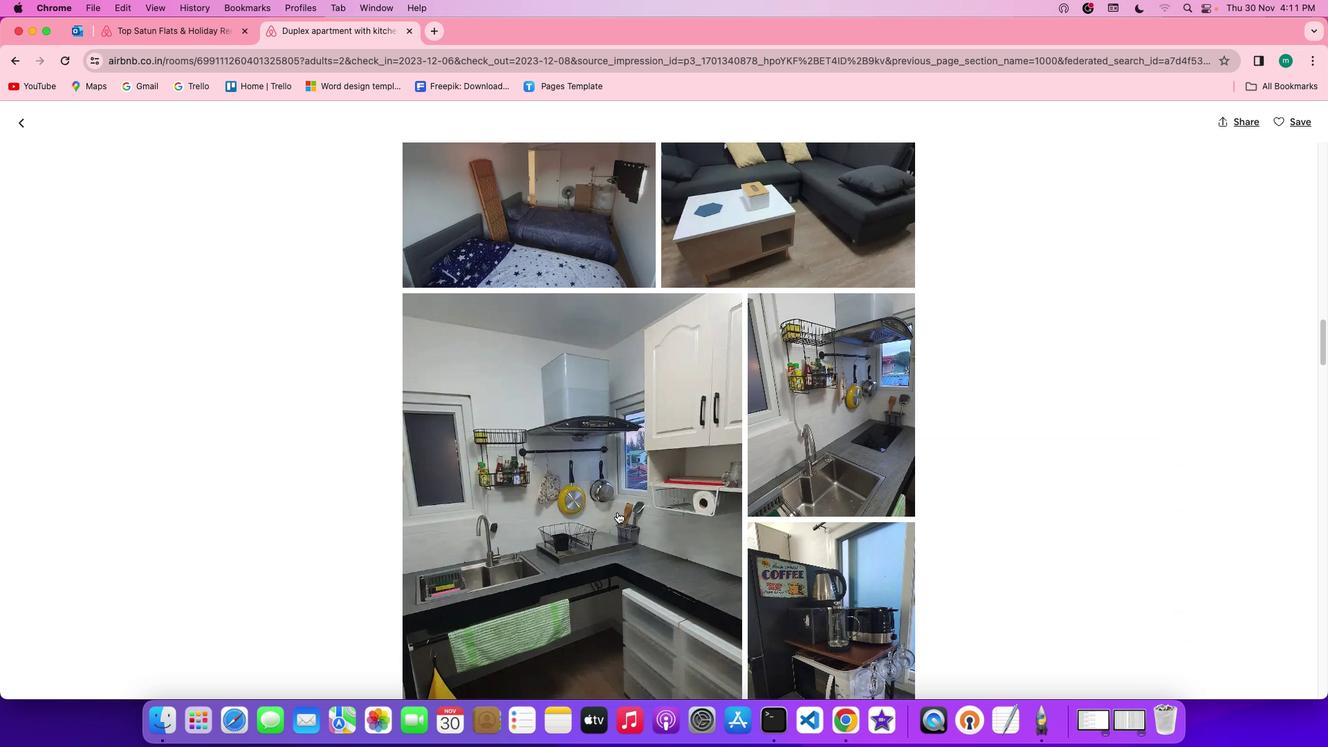 
Action: Mouse scrolled (617, 512) with delta (0, -2)
Screenshot: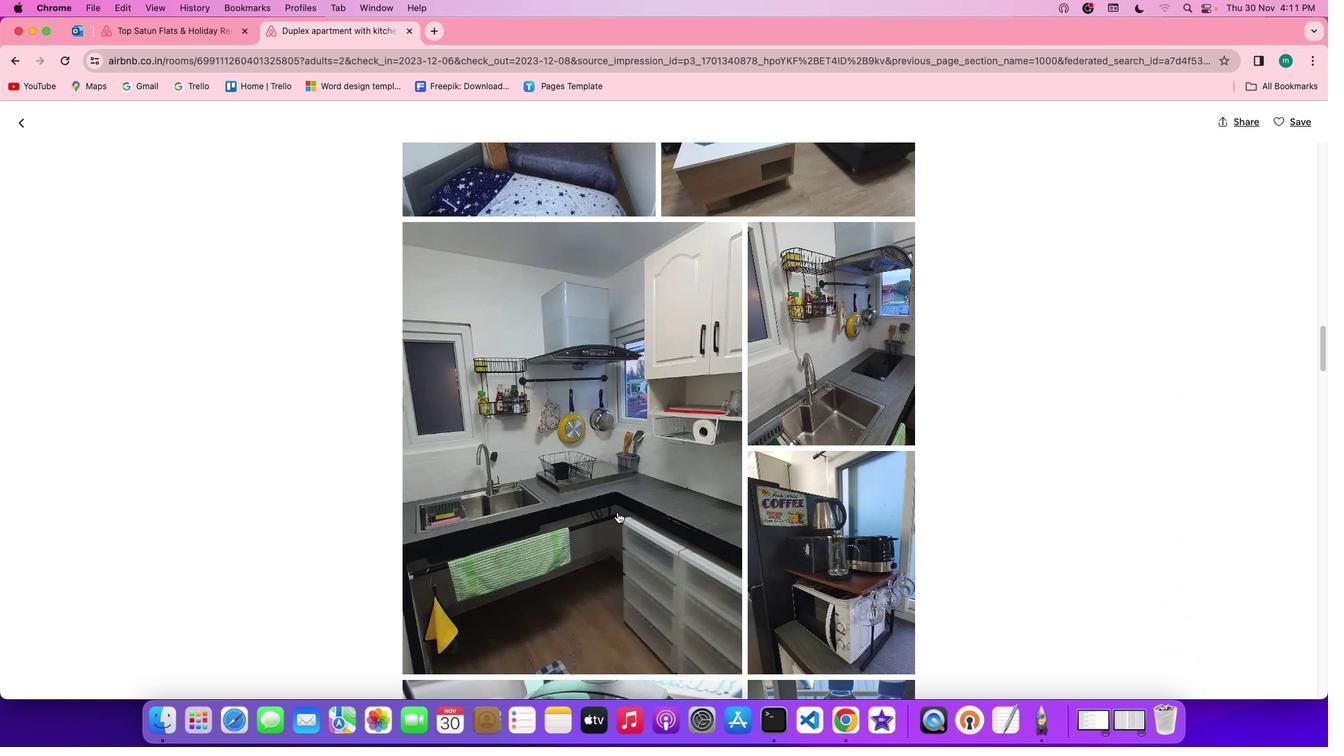 
Action: Mouse scrolled (617, 512) with delta (0, 0)
Screenshot: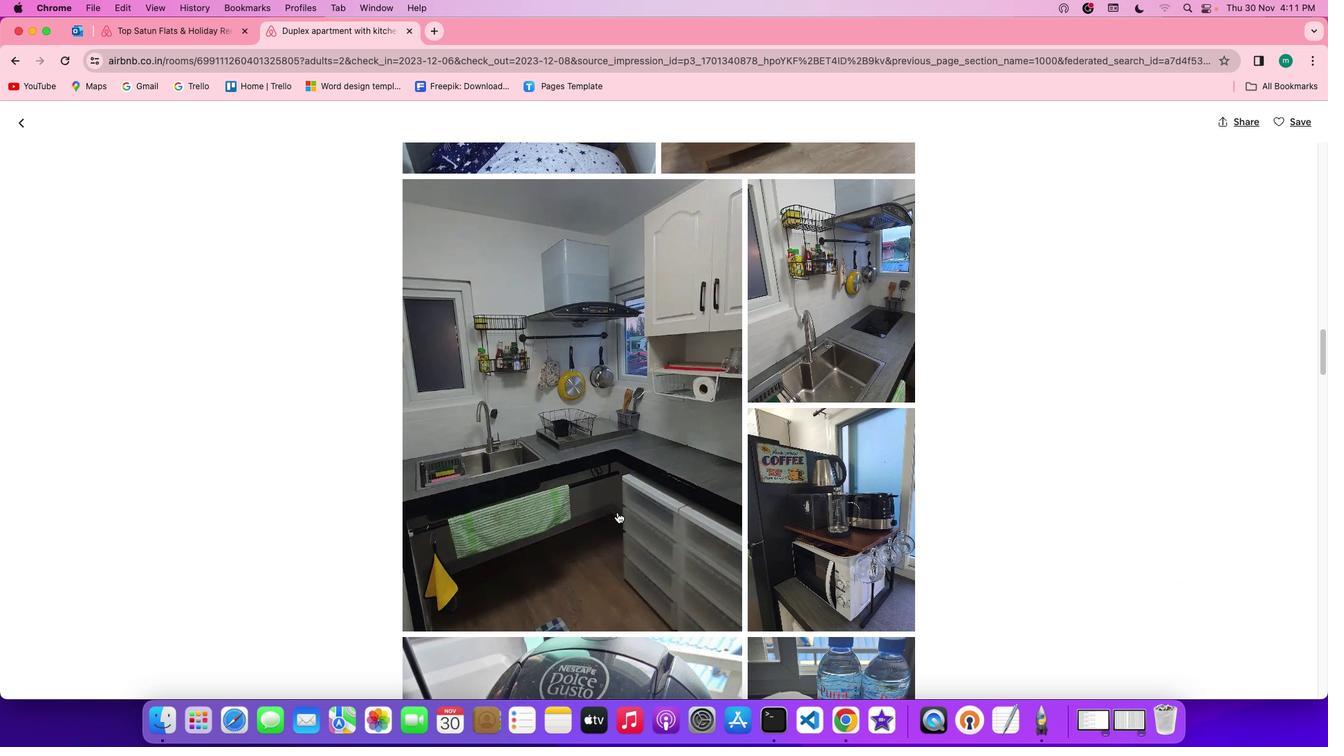 
Action: Mouse scrolled (617, 512) with delta (0, 0)
Screenshot: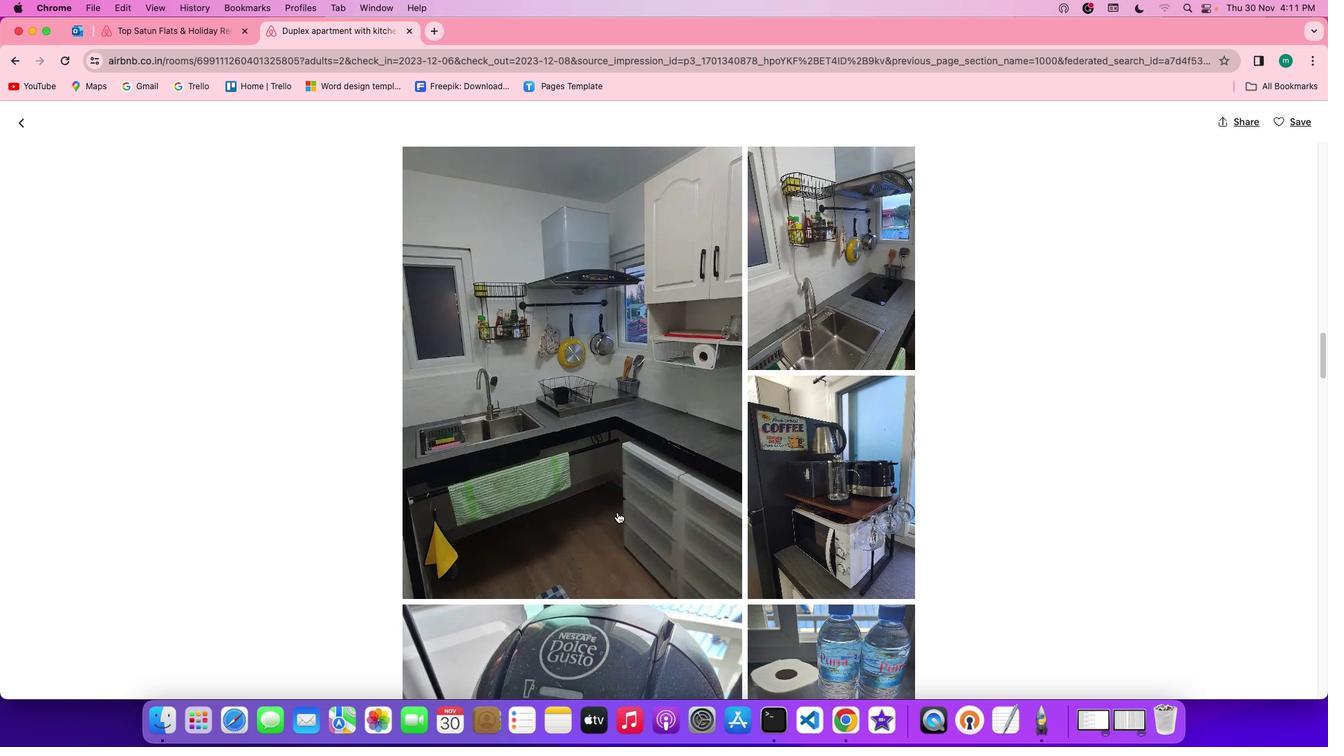 
Action: Mouse scrolled (617, 512) with delta (0, -1)
Screenshot: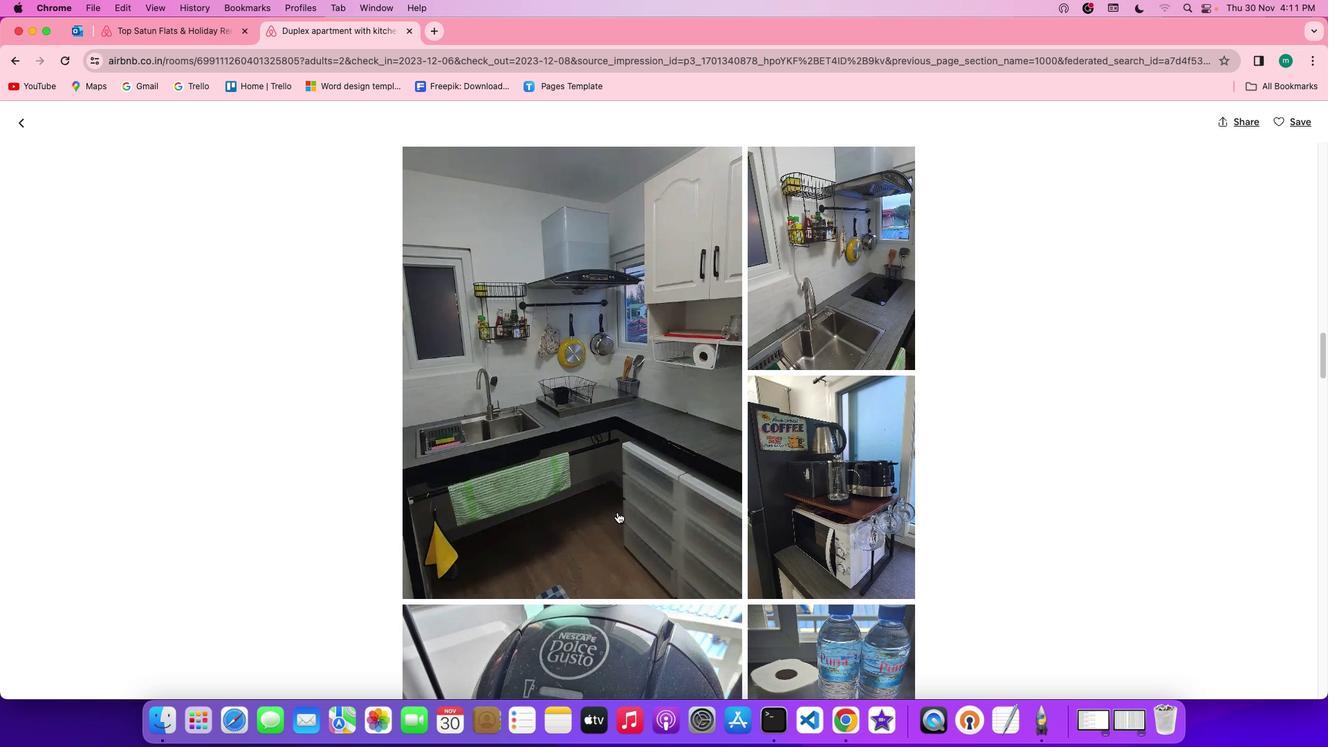 
Action: Mouse scrolled (617, 512) with delta (0, -2)
Screenshot: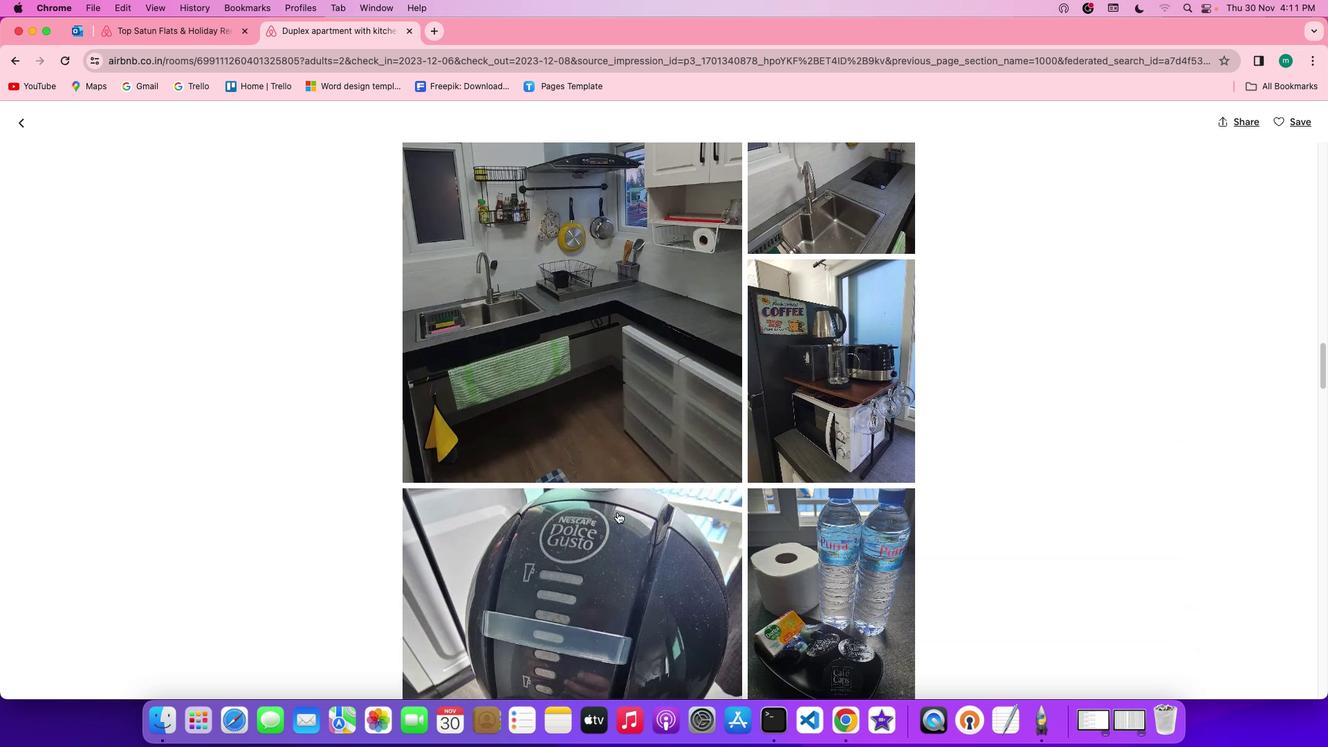 
Action: Mouse scrolled (617, 512) with delta (0, 0)
Screenshot: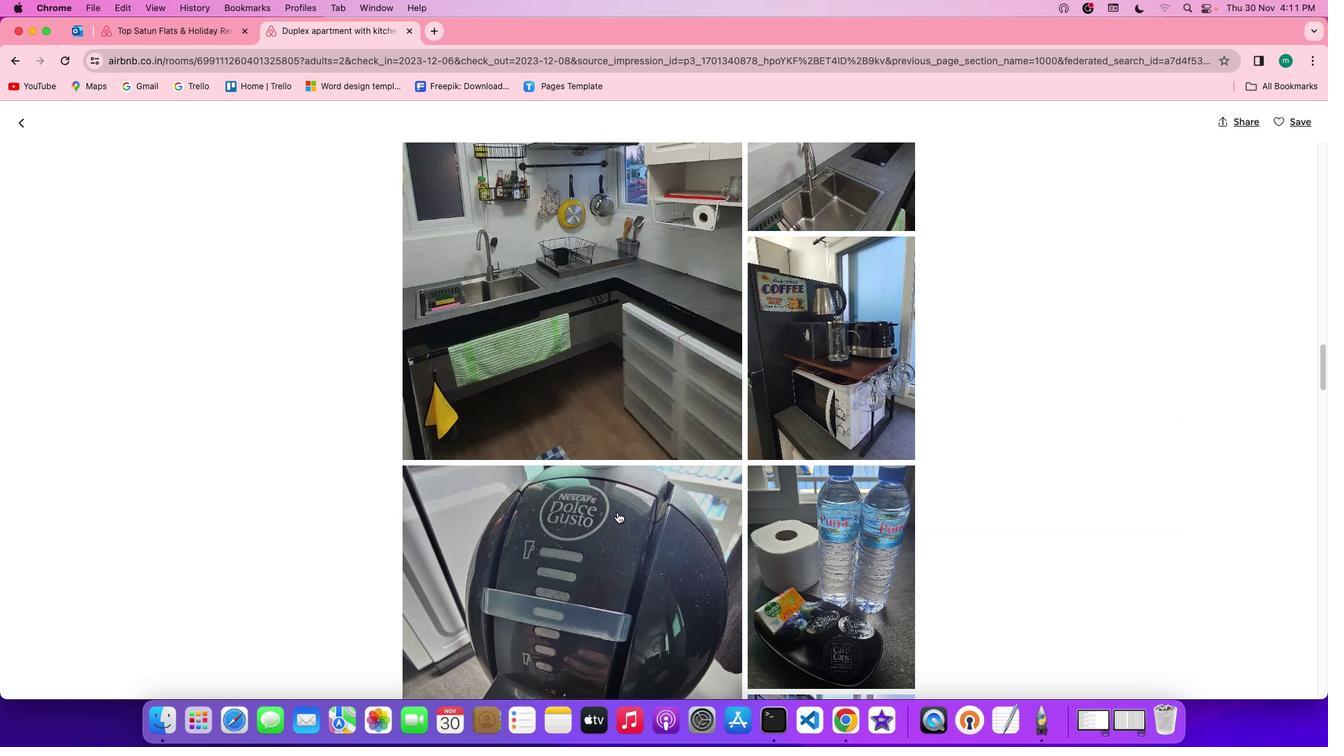 
Action: Mouse scrolled (617, 512) with delta (0, 0)
Screenshot: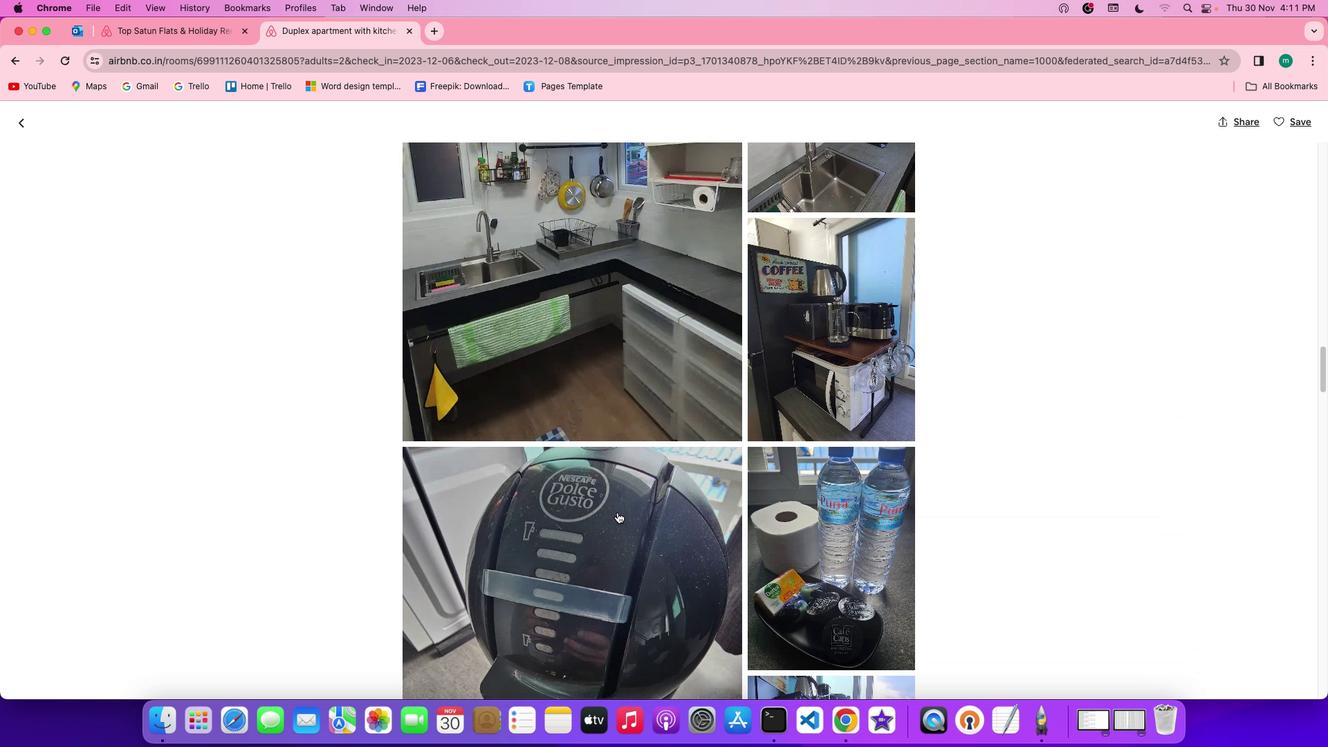 
Action: Mouse scrolled (617, 512) with delta (0, -1)
Screenshot: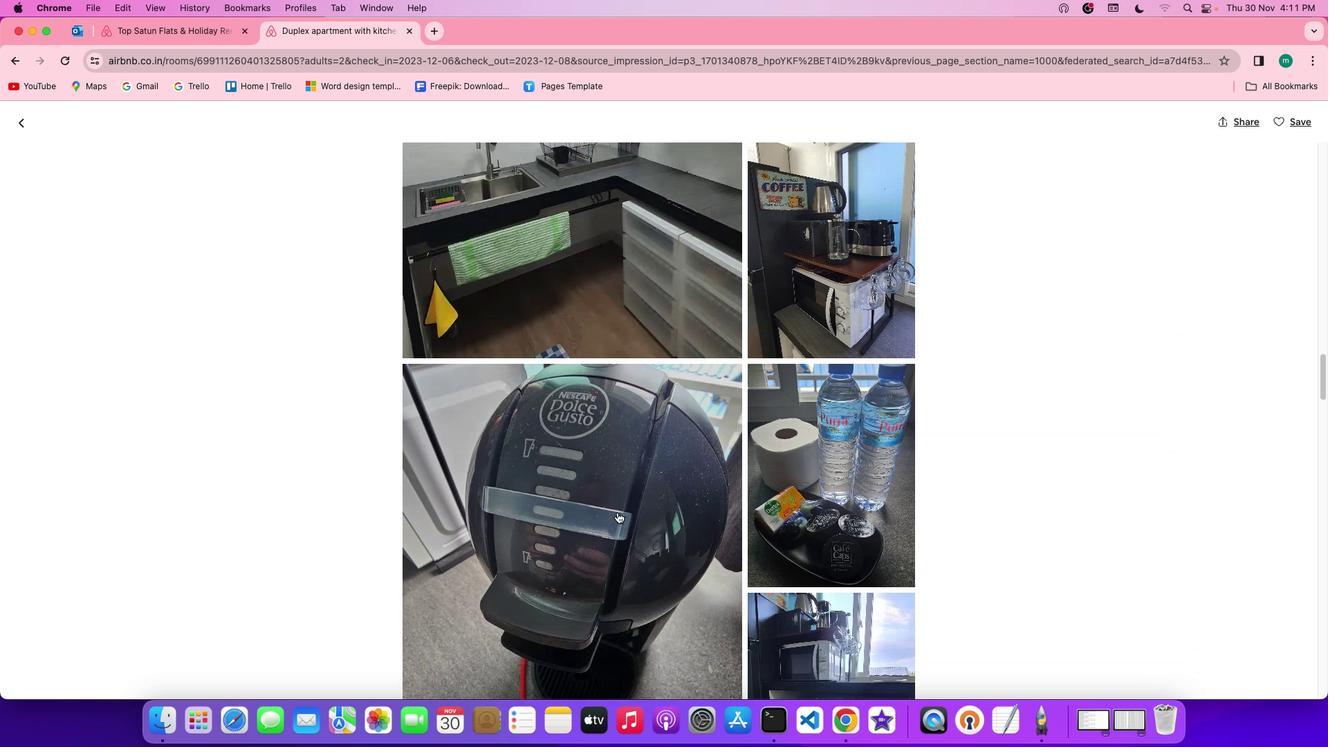 
Action: Mouse scrolled (617, 512) with delta (0, -2)
Screenshot: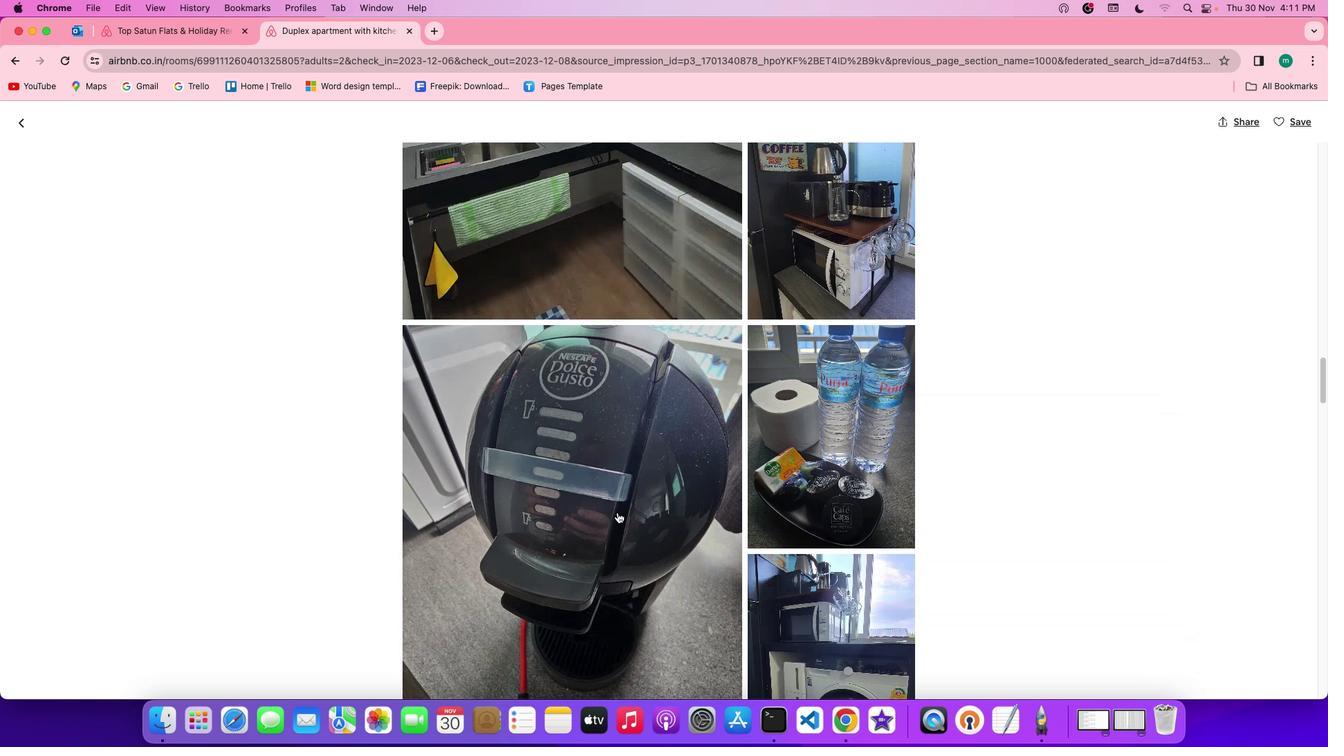 
Action: Mouse scrolled (617, 512) with delta (0, -2)
Screenshot: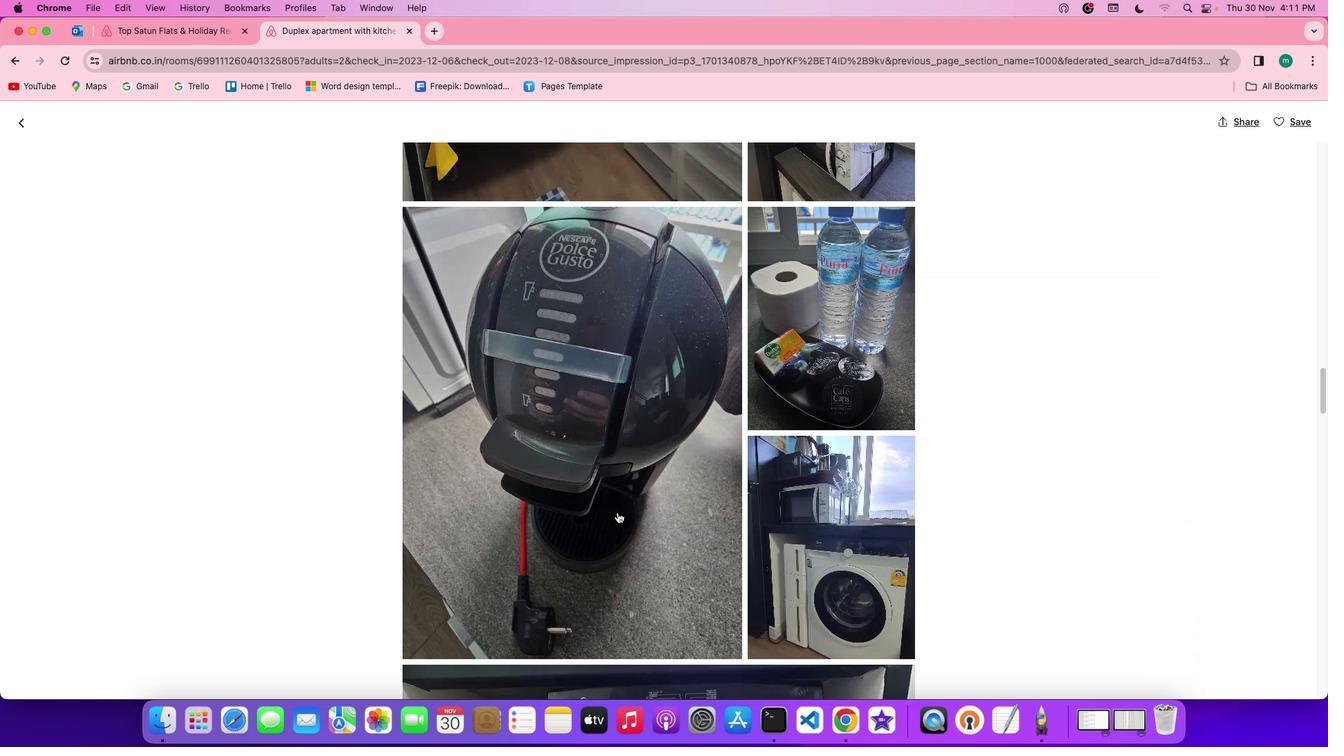 
Action: Mouse scrolled (617, 512) with delta (0, 0)
Screenshot: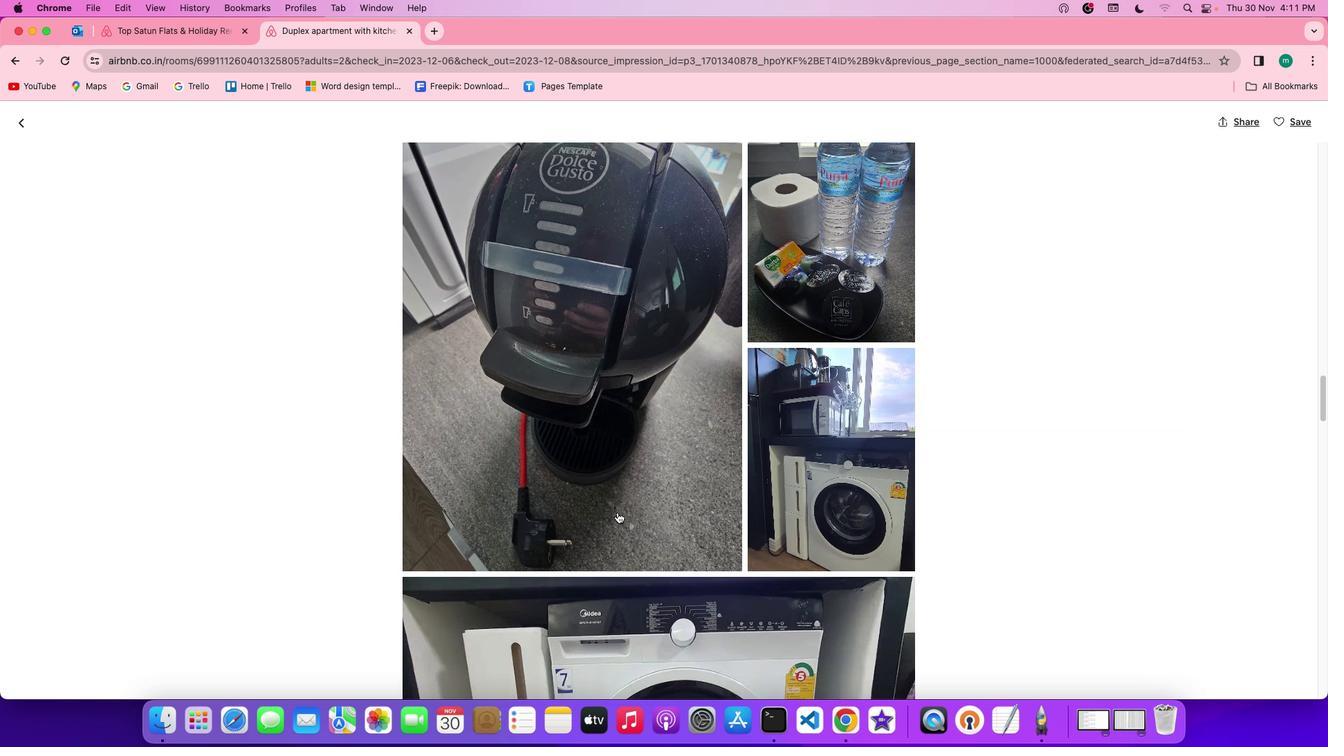 
Action: Mouse scrolled (617, 512) with delta (0, 0)
Screenshot: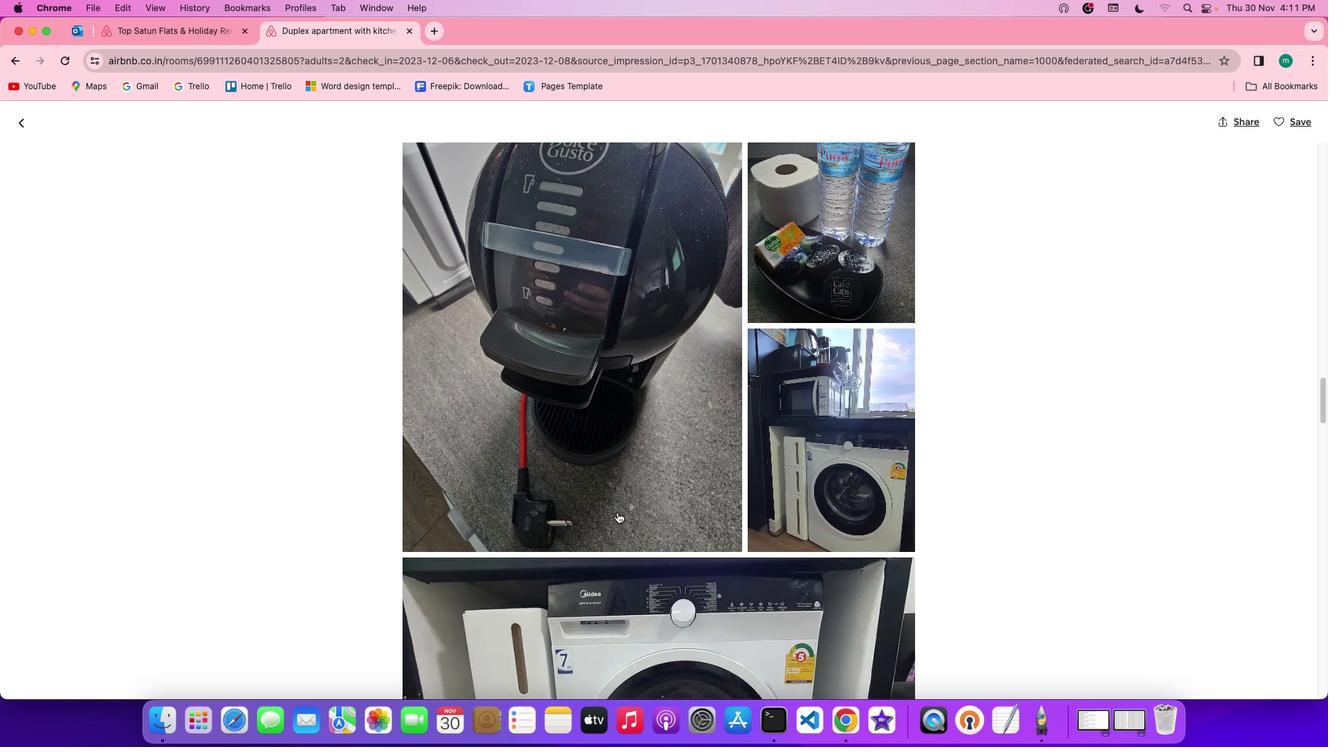 
Action: Mouse scrolled (617, 512) with delta (0, -1)
Screenshot: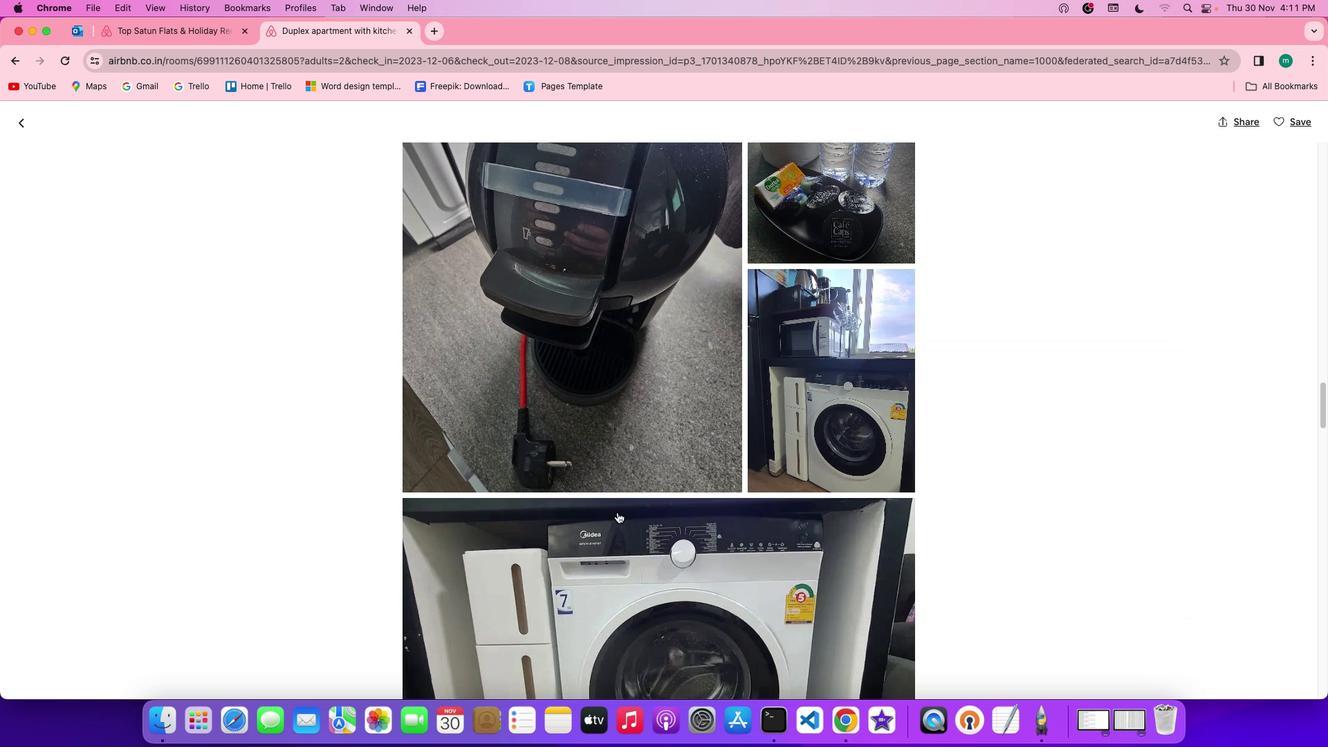 
Action: Mouse scrolled (617, 512) with delta (0, -2)
Screenshot: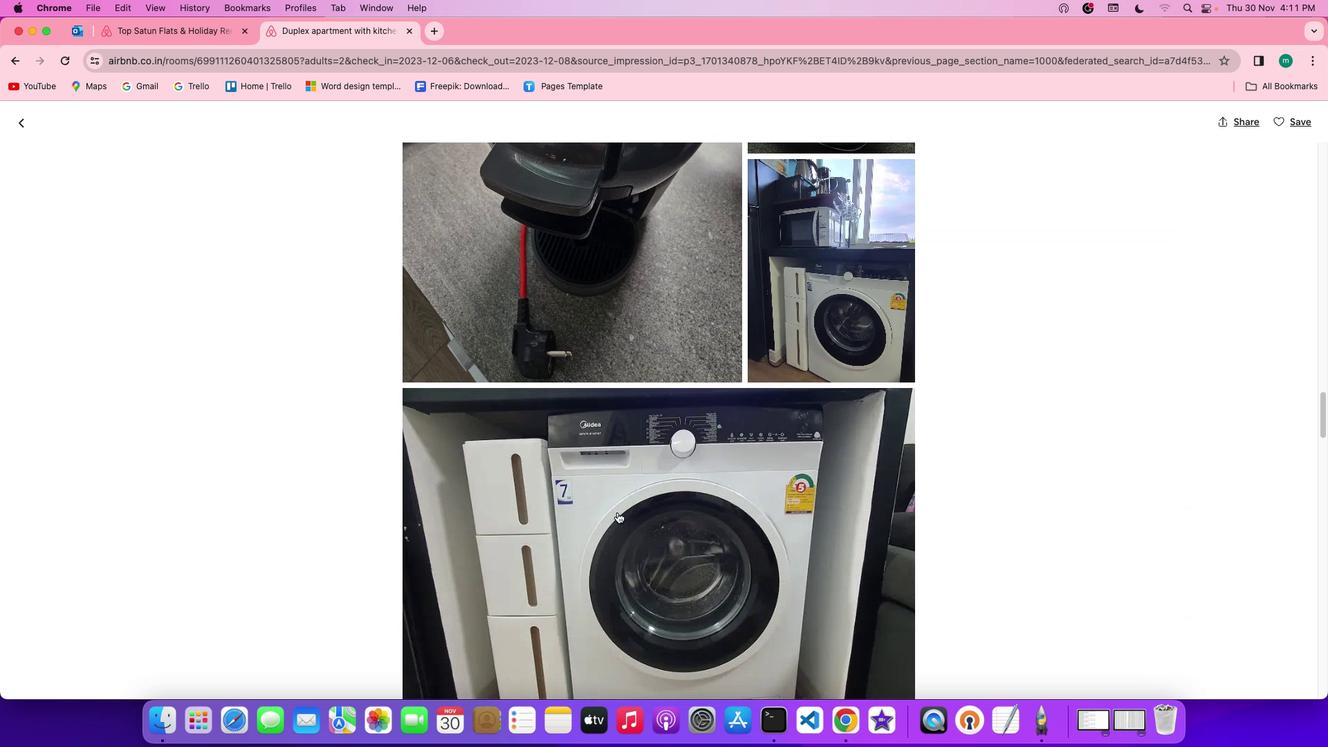 
Action: Mouse scrolled (617, 512) with delta (0, 0)
Screenshot: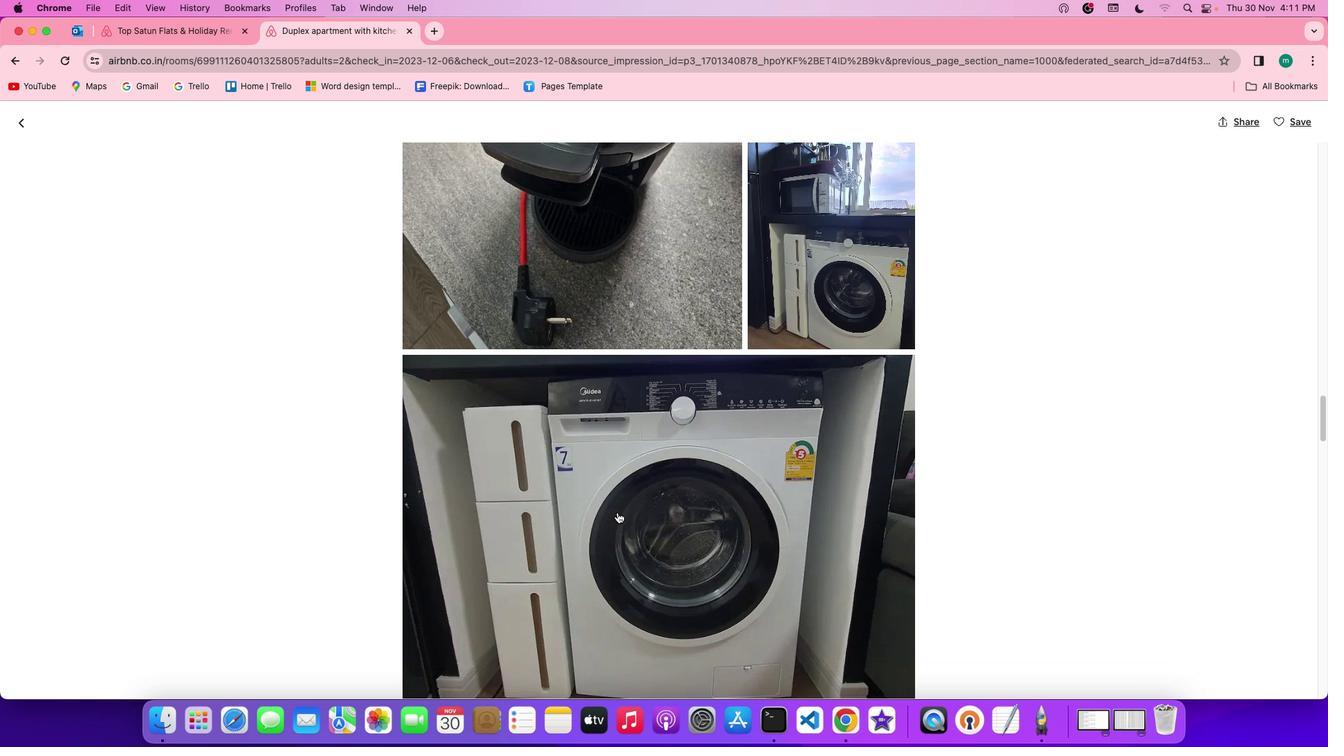 
Action: Mouse scrolled (617, 512) with delta (0, 0)
Screenshot: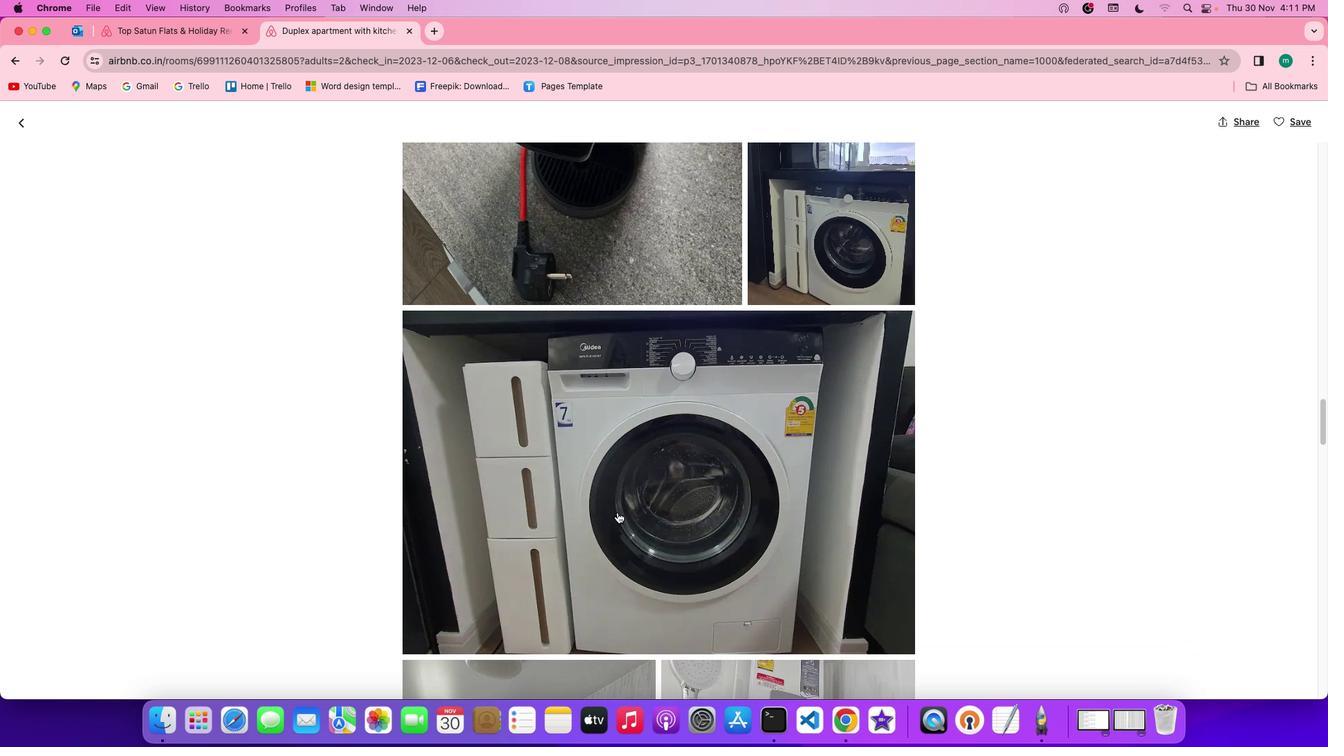 
Action: Mouse scrolled (617, 512) with delta (0, -1)
Screenshot: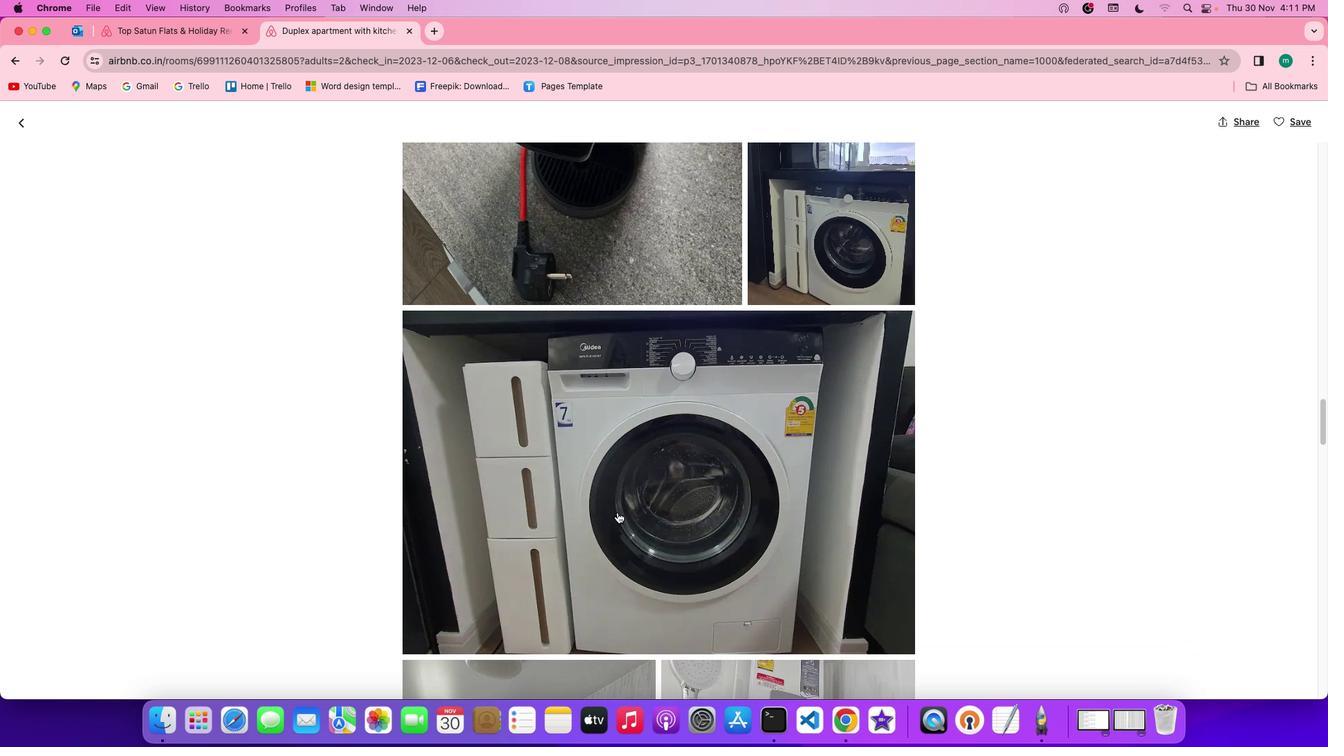 
Action: Mouse scrolled (617, 512) with delta (0, -2)
Screenshot: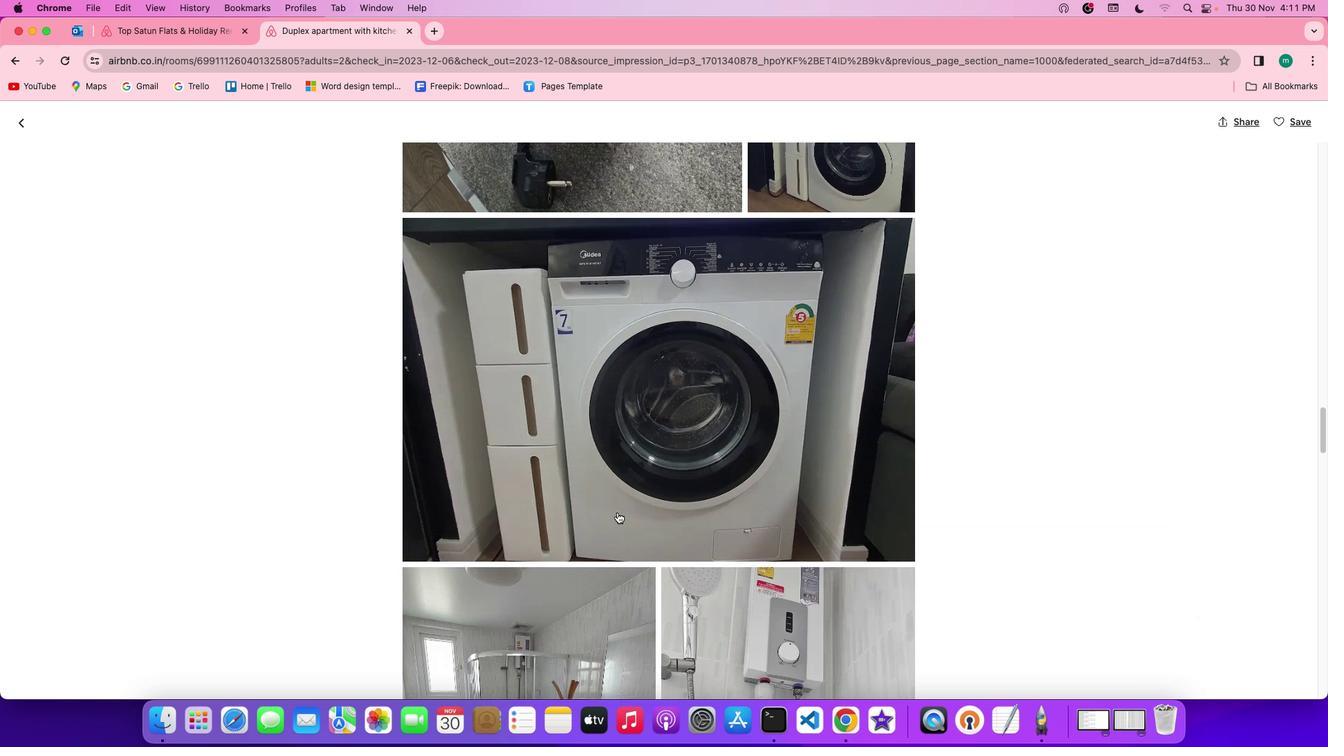
Action: Mouse scrolled (617, 512) with delta (0, 0)
Screenshot: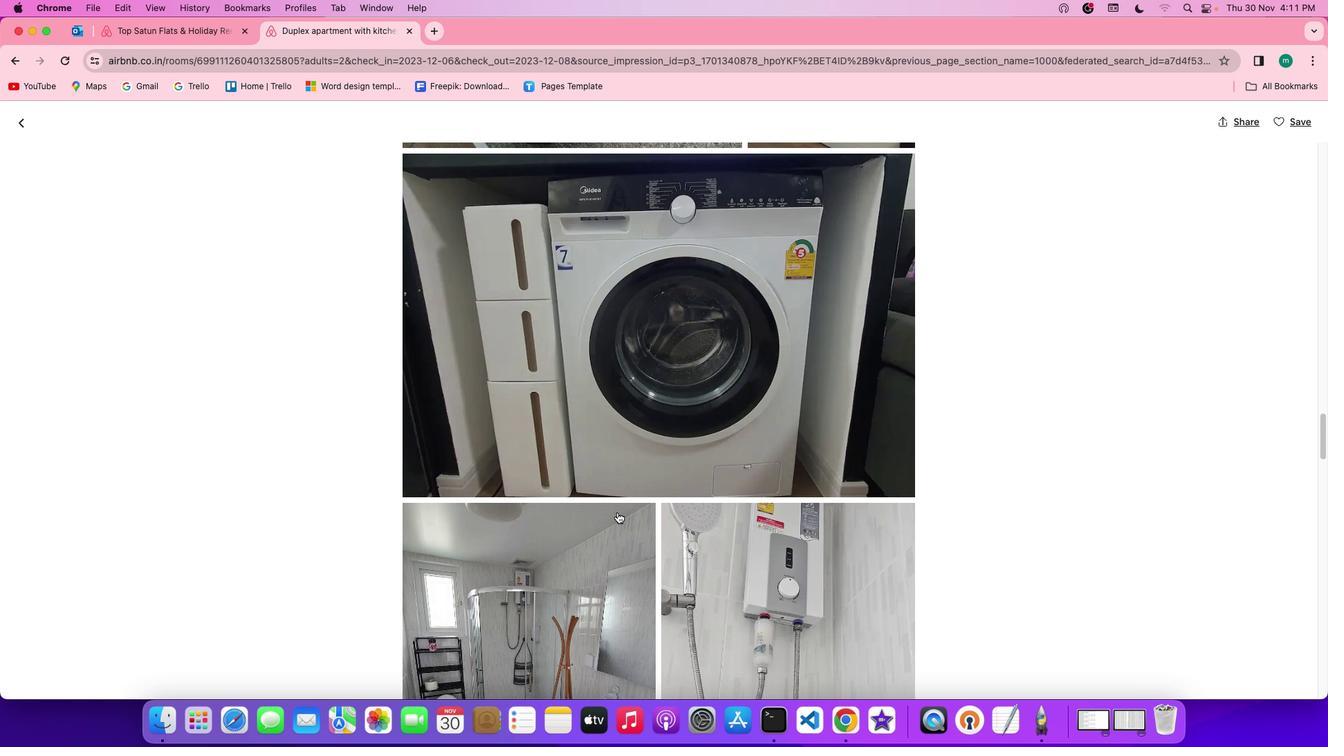 
Action: Mouse scrolled (617, 512) with delta (0, 0)
Screenshot: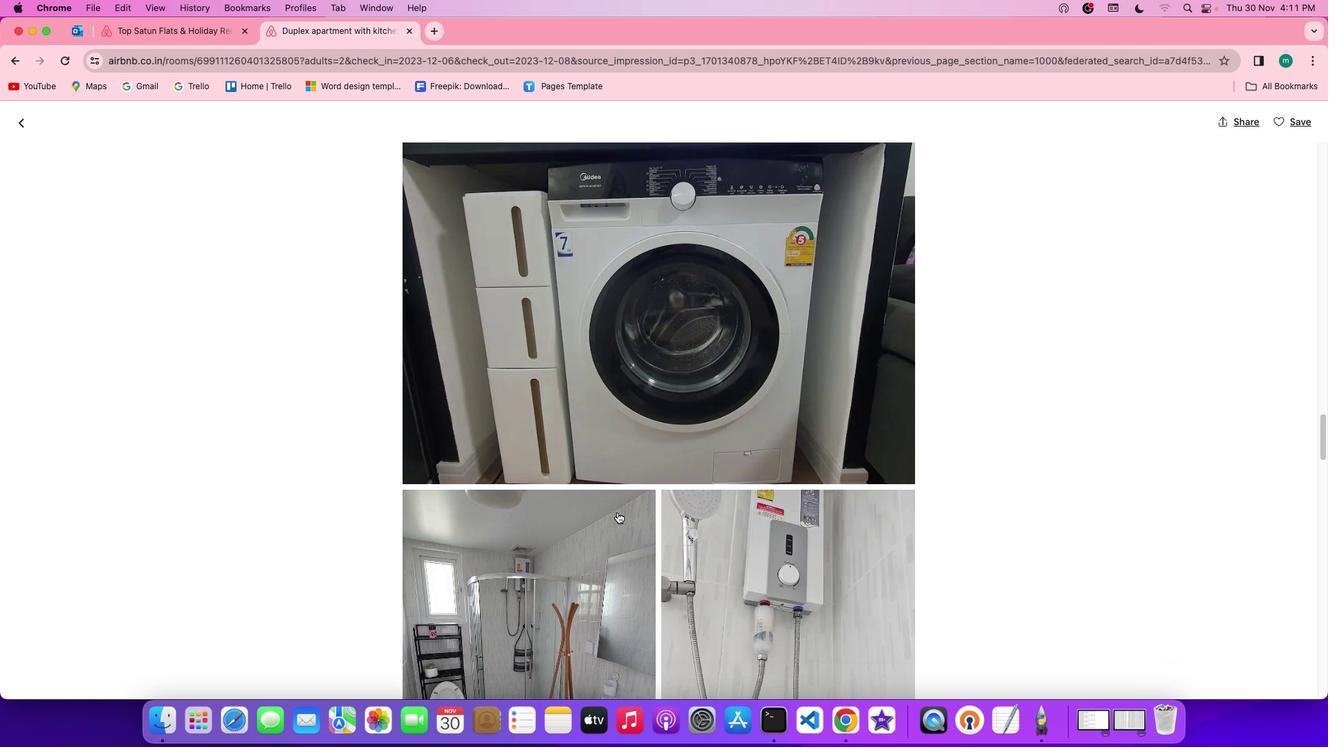 
Action: Mouse scrolled (617, 512) with delta (0, -1)
Screenshot: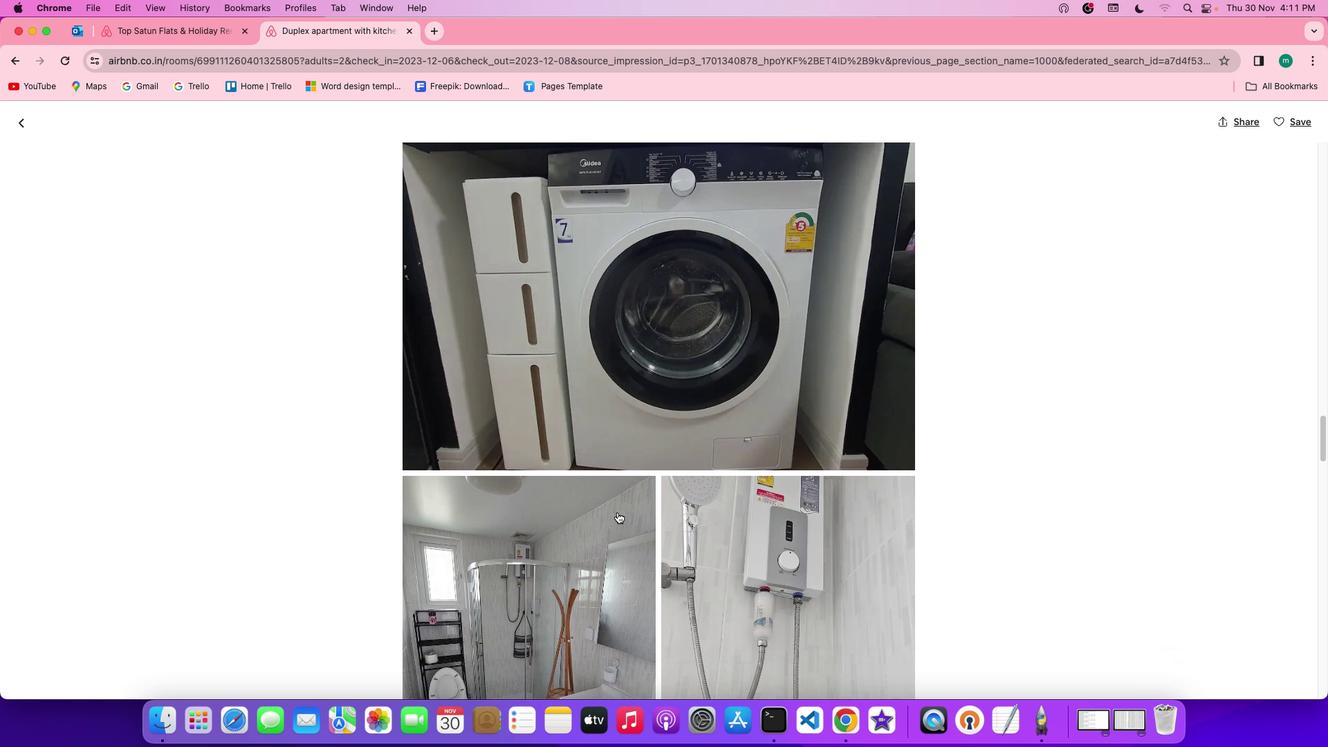 
Action: Mouse scrolled (617, 512) with delta (0, -2)
Screenshot: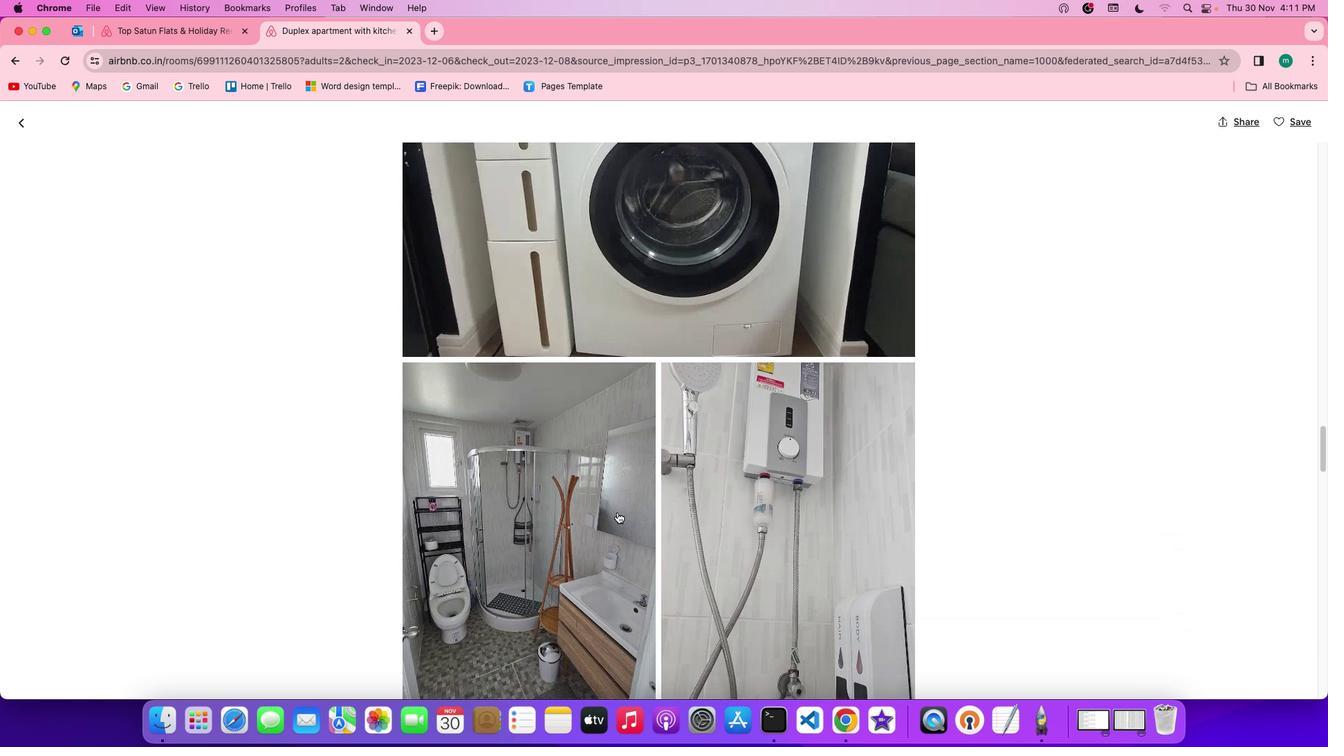 
Action: Mouse scrolled (617, 512) with delta (0, -2)
Screenshot: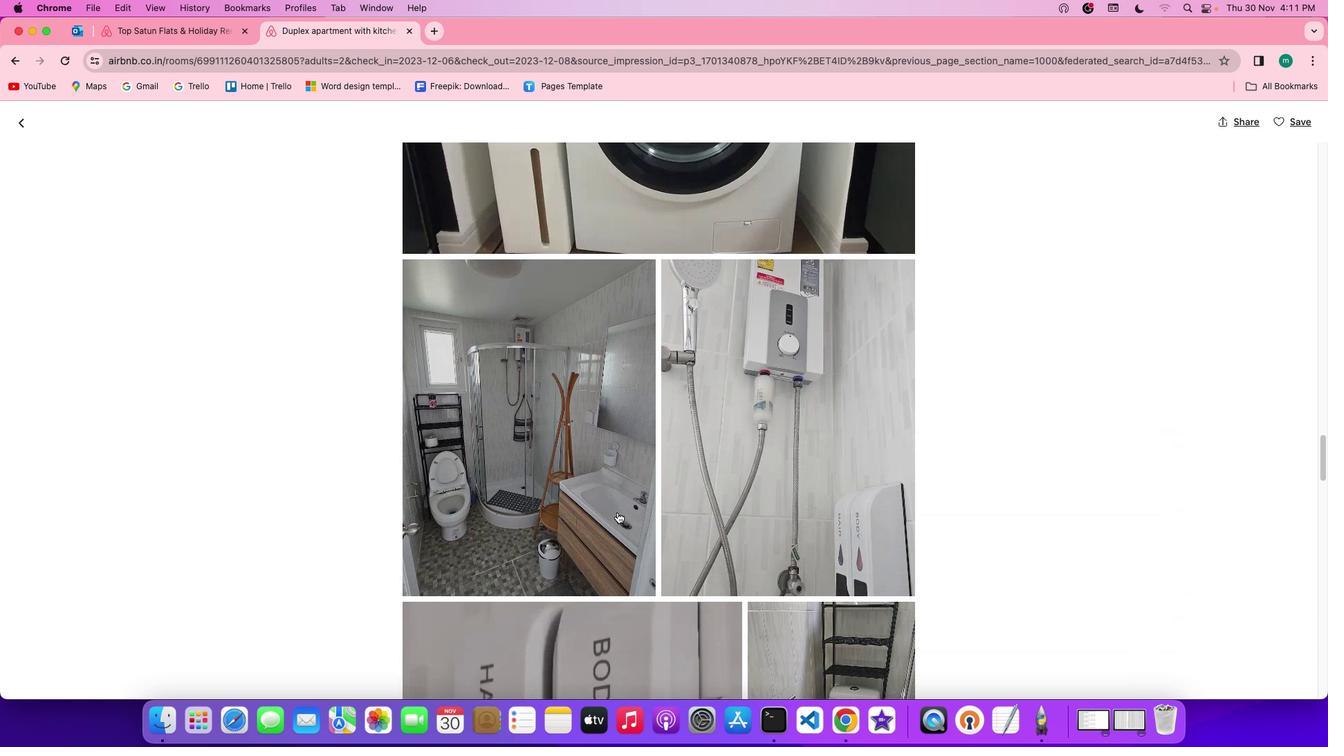 
Action: Mouse scrolled (617, 512) with delta (0, 0)
Screenshot: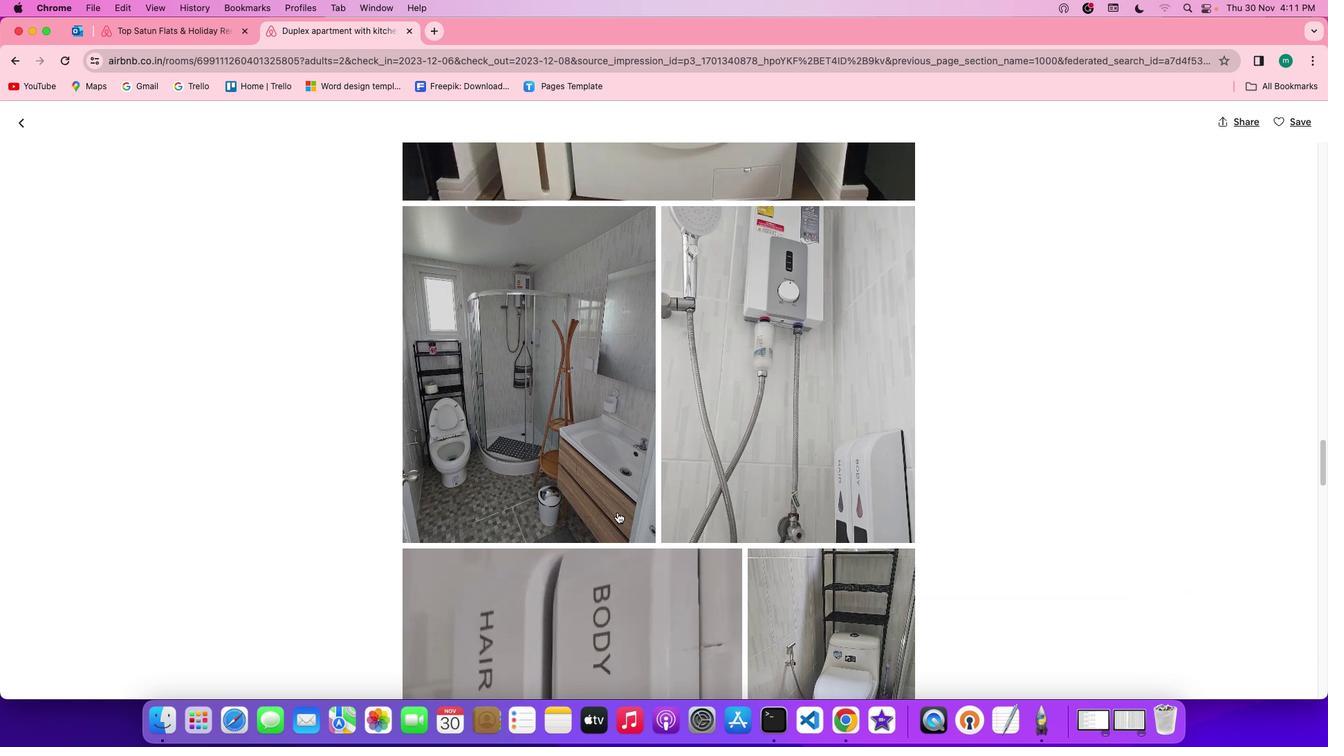 
Action: Mouse scrolled (617, 512) with delta (0, 0)
Screenshot: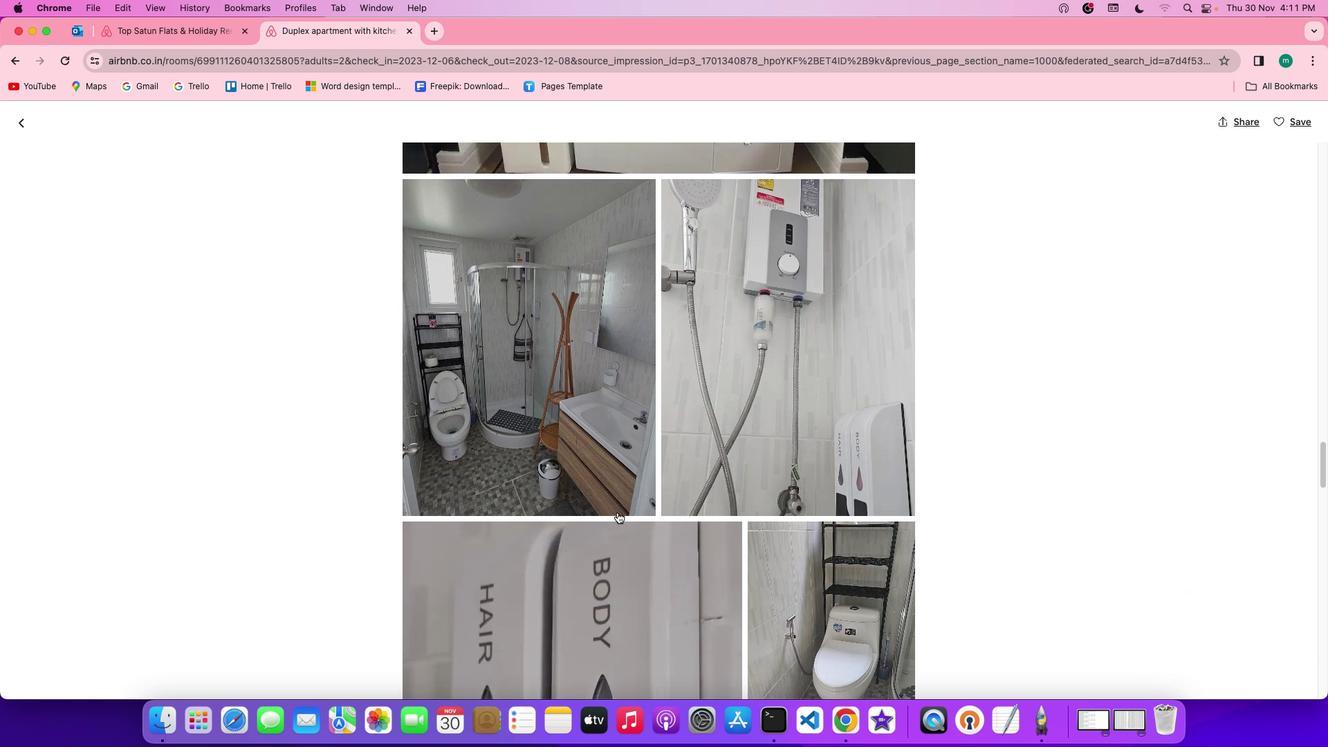 
Action: Mouse scrolled (617, 512) with delta (0, -1)
Screenshot: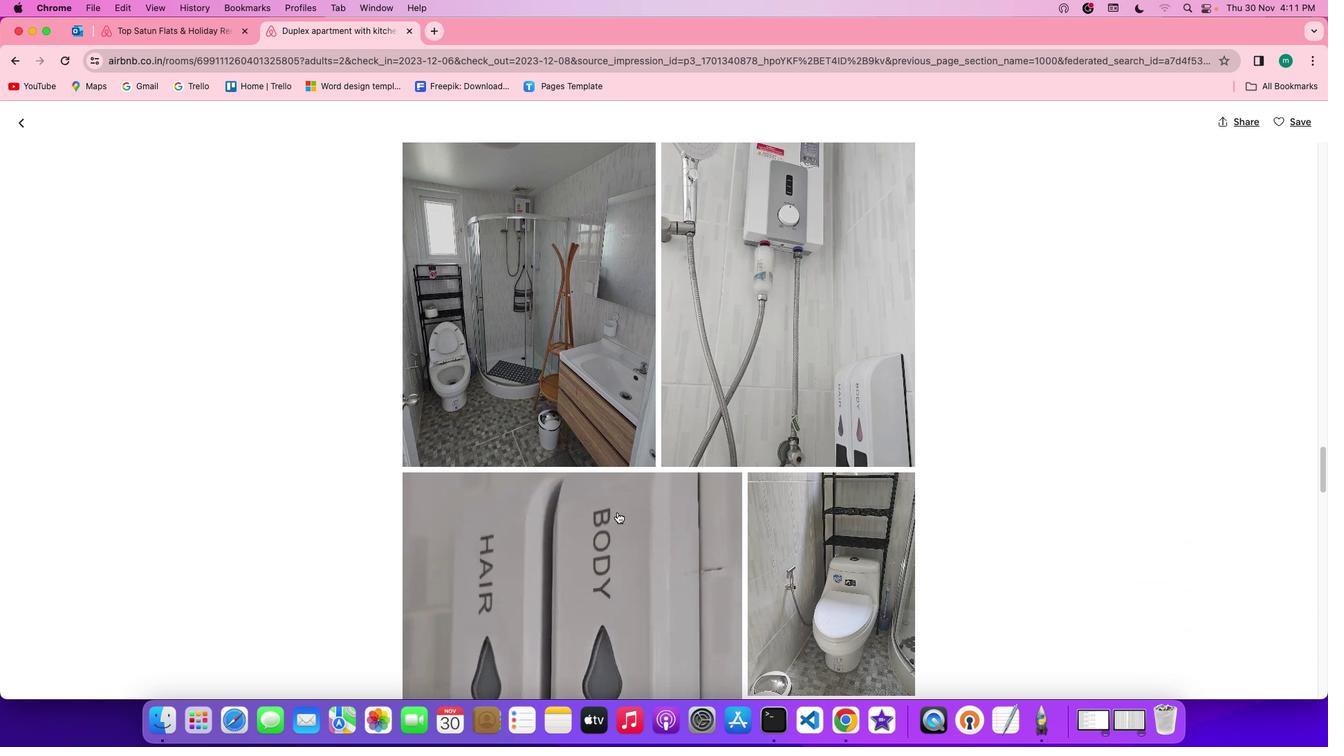 
Action: Mouse scrolled (617, 512) with delta (0, -2)
Screenshot: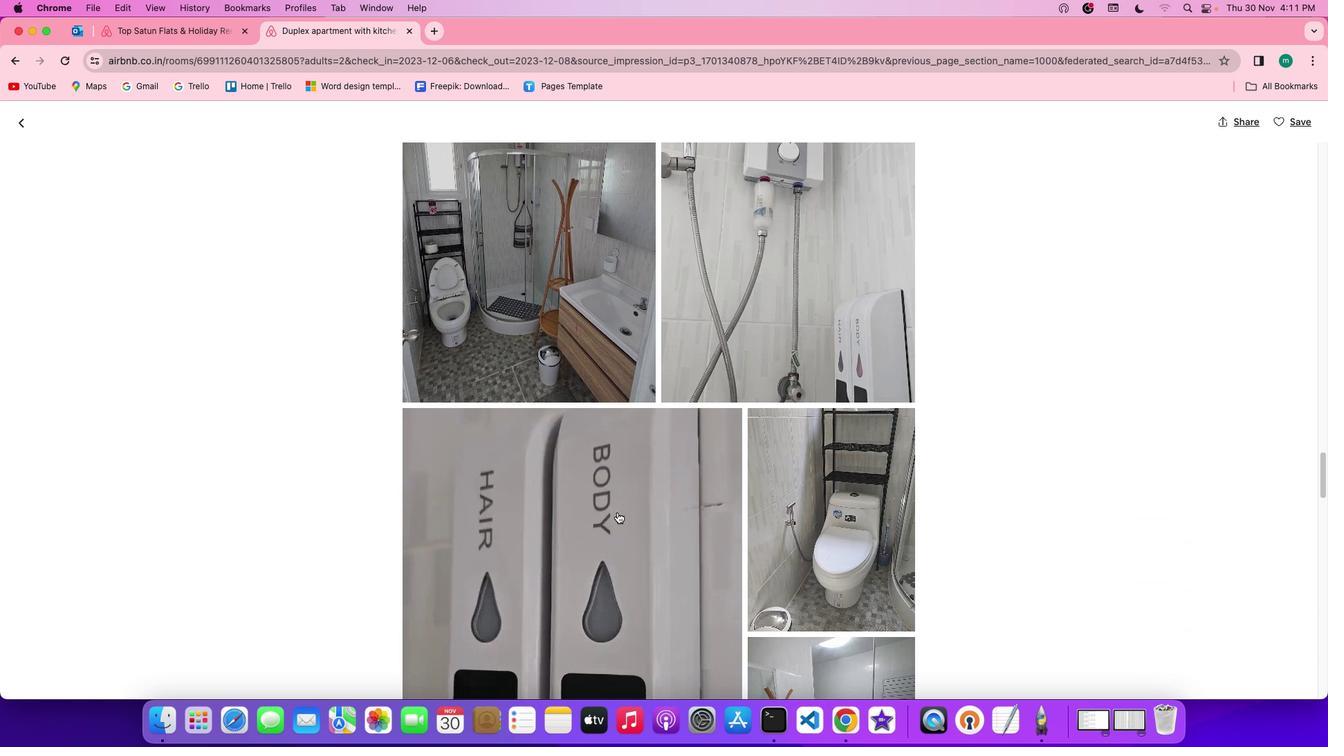 
Action: Mouse scrolled (617, 512) with delta (0, -2)
Screenshot: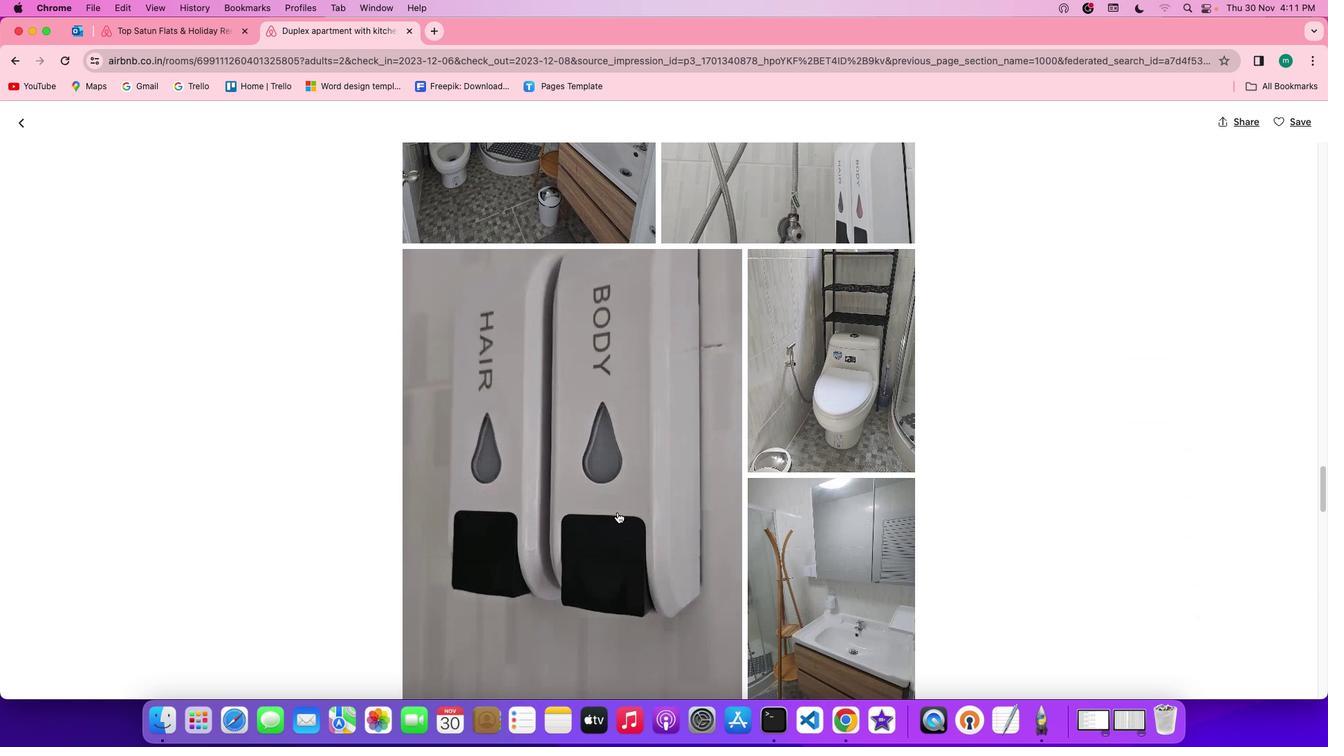 
Action: Mouse scrolled (617, 512) with delta (0, 0)
Screenshot: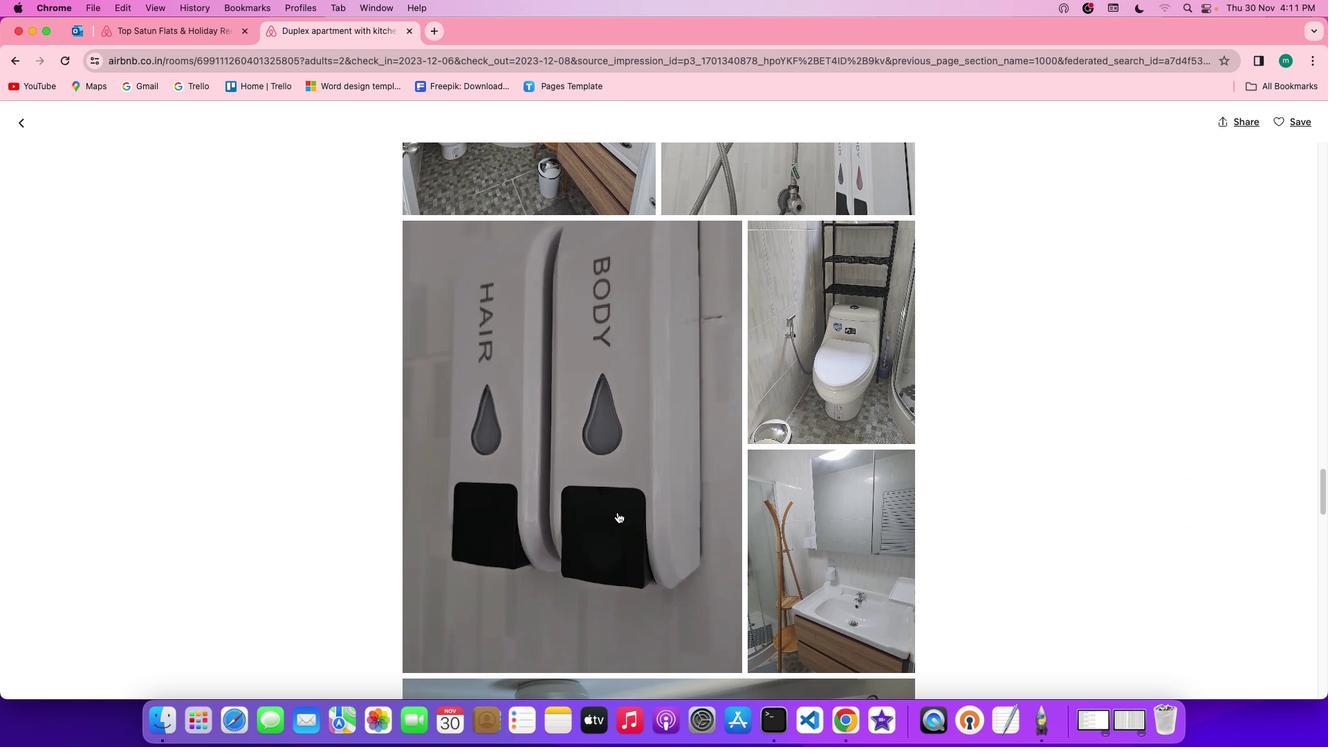 
Action: Mouse scrolled (617, 512) with delta (0, 0)
Screenshot: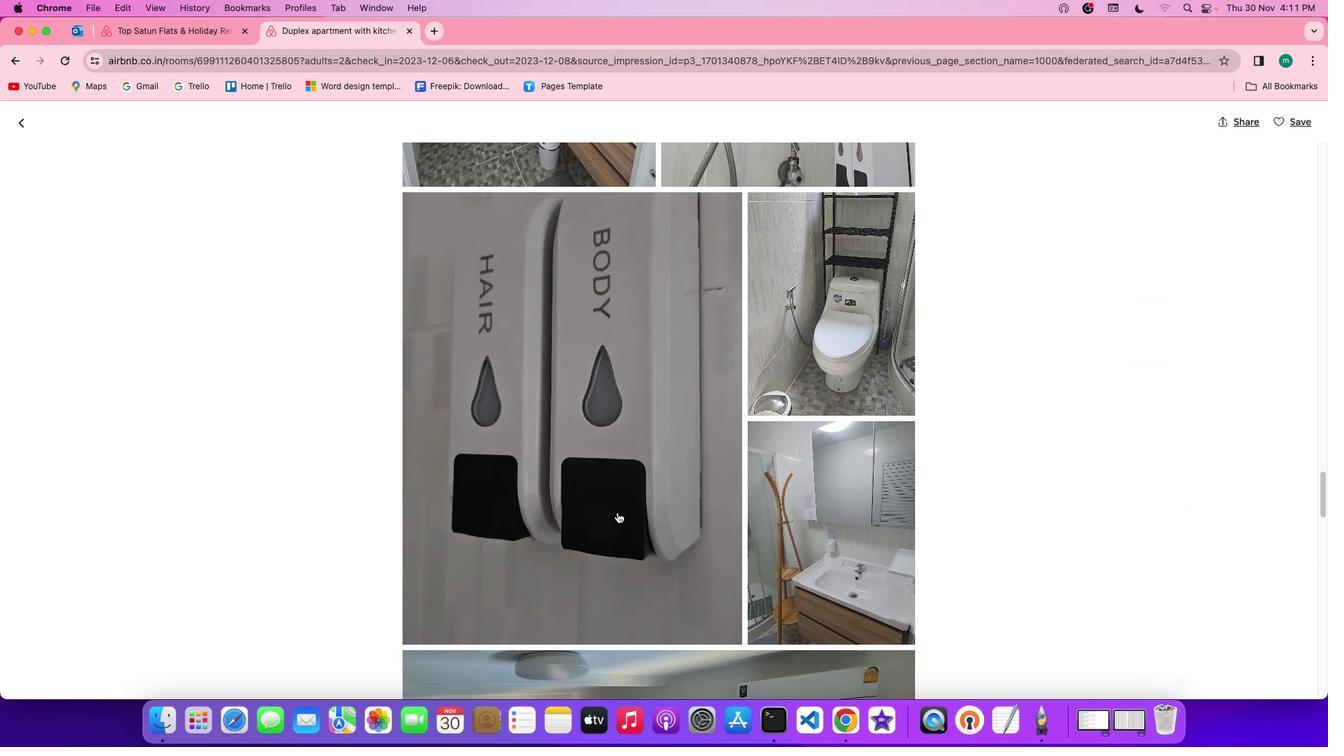 
Action: Mouse scrolled (617, 512) with delta (0, -1)
Screenshot: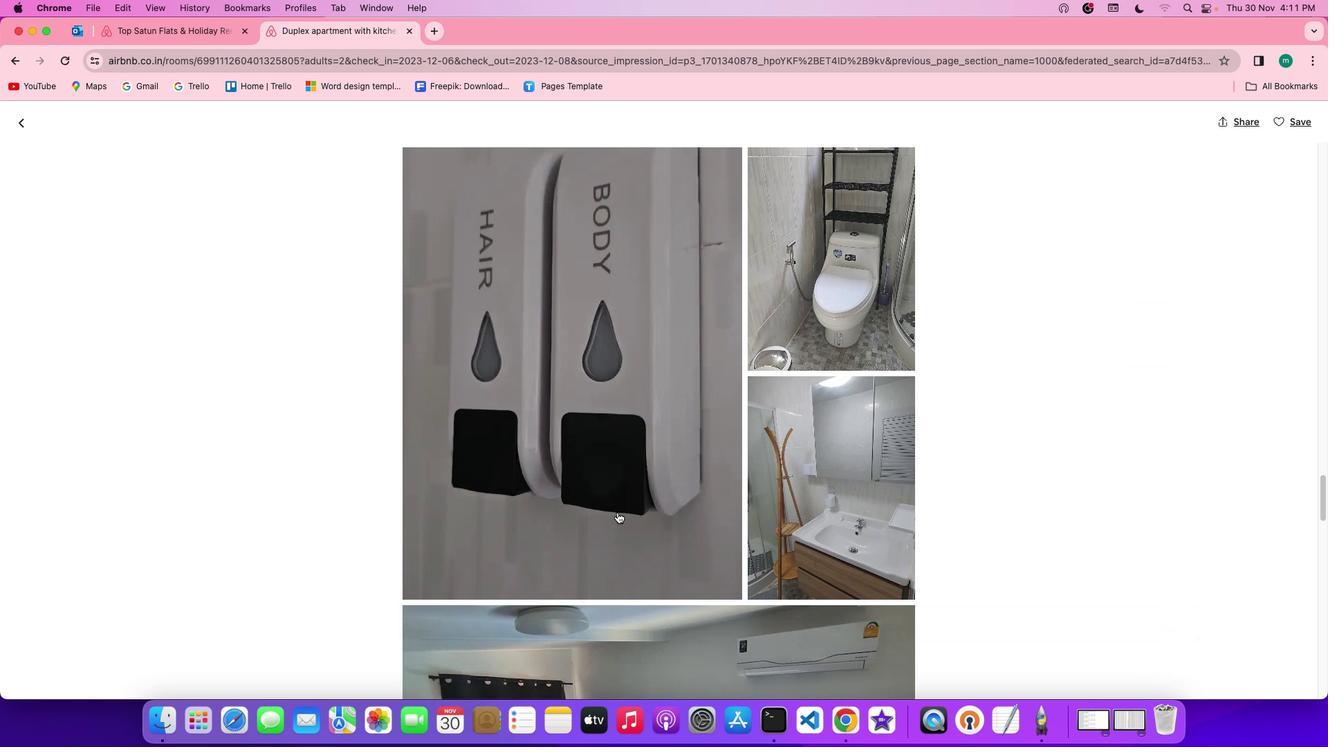 
Action: Mouse scrolled (617, 512) with delta (0, -2)
Screenshot: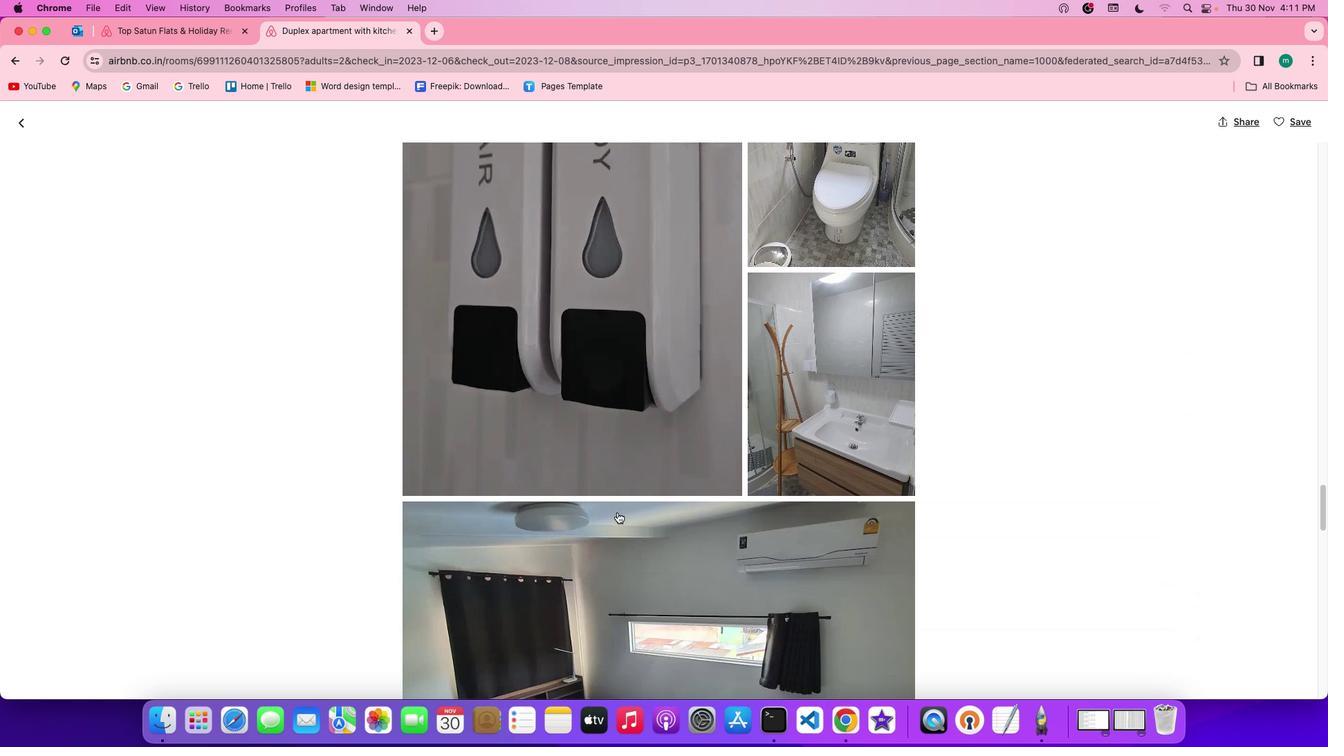
Action: Mouse scrolled (617, 512) with delta (0, 0)
Screenshot: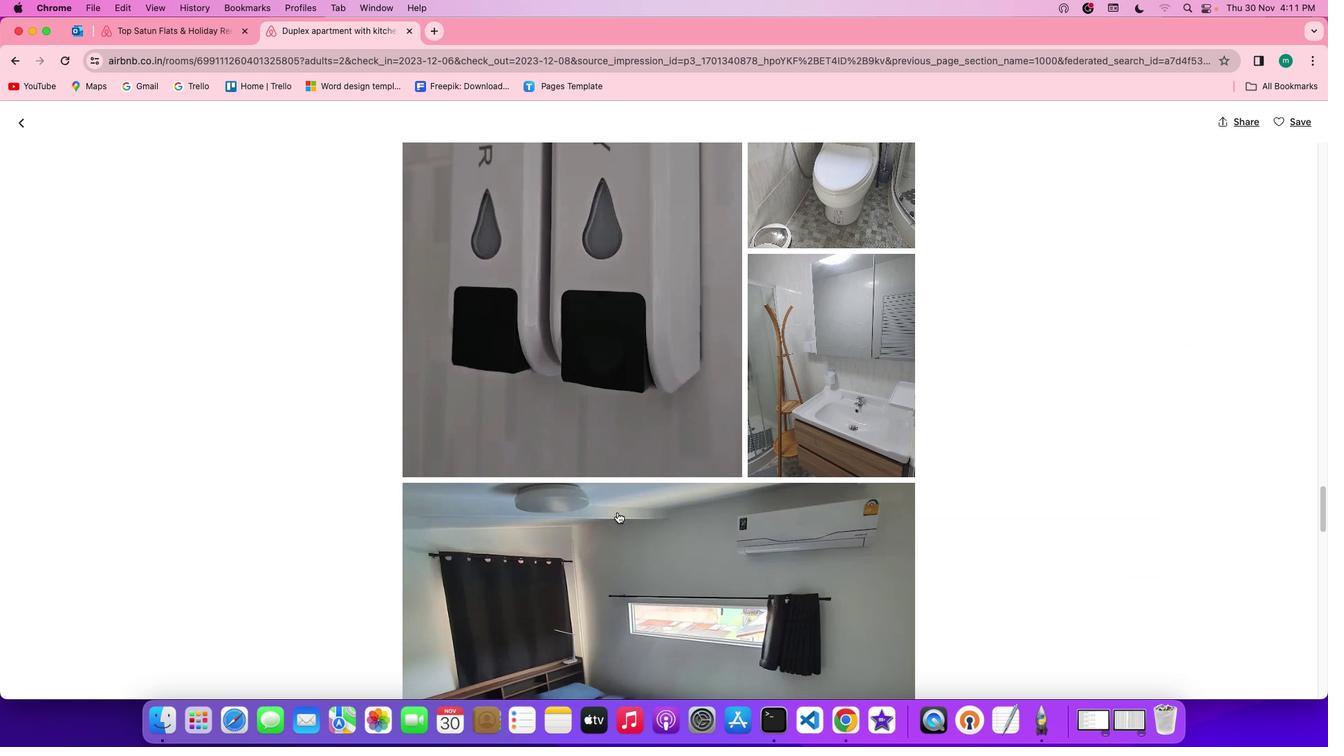 
Action: Mouse scrolled (617, 512) with delta (0, 0)
Screenshot: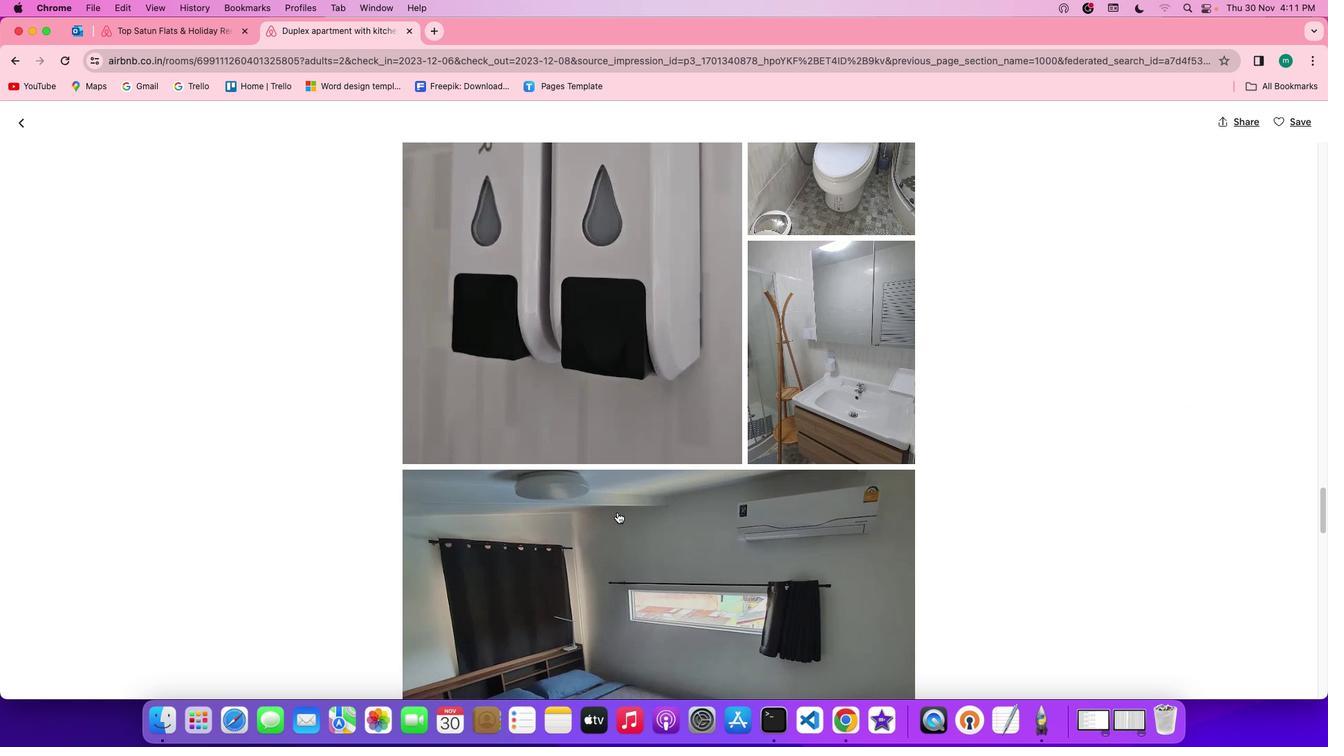 
Action: Mouse scrolled (617, 512) with delta (0, 0)
Screenshot: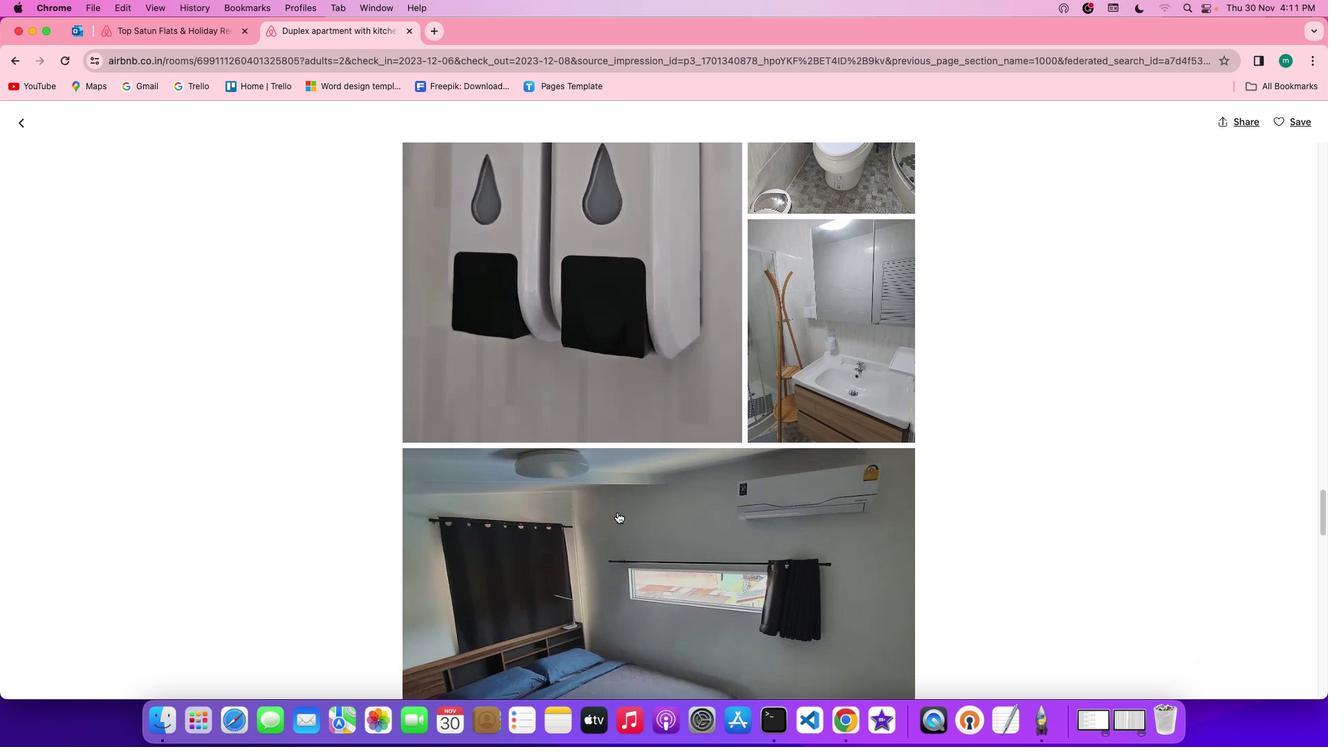 
Action: Mouse scrolled (617, 512) with delta (0, -1)
Screenshot: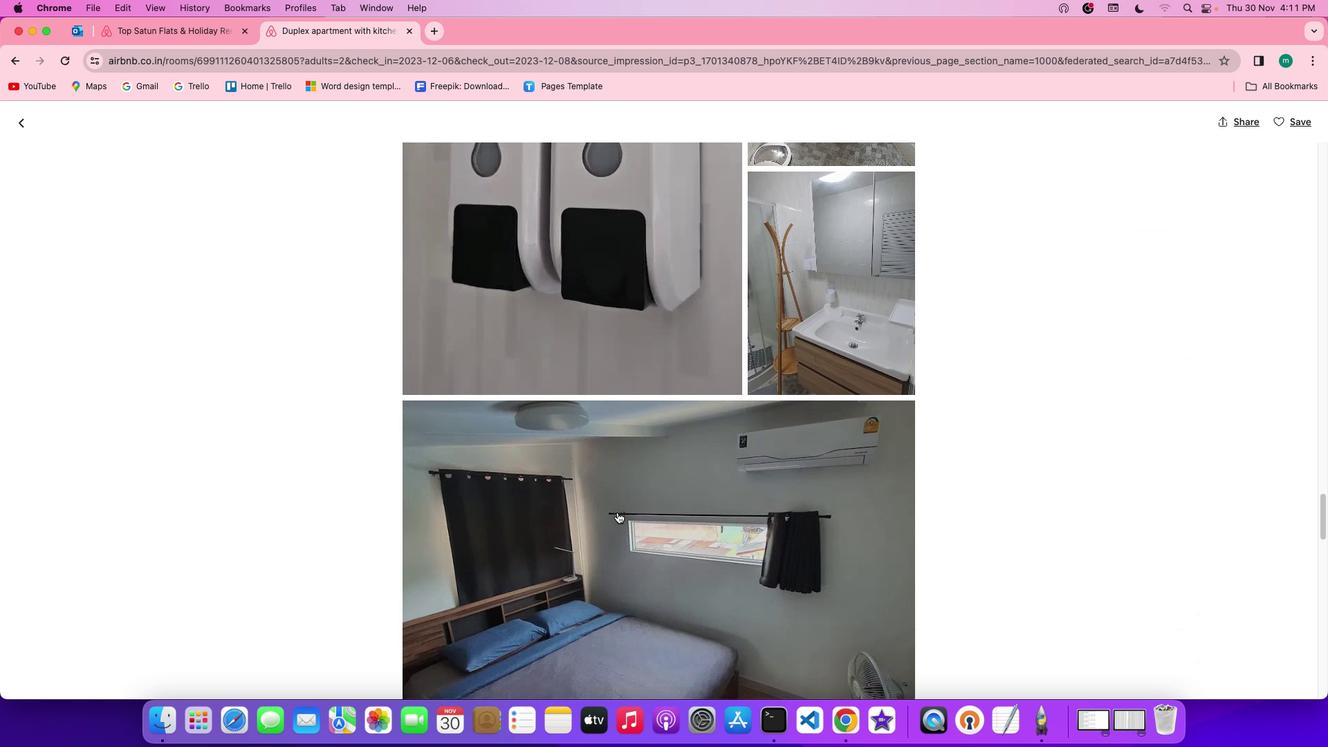 
Action: Mouse scrolled (617, 512) with delta (0, -2)
Screenshot: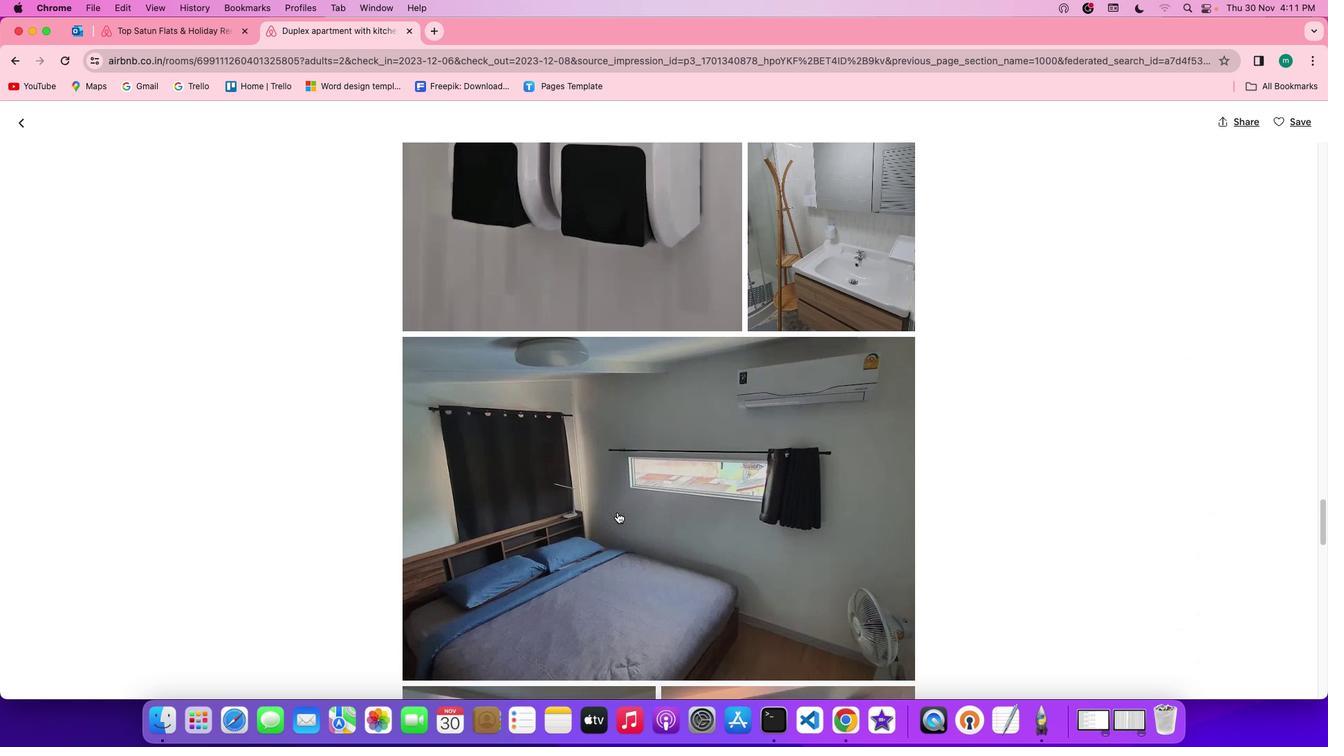 
Action: Mouse scrolled (617, 512) with delta (0, 0)
Screenshot: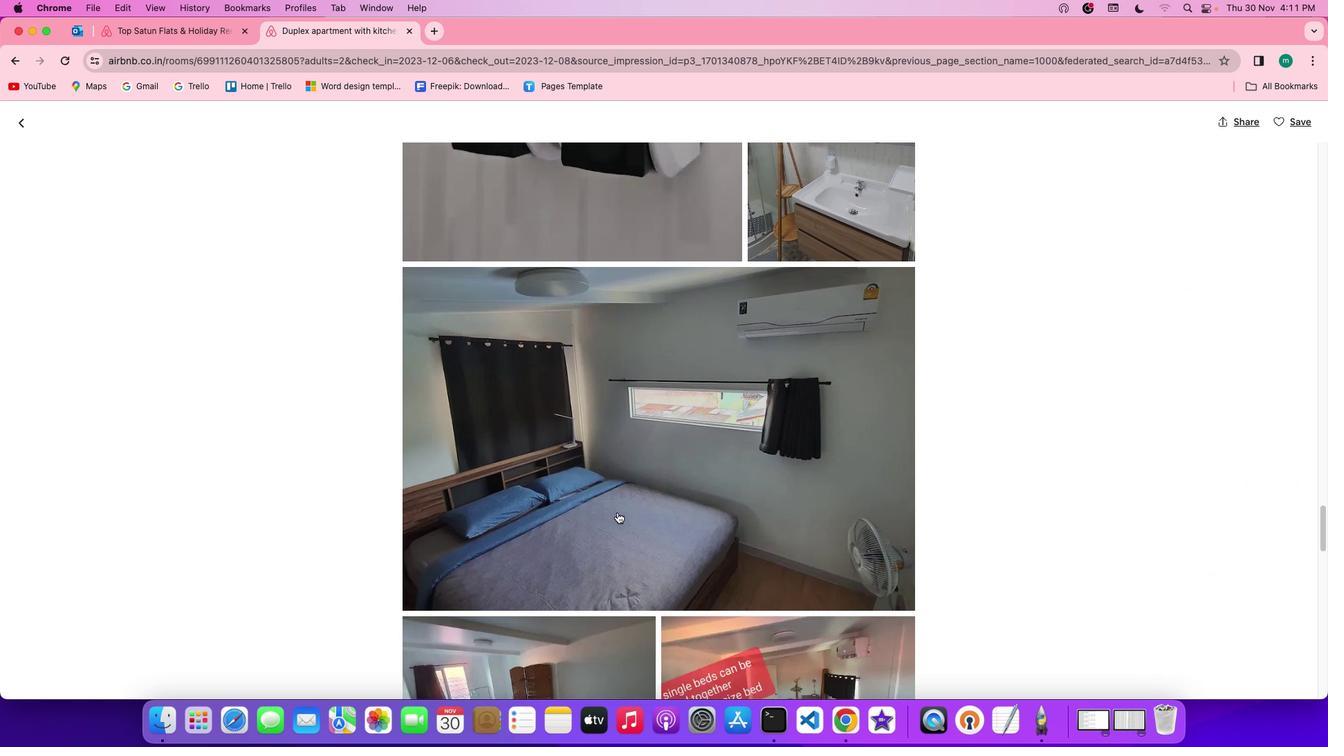 
Action: Mouse scrolled (617, 512) with delta (0, 0)
Screenshot: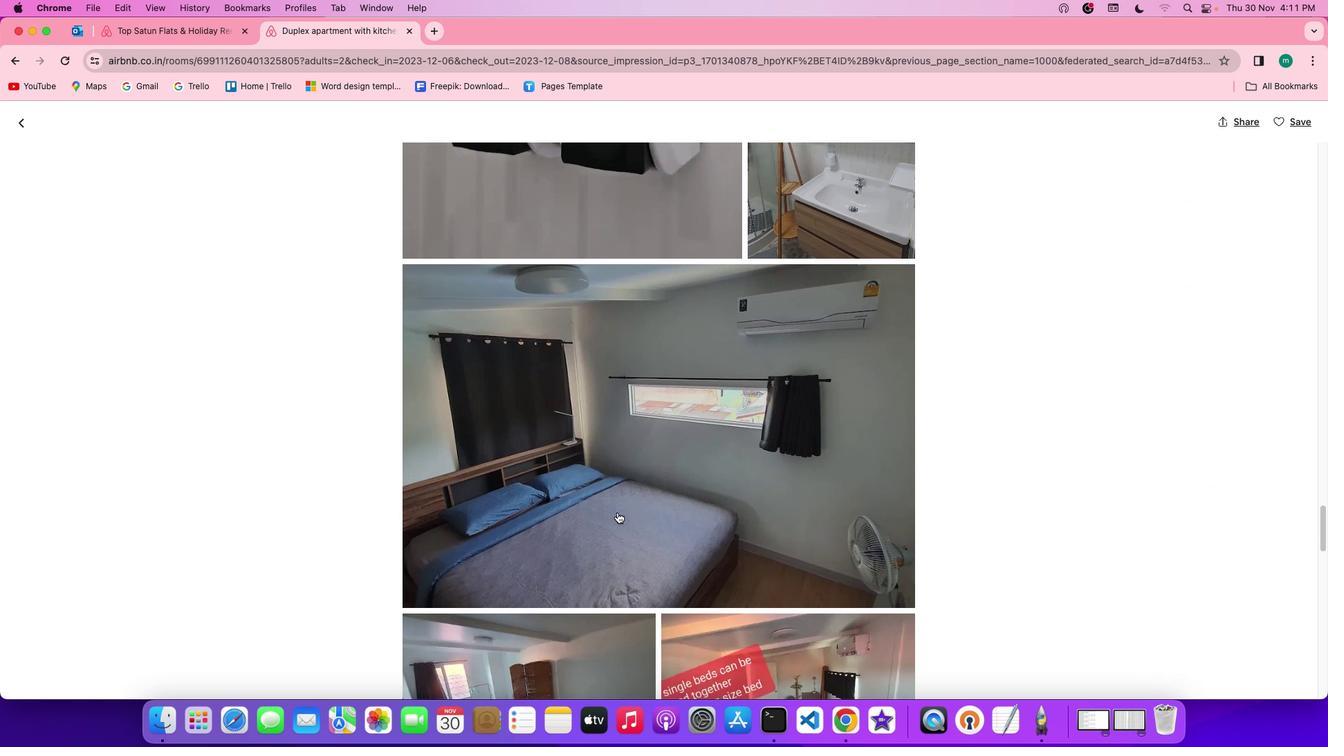 
Action: Mouse scrolled (617, 512) with delta (0, 0)
Screenshot: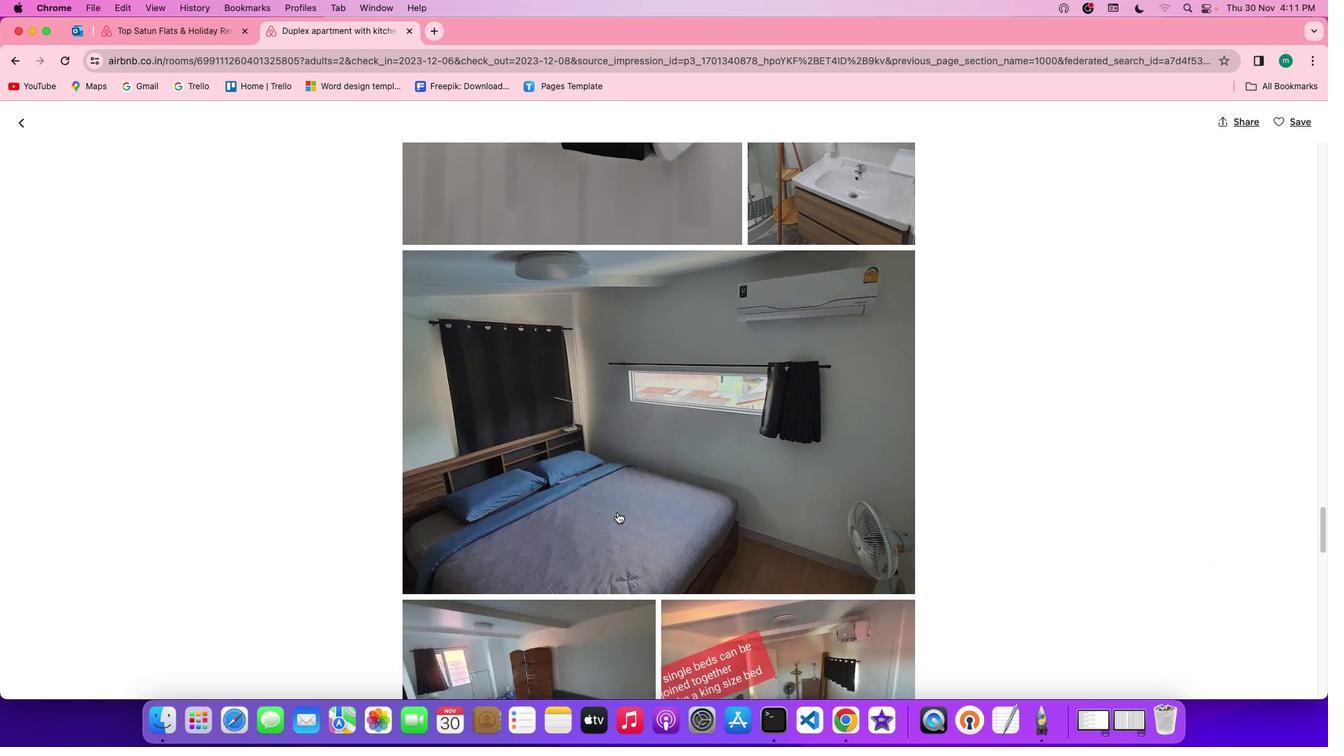 
Action: Mouse scrolled (617, 512) with delta (0, -1)
Screenshot: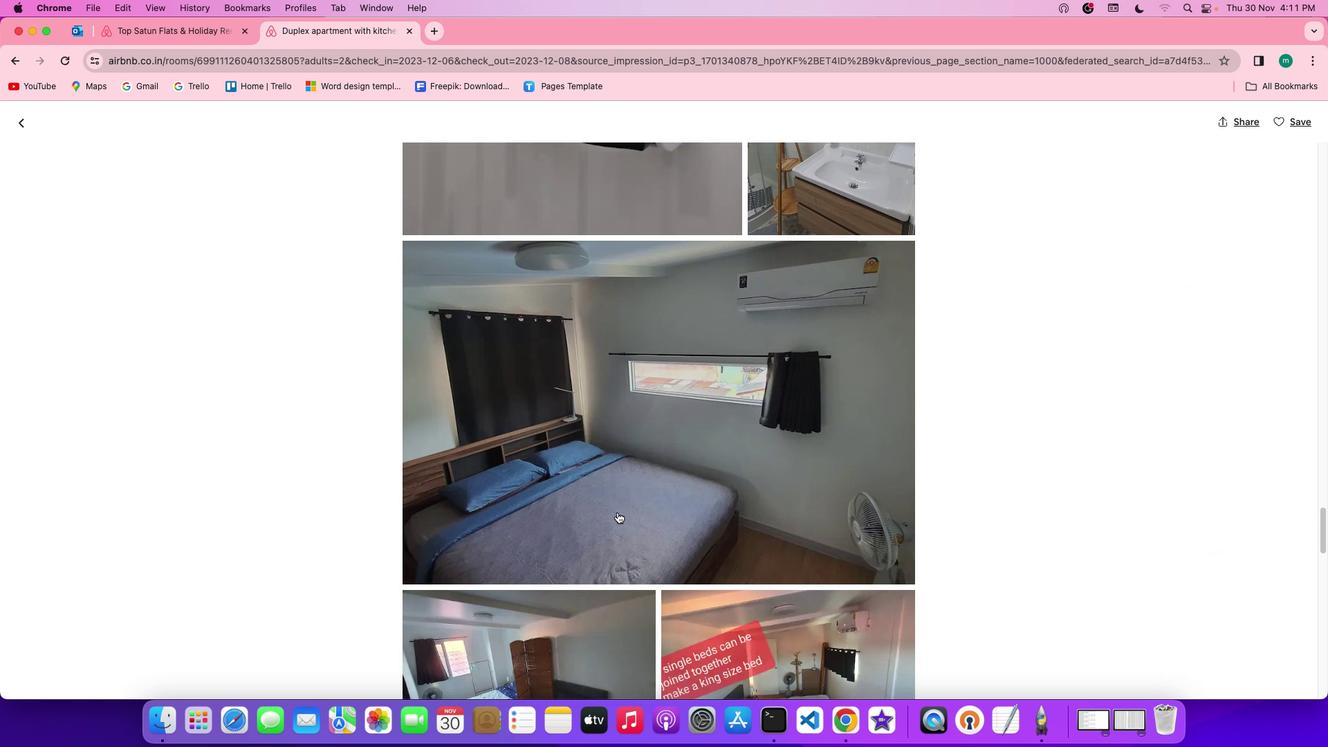 
Action: Mouse scrolled (617, 512) with delta (0, -2)
Screenshot: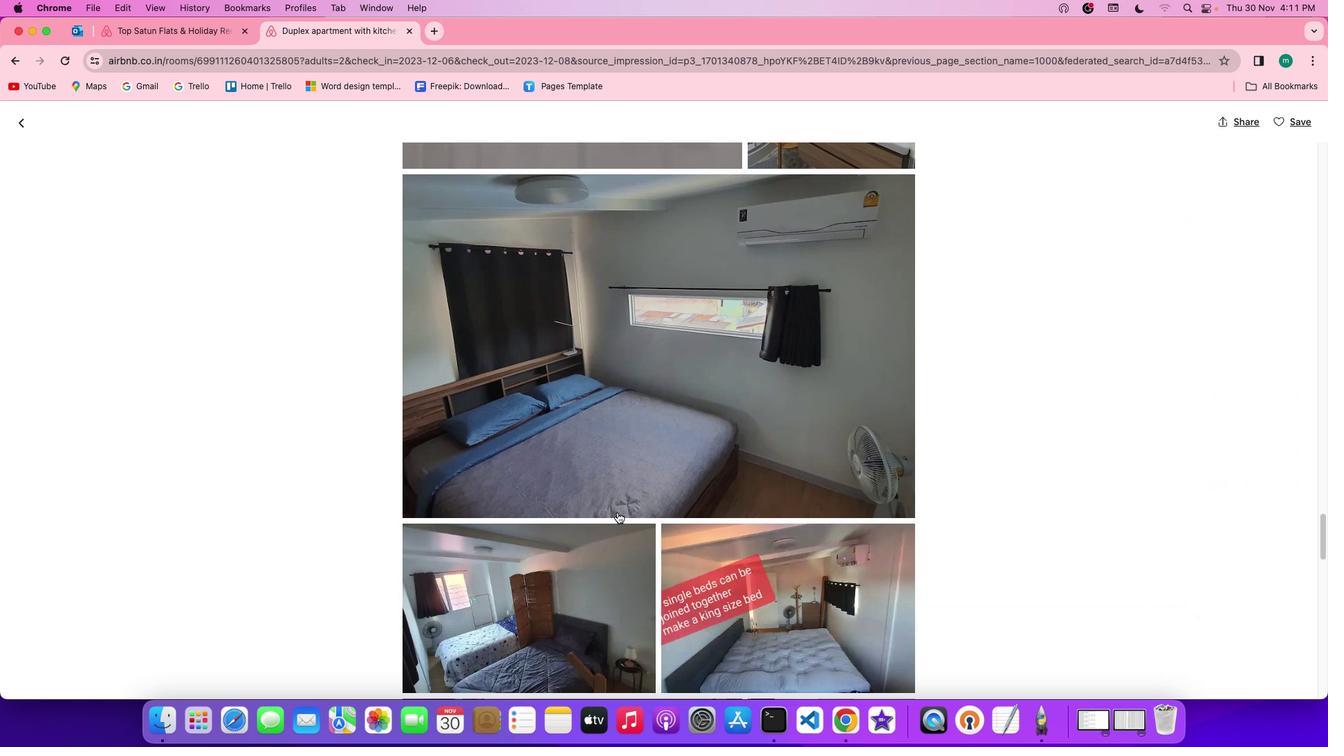 
Action: Mouse scrolled (617, 512) with delta (0, -2)
Screenshot: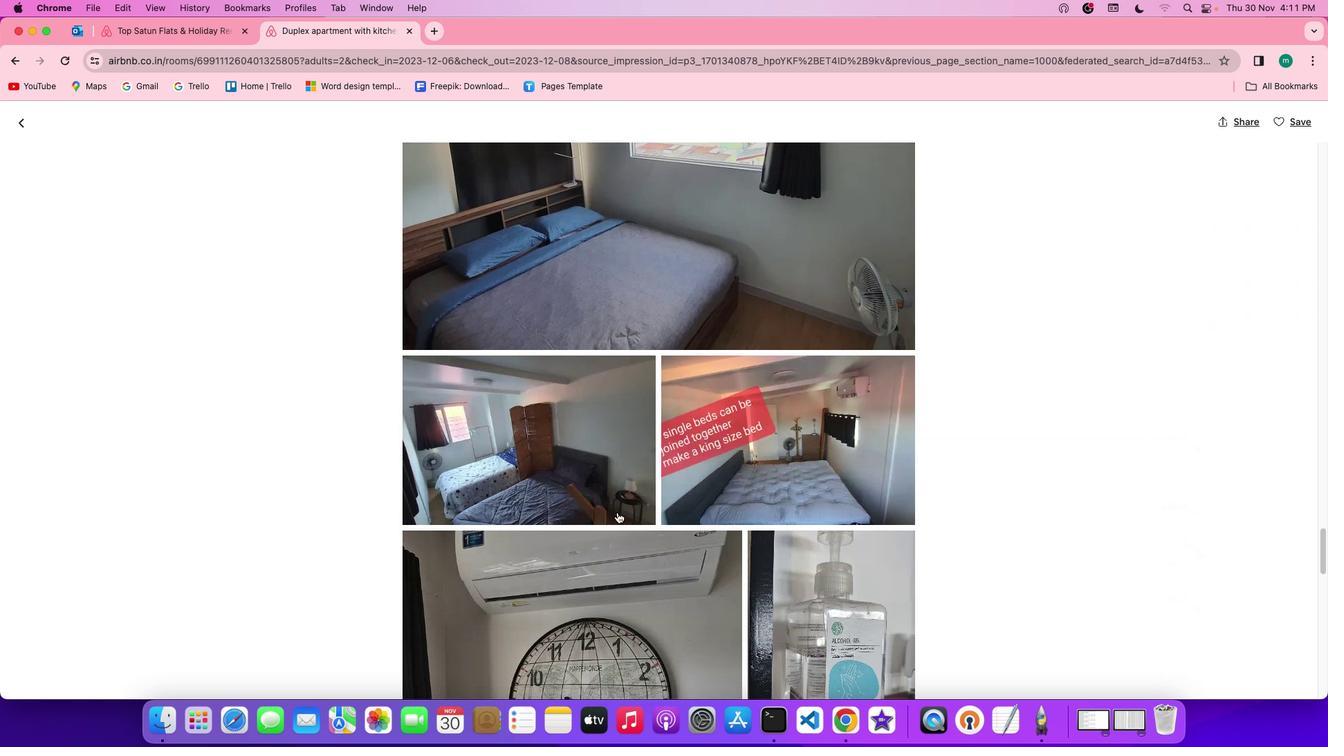 
Action: Mouse scrolled (617, 512) with delta (0, 0)
Screenshot: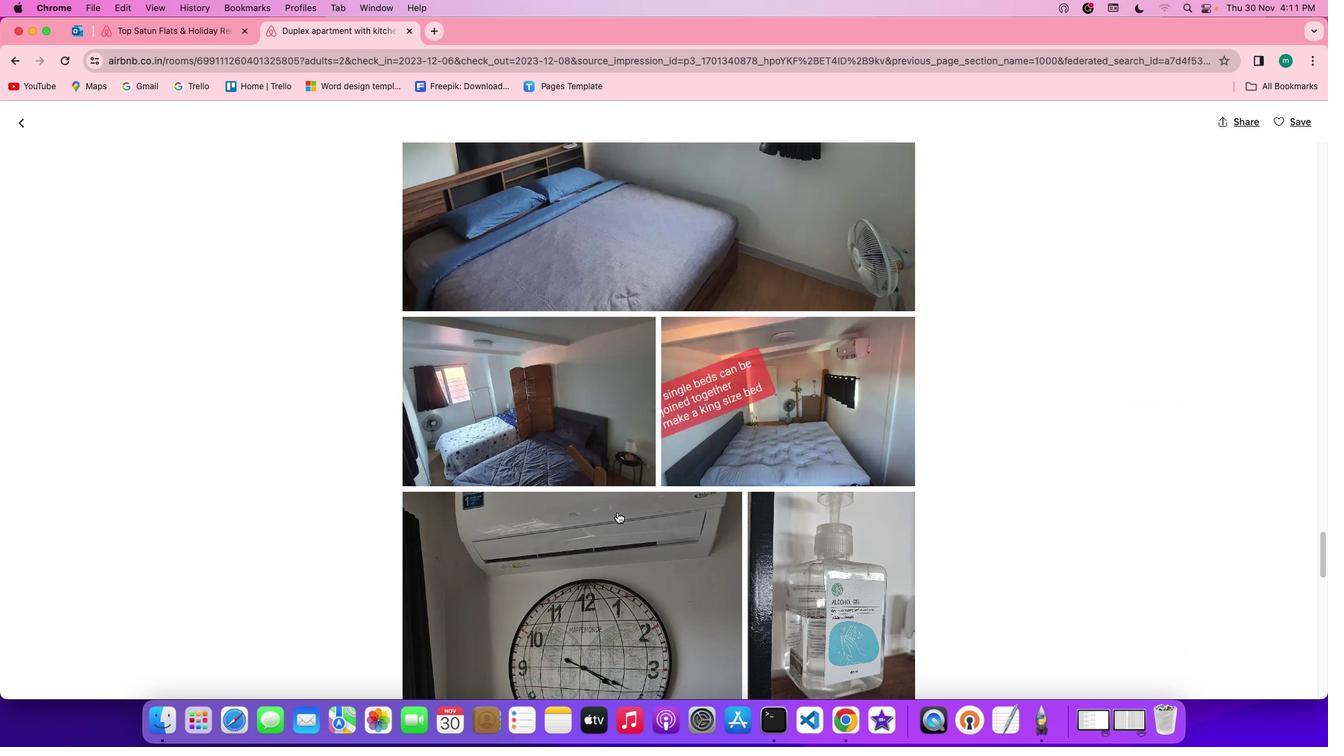 
Action: Mouse scrolled (617, 512) with delta (0, 0)
Screenshot: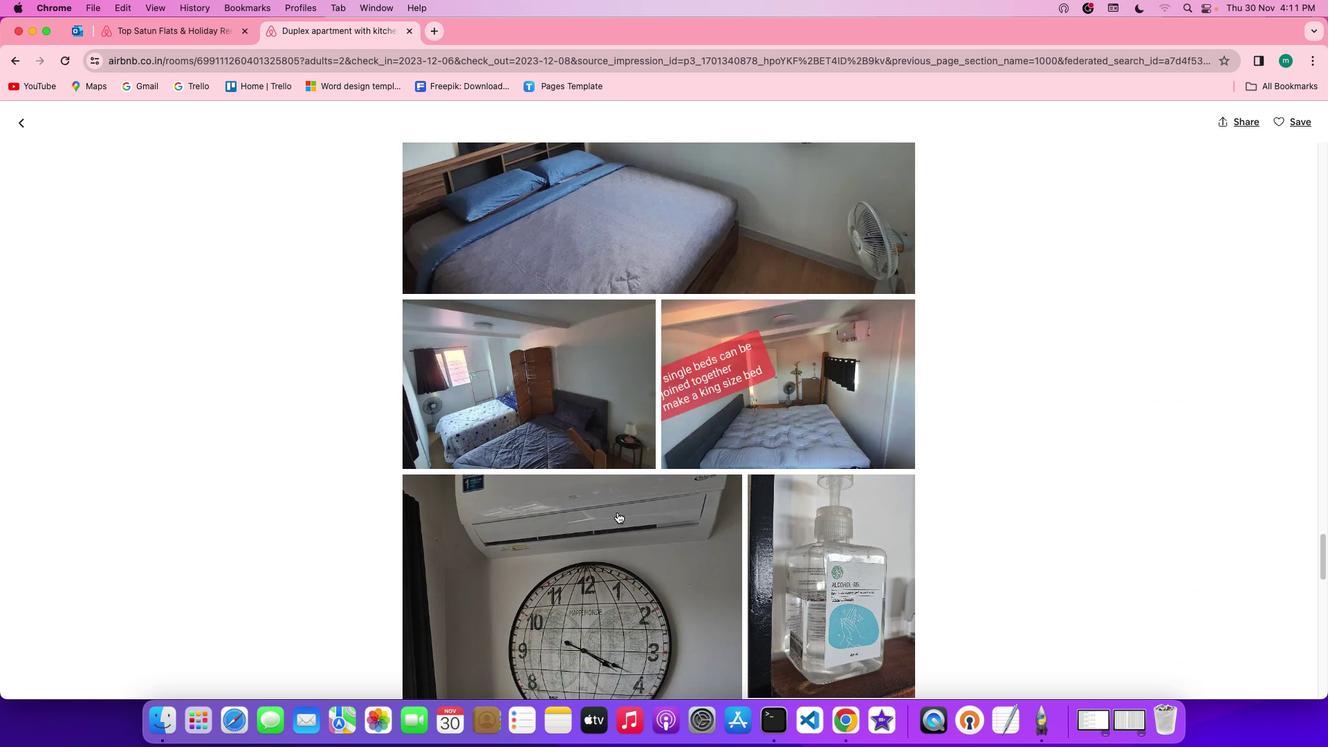 
Action: Mouse scrolled (617, 512) with delta (0, -1)
Screenshot: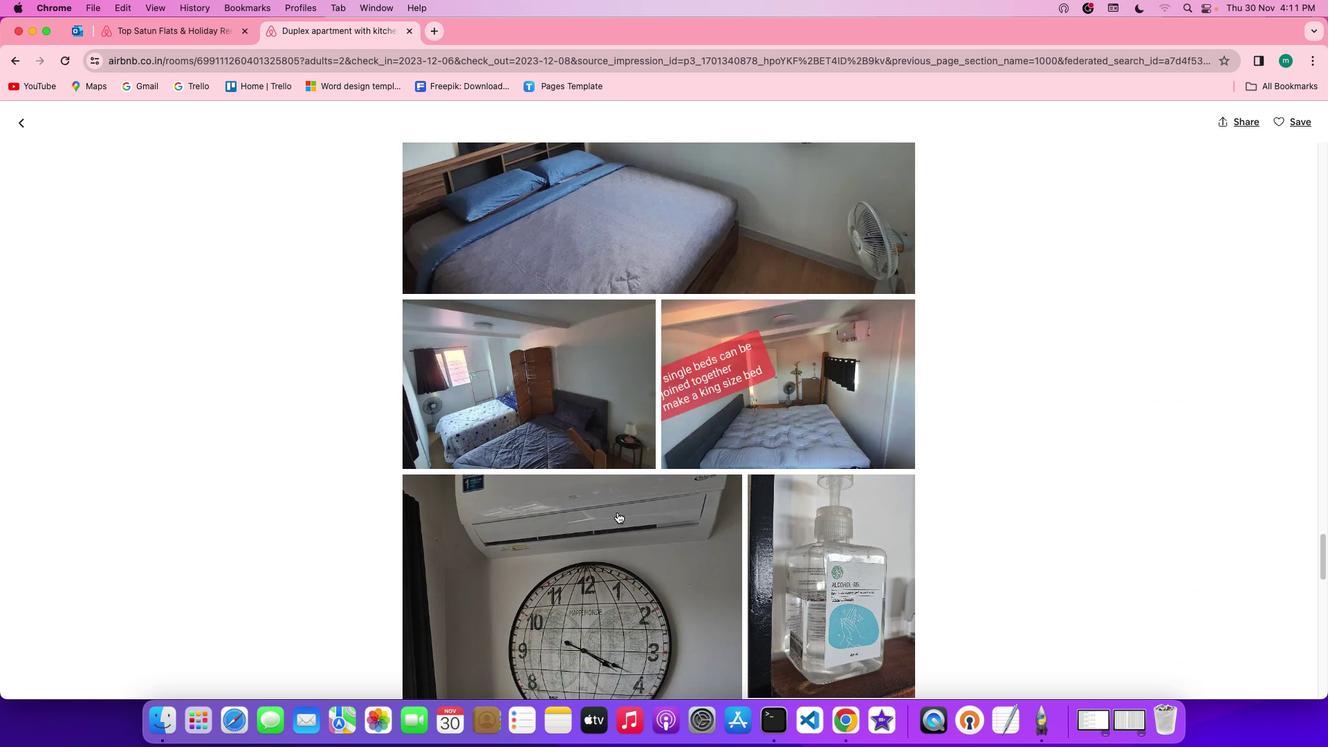 
Action: Mouse scrolled (617, 512) with delta (0, -2)
Screenshot: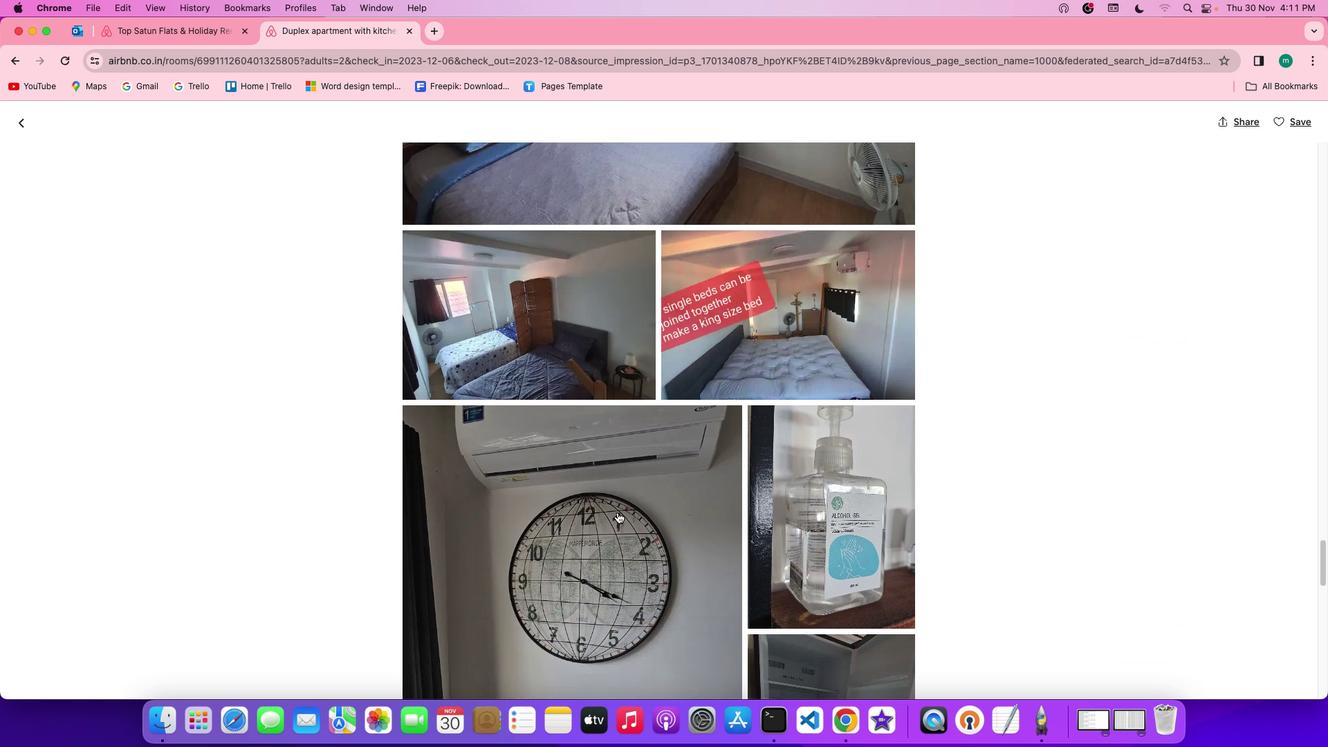 
Action: Mouse scrolled (617, 512) with delta (0, 0)
Screenshot: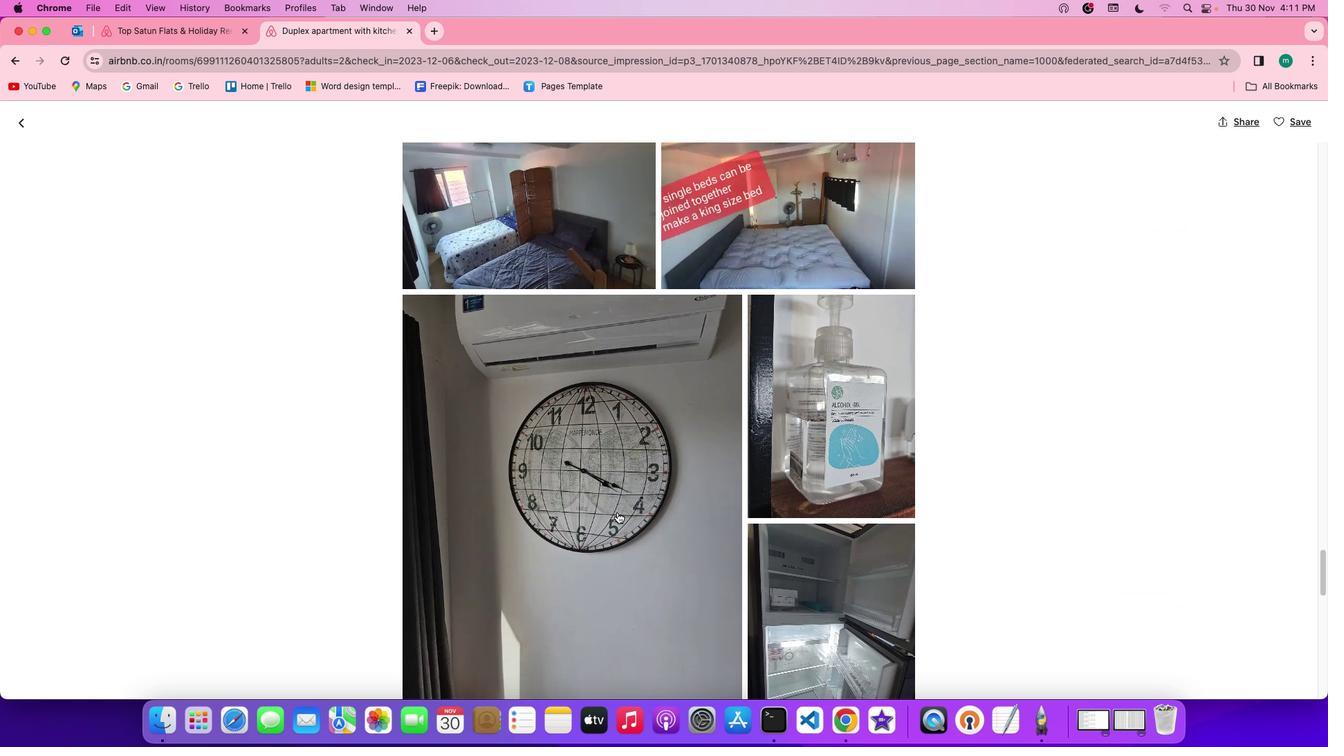 
Action: Mouse scrolled (617, 512) with delta (0, 0)
Screenshot: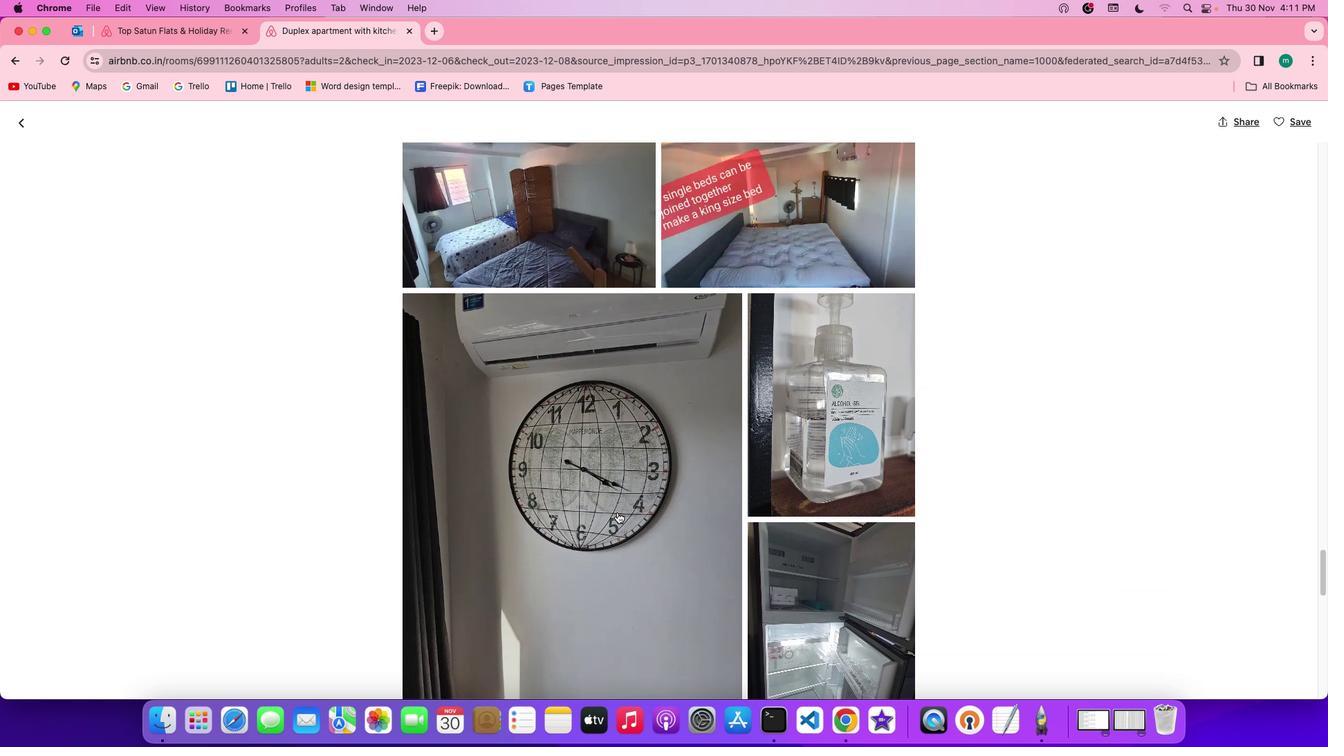 
Action: Mouse scrolled (617, 512) with delta (0, 0)
Screenshot: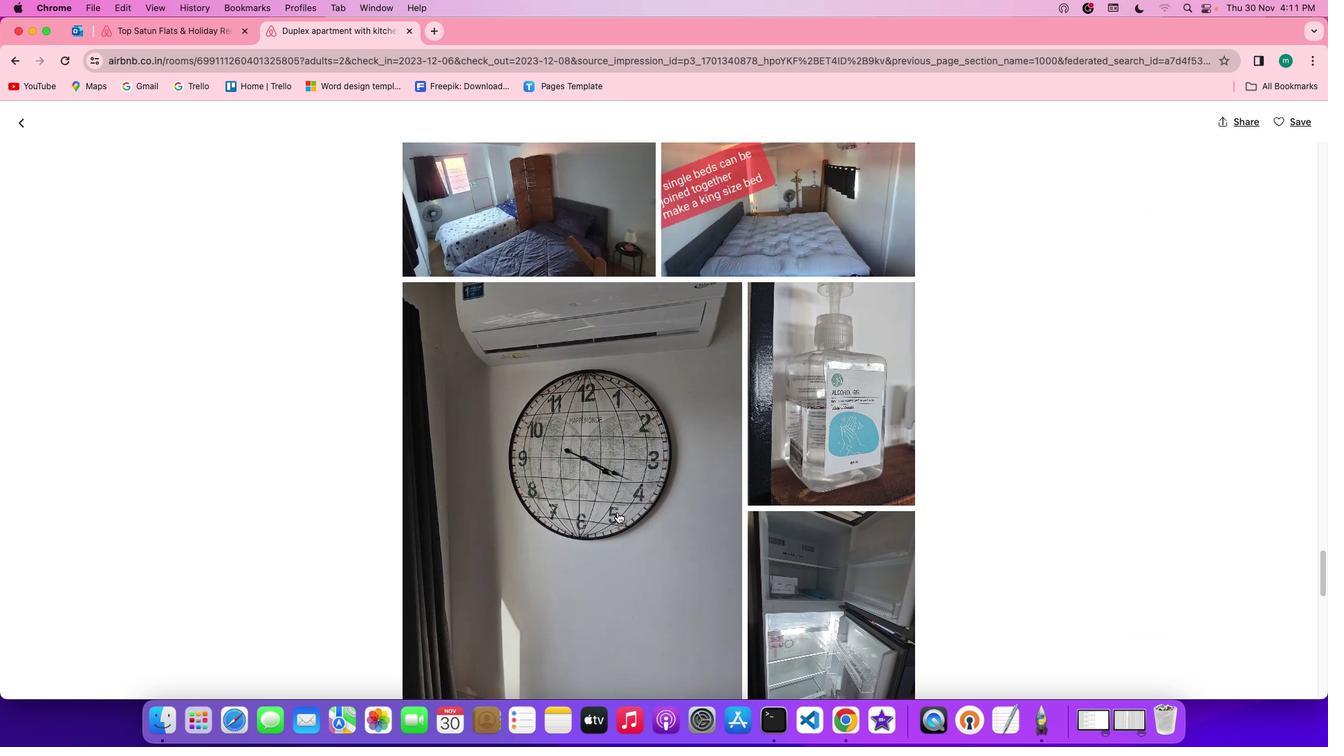 
Action: Mouse scrolled (617, 512) with delta (0, -1)
Screenshot: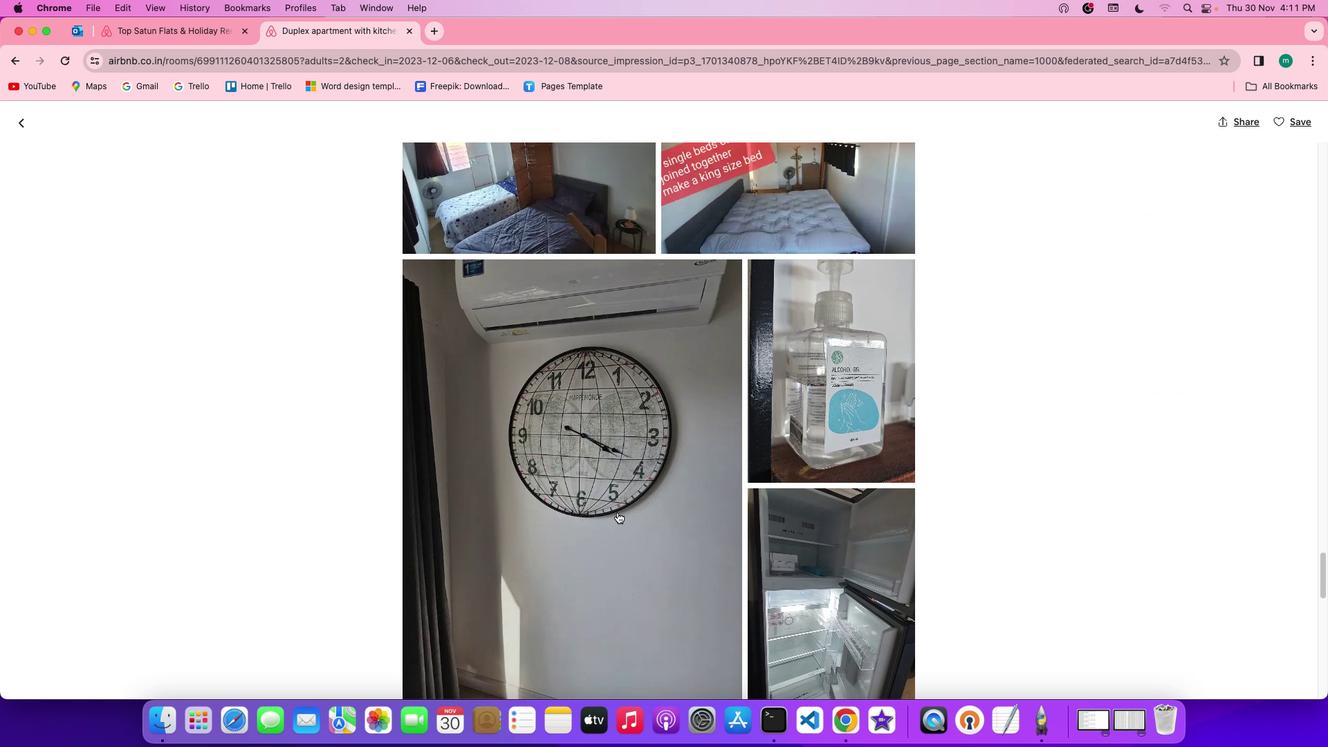 
Action: Mouse scrolled (617, 512) with delta (0, -2)
Screenshot: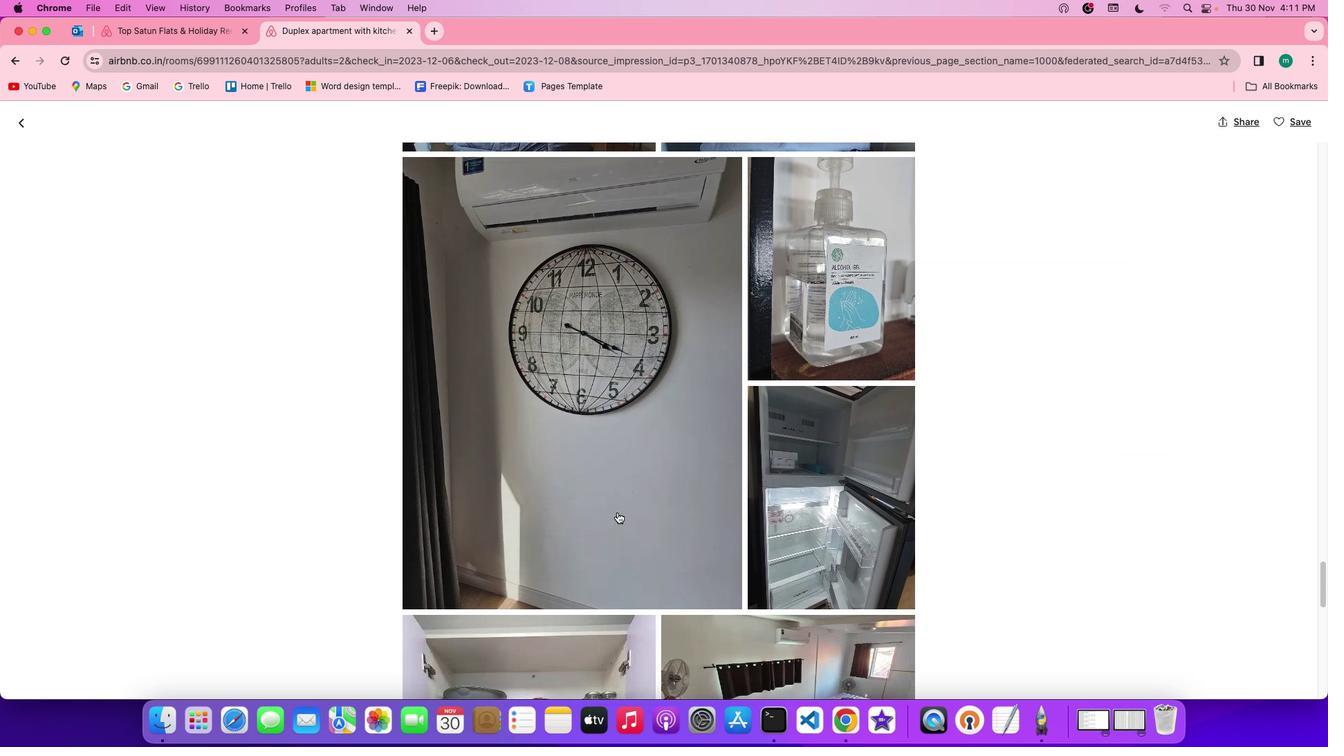 
Action: Mouse scrolled (617, 512) with delta (0, -2)
Screenshot: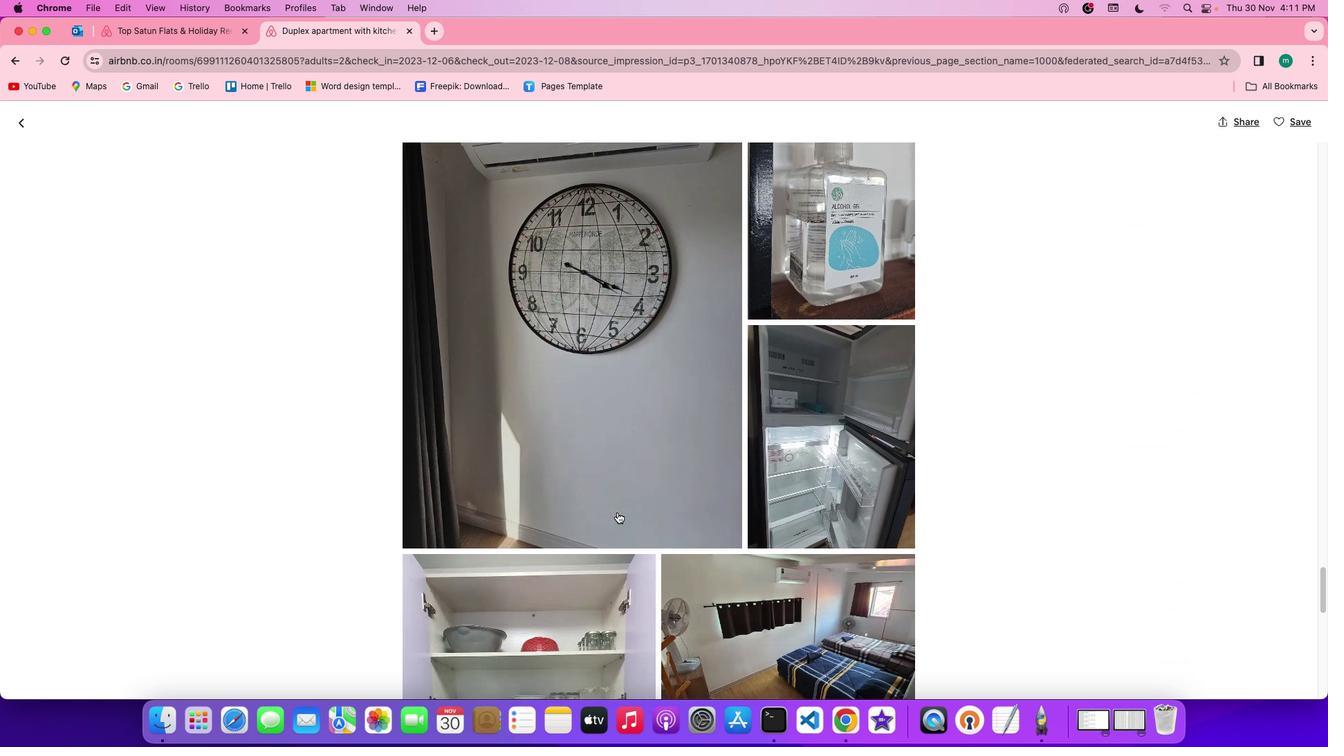 
Action: Mouse scrolled (617, 512) with delta (0, 0)
Screenshot: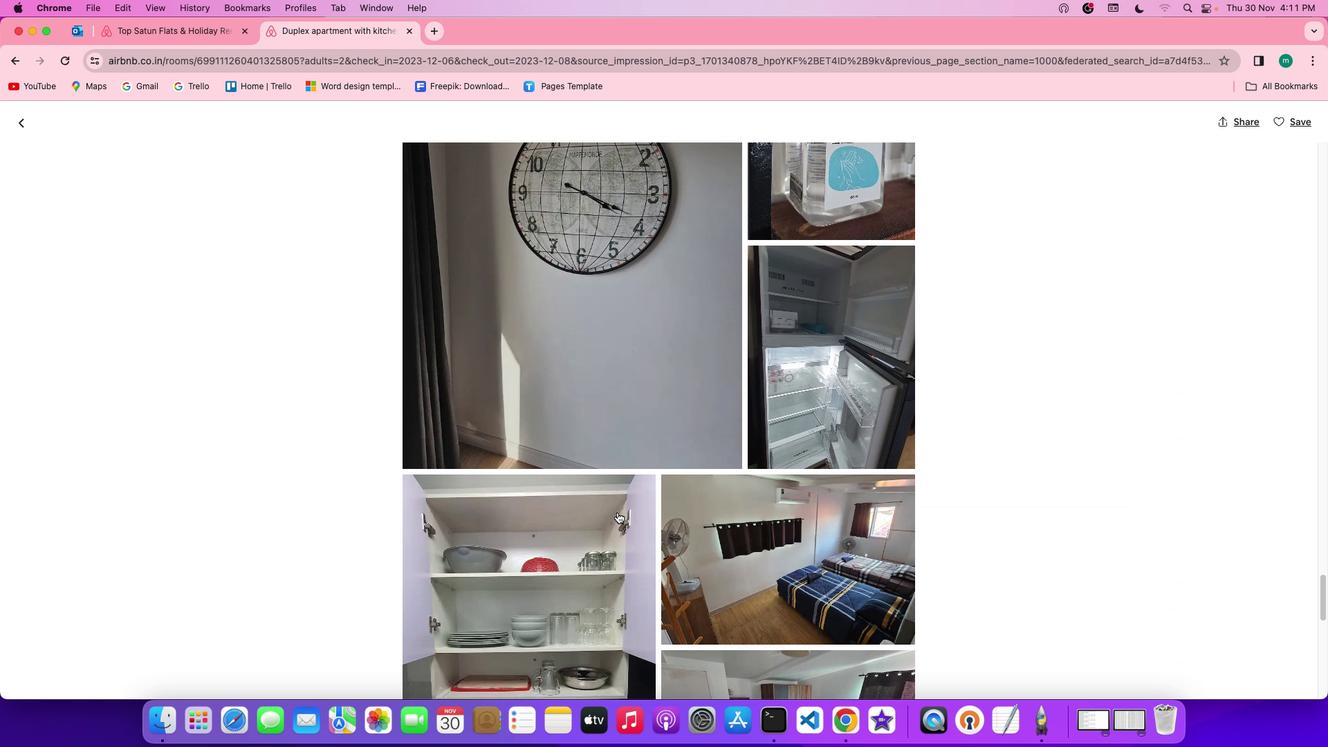 
Action: Mouse scrolled (617, 512) with delta (0, 0)
Screenshot: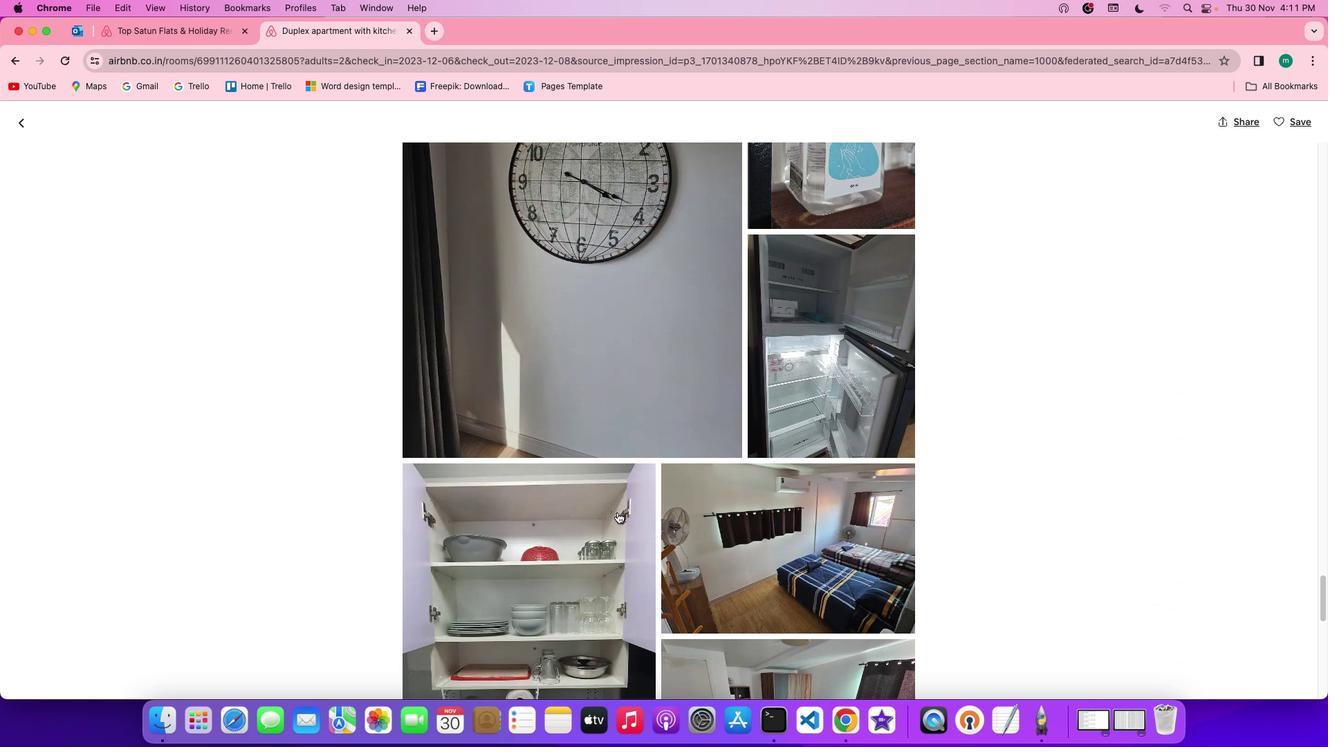 
Action: Mouse scrolled (617, 512) with delta (0, -1)
Screenshot: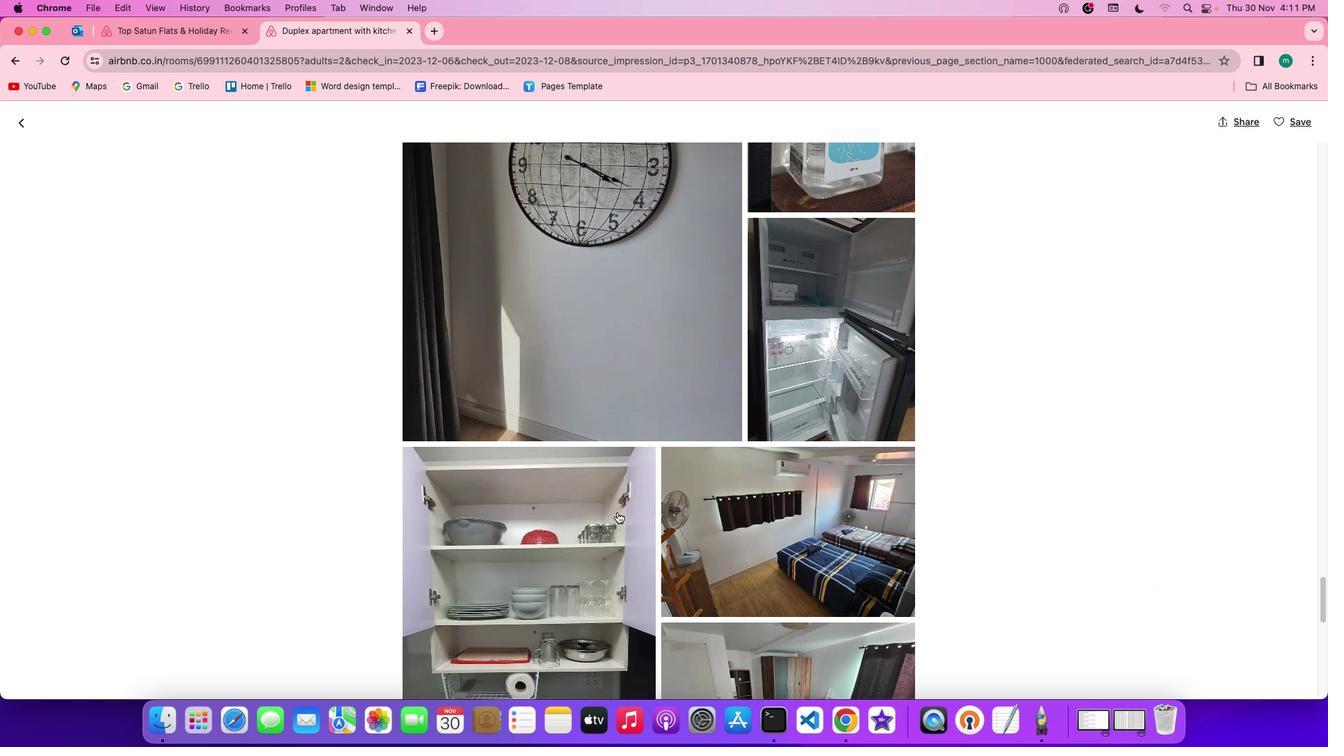 
Action: Mouse scrolled (617, 512) with delta (0, -2)
Screenshot: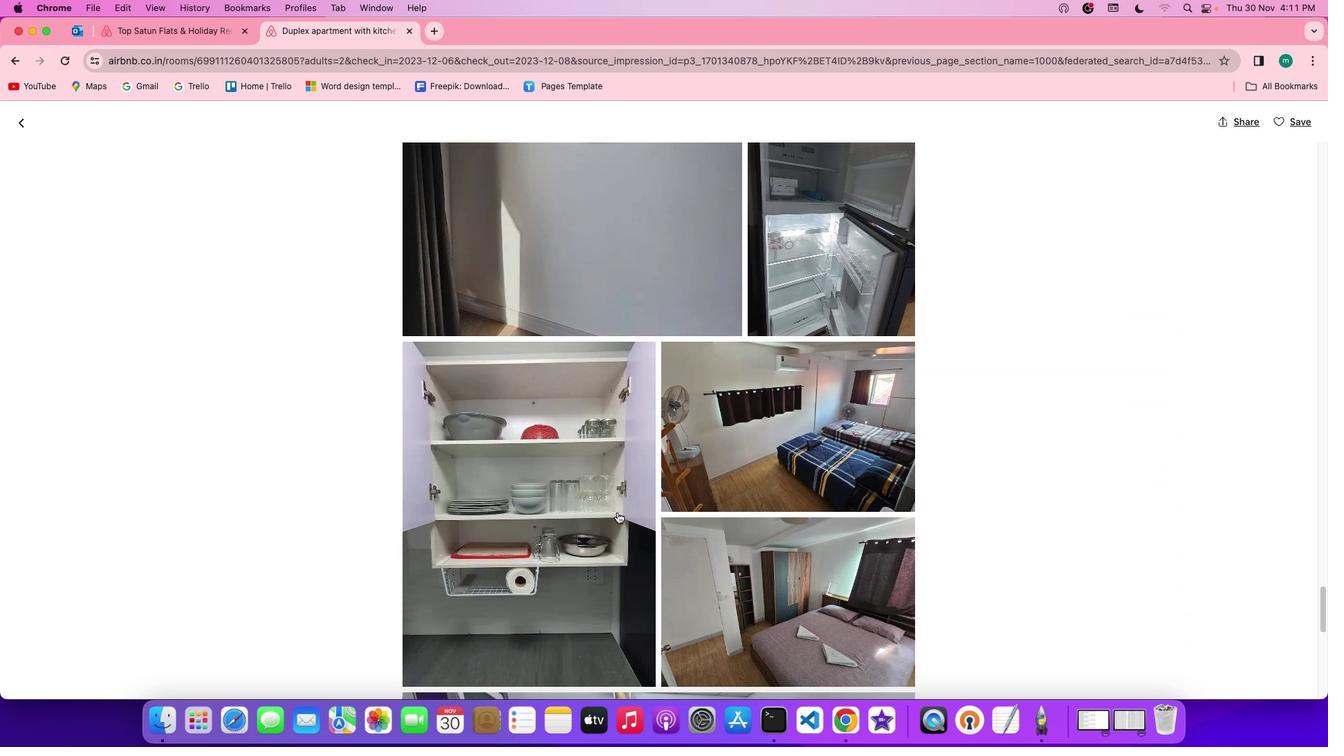 
Action: Mouse scrolled (617, 512) with delta (0, 0)
Screenshot: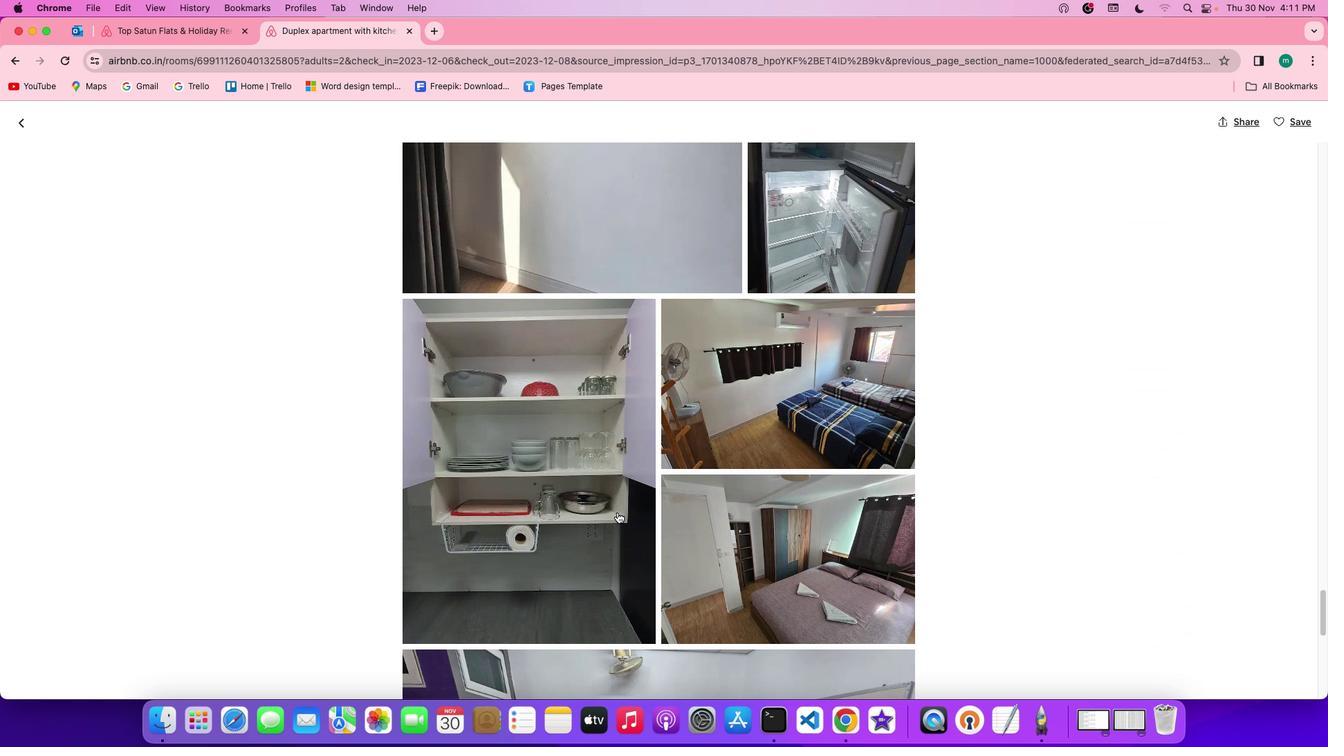 
Action: Mouse scrolled (617, 512) with delta (0, 0)
Screenshot: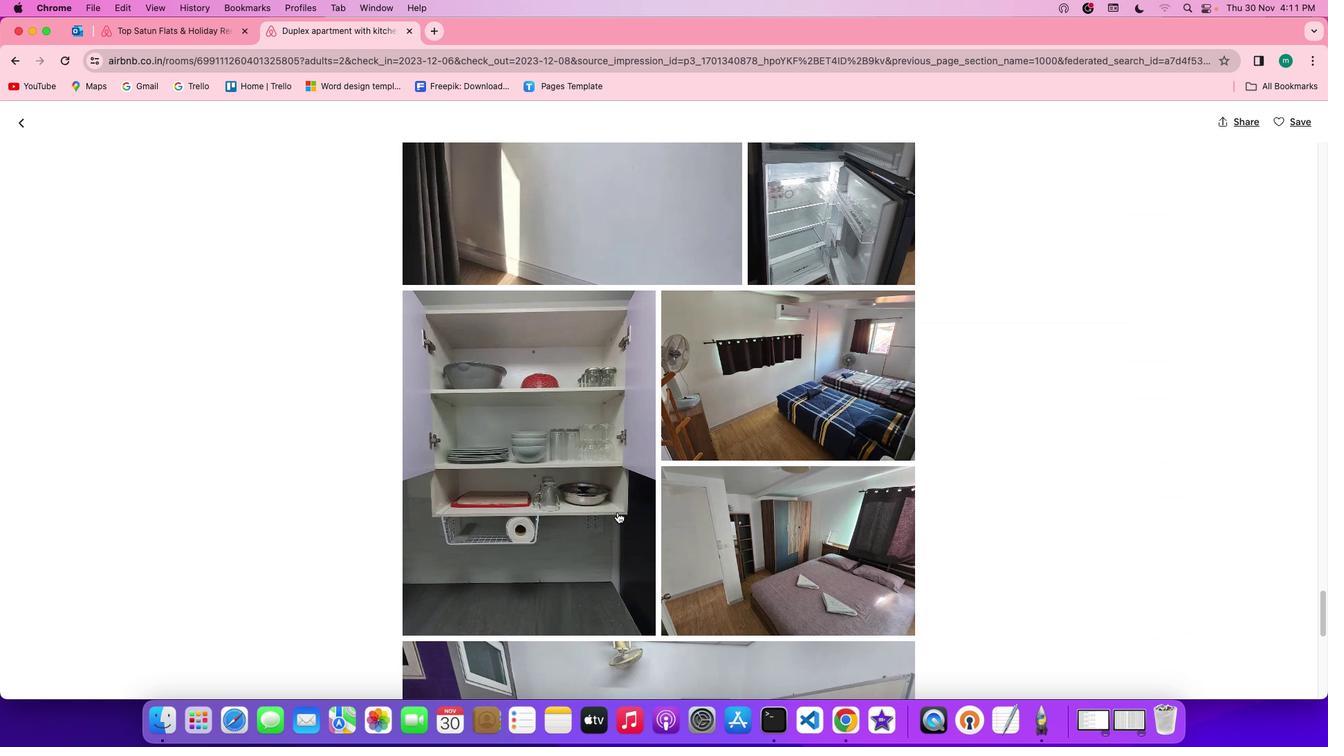 
Action: Mouse scrolled (617, 512) with delta (0, -1)
Screenshot: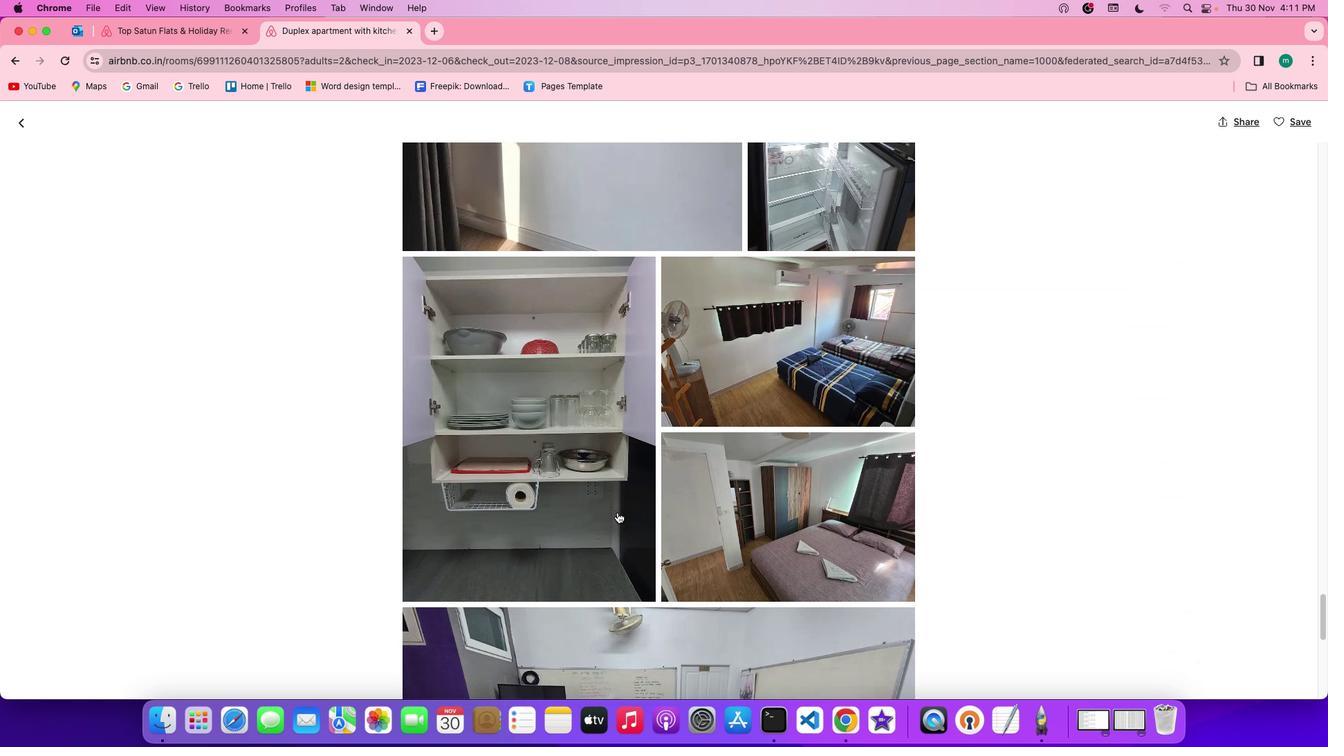 
Action: Mouse scrolled (617, 512) with delta (0, -1)
Screenshot: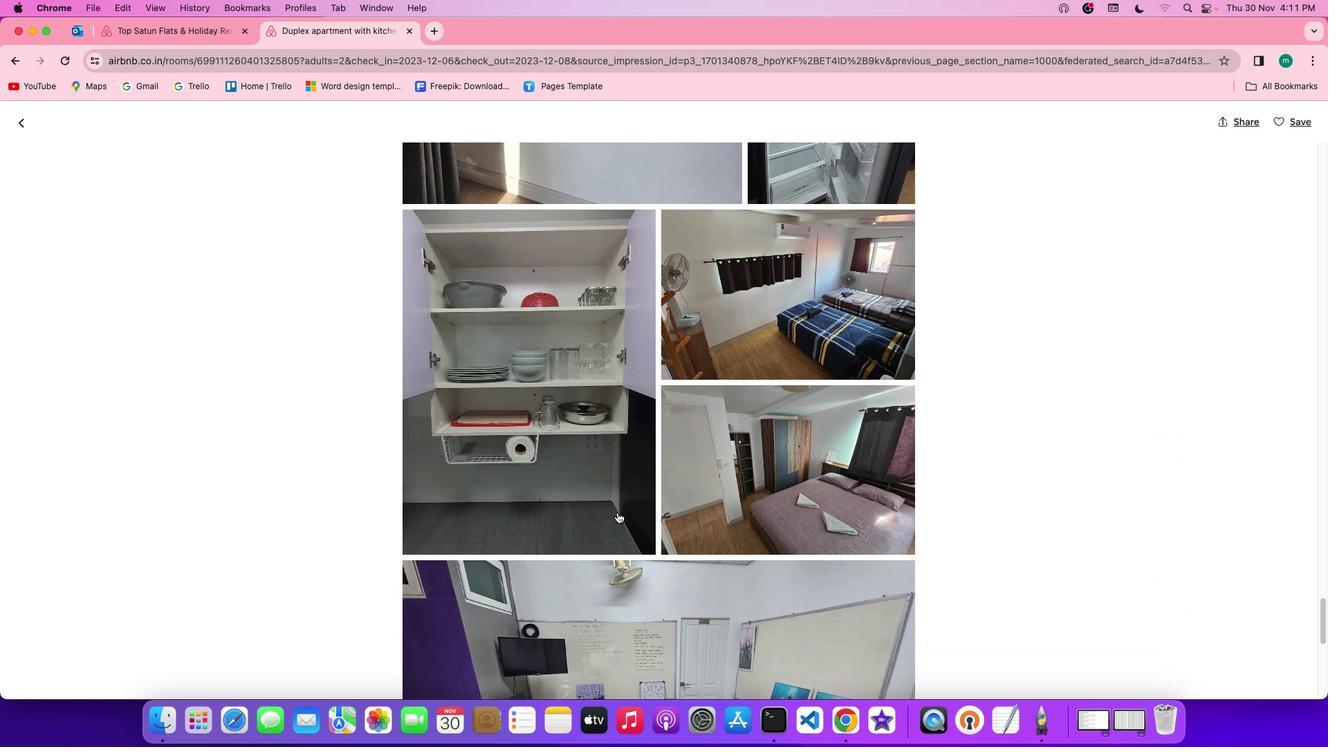 
Action: Mouse scrolled (617, 512) with delta (0, 0)
Screenshot: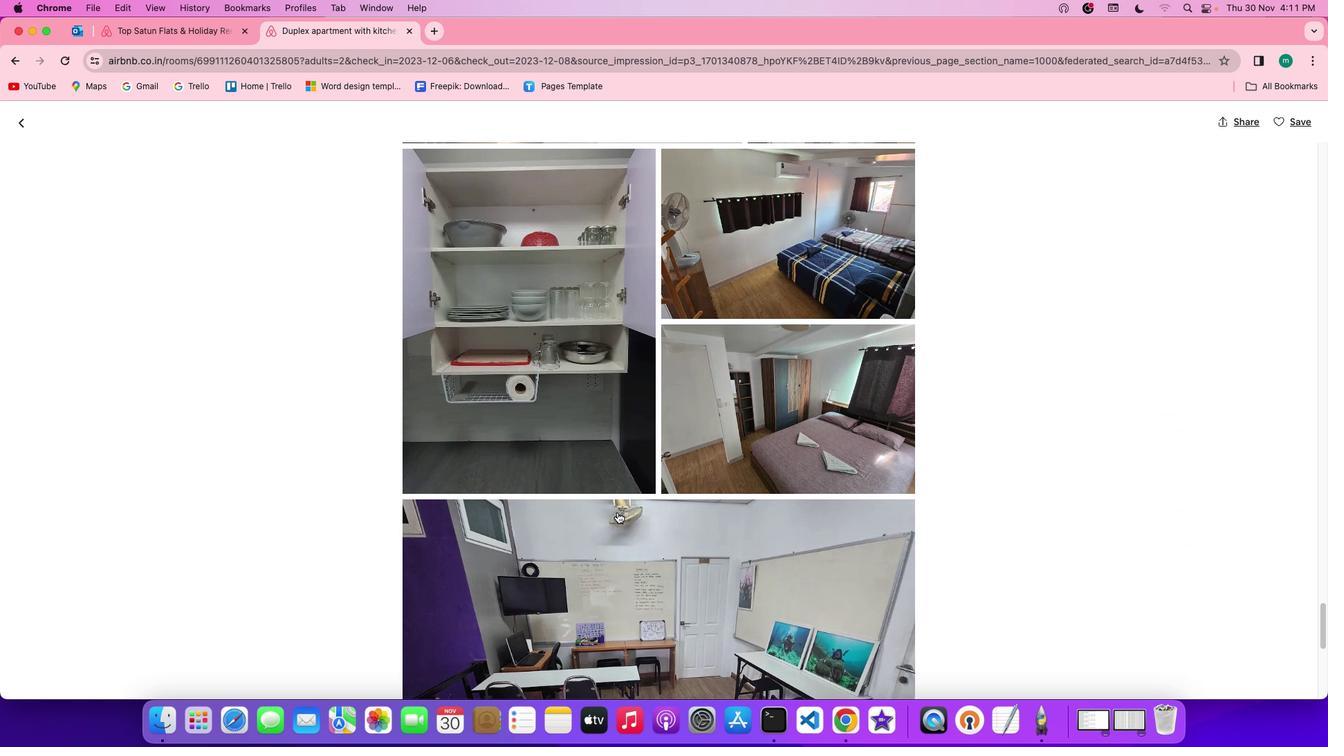 
Action: Mouse scrolled (617, 512) with delta (0, 0)
Screenshot: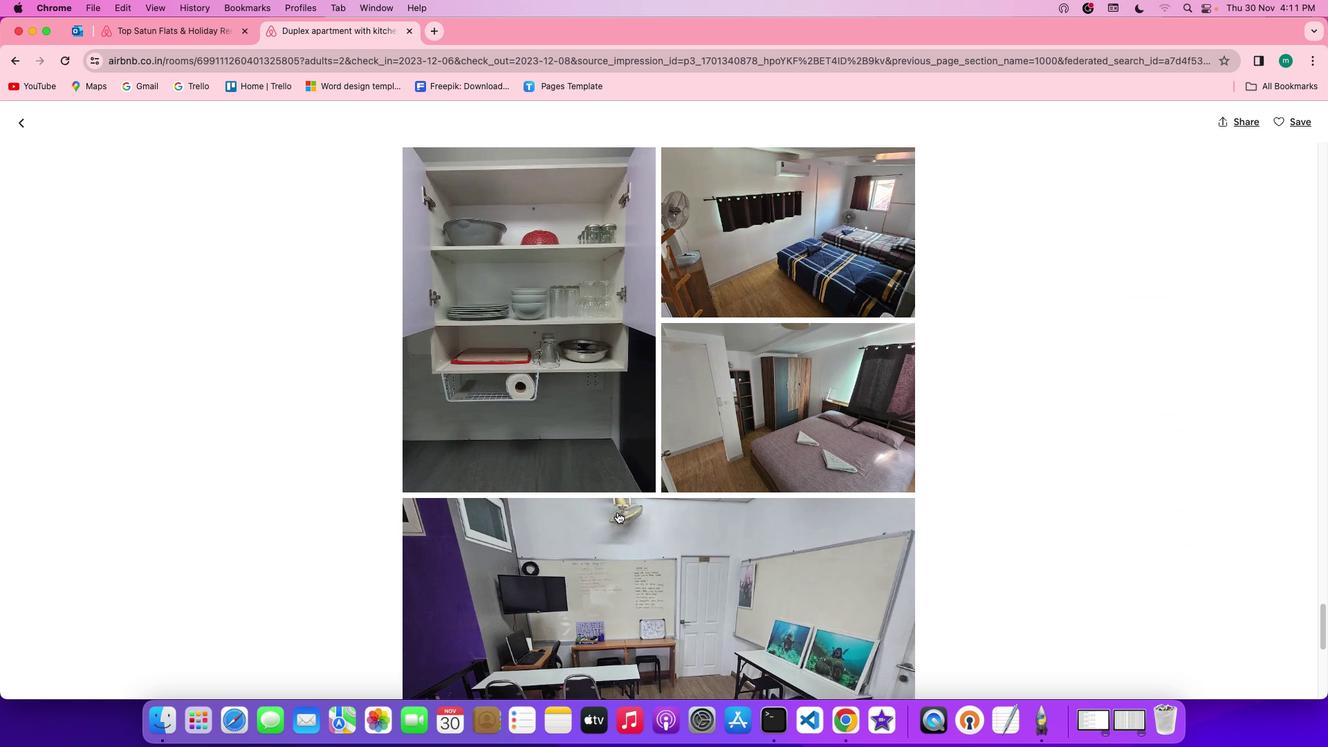 
Action: Mouse scrolled (617, 512) with delta (0, -1)
Screenshot: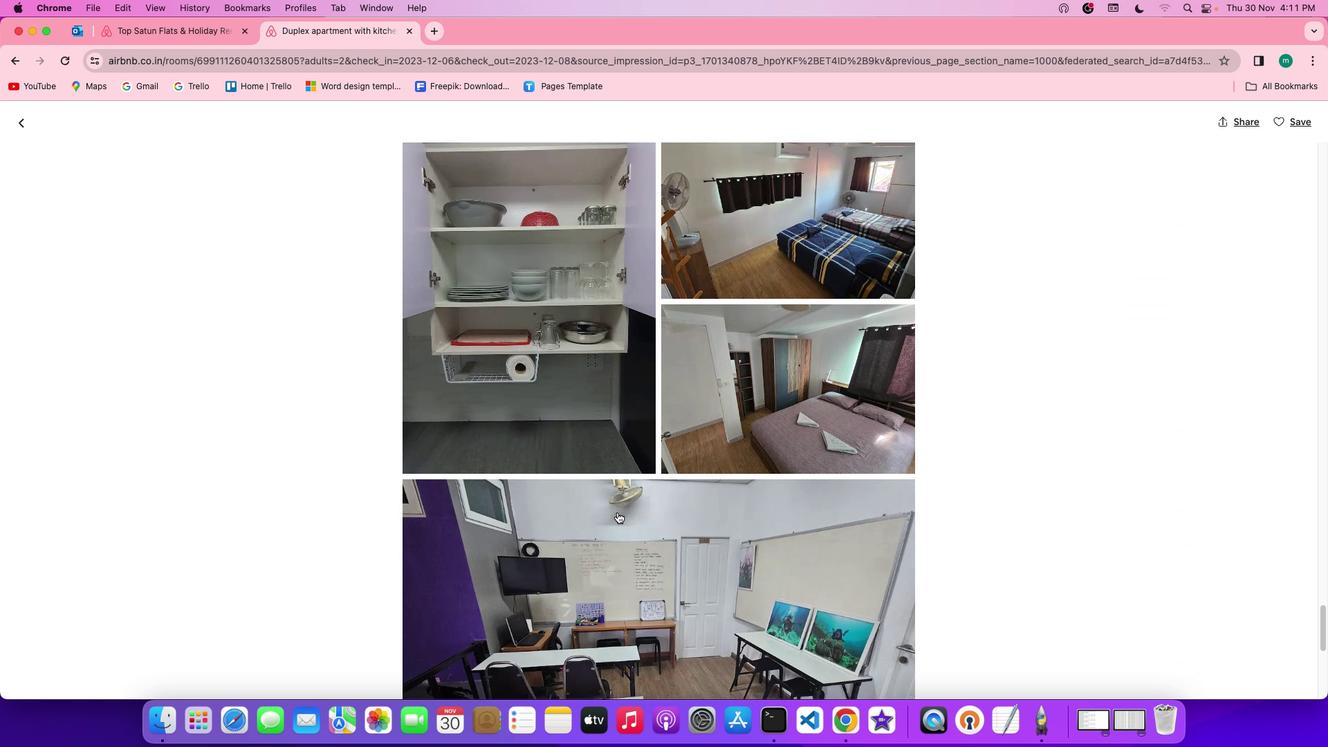 
Action: Mouse scrolled (617, 512) with delta (0, 0)
Screenshot: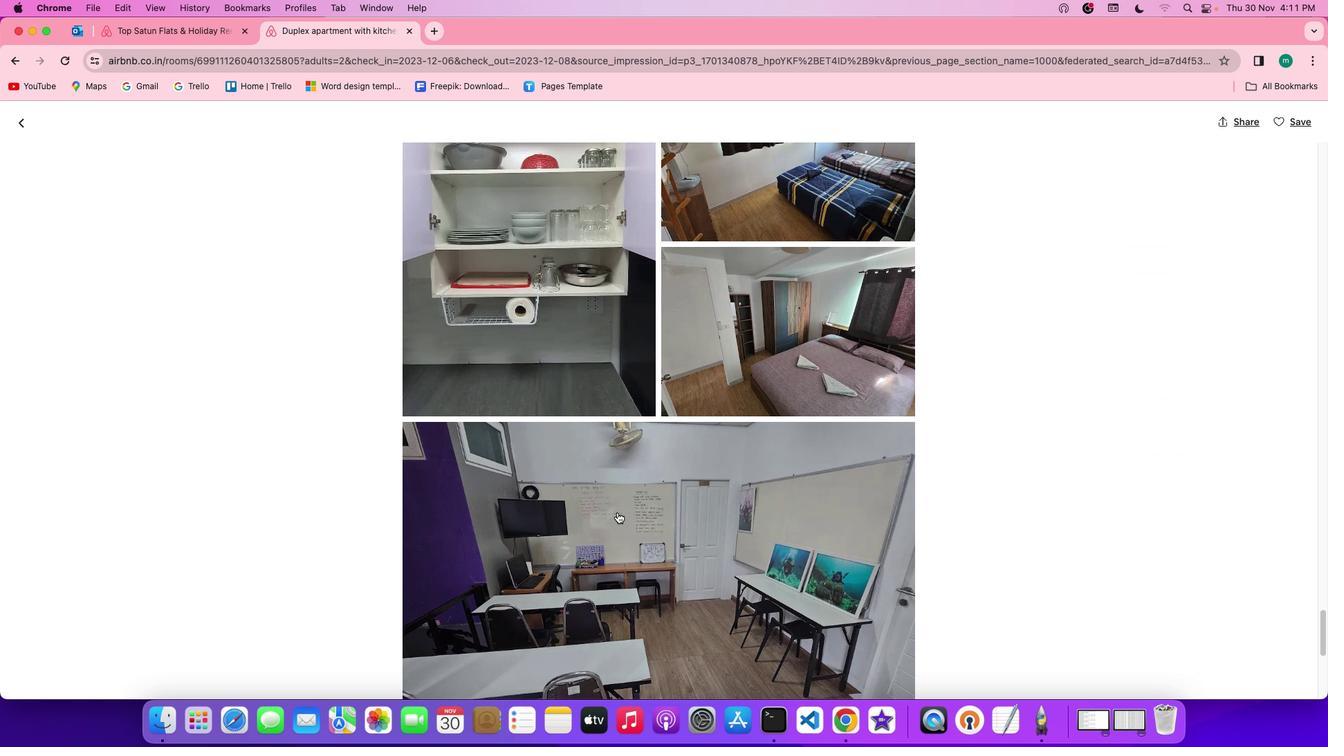 
Action: Mouse scrolled (617, 512) with delta (0, 0)
Screenshot: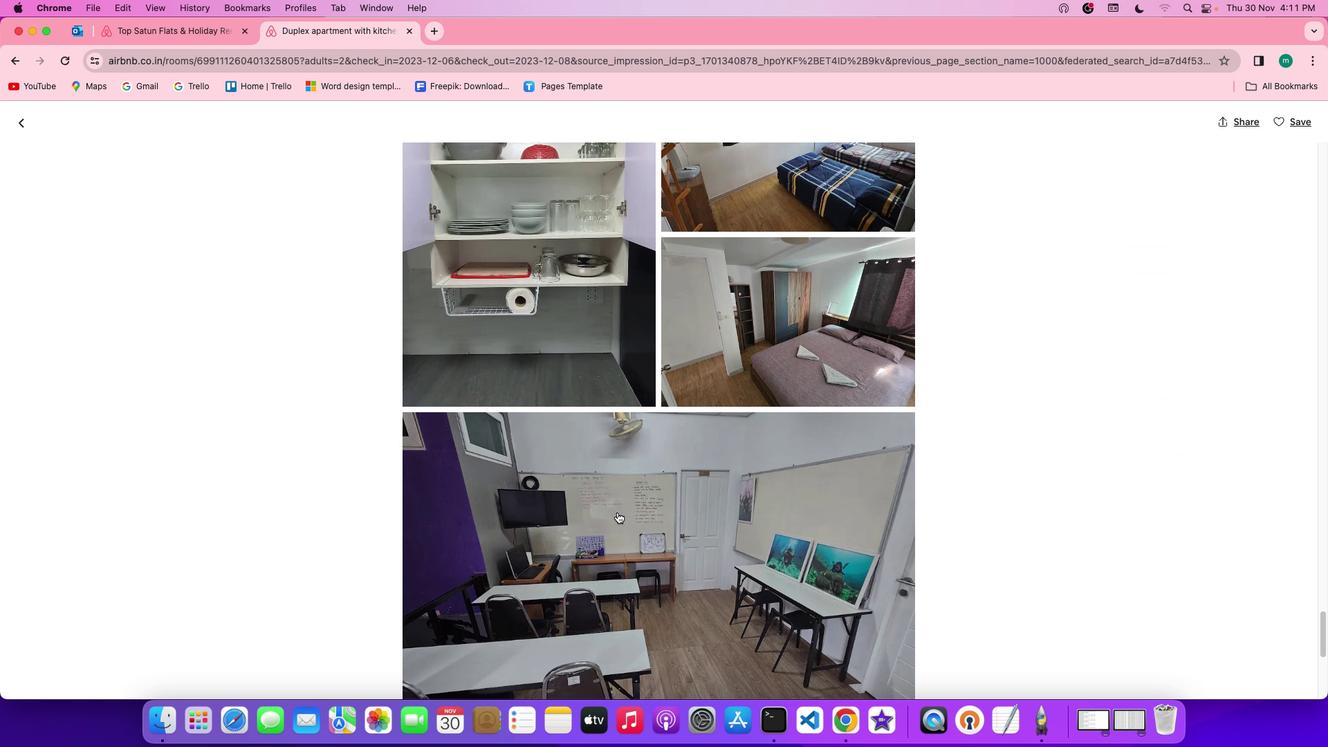
Action: Mouse scrolled (617, 512) with delta (0, 0)
Screenshot: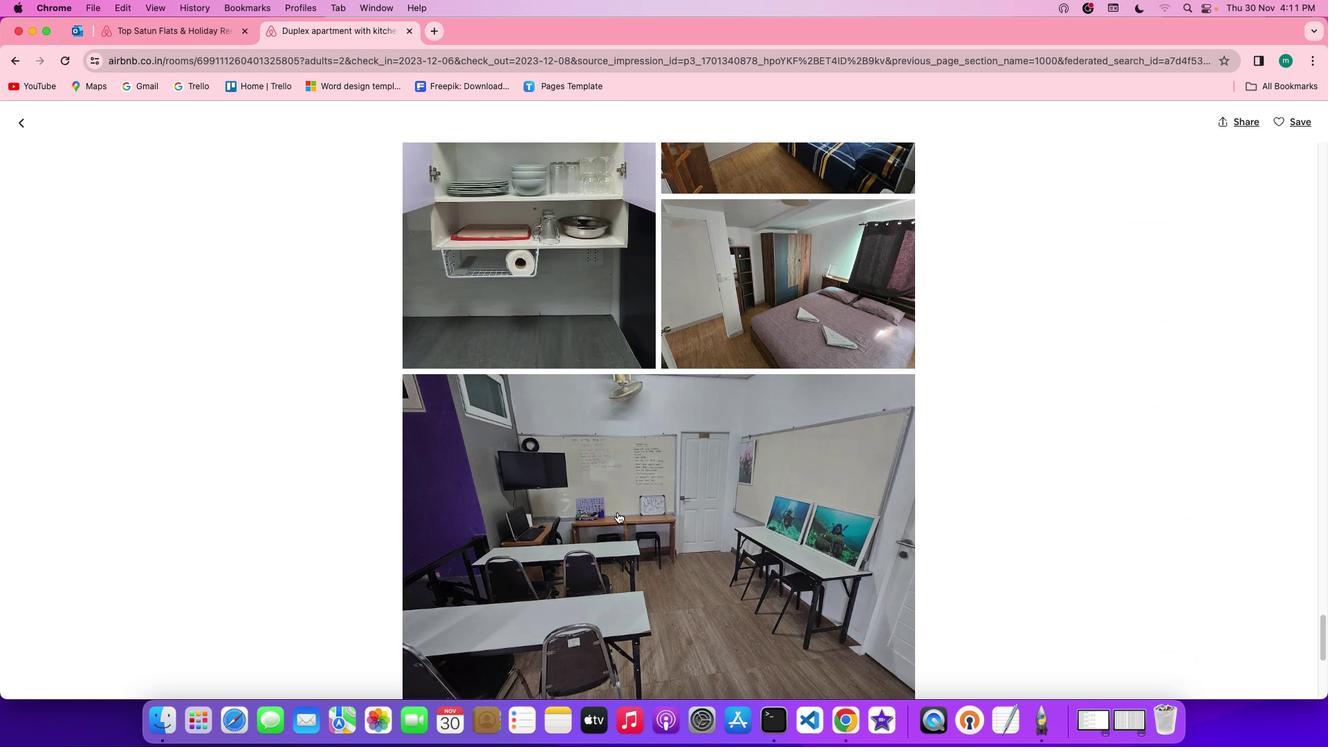 
Action: Mouse scrolled (617, 512) with delta (0, -1)
Screenshot: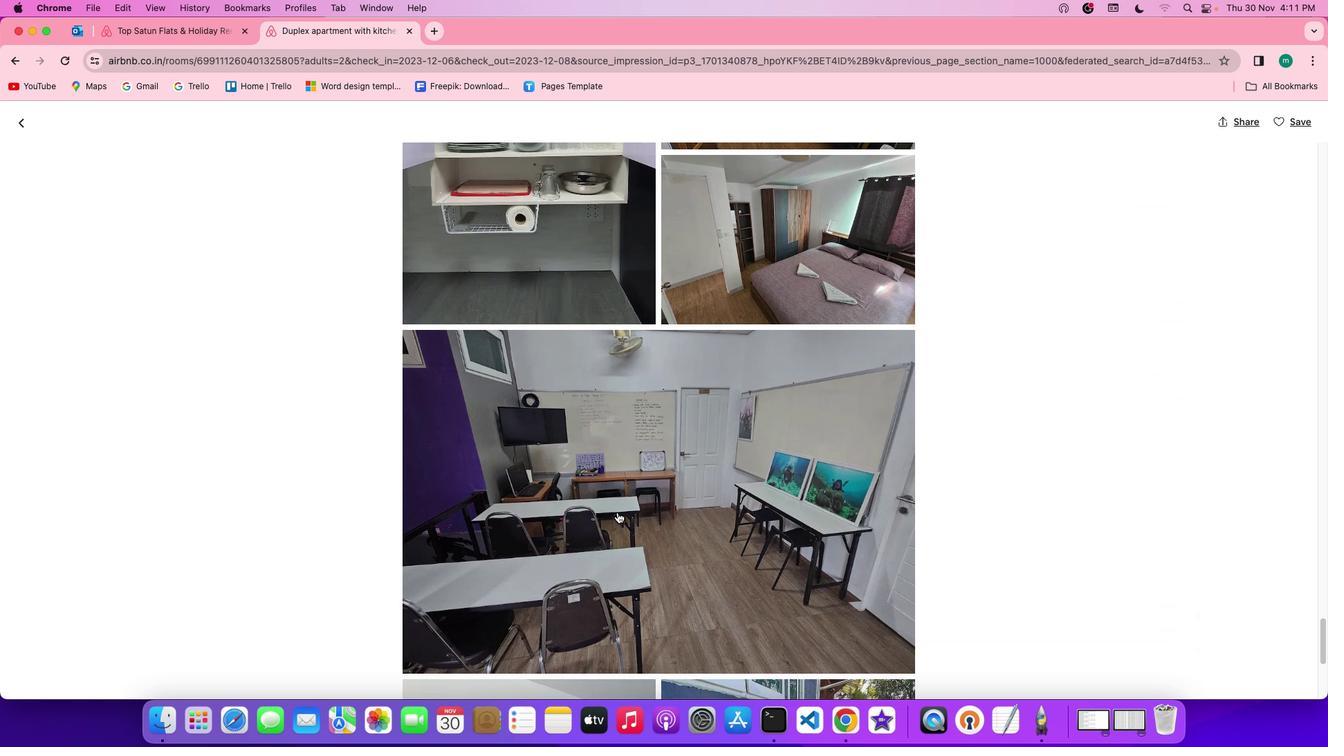 
Action: Mouse scrolled (617, 512) with delta (0, -2)
Screenshot: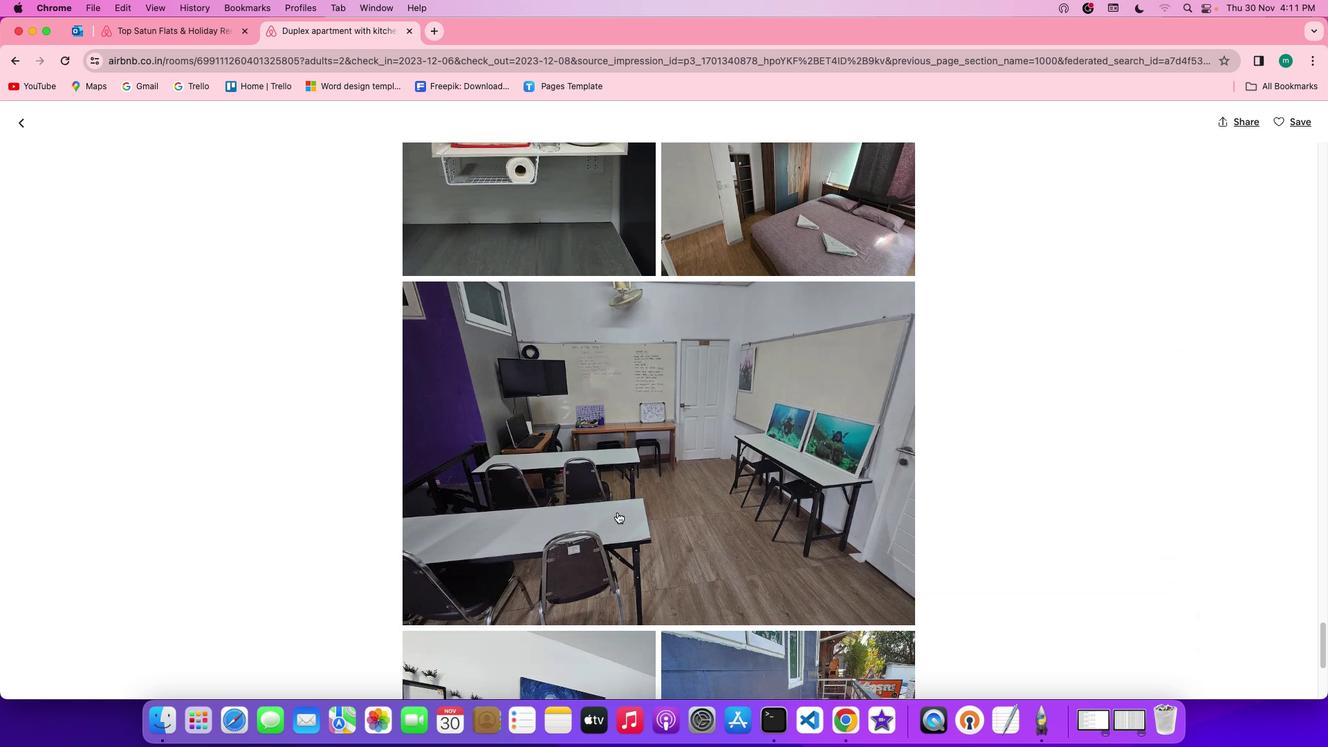 
Action: Mouse scrolled (617, 512) with delta (0, 0)
Screenshot: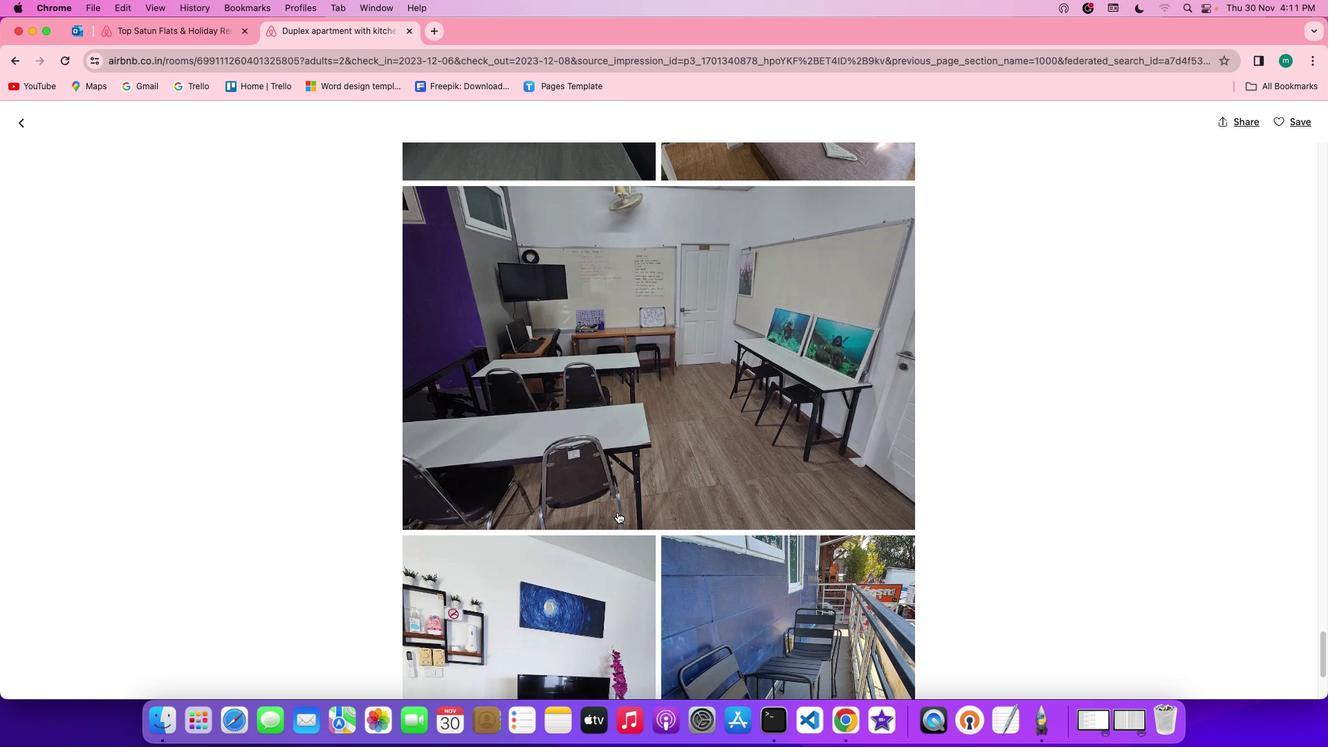 
Action: Mouse scrolled (617, 512) with delta (0, 0)
Screenshot: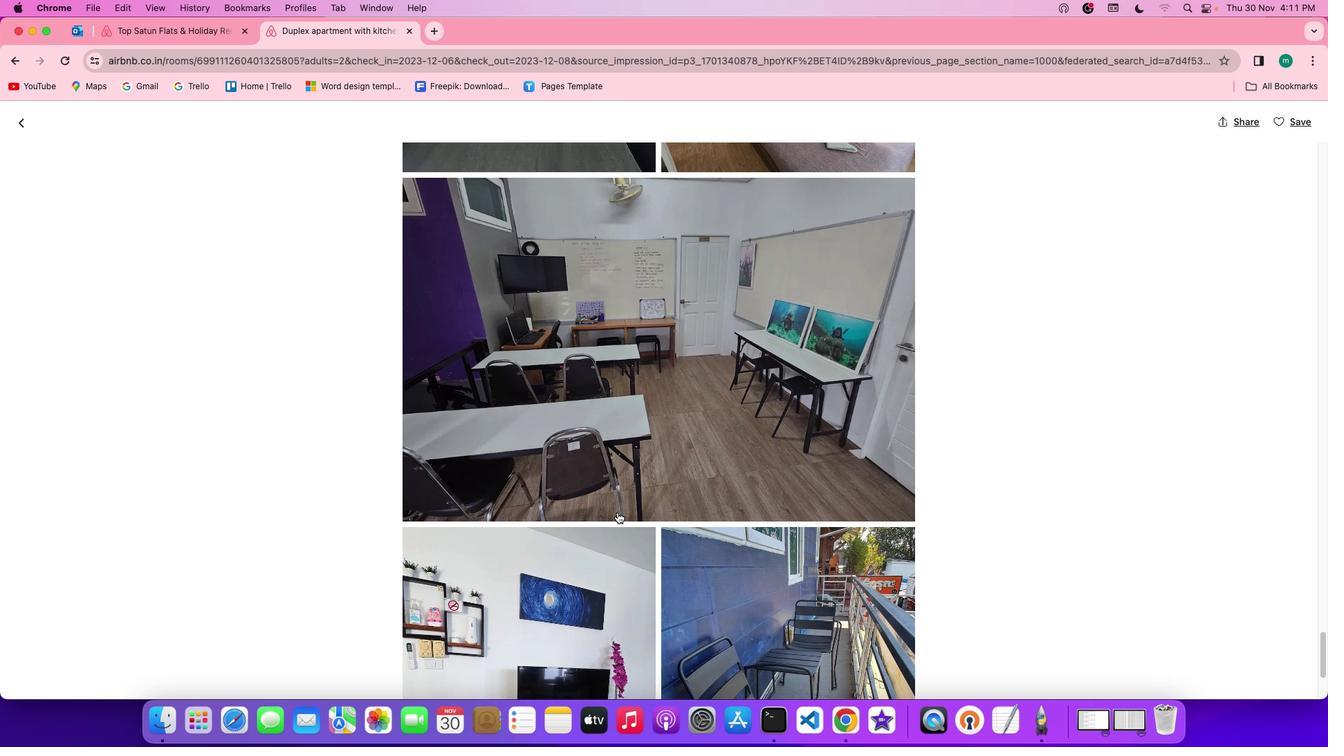 
Action: Mouse scrolled (617, 512) with delta (0, -1)
Screenshot: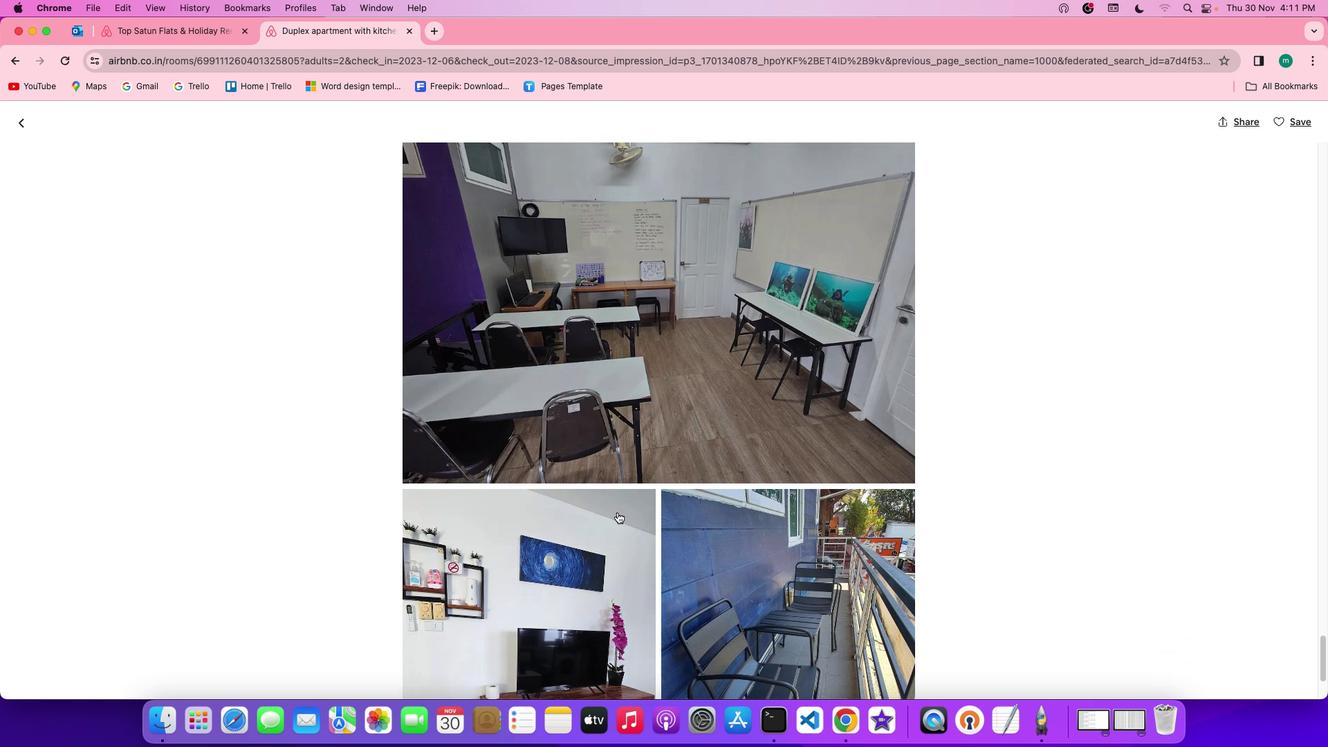 
Action: Mouse scrolled (617, 512) with delta (0, -2)
Screenshot: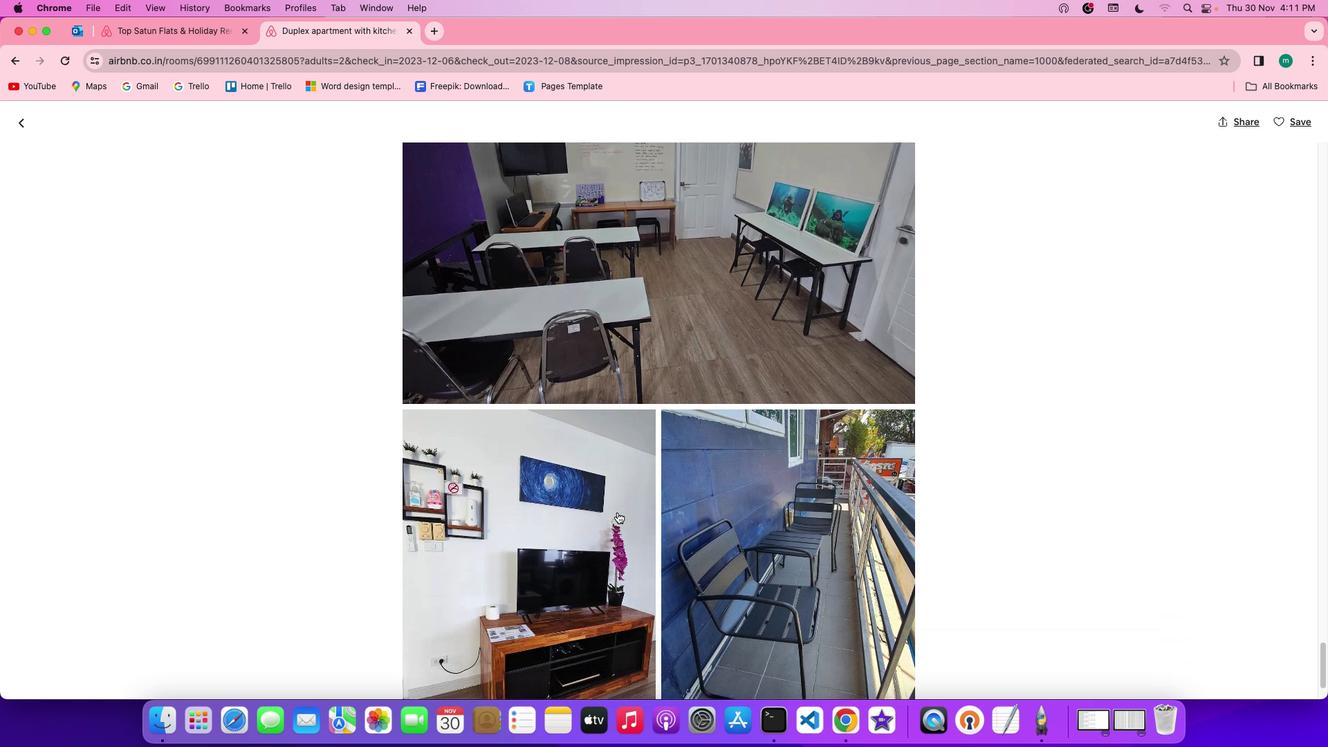 
Action: Mouse scrolled (617, 512) with delta (0, 0)
Screenshot: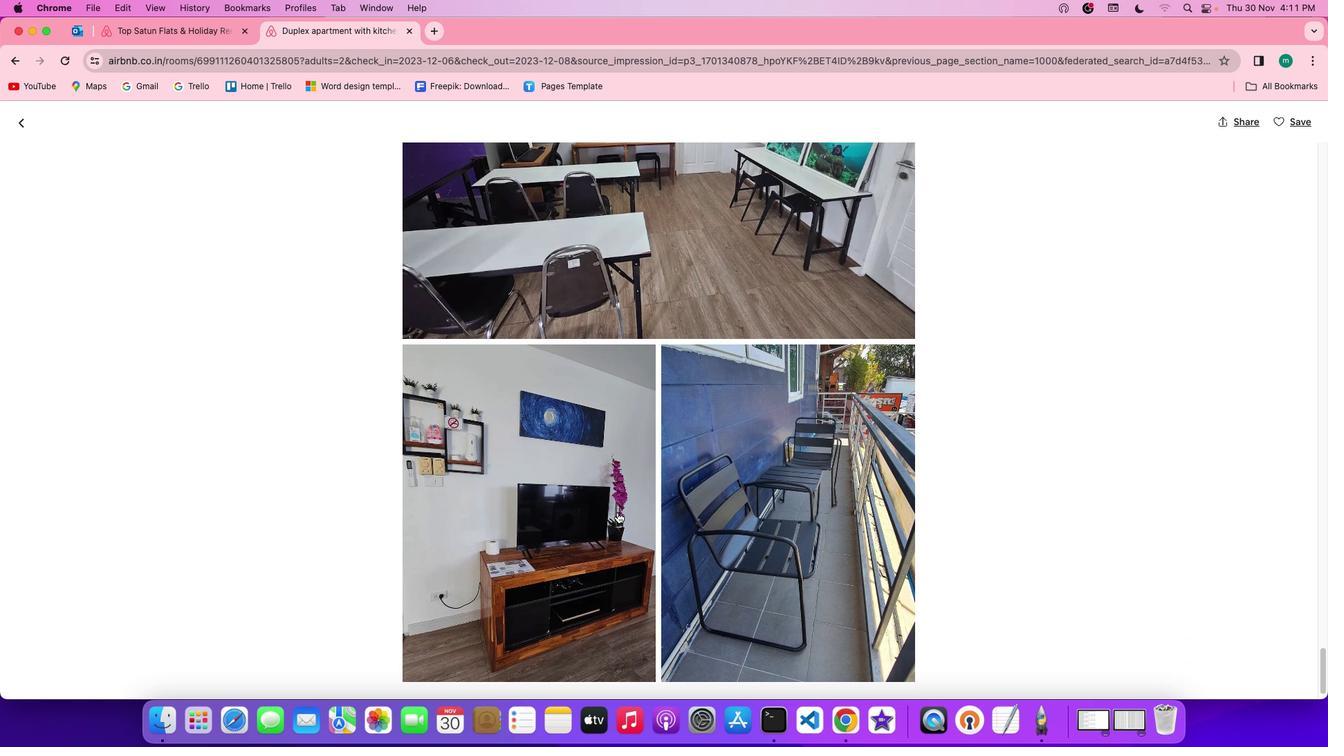 
Action: Mouse scrolled (617, 512) with delta (0, 0)
Screenshot: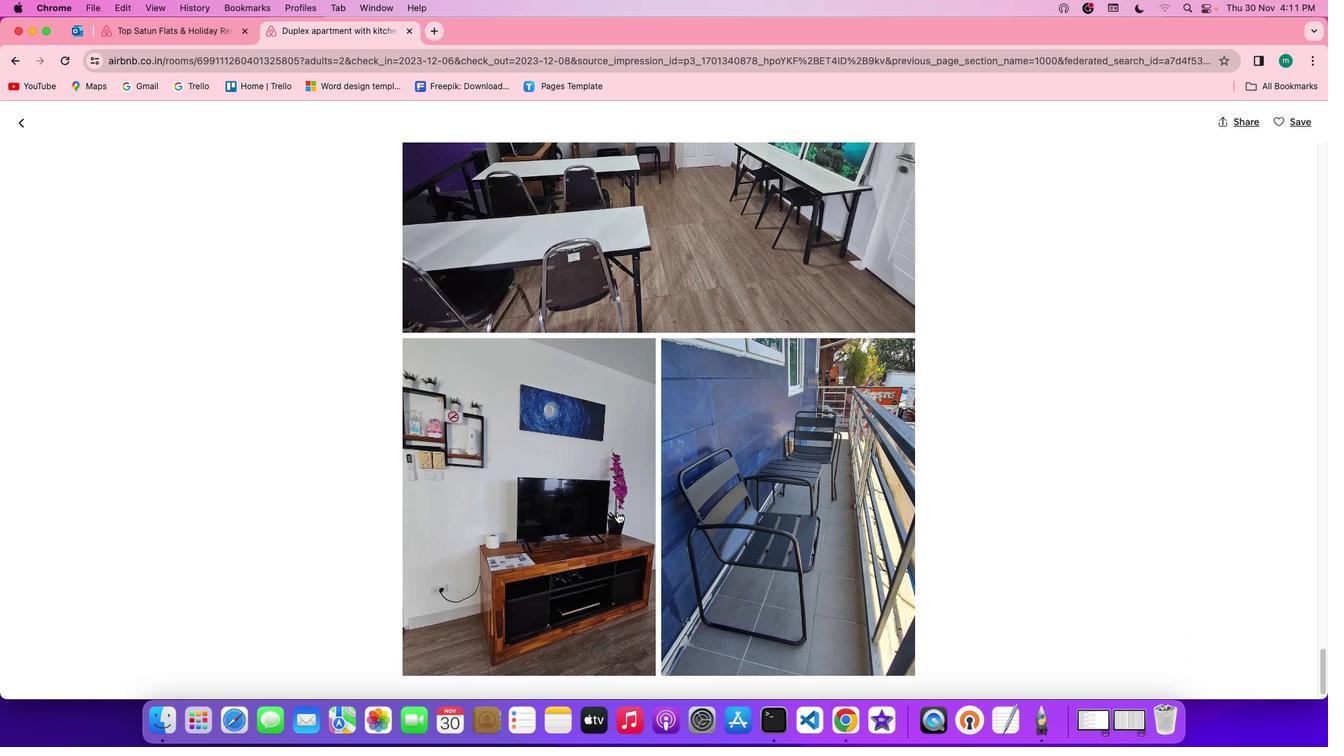
Action: Mouse scrolled (617, 512) with delta (0, -1)
Screenshot: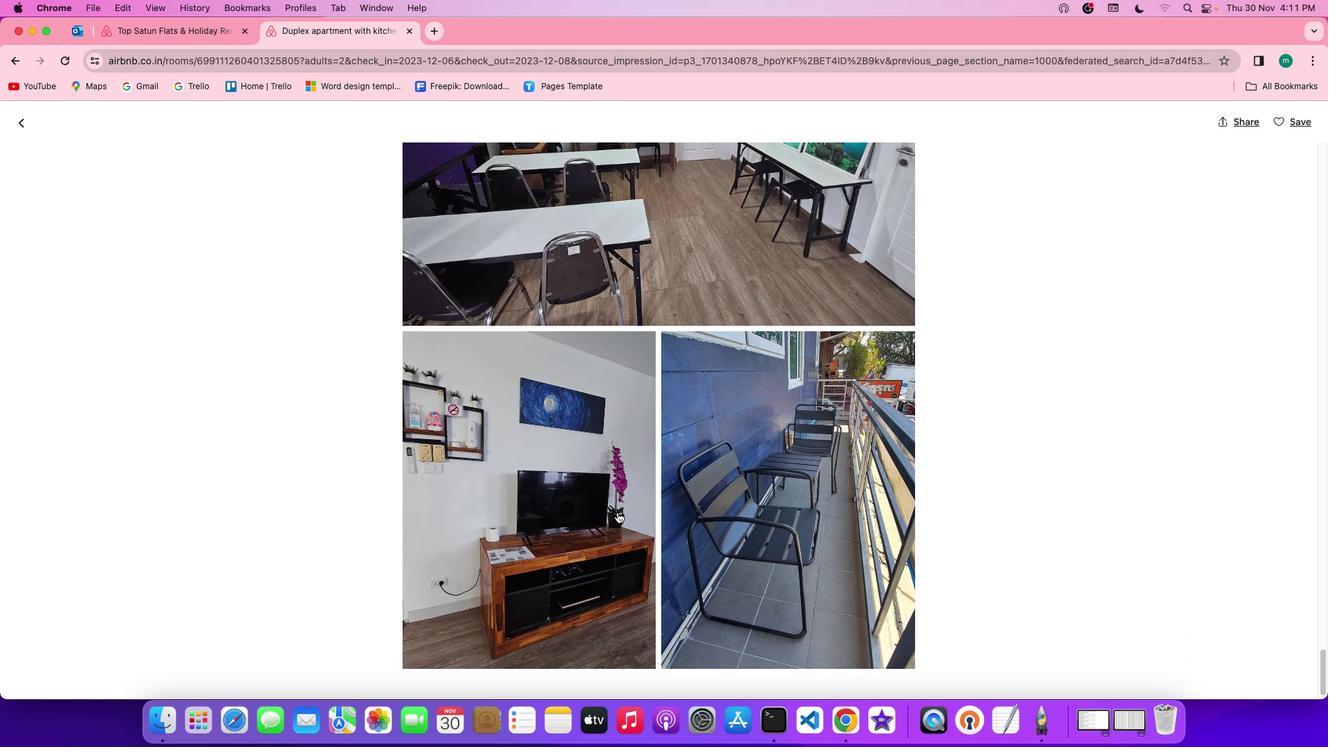 
Action: Mouse scrolled (617, 512) with delta (0, -2)
Screenshot: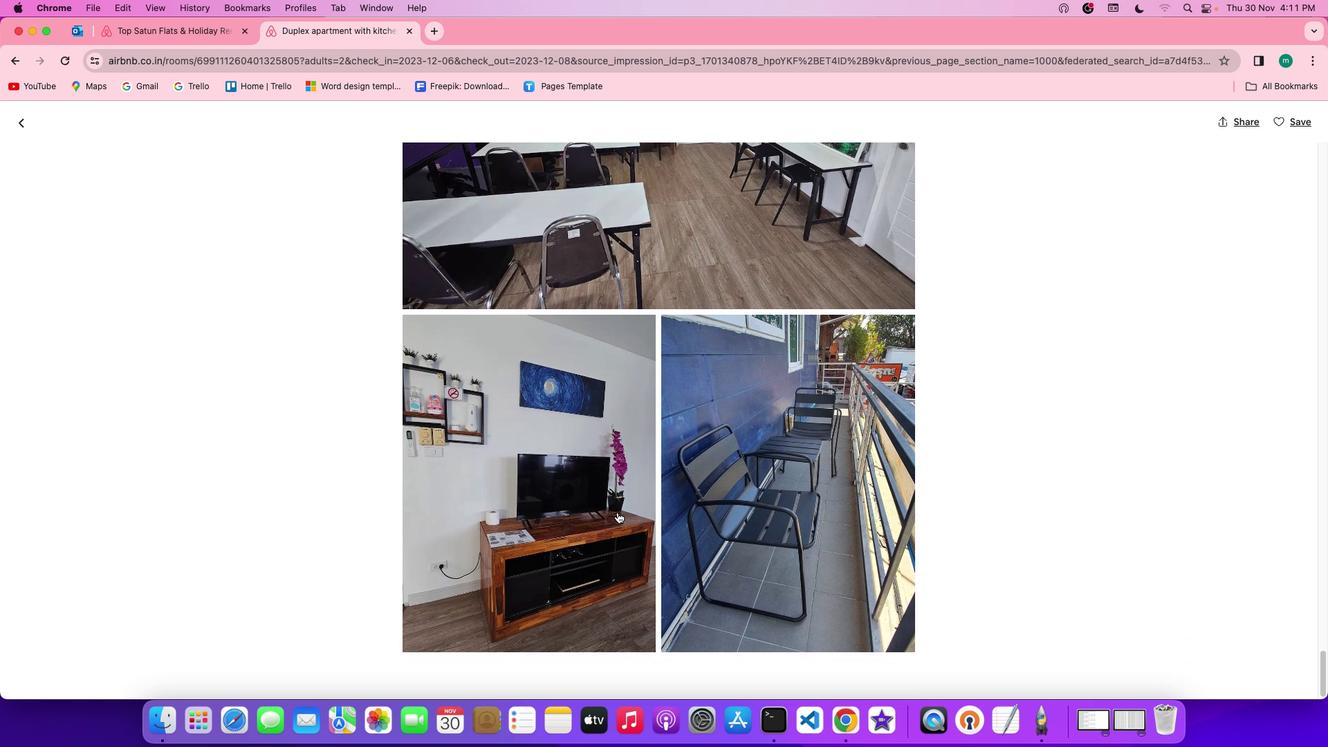 
Action: Mouse scrolled (617, 512) with delta (0, 0)
Screenshot: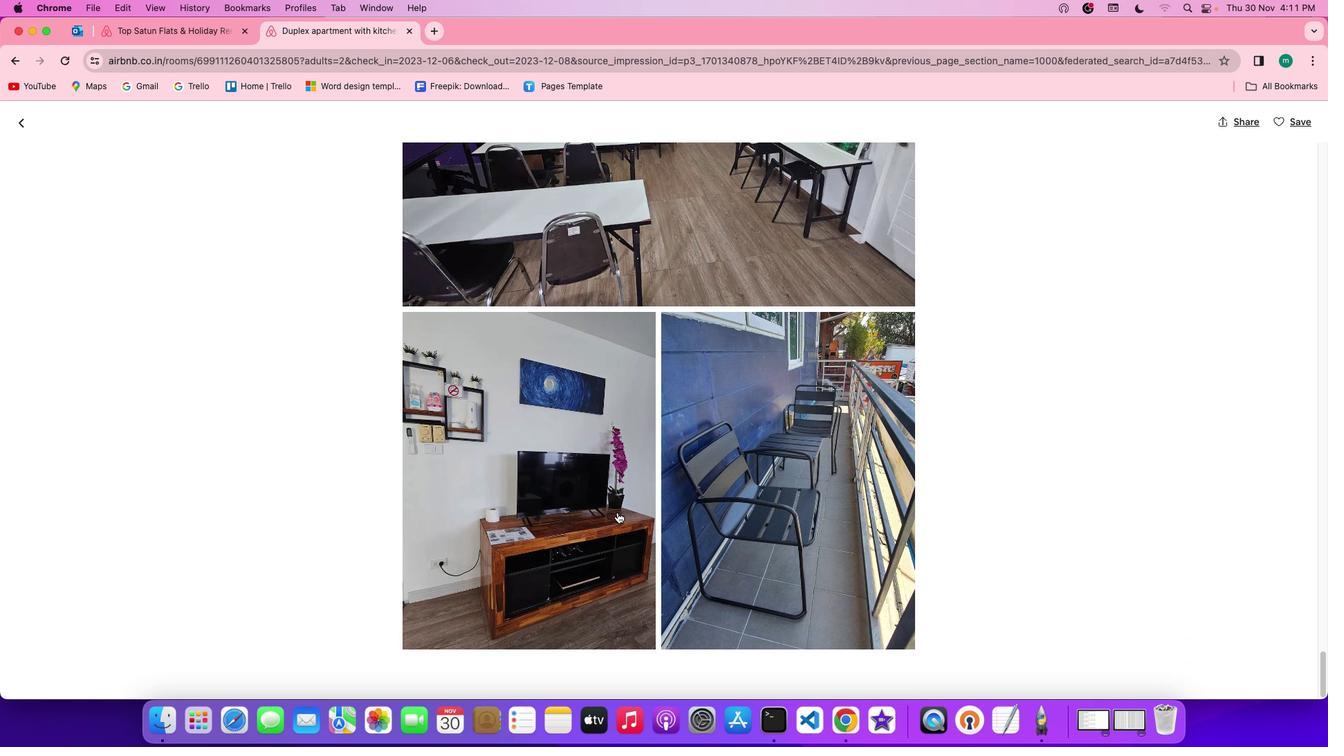 
Action: Mouse scrolled (617, 512) with delta (0, 0)
Screenshot: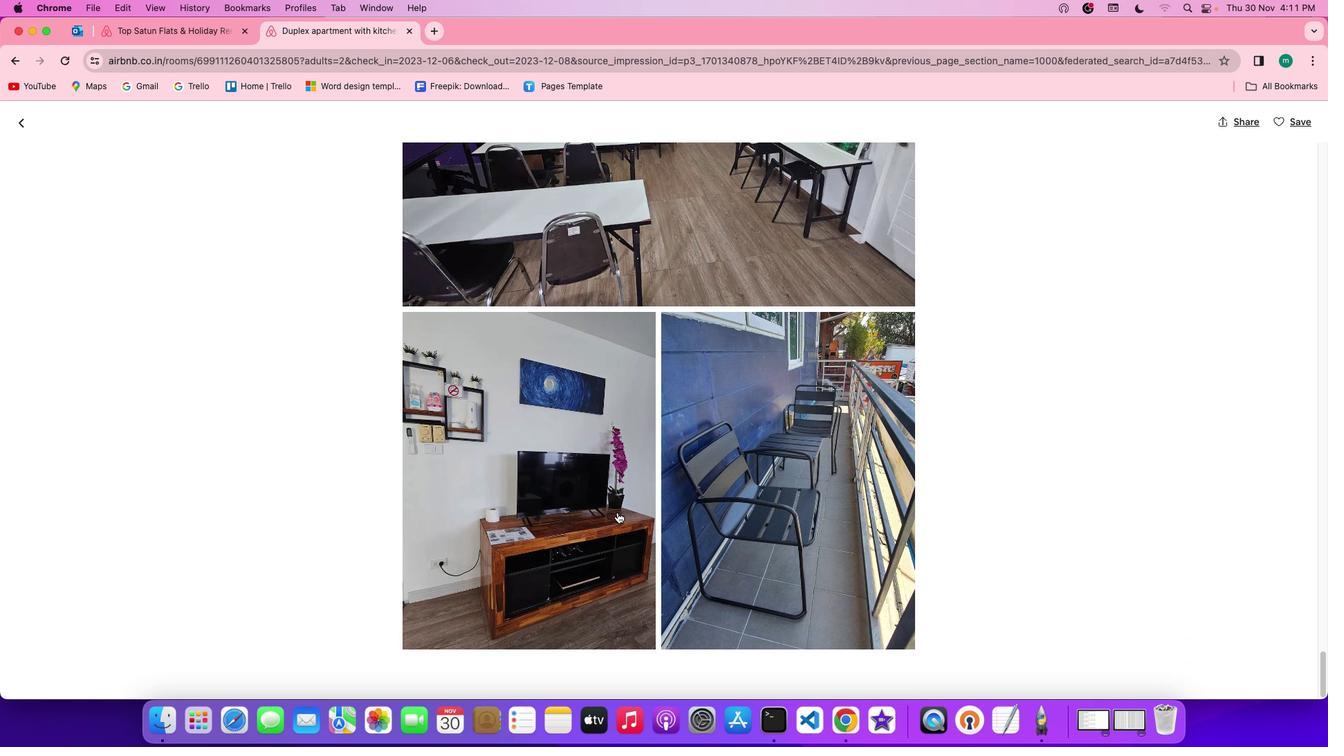 
Action: Mouse scrolled (617, 512) with delta (0, -1)
Screenshot: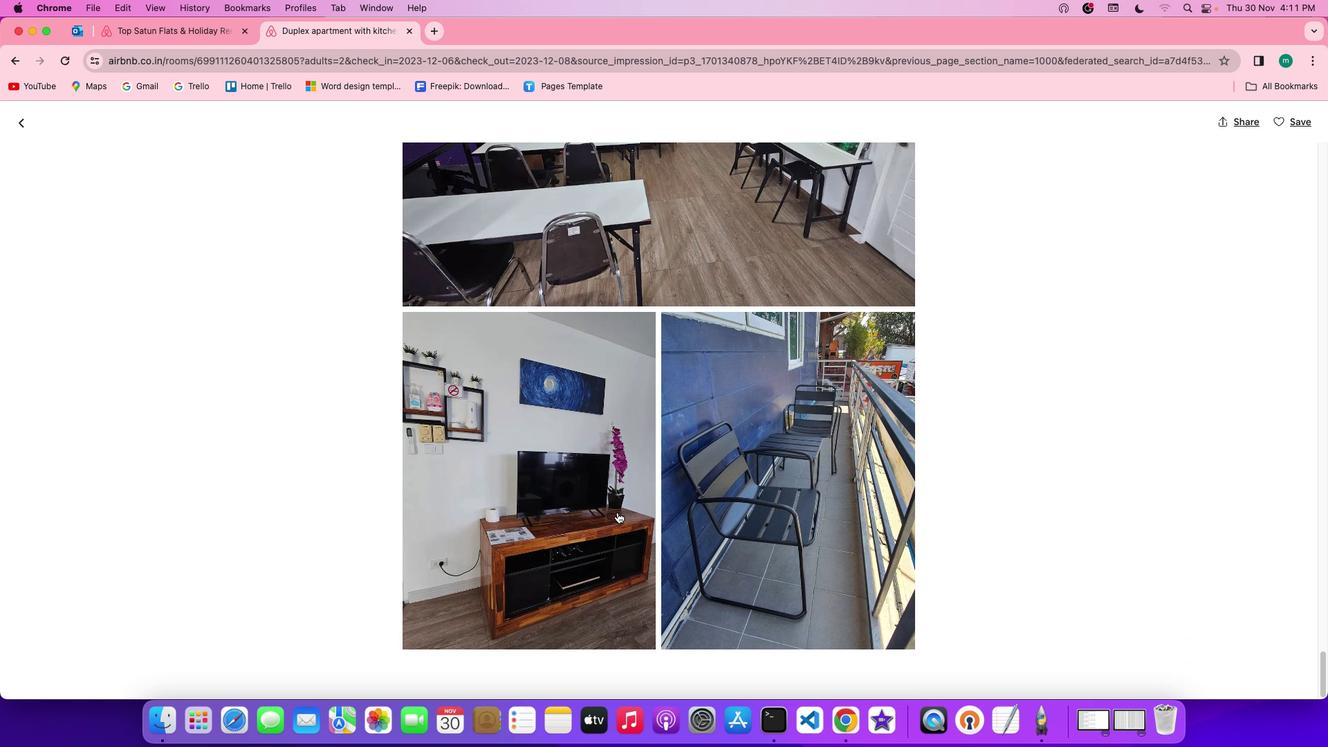 
Action: Mouse scrolled (617, 512) with delta (0, -2)
Screenshot: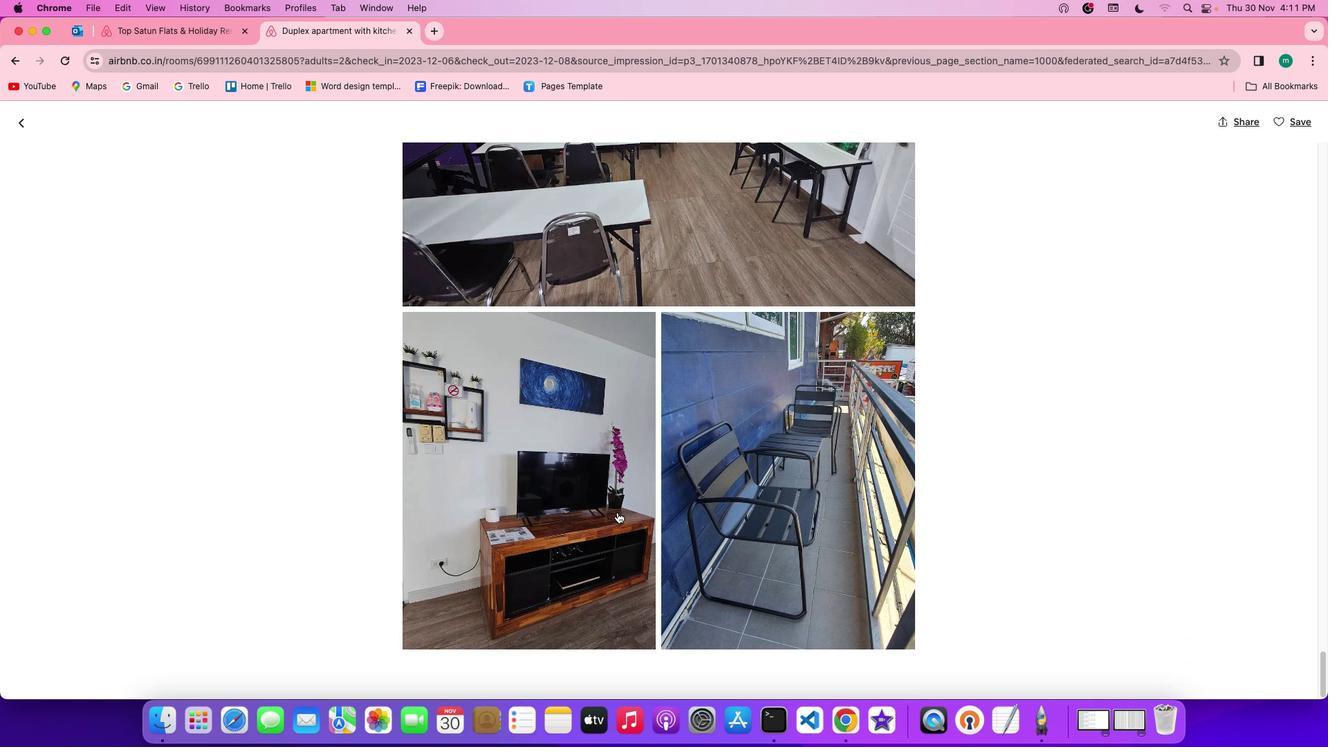 
Action: Mouse scrolled (617, 512) with delta (0, 0)
Screenshot: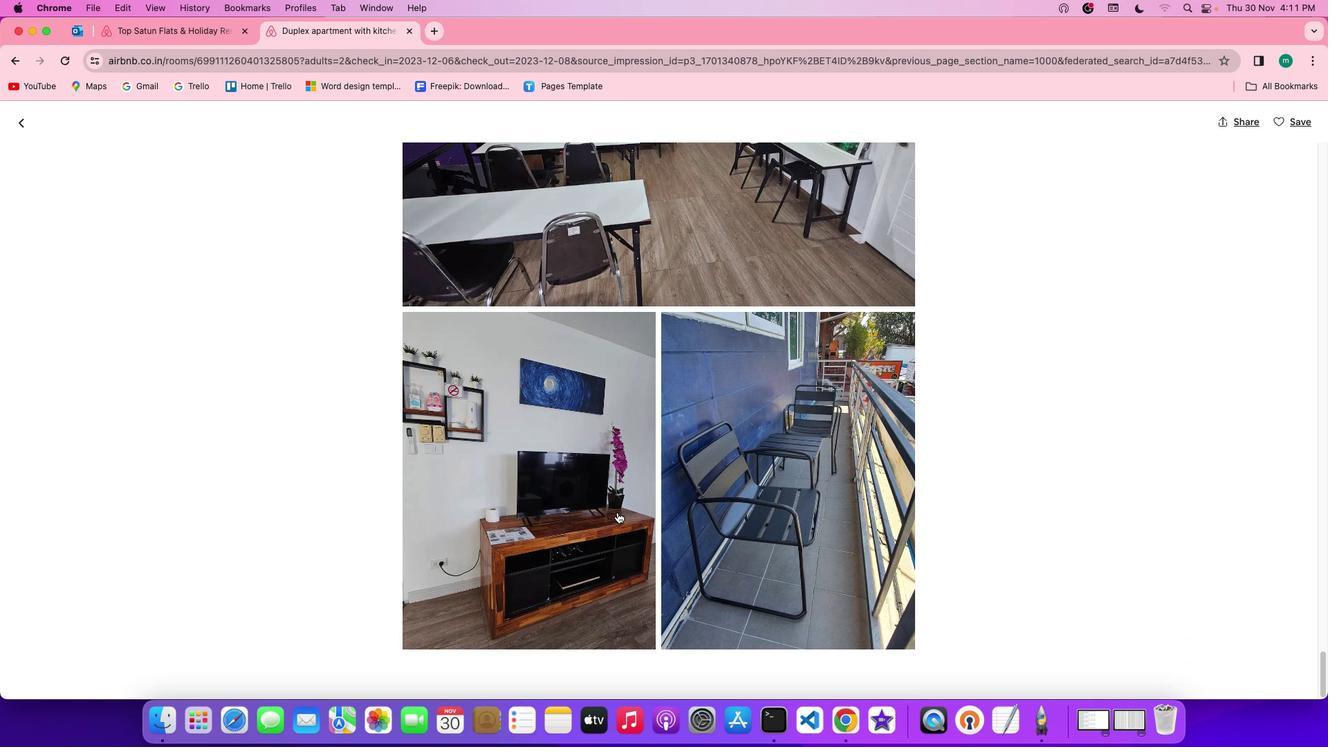 
Action: Mouse scrolled (617, 512) with delta (0, 0)
Screenshot: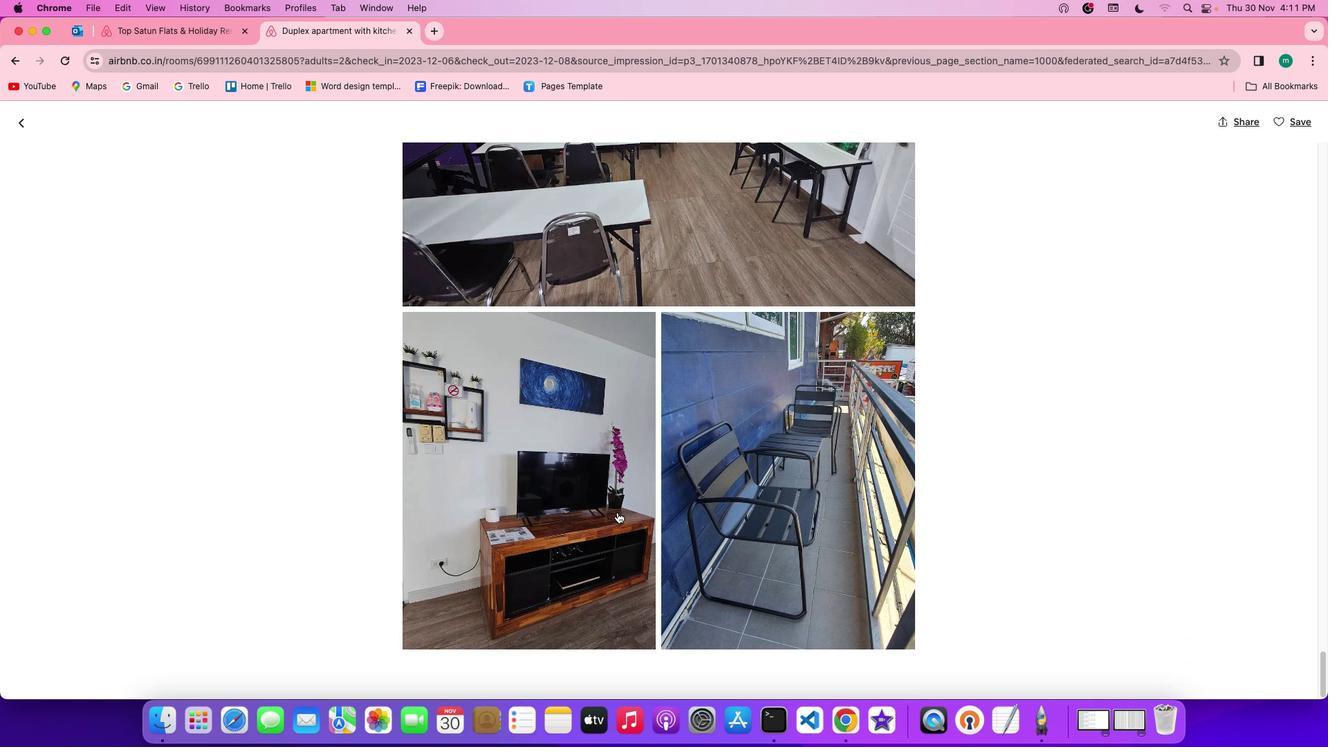 
Action: Mouse scrolled (617, 512) with delta (0, -2)
Screenshot: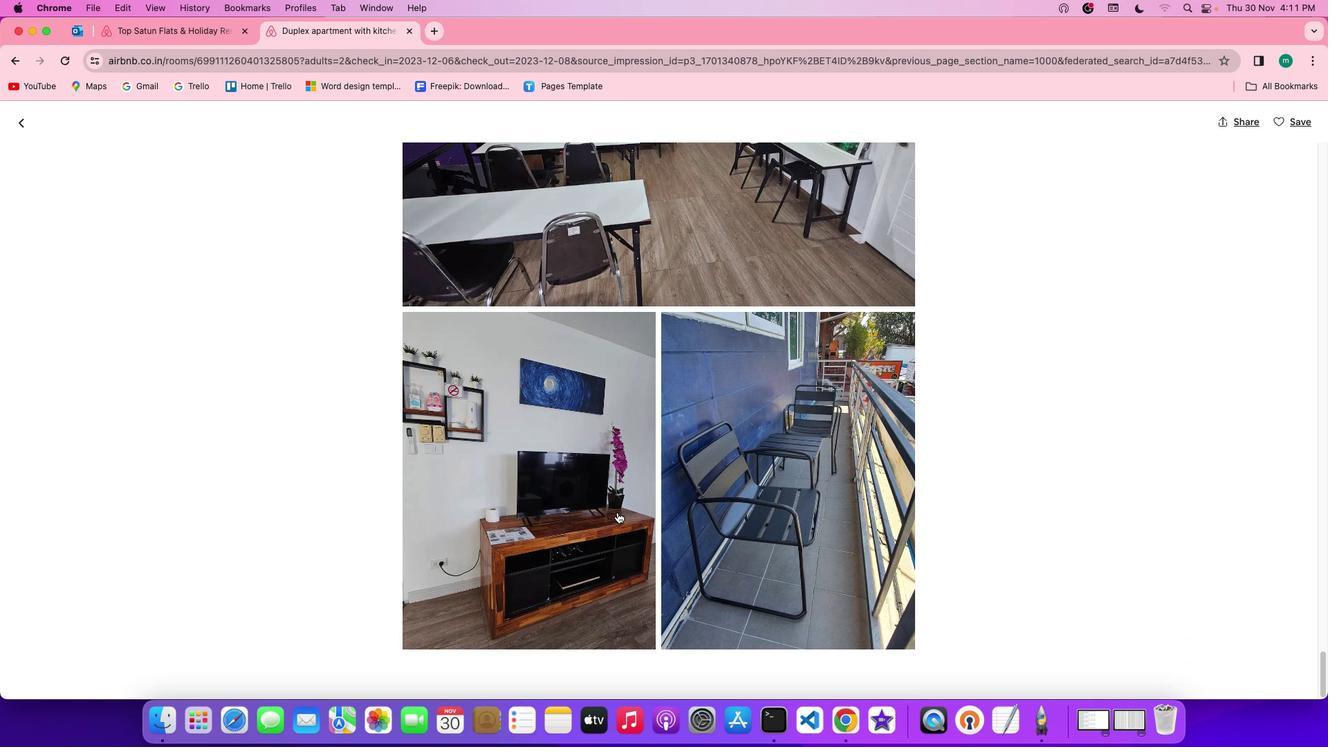 
Action: Mouse scrolled (617, 512) with delta (0, -3)
Screenshot: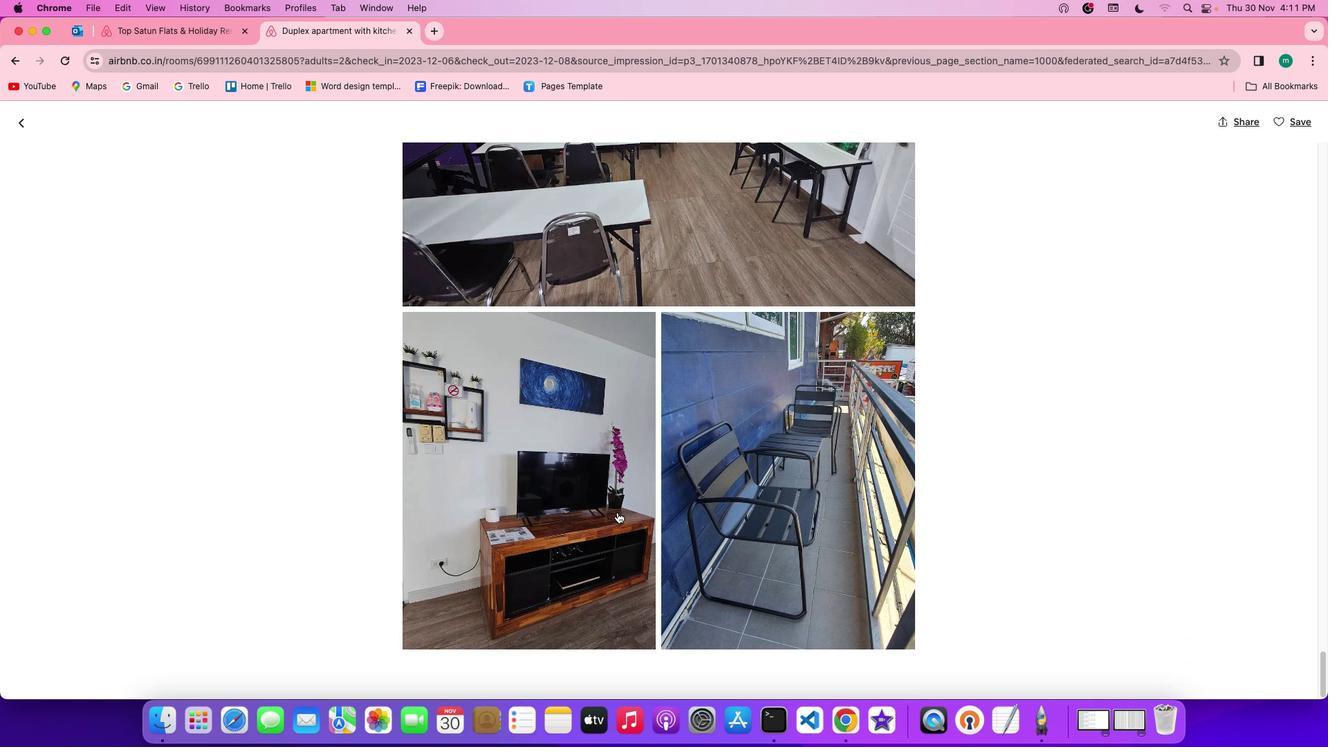 
Action: Mouse moved to (18, 124)
Screenshot: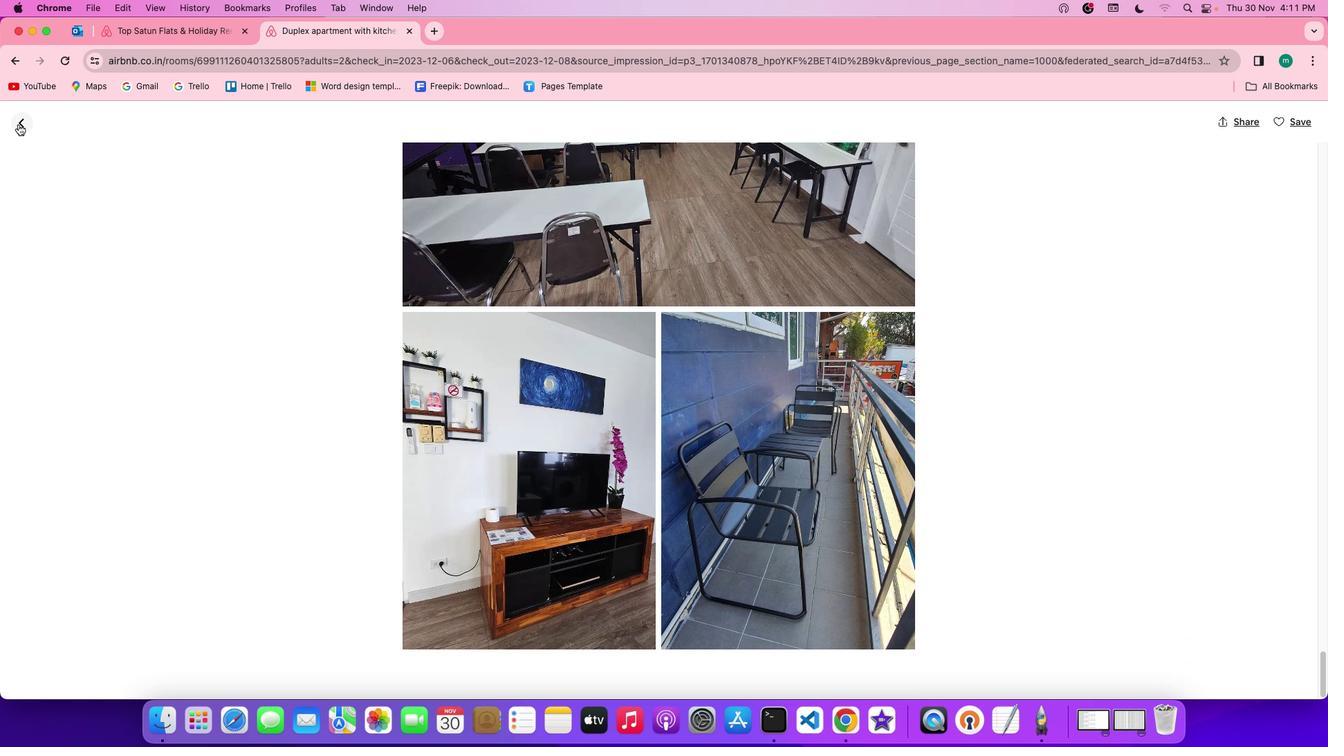 
Action: Mouse pressed left at (18, 124)
Screenshot: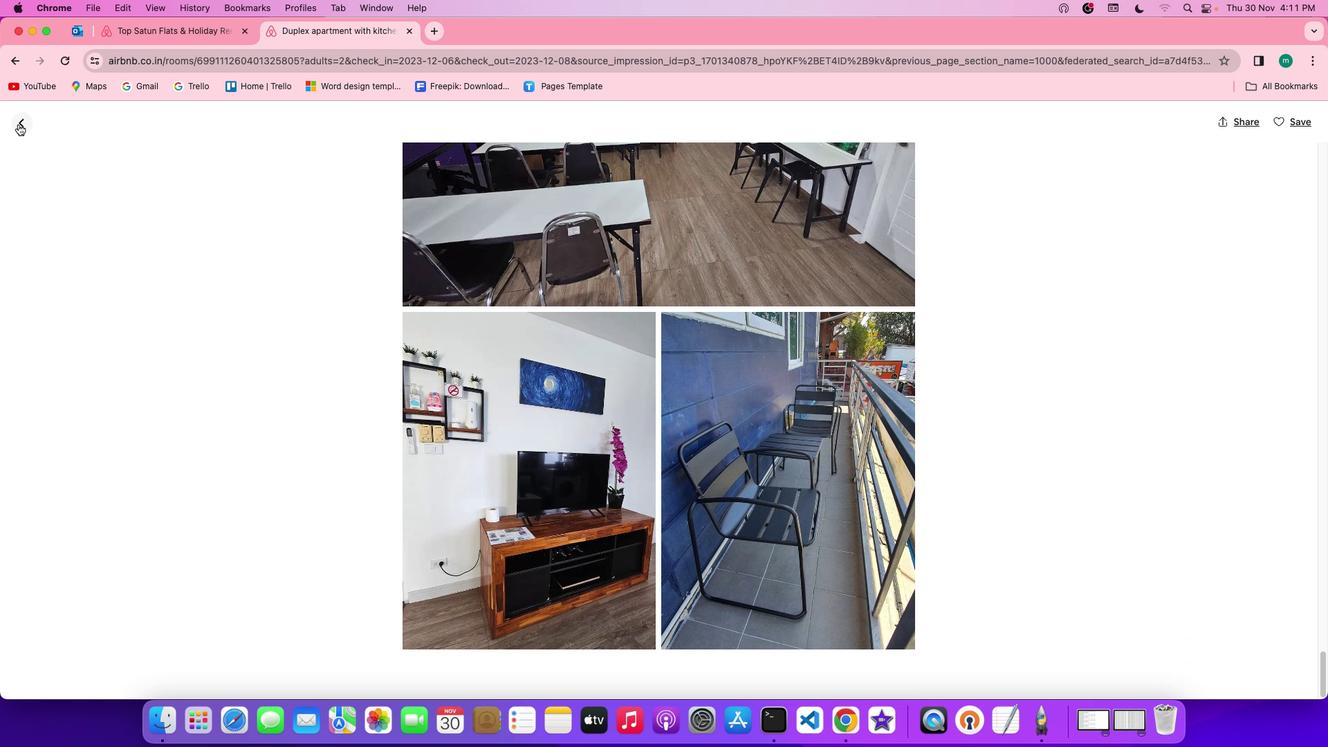 
Action: Mouse moved to (376, 478)
Screenshot: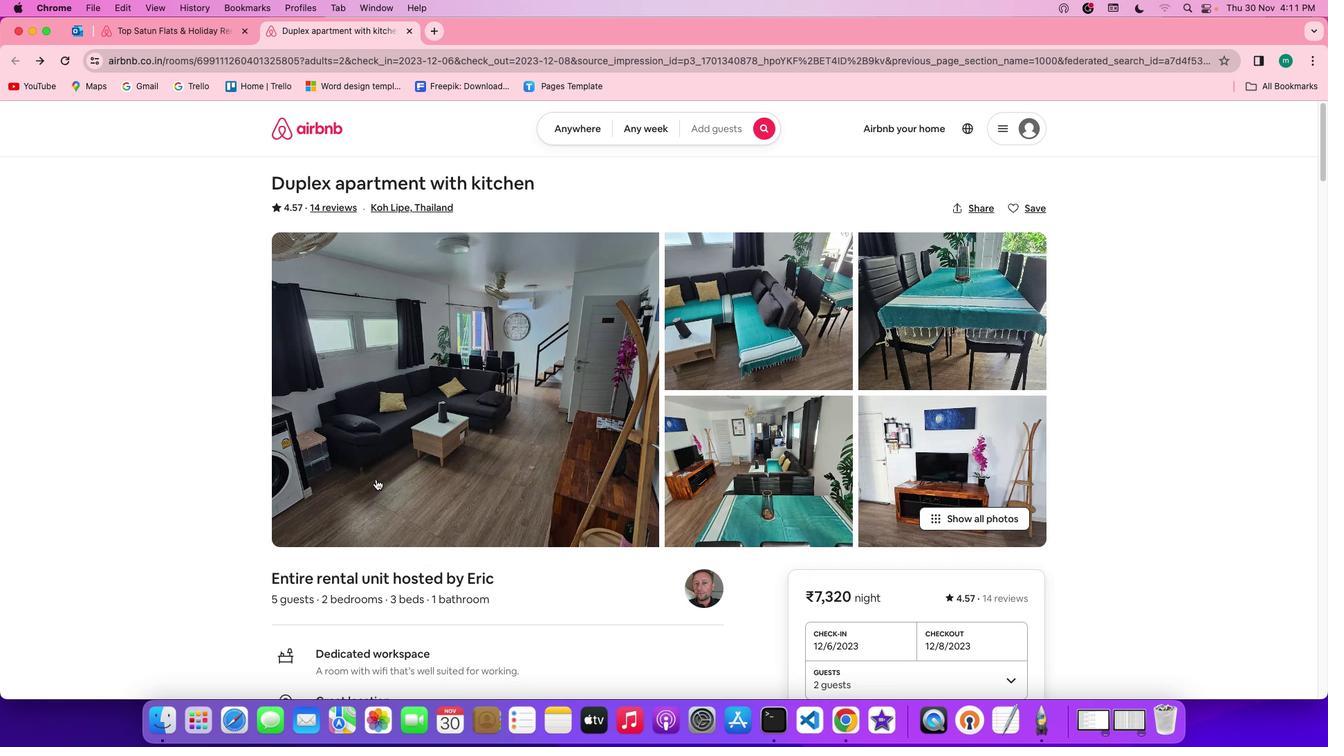 
Action: Mouse scrolled (376, 478) with delta (0, 0)
Screenshot: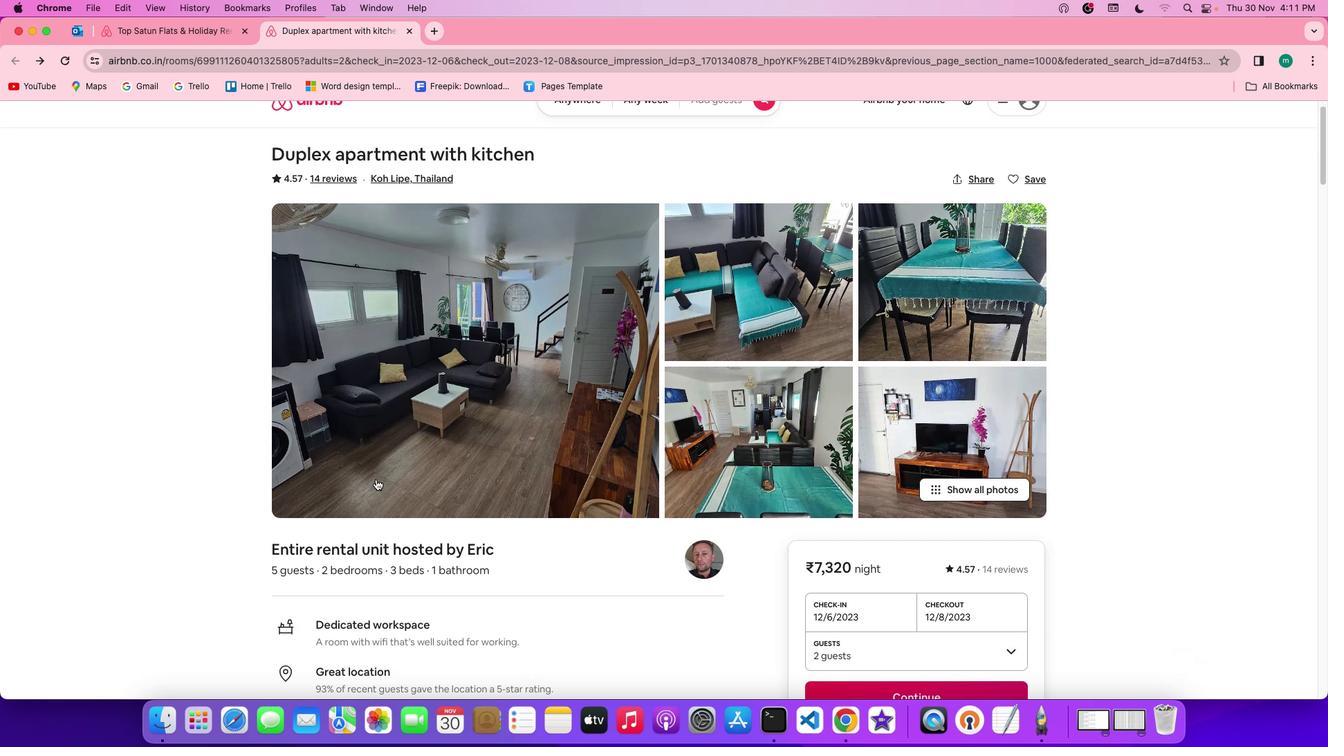 
Action: Mouse scrolled (376, 478) with delta (0, 0)
Screenshot: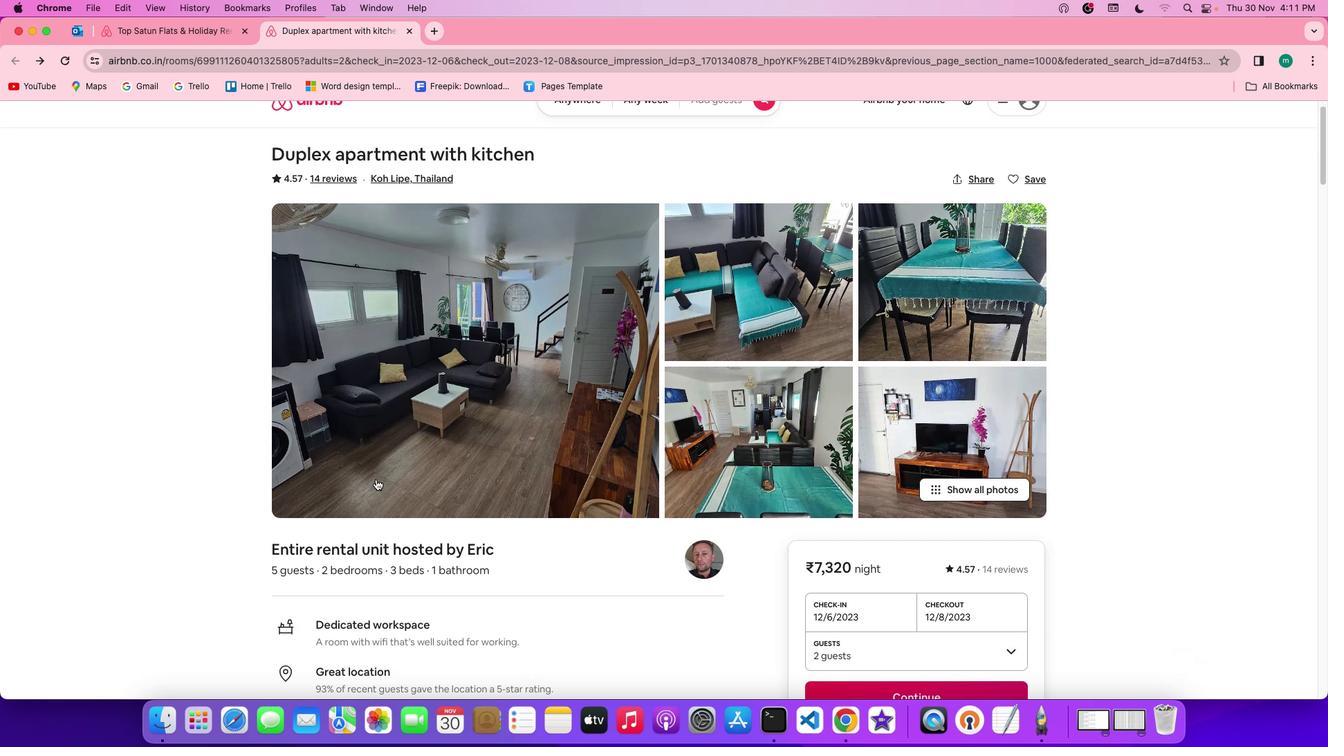
Action: Mouse scrolled (376, 478) with delta (0, -2)
Screenshot: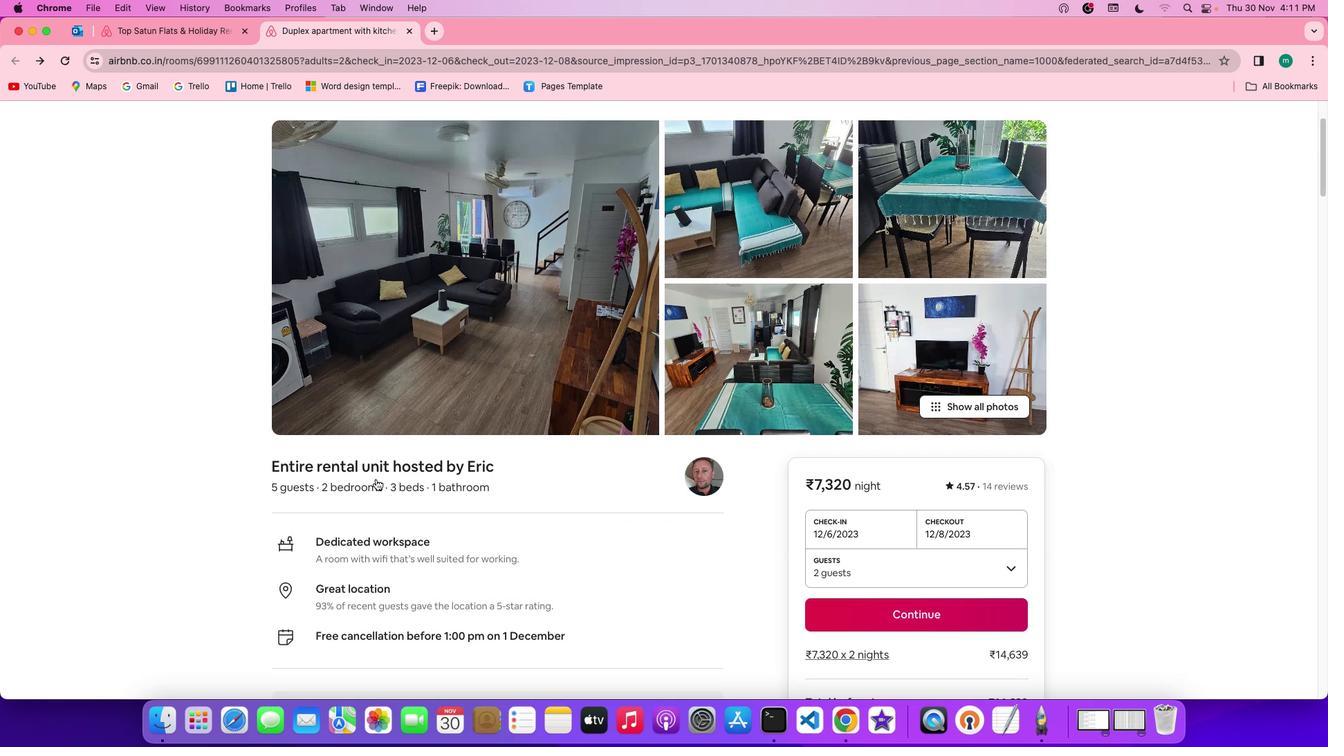 
Action: Mouse scrolled (376, 478) with delta (0, -3)
Screenshot: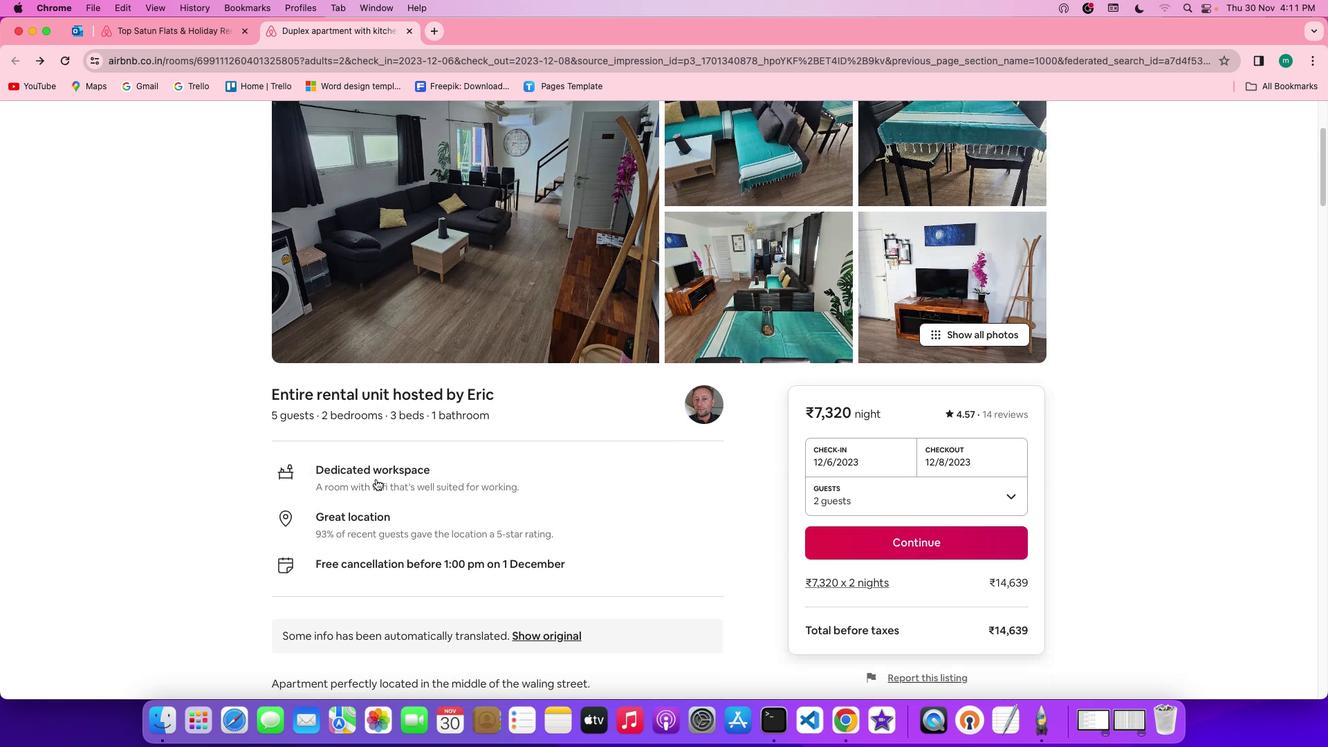 
Action: Mouse scrolled (376, 478) with delta (0, -3)
Screenshot: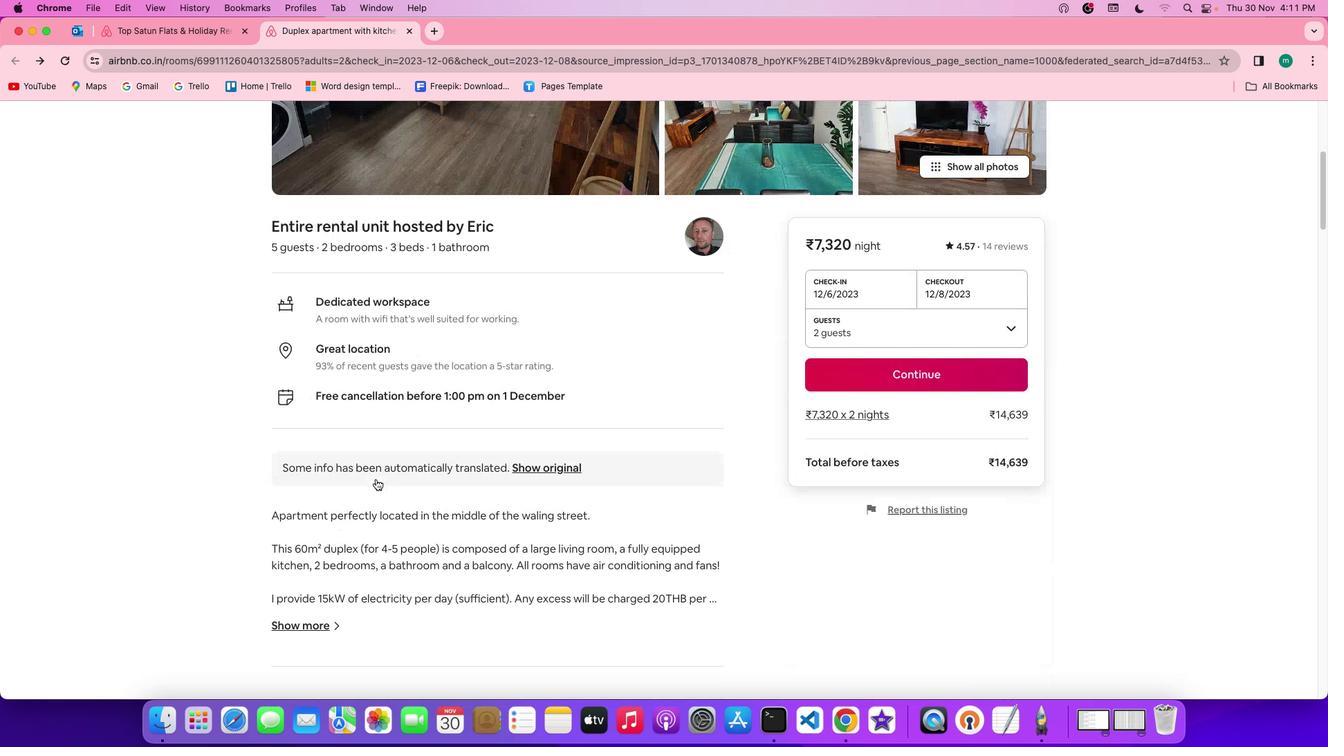 
Action: Mouse scrolled (376, 478) with delta (0, 0)
Screenshot: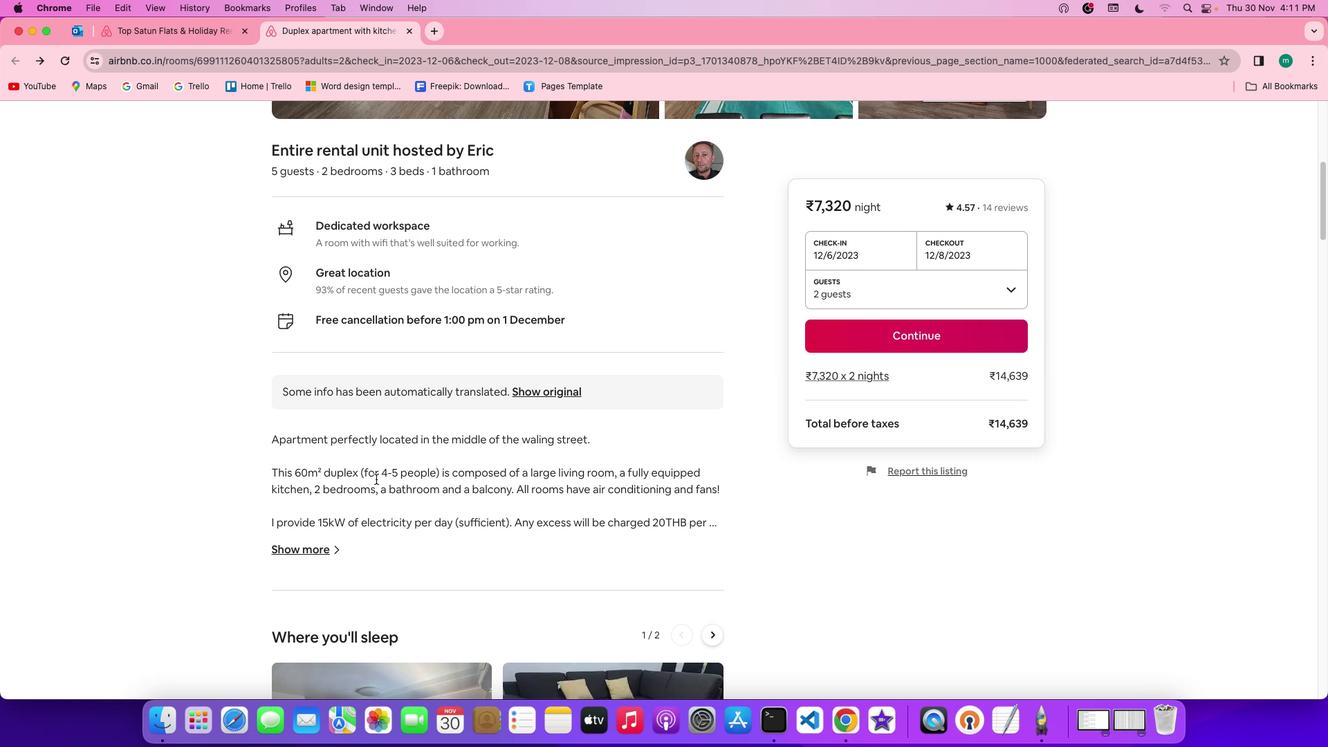 
Action: Mouse scrolled (376, 478) with delta (0, 0)
Screenshot: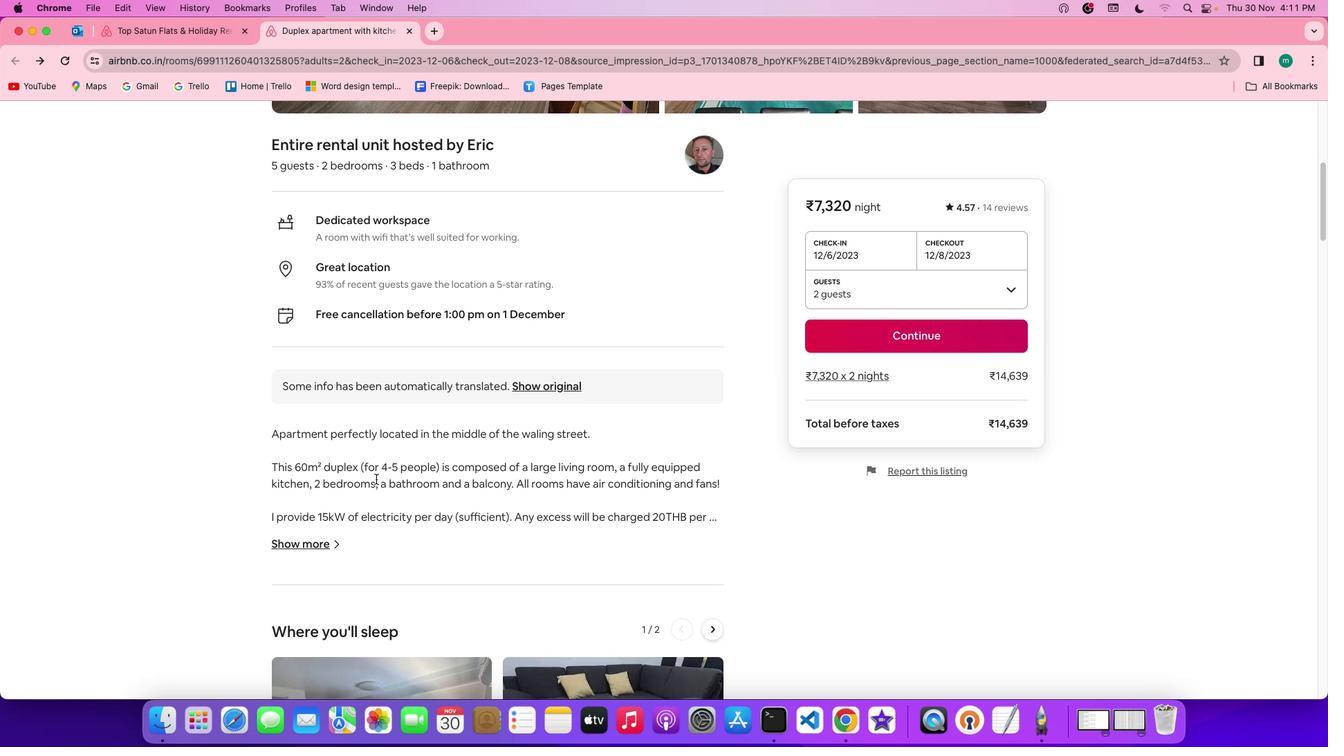 
Action: Mouse scrolled (376, 478) with delta (0, 0)
Screenshot: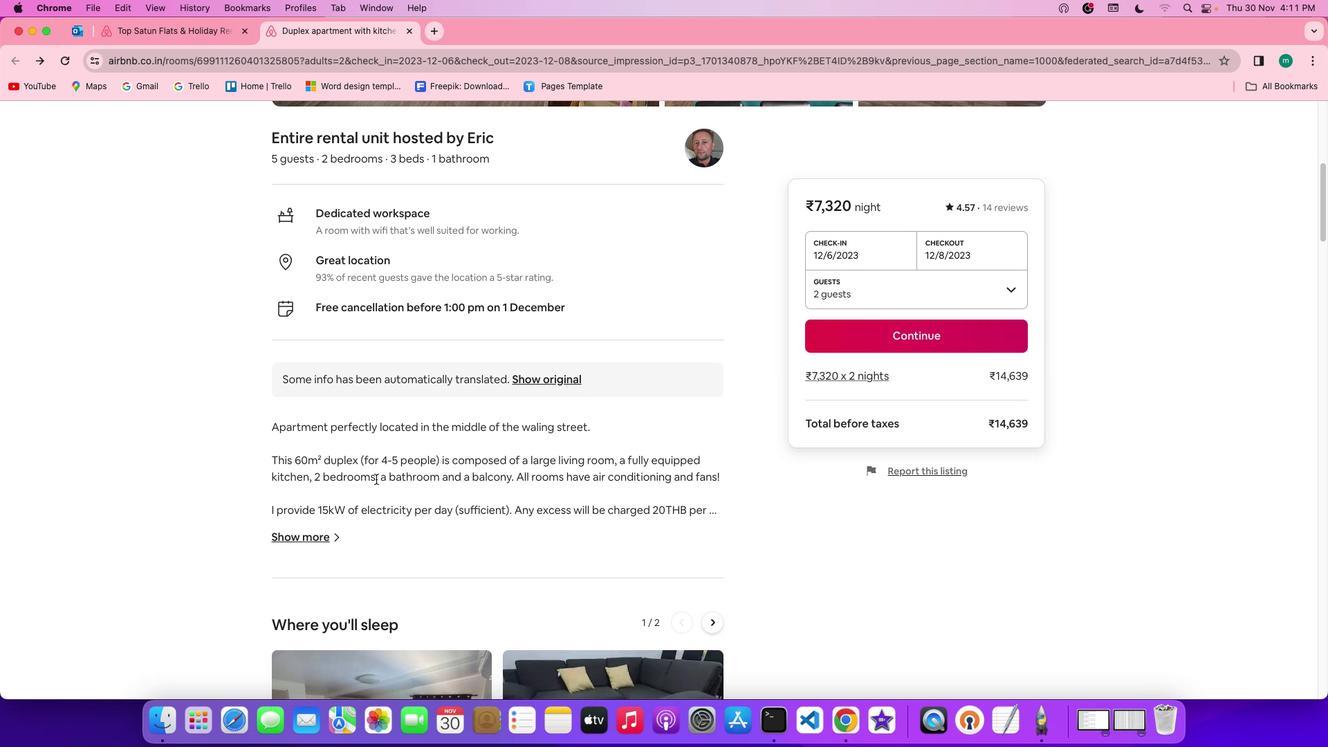 
Action: Mouse moved to (310, 516)
Screenshot: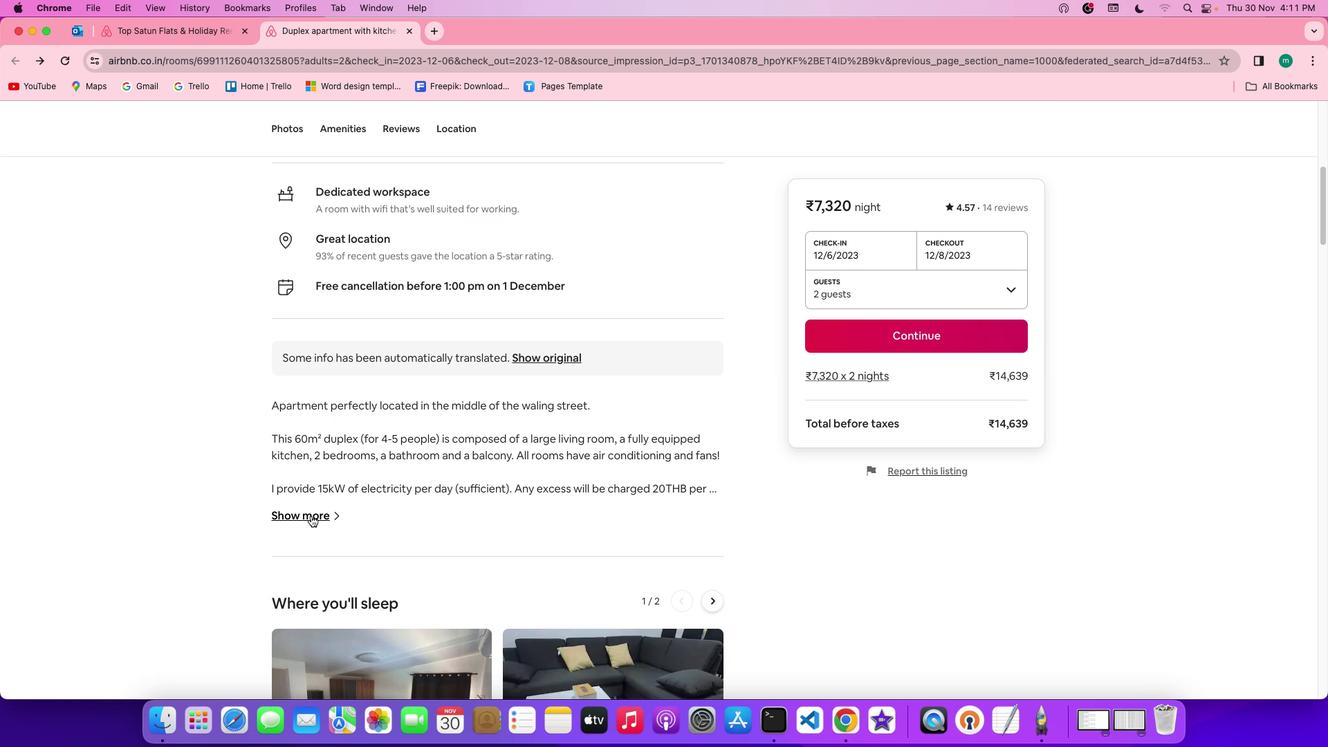 
Action: Mouse pressed left at (310, 516)
Screenshot: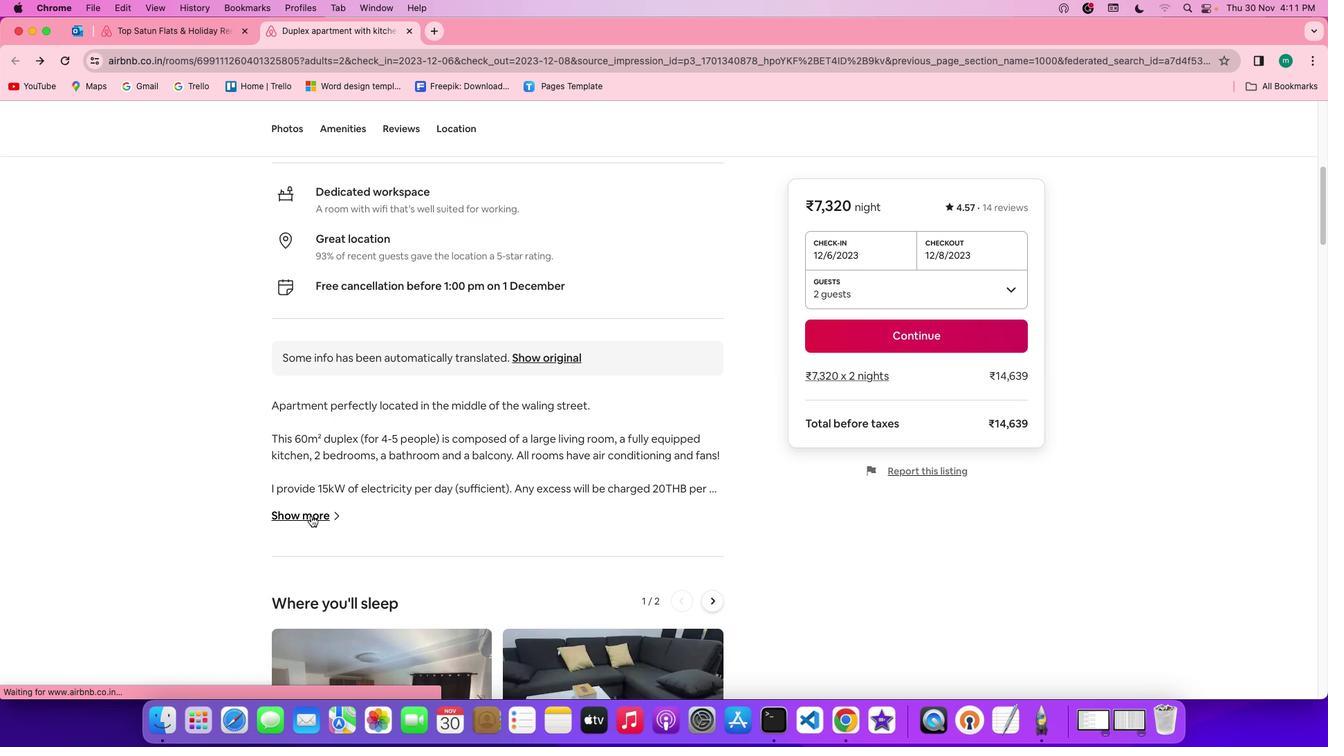 
Action: Mouse moved to (416, 503)
Screenshot: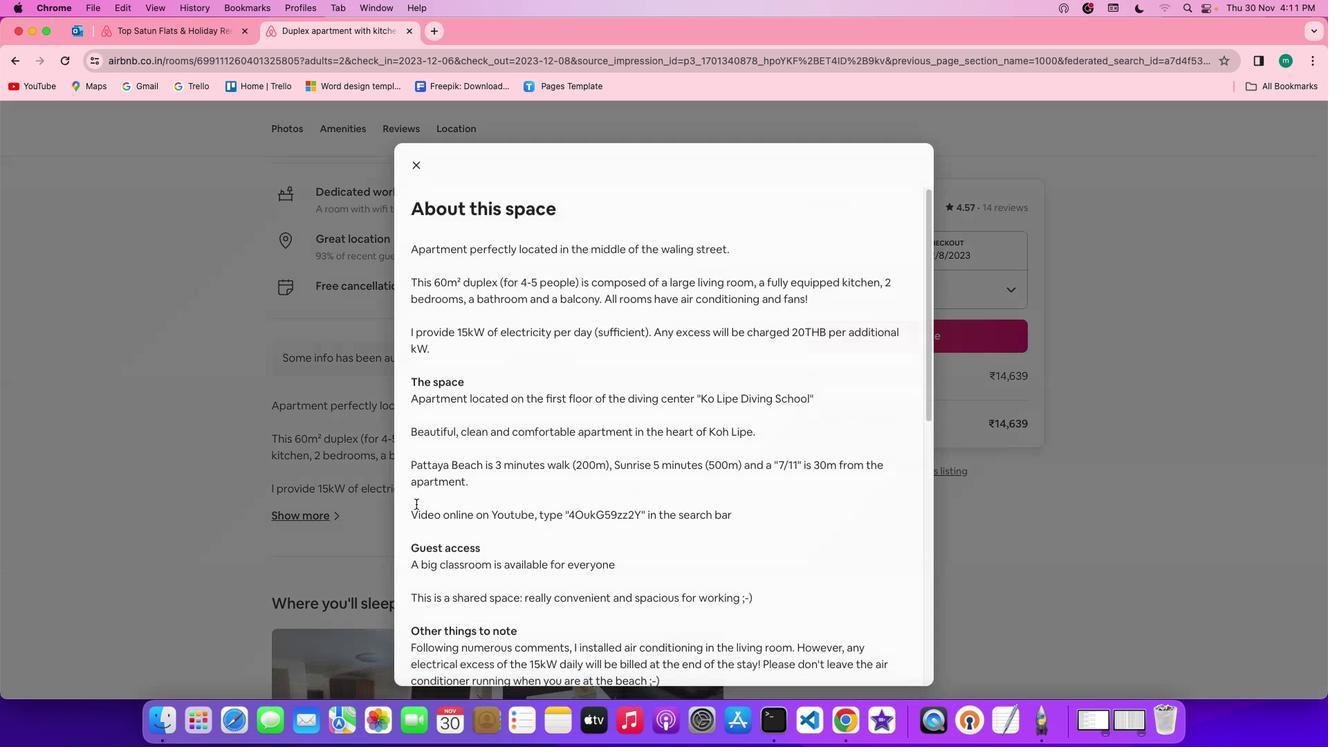 
Action: Mouse scrolled (416, 503) with delta (0, 0)
Screenshot: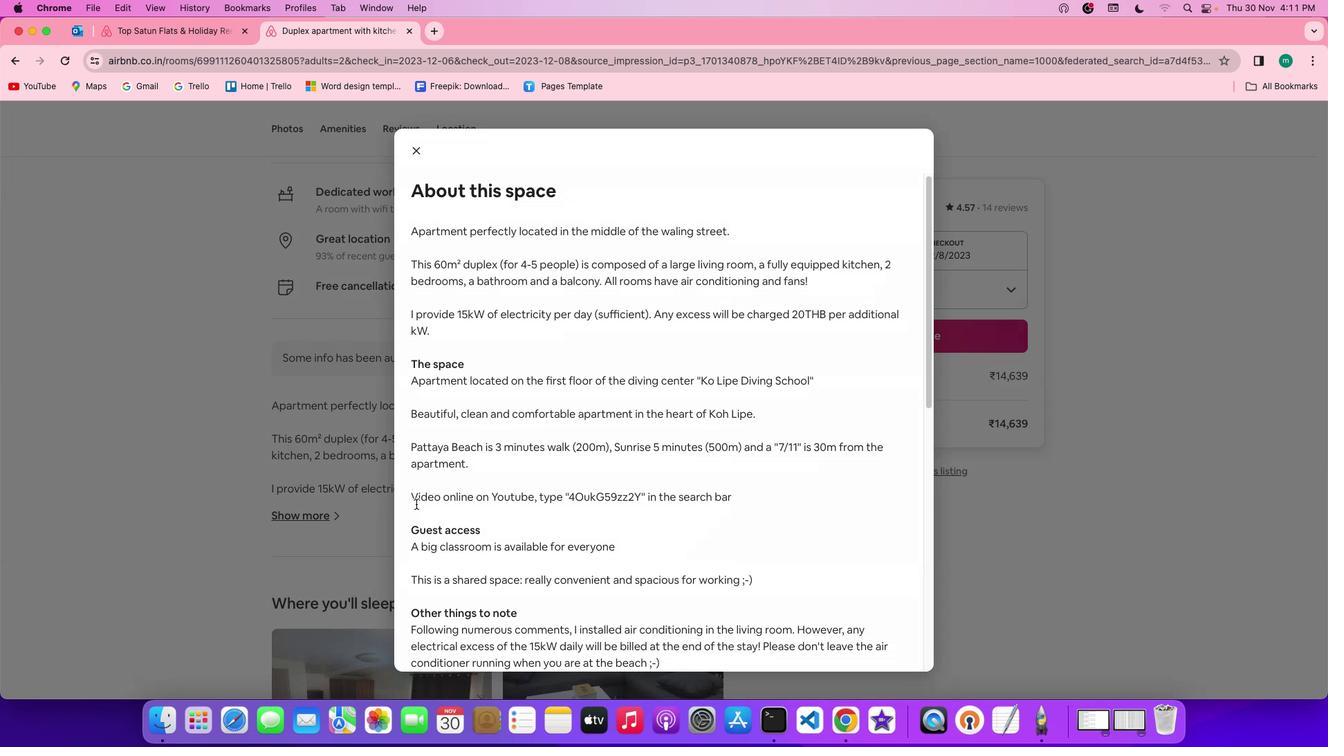 
Action: Mouse scrolled (416, 503) with delta (0, 0)
Screenshot: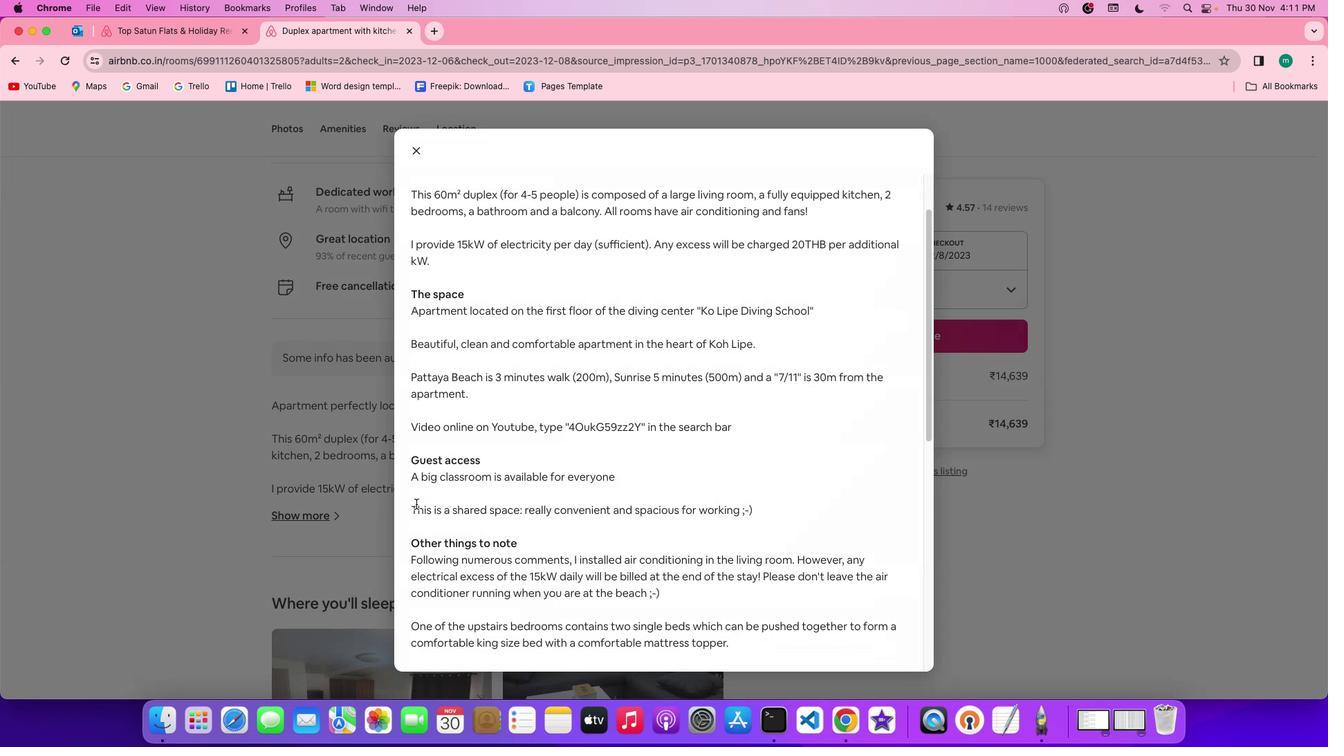 
Action: Mouse scrolled (416, 503) with delta (0, -2)
Screenshot: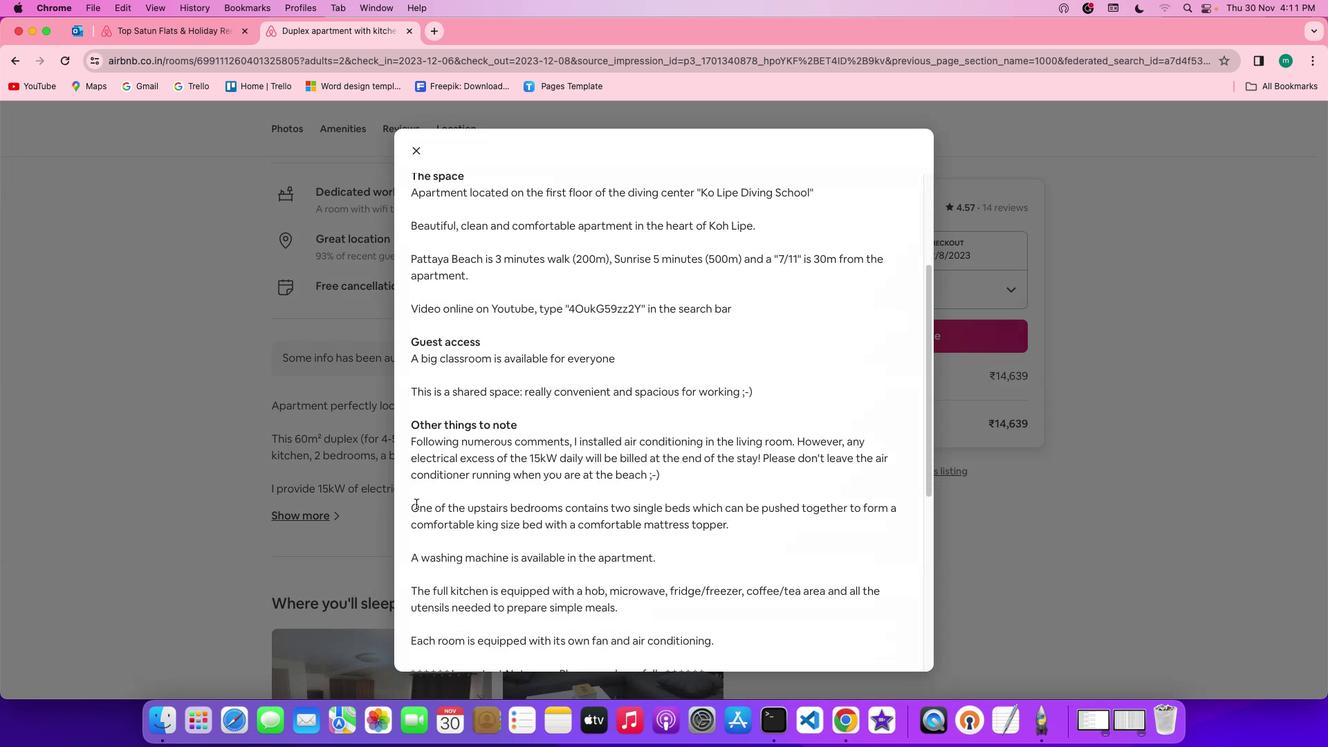 
Action: Mouse scrolled (416, 503) with delta (0, -3)
Screenshot: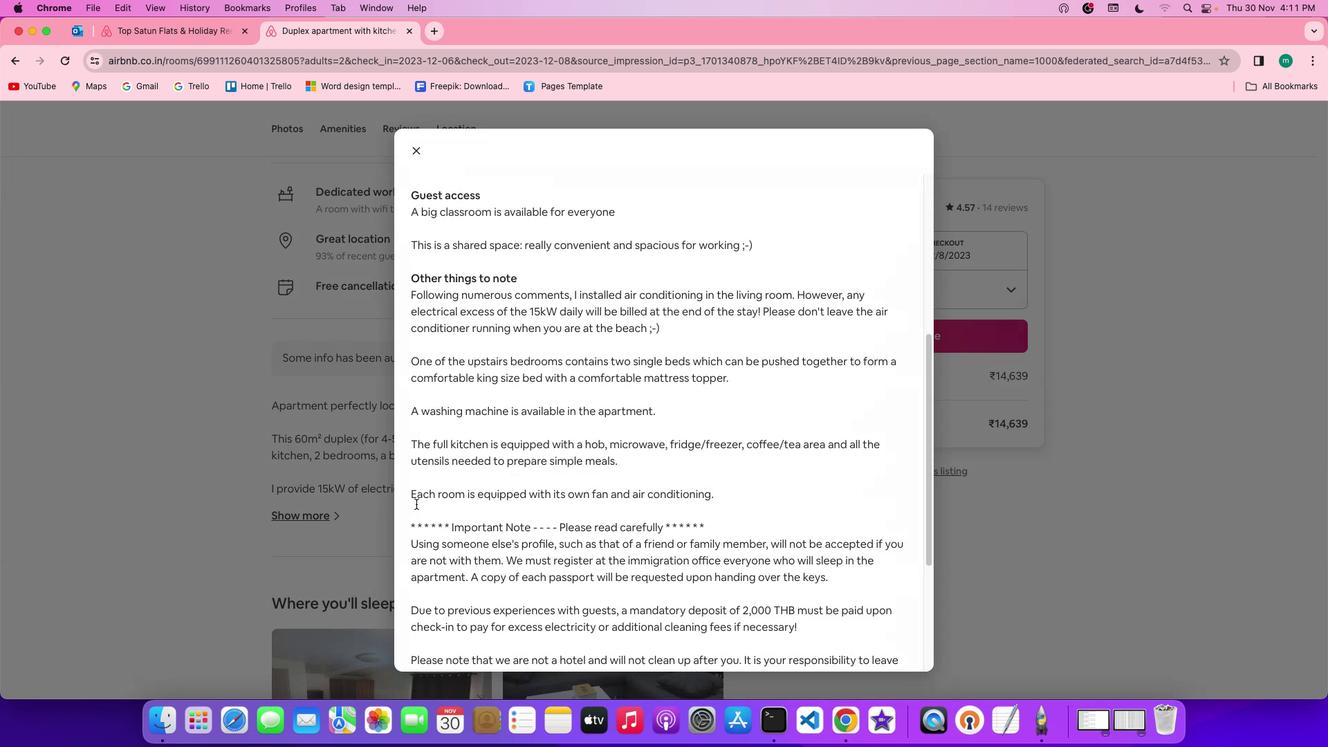 
Action: Mouse scrolled (416, 503) with delta (0, -3)
Screenshot: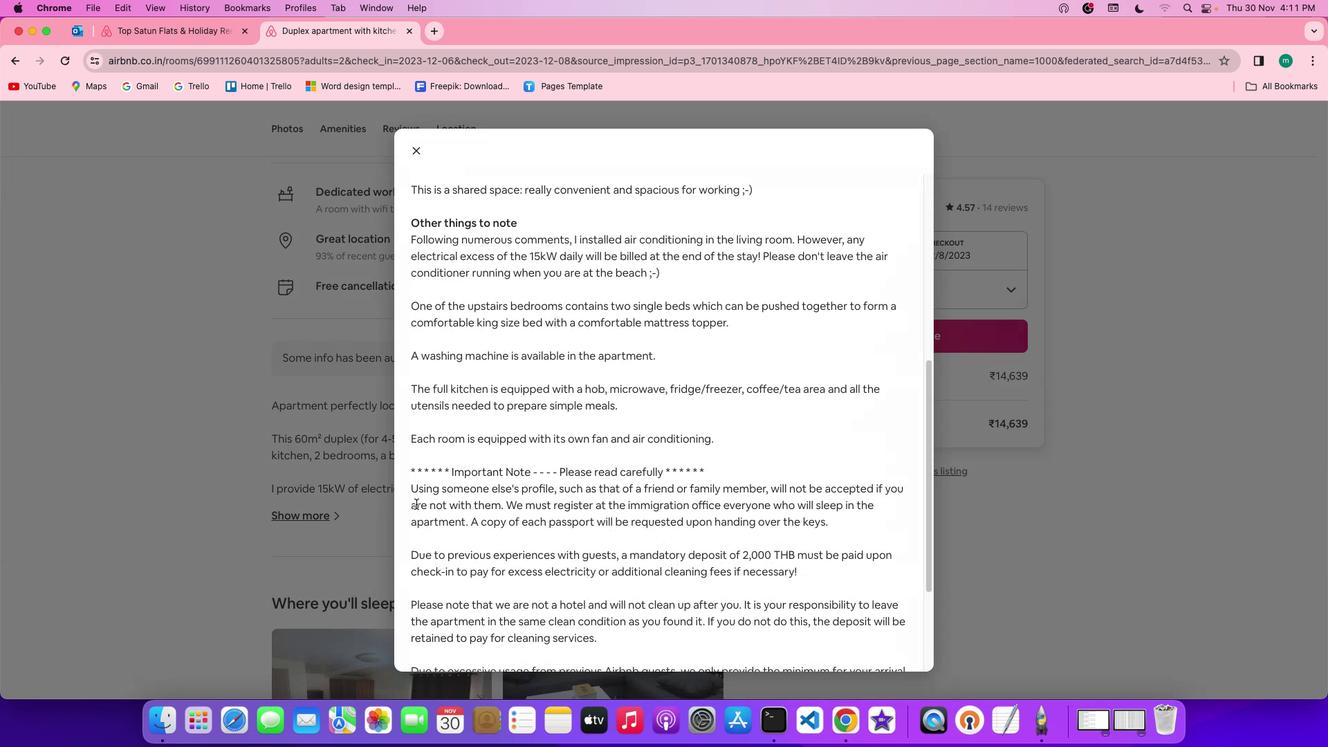 
Action: Mouse moved to (422, 498)
Screenshot: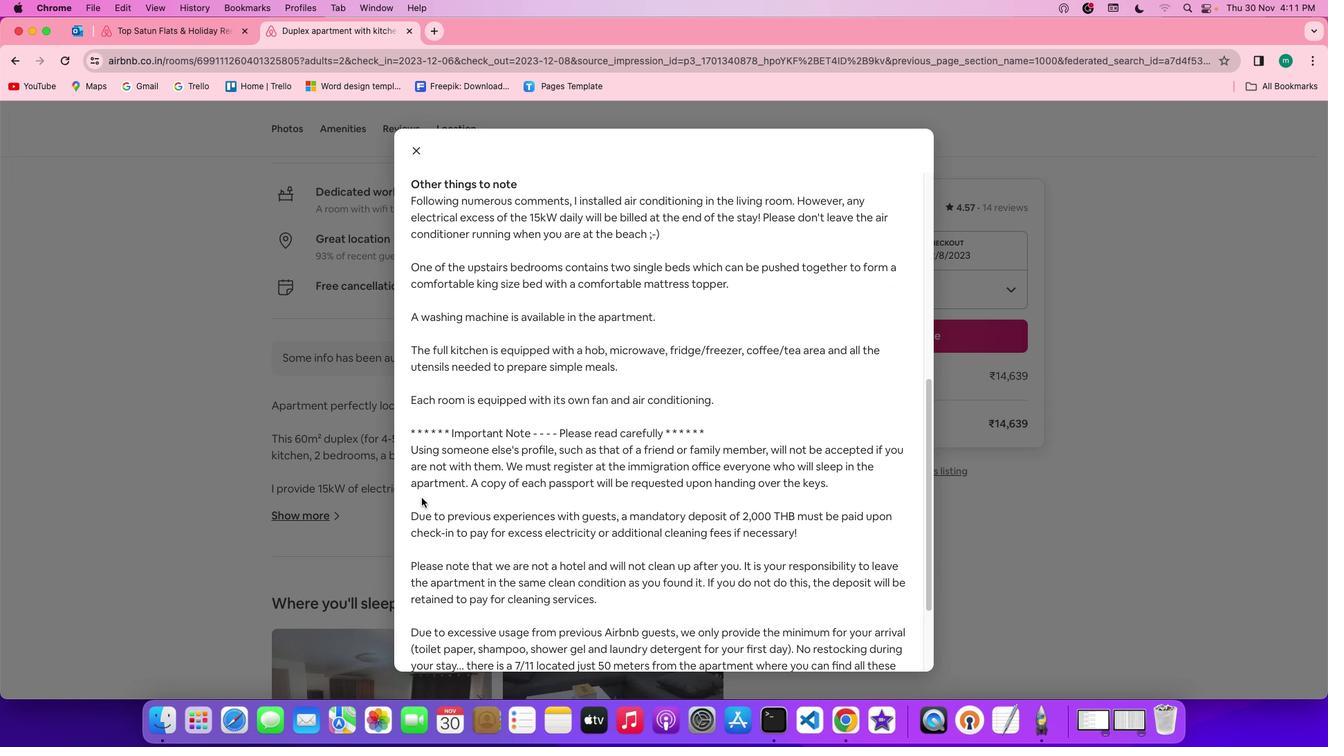 
Action: Mouse scrolled (422, 498) with delta (0, 0)
Screenshot: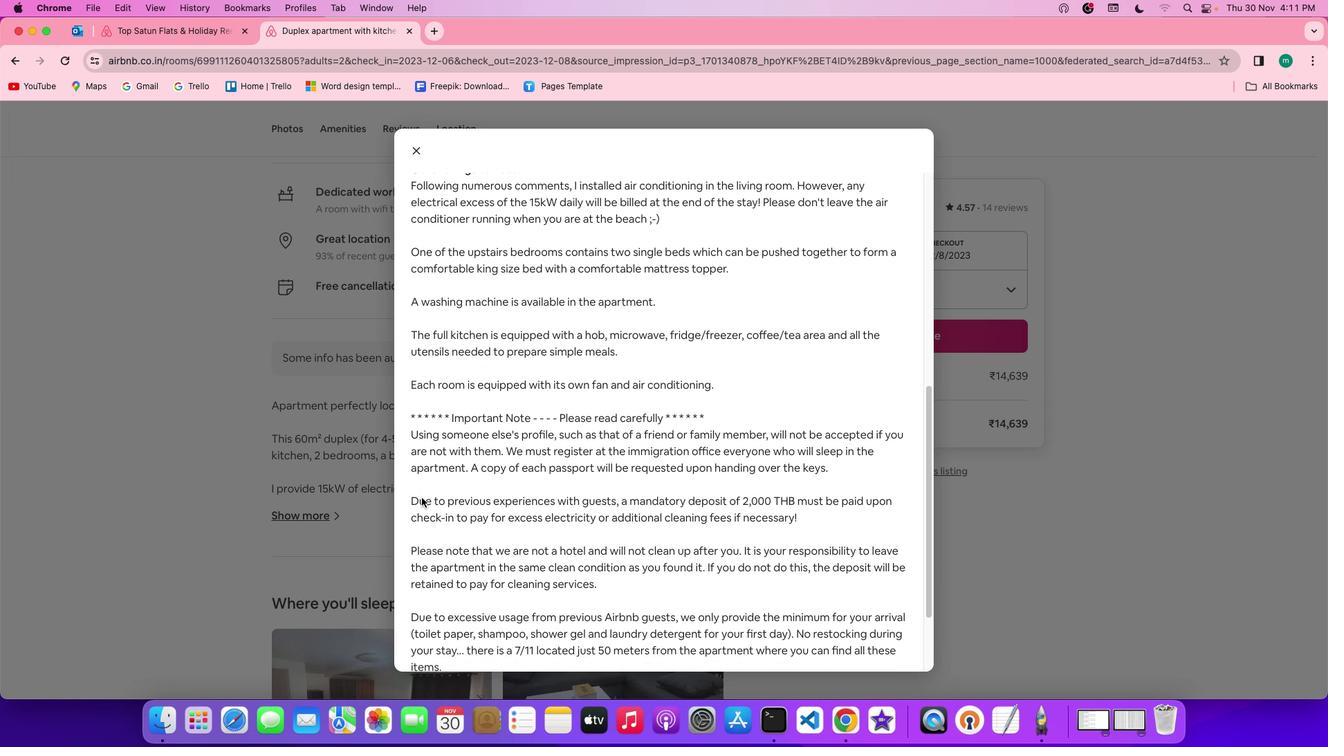 
Action: Mouse scrolled (422, 498) with delta (0, 0)
Screenshot: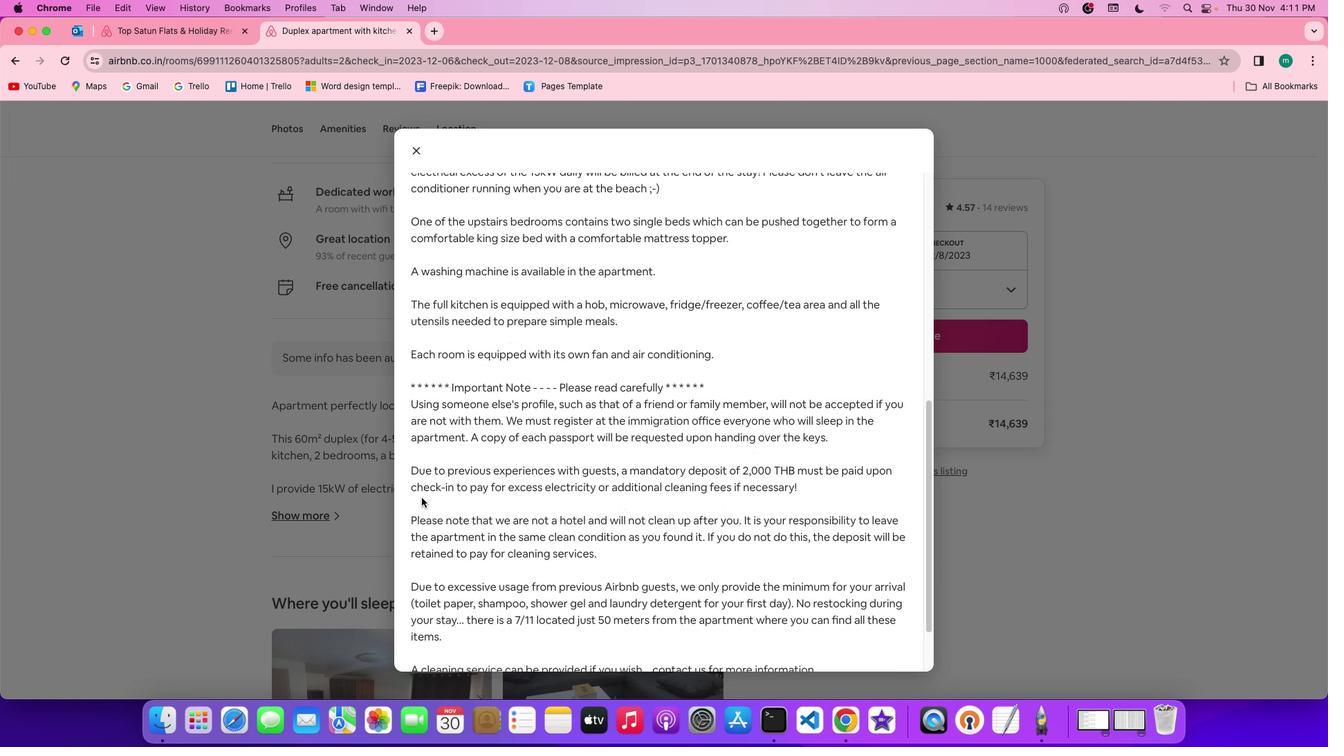 
Action: Mouse scrolled (422, 498) with delta (0, -2)
Screenshot: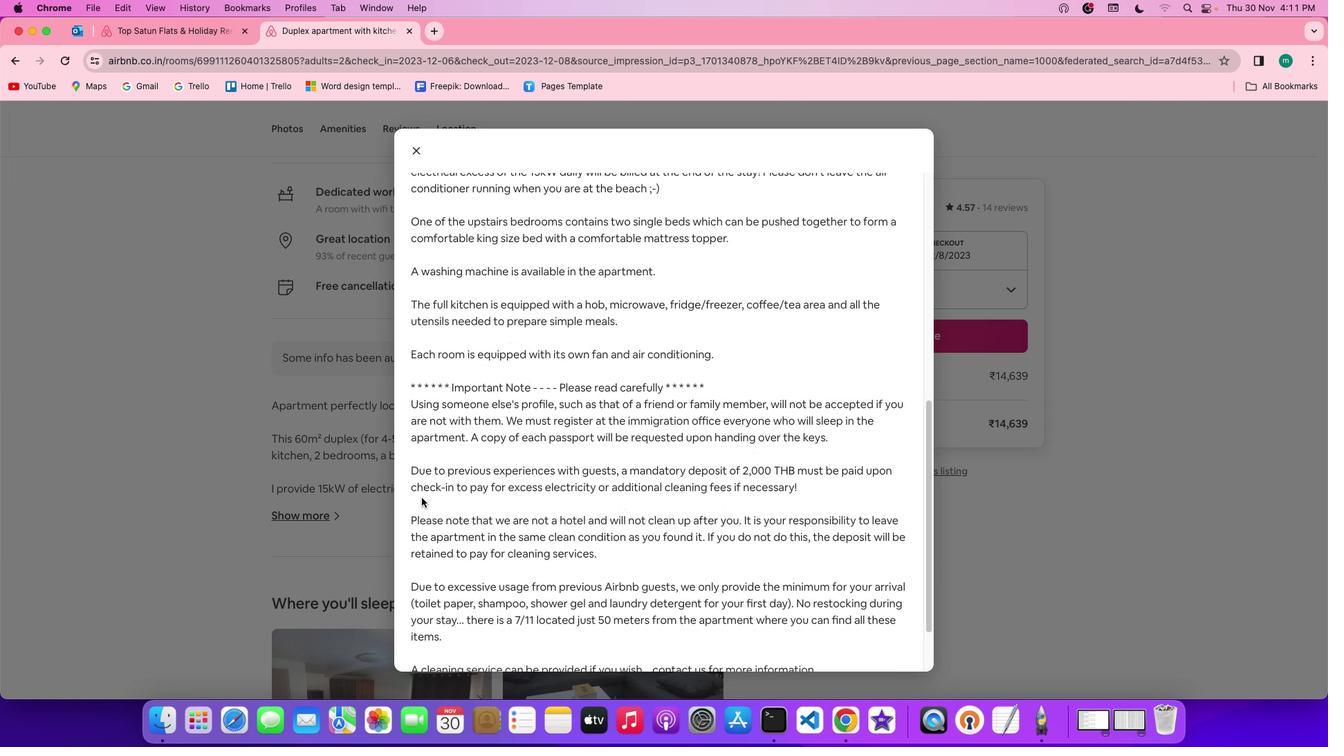 
Action: Mouse scrolled (422, 498) with delta (0, -3)
Screenshot: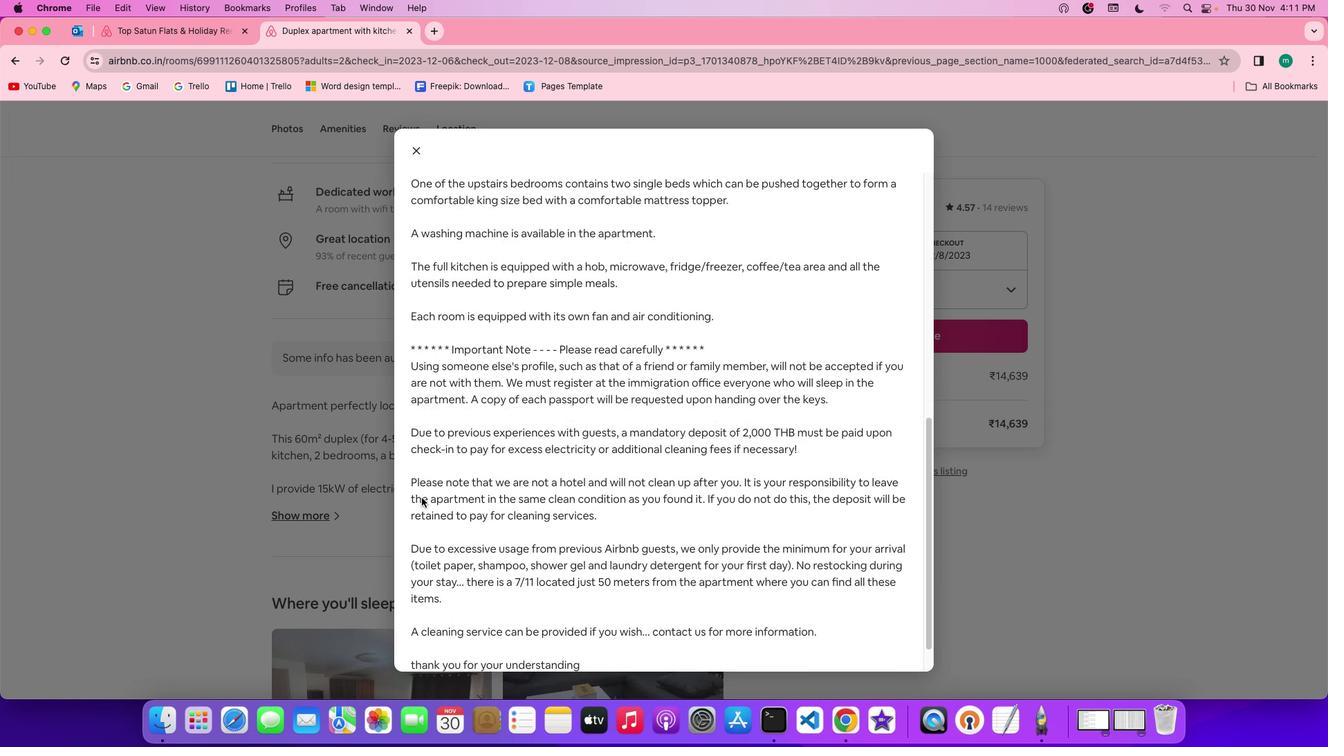 
Action: Mouse scrolled (422, 498) with delta (0, -3)
Screenshot: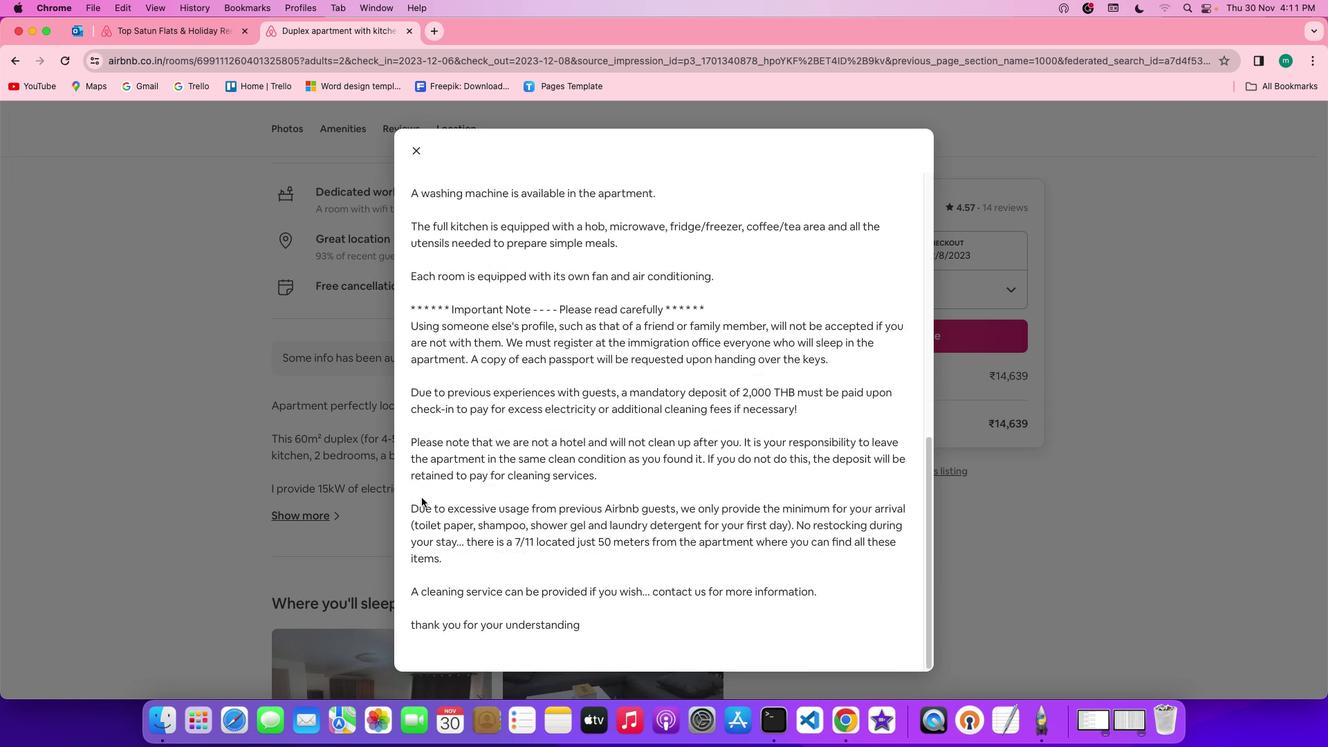 
Action: Mouse scrolled (422, 498) with delta (0, 0)
Screenshot: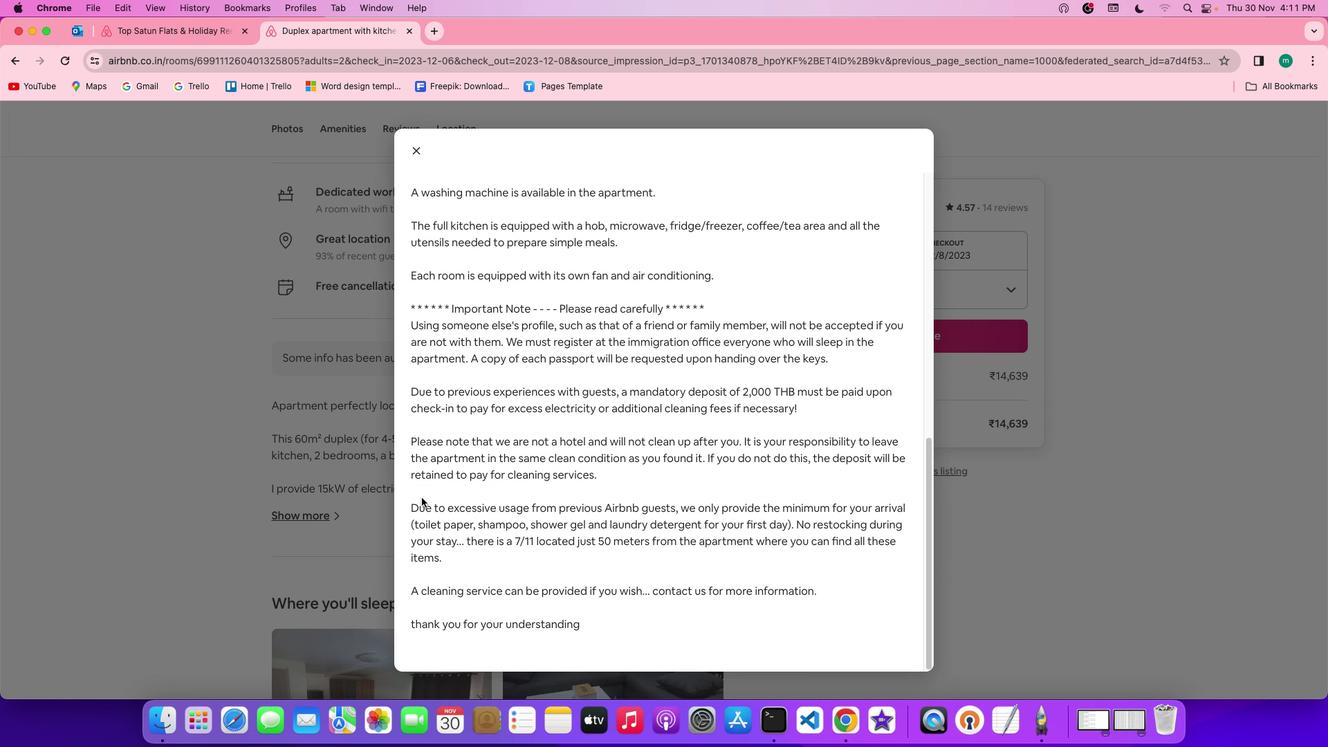 
Action: Mouse scrolled (422, 498) with delta (0, 0)
